 Task: Determine and displacement the distance from Austin to Longhorn Cavern State Park.
Action: Mouse moved to (249, 75)
Screenshot: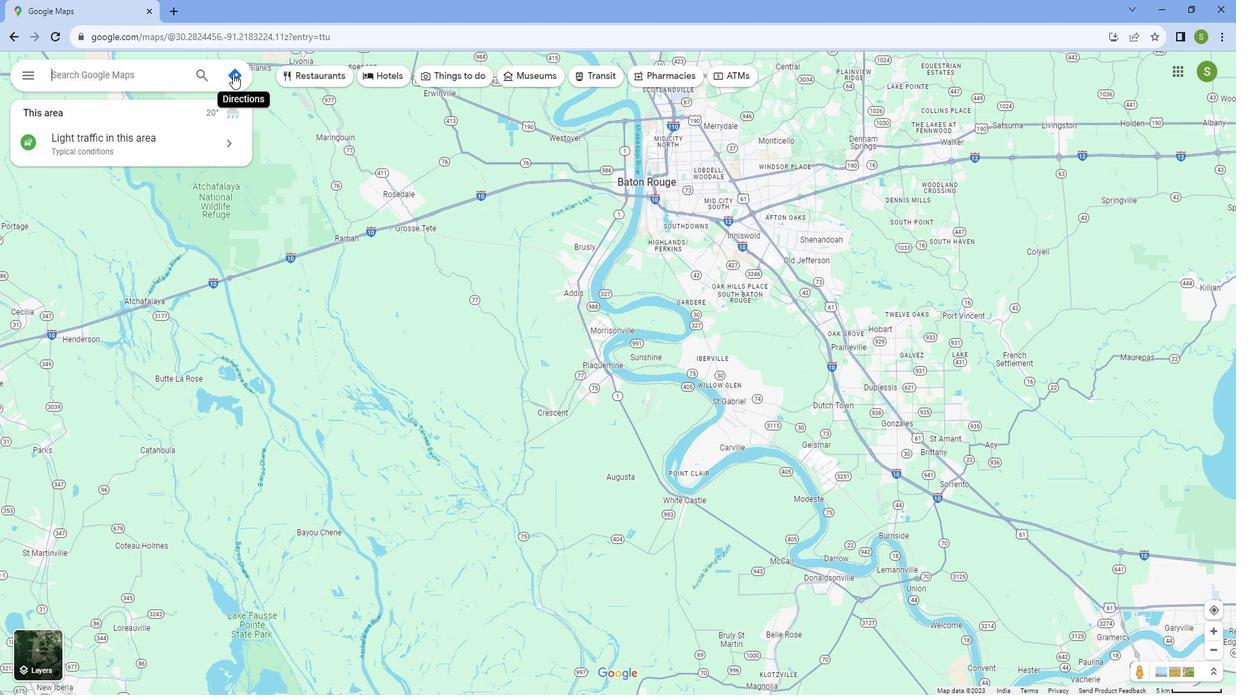 
Action: Mouse pressed left at (249, 75)
Screenshot: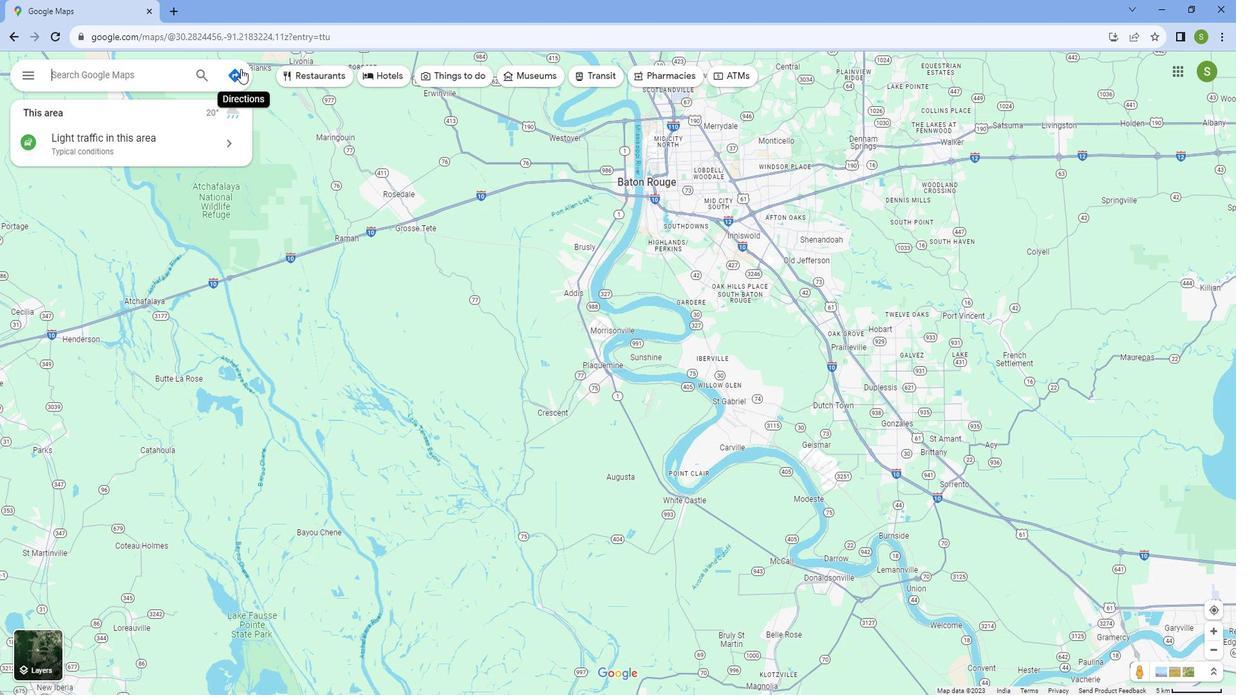 
Action: Mouse moved to (177, 124)
Screenshot: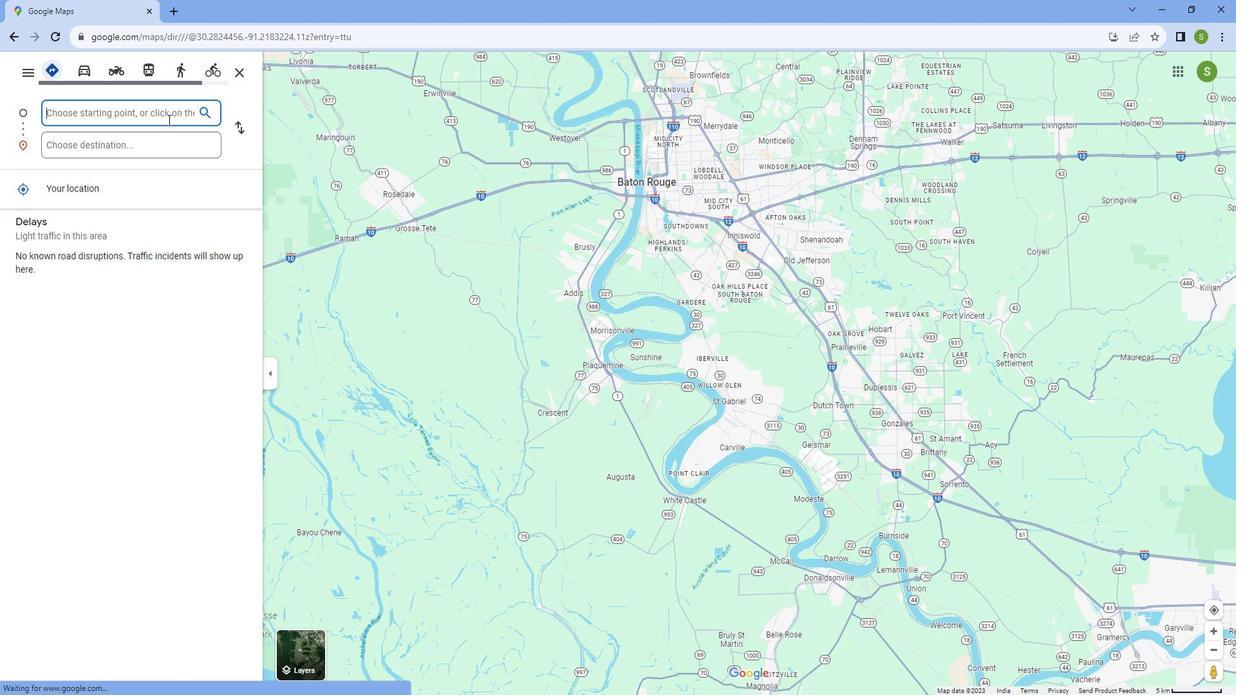 
Action: Mouse pressed left at (177, 124)
Screenshot: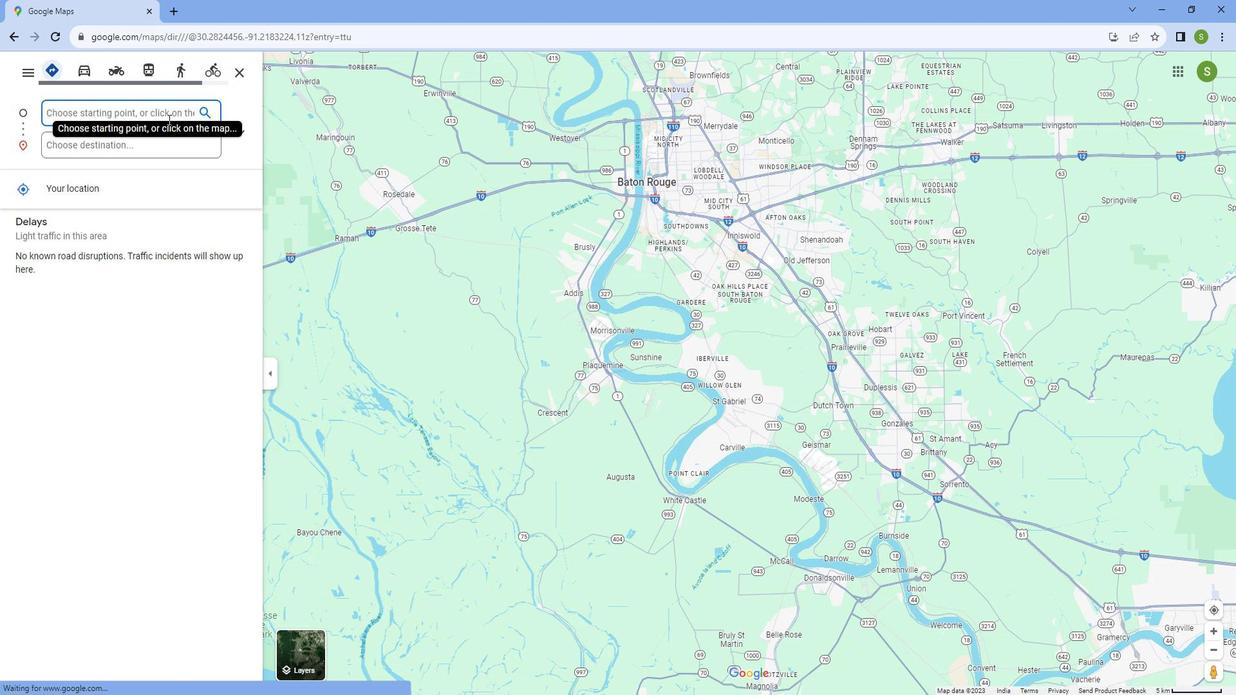 
Action: Key pressed <Key.caps_lock>A<Key.caps_lock>ustin
Screenshot: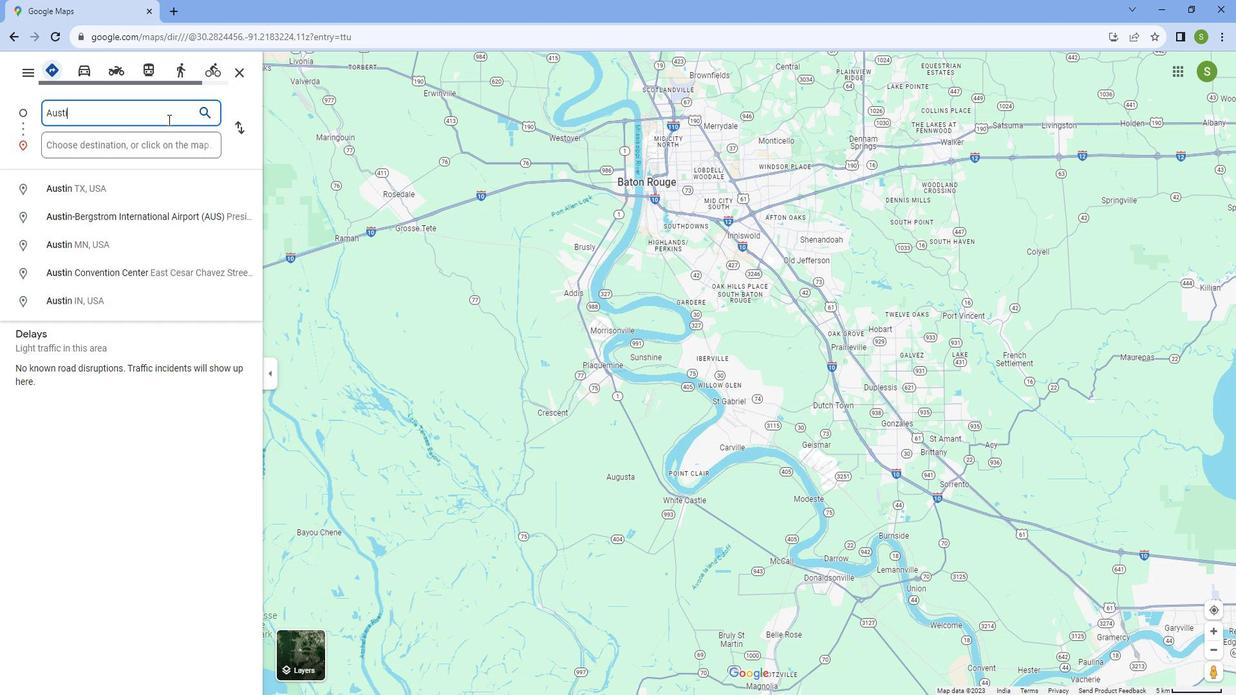 
Action: Mouse moved to (65, 195)
Screenshot: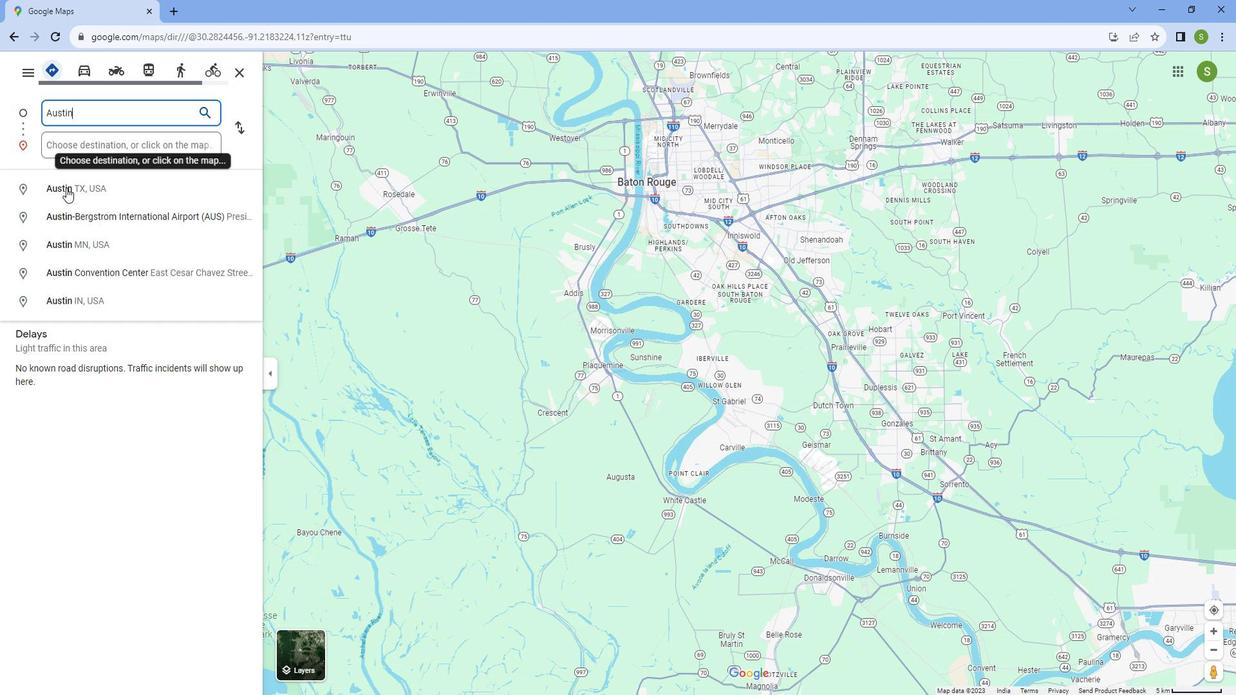 
Action: Mouse pressed left at (65, 195)
Screenshot: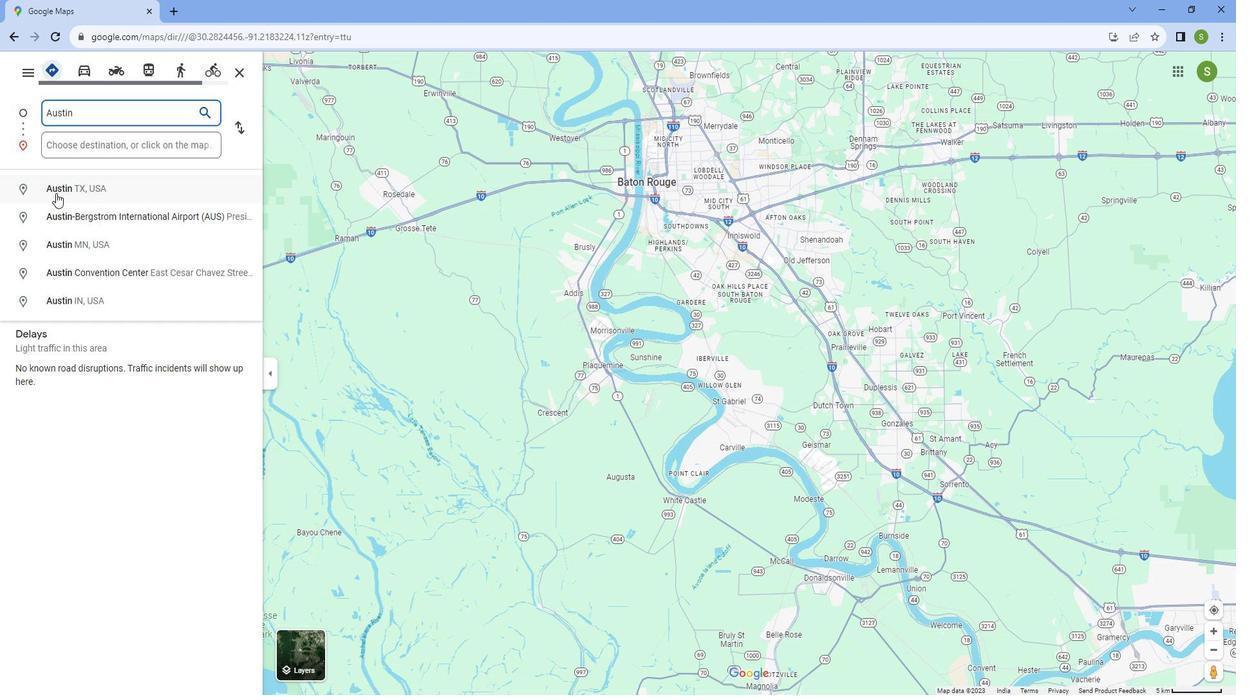 
Action: Mouse moved to (133, 146)
Screenshot: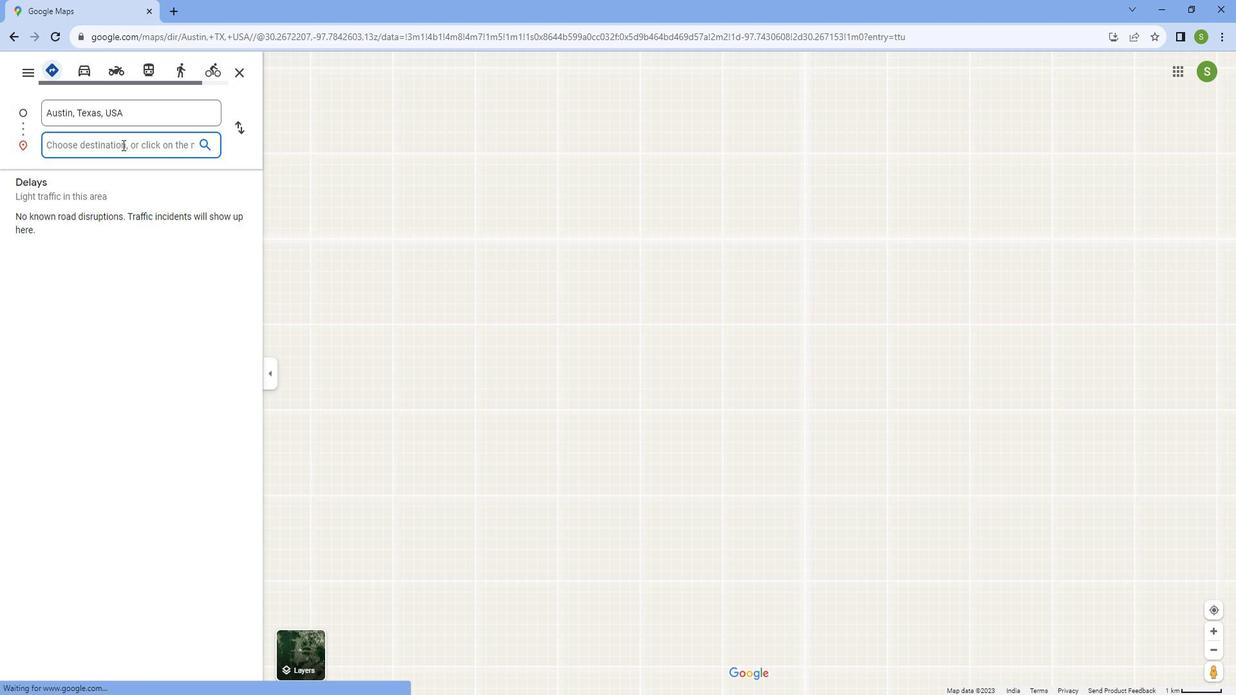 
Action: Mouse pressed left at (133, 146)
Screenshot: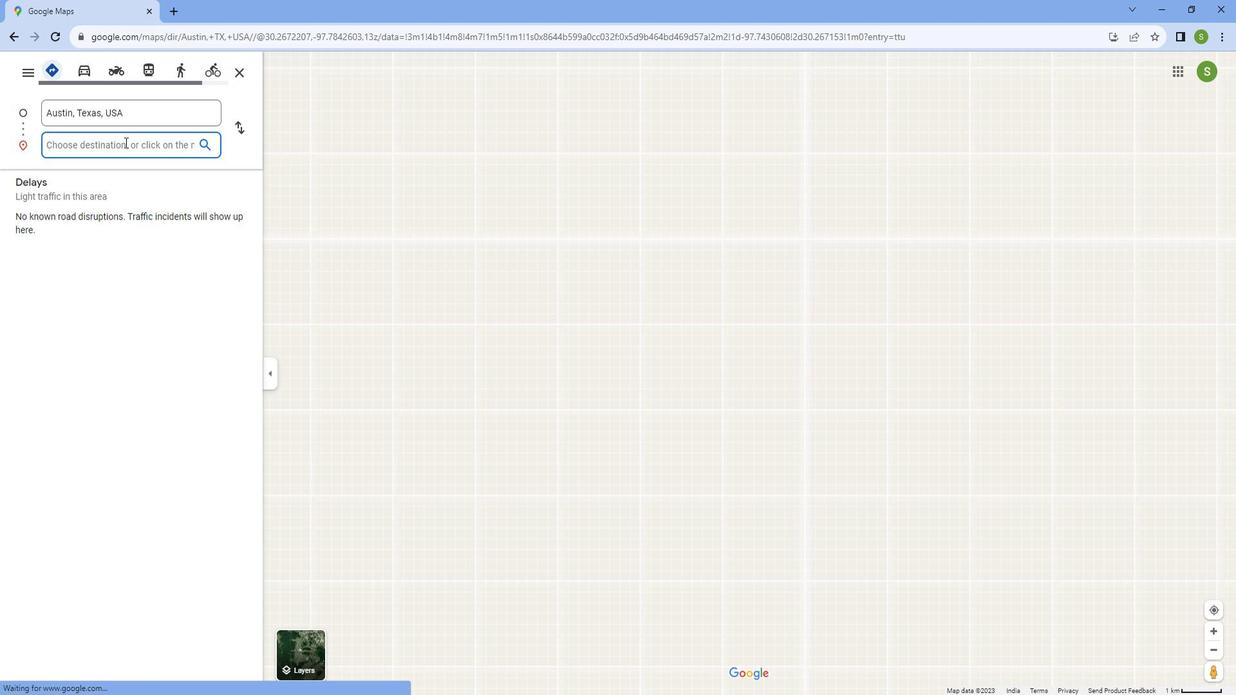 
Action: Key pressed <Key.caps_lock>L<Key.caps_lock>onghorn<Key.space><Key.caps_lock>C<Key.caps_lock>avern<Key.space><Key.caps_lock>S<Key.caps_lock>tate<Key.space><Key.caps_lock>P<Key.caps_lock>ark
Screenshot: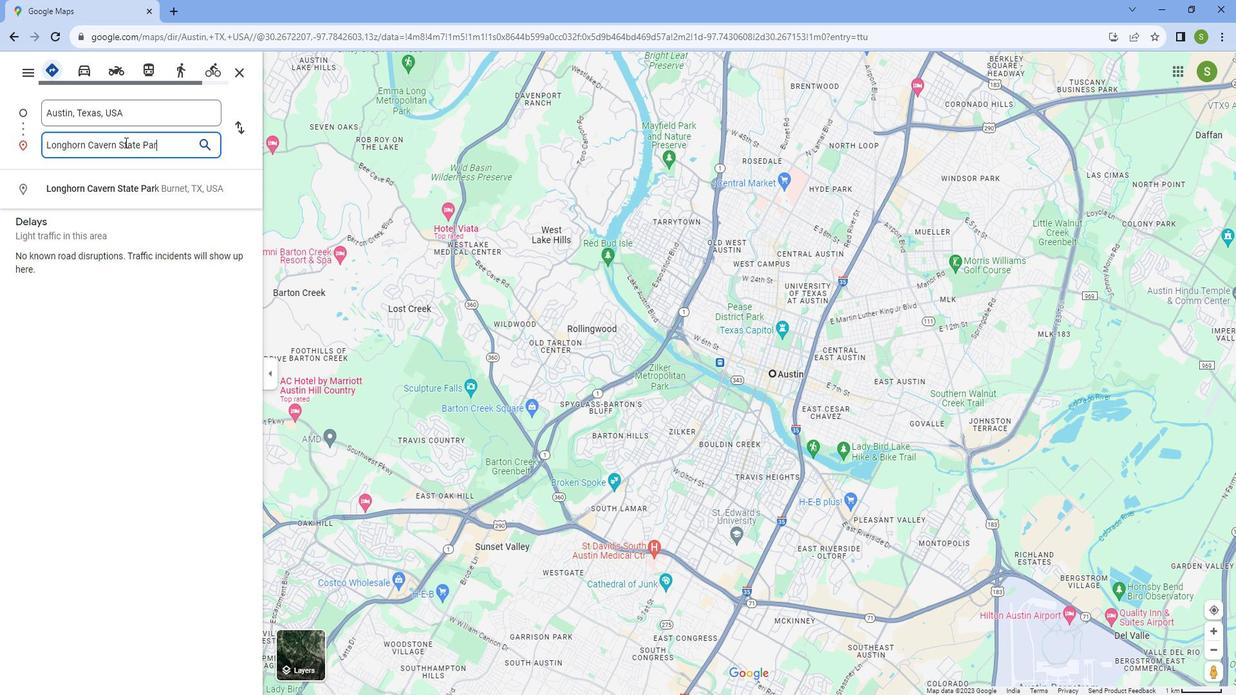 
Action: Mouse moved to (126, 186)
Screenshot: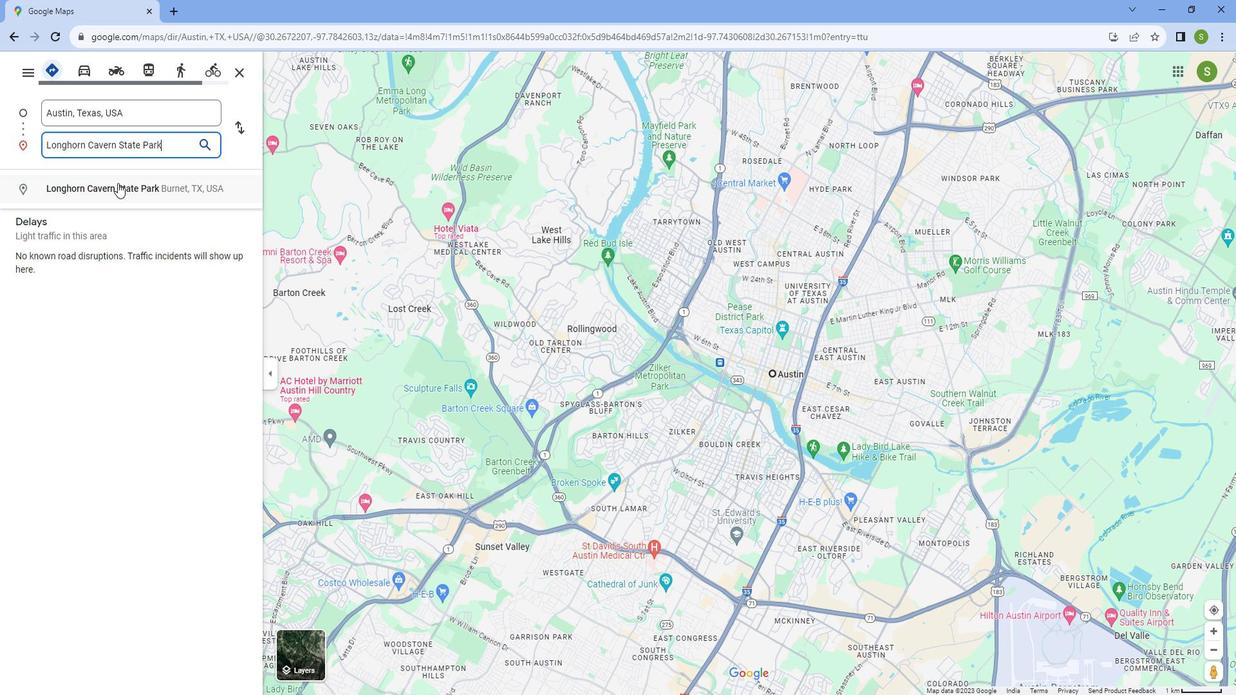 
Action: Mouse pressed left at (126, 186)
Screenshot: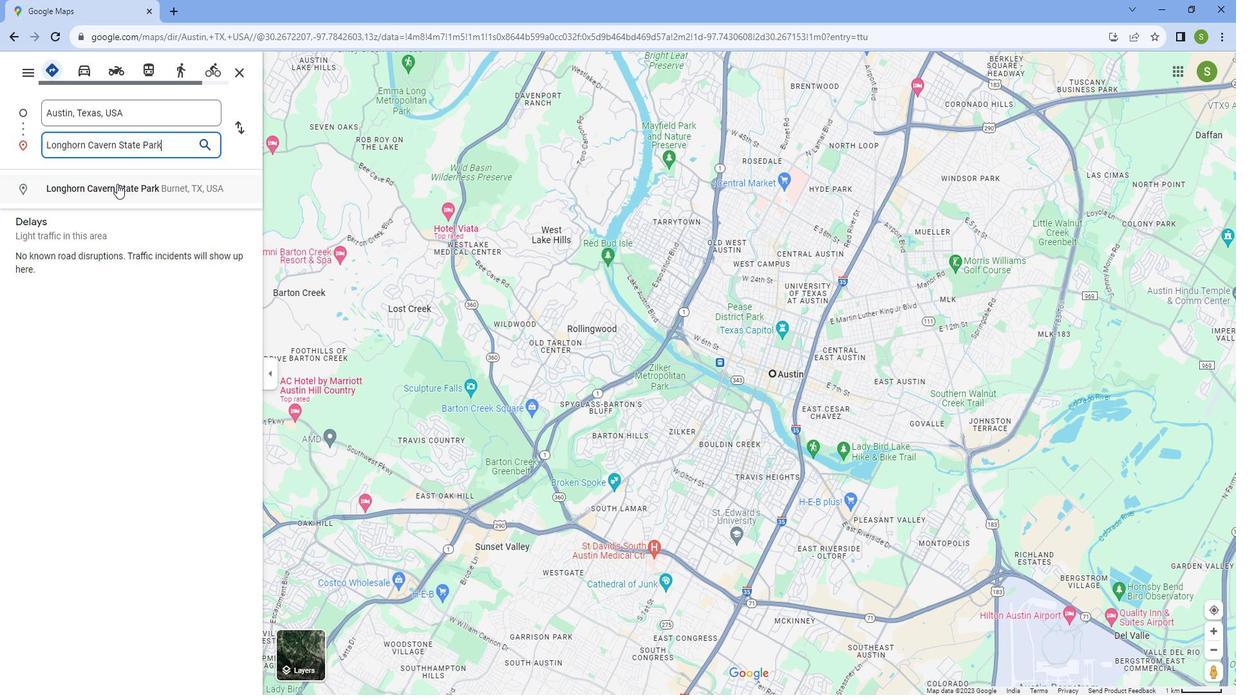 
Action: Mouse moved to (533, 635)
Screenshot: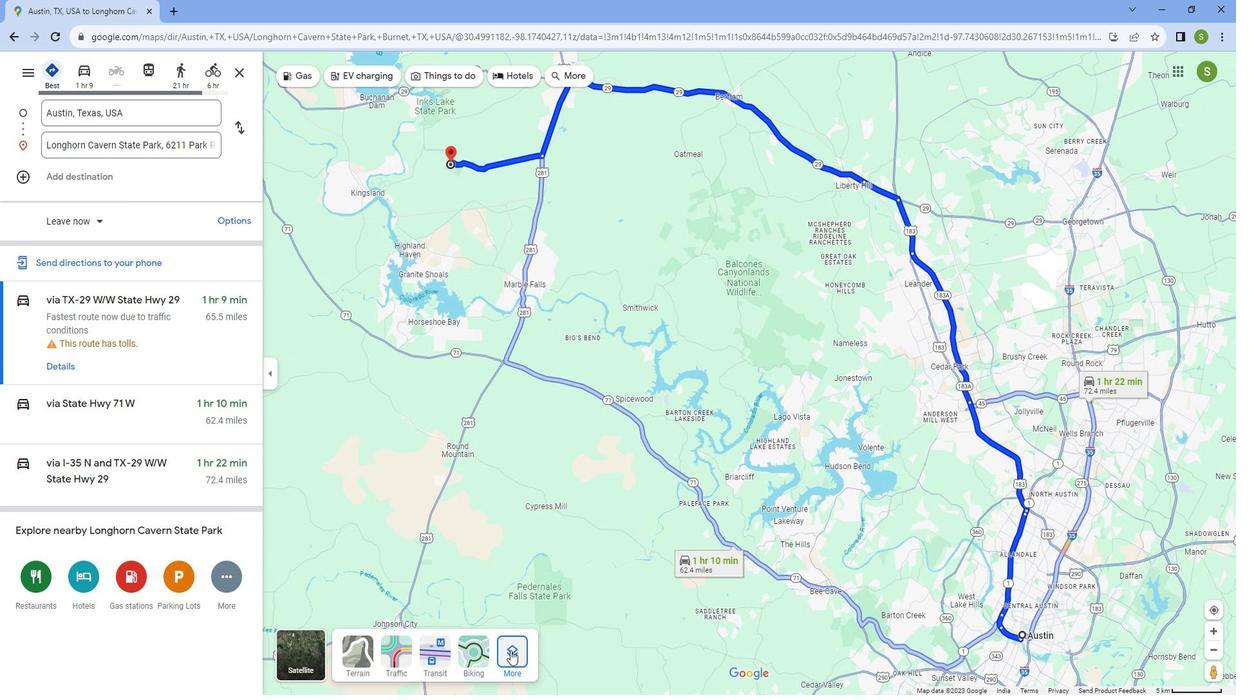 
Action: Mouse pressed left at (533, 635)
Screenshot: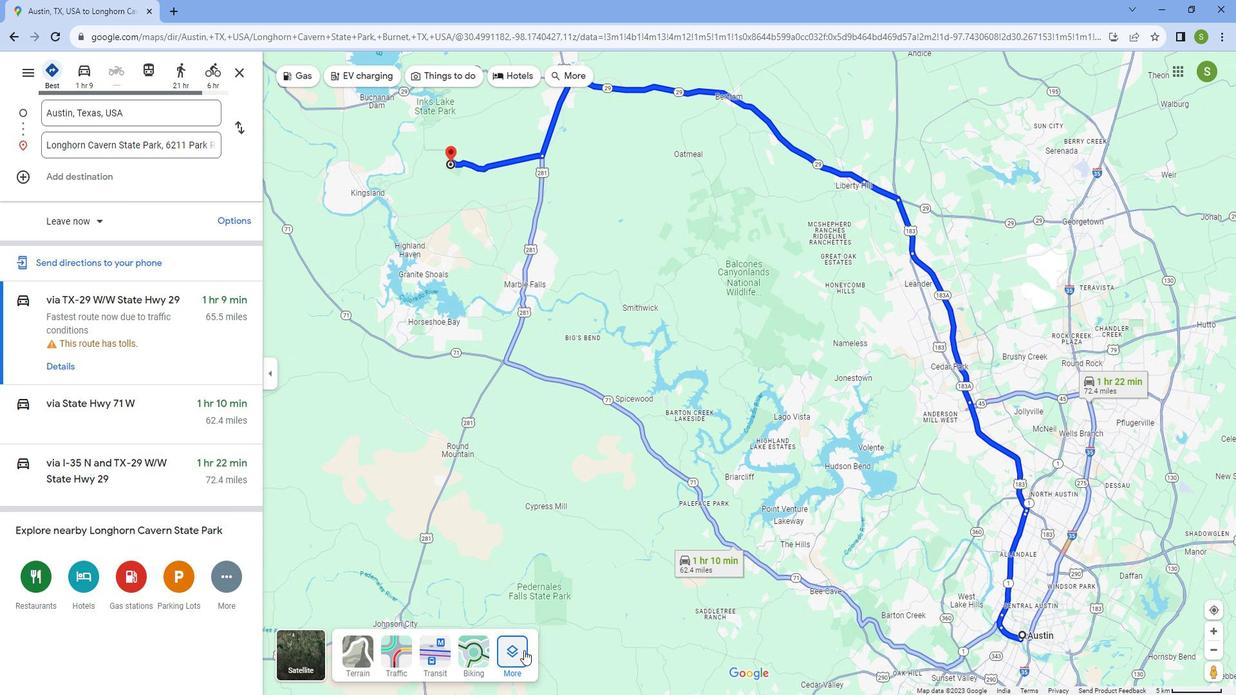 
Action: Mouse moved to (400, 515)
Screenshot: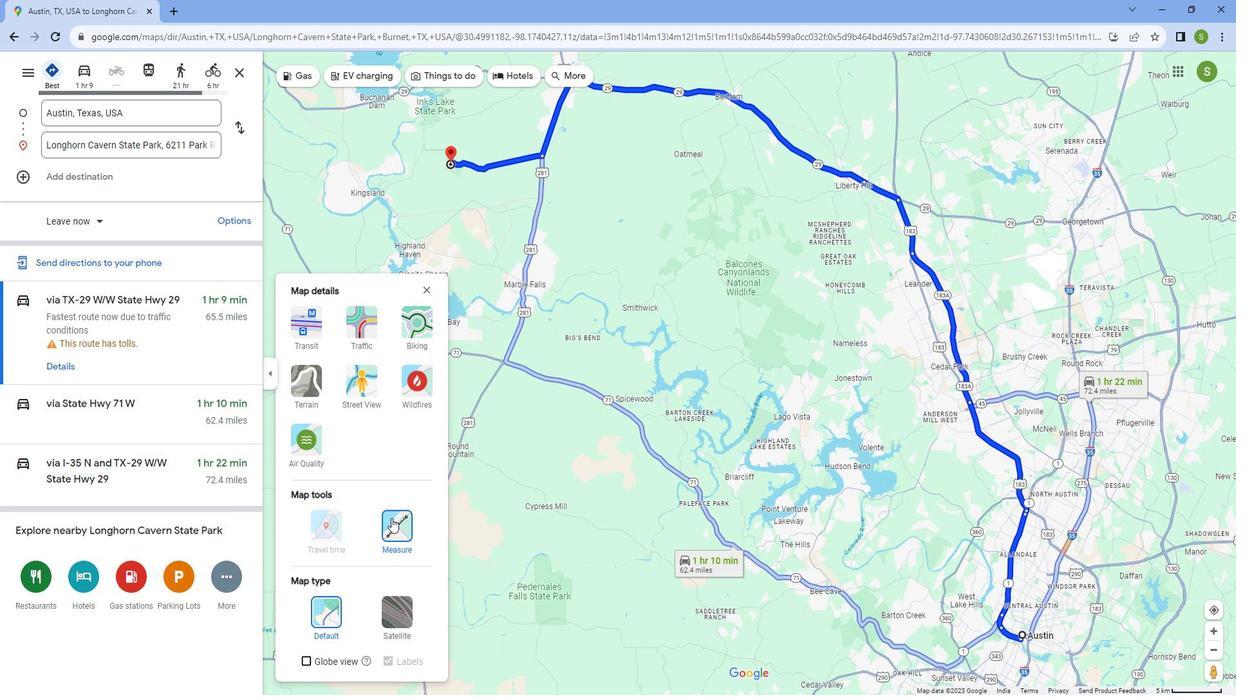 
Action: Mouse pressed left at (400, 515)
Screenshot: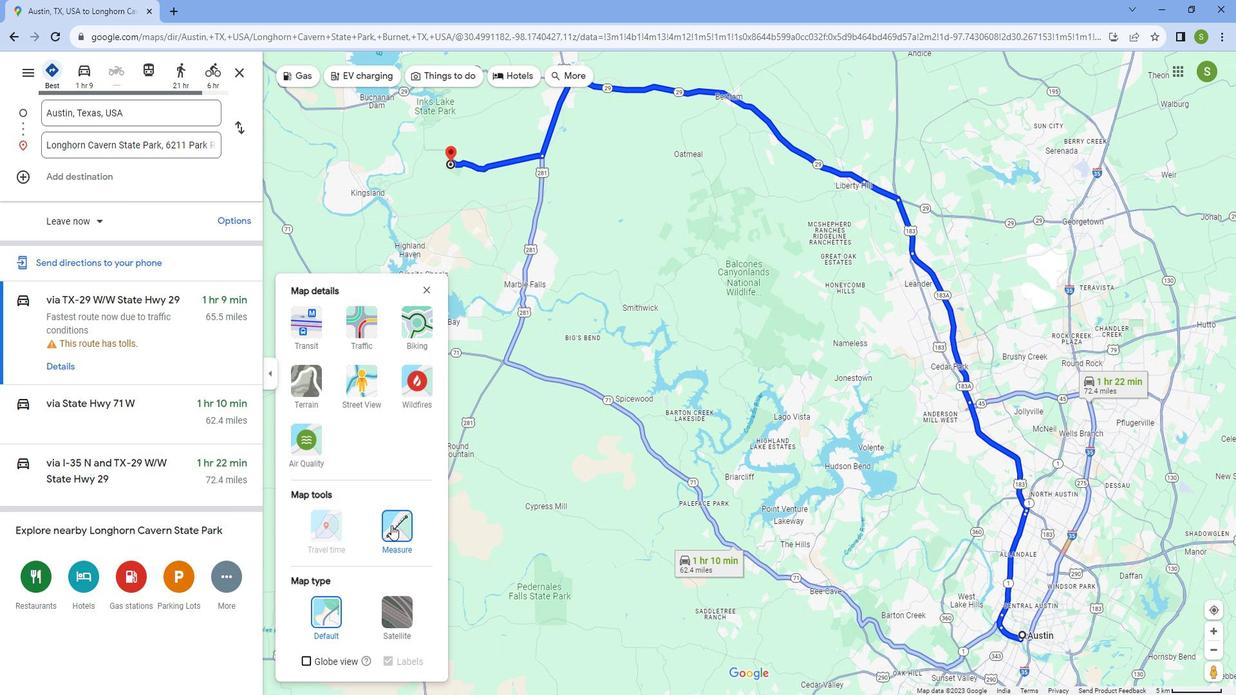 
Action: Mouse moved to (1128, 590)
Screenshot: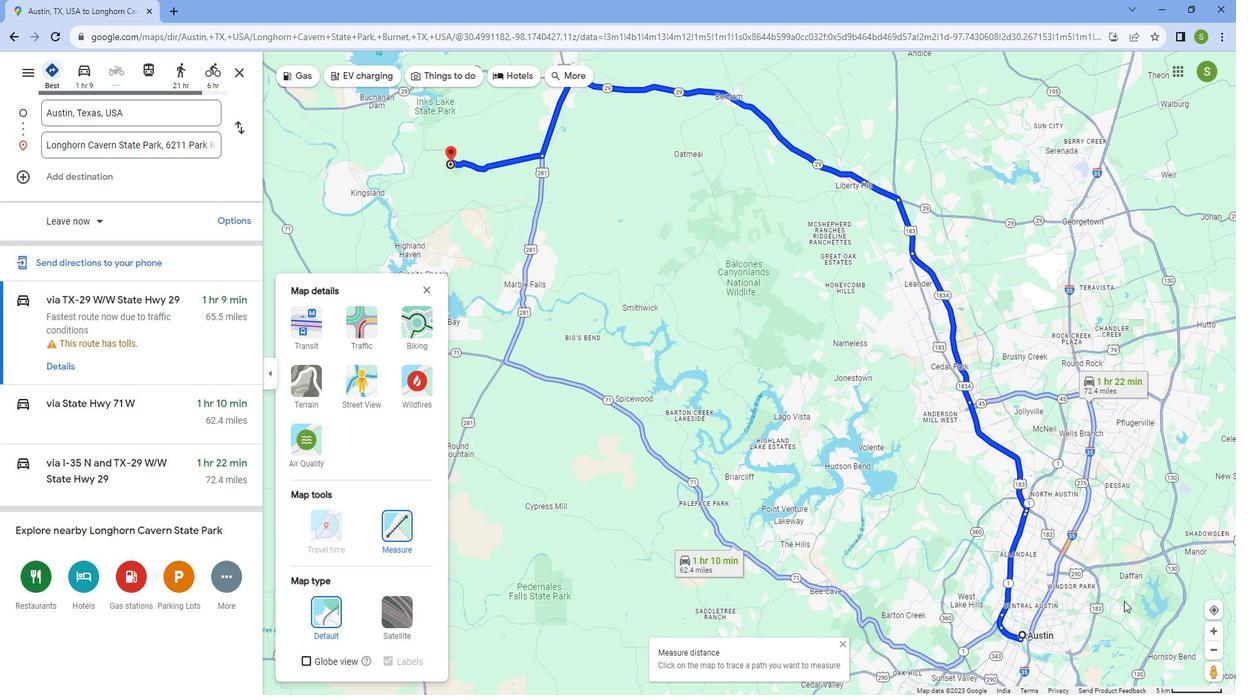 
Action: Mouse scrolled (1128, 589) with delta (0, 0)
Screenshot: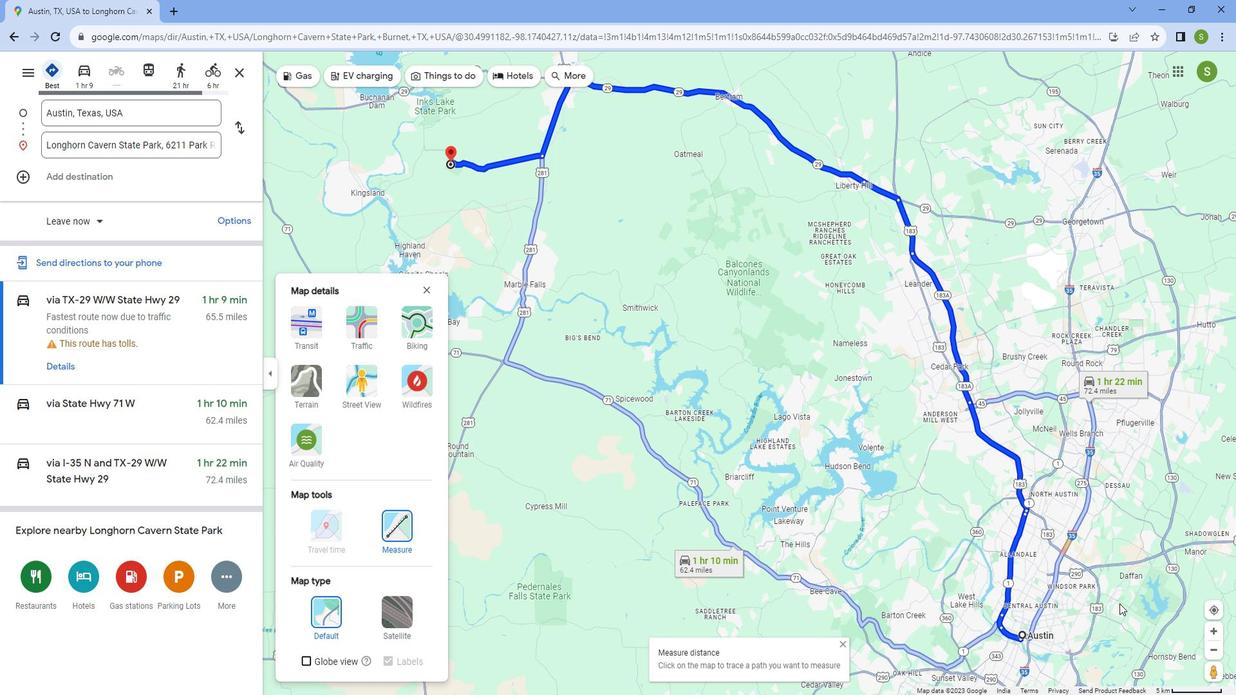 
Action: Mouse scrolled (1128, 589) with delta (0, 0)
Screenshot: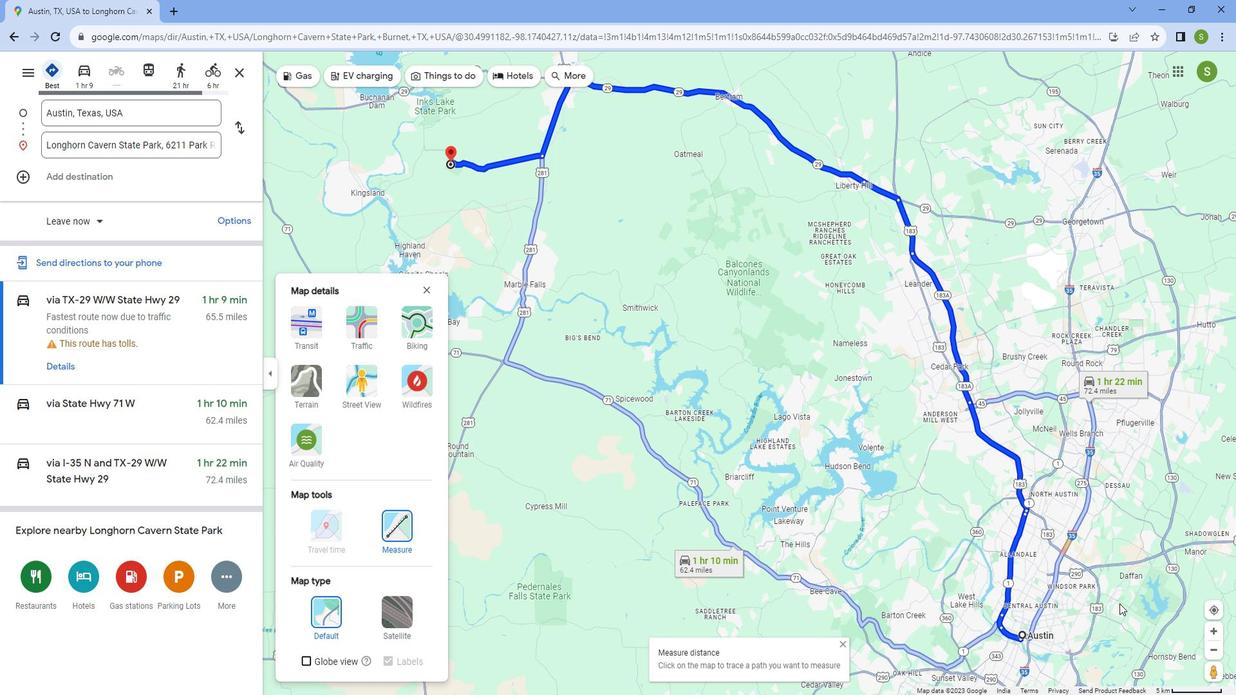 
Action: Mouse scrolled (1128, 589) with delta (0, 0)
Screenshot: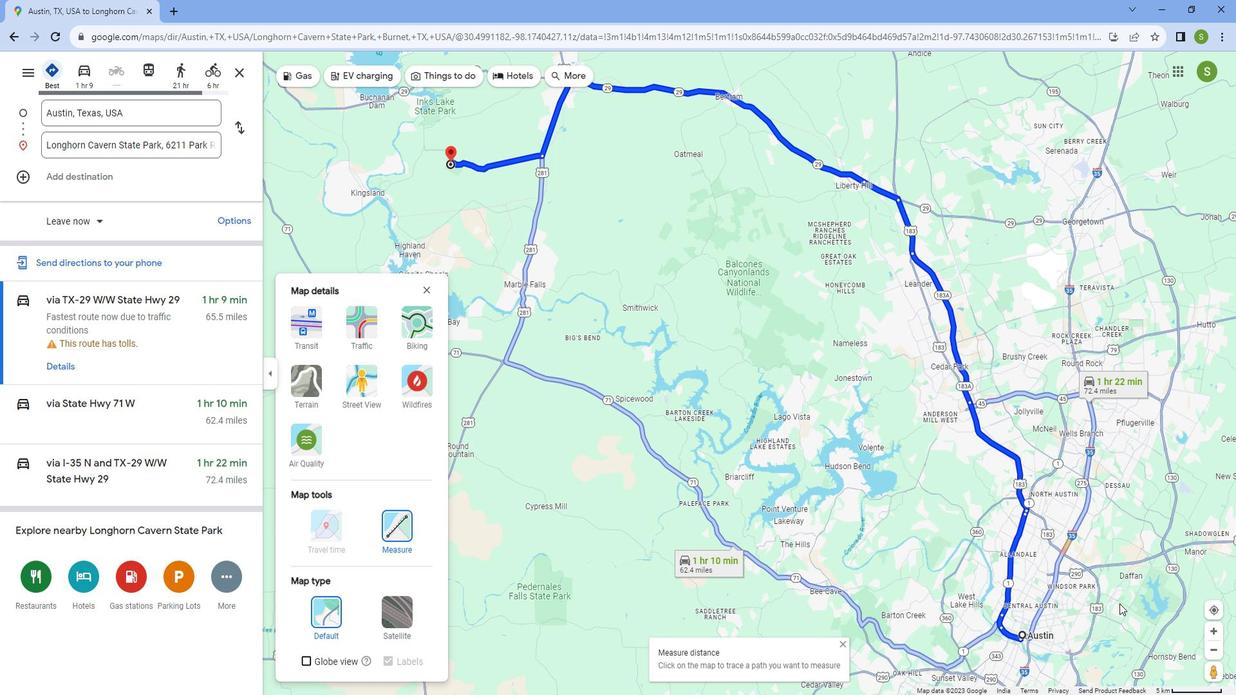 
Action: Mouse scrolled (1128, 591) with delta (0, 0)
Screenshot: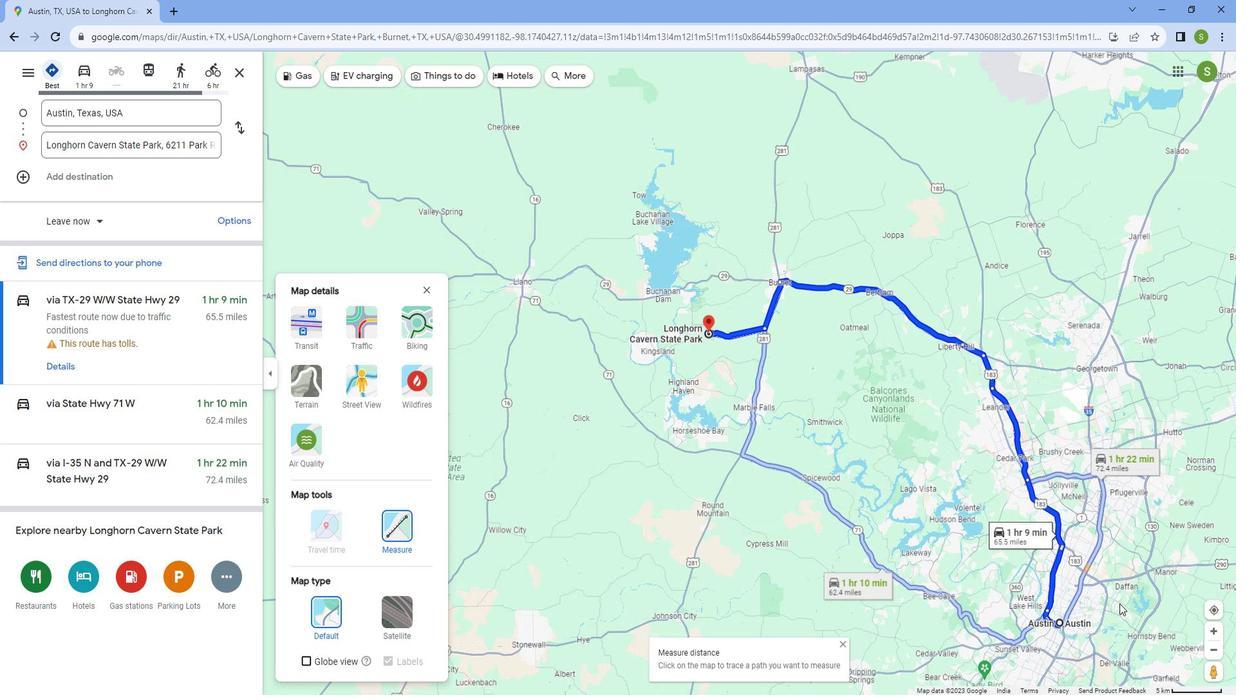 
Action: Mouse scrolled (1128, 591) with delta (0, 0)
Screenshot: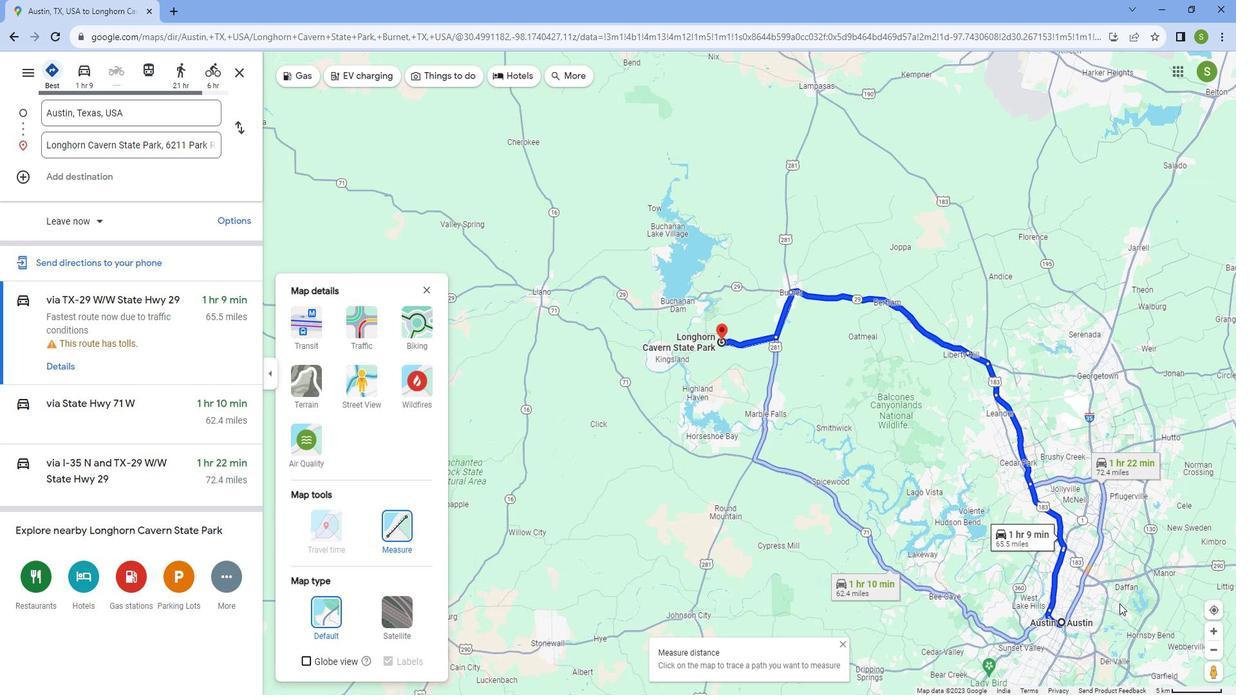 
Action: Mouse scrolled (1128, 591) with delta (0, 0)
Screenshot: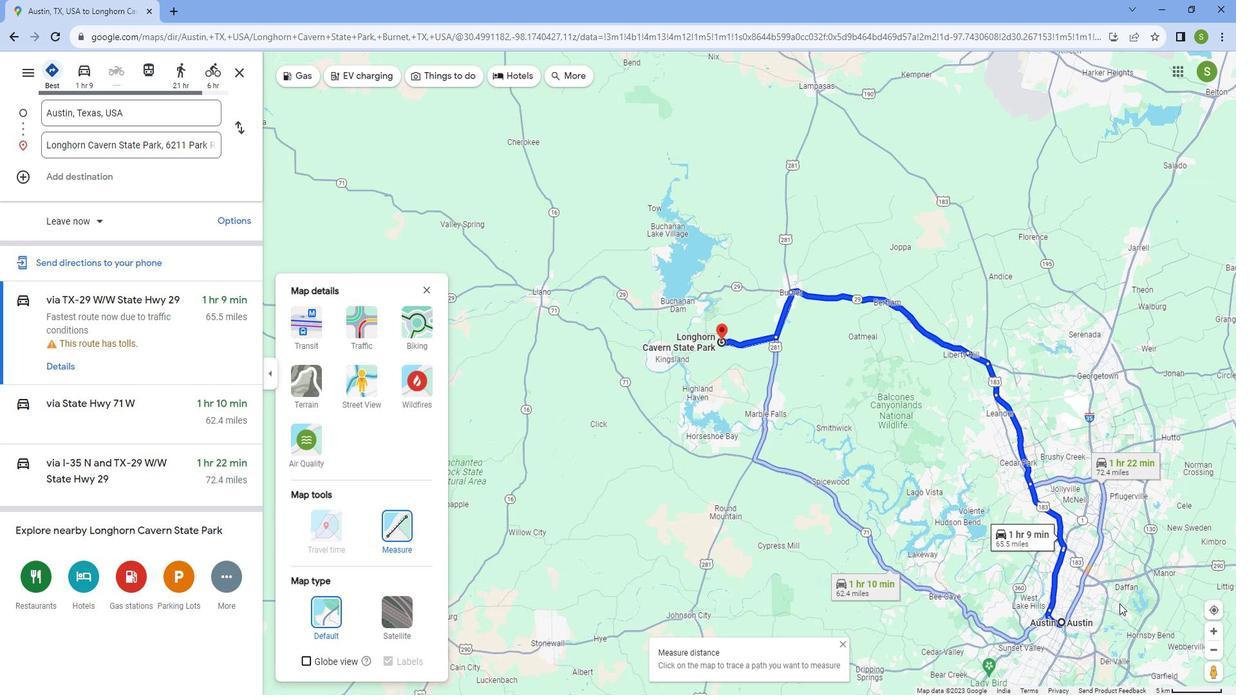 
Action: Mouse scrolled (1128, 591) with delta (0, 0)
Screenshot: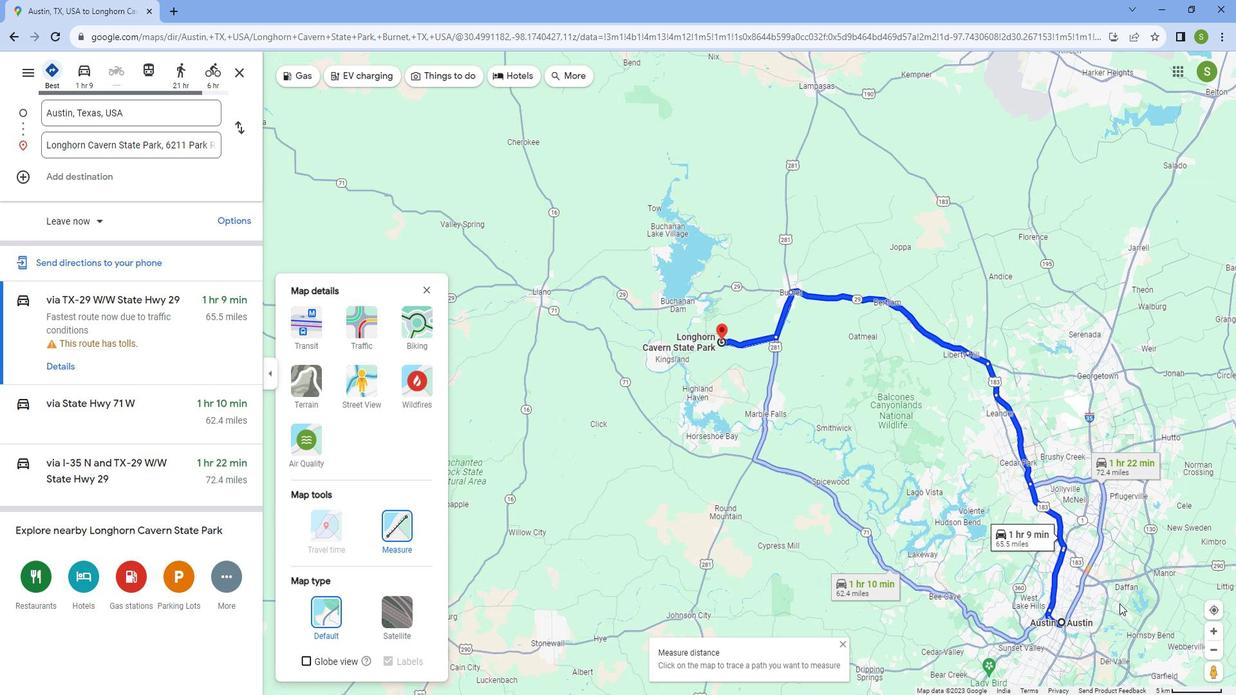 
Action: Mouse scrolled (1128, 591) with delta (0, 0)
Screenshot: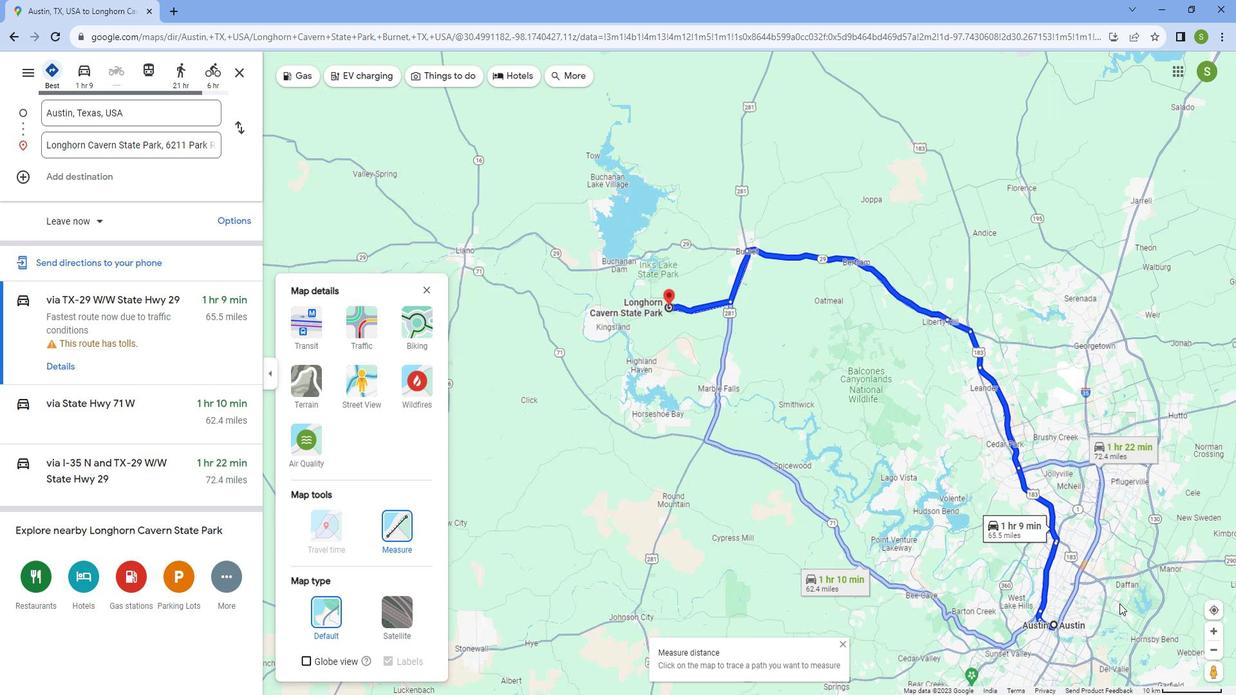 
Action: Mouse scrolled (1128, 589) with delta (0, 0)
Screenshot: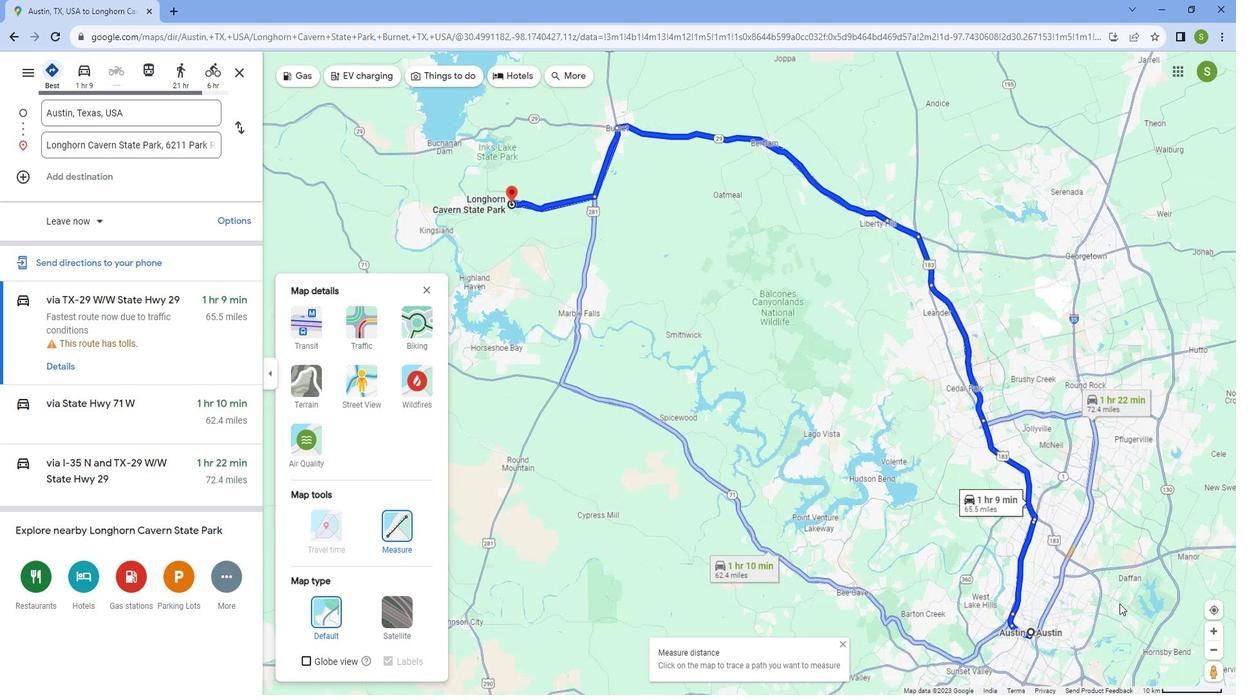 
Action: Mouse moved to (1100, 596)
Screenshot: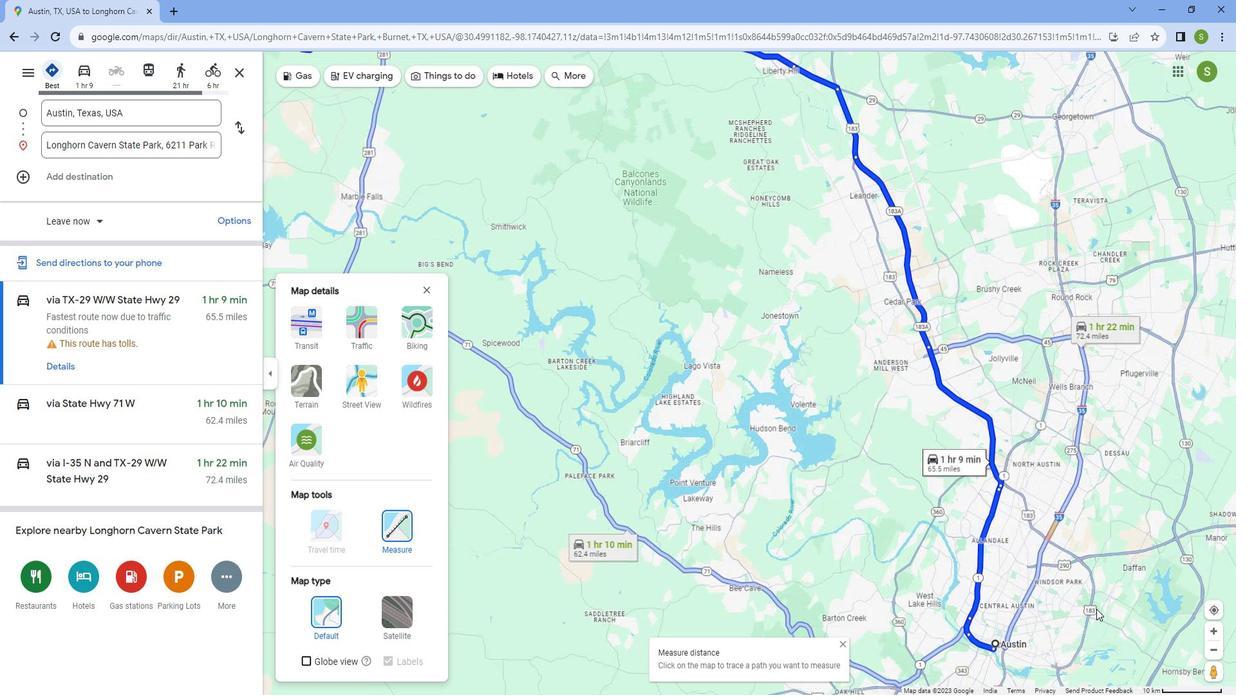 
Action: Mouse scrolled (1100, 597) with delta (0, 0)
Screenshot: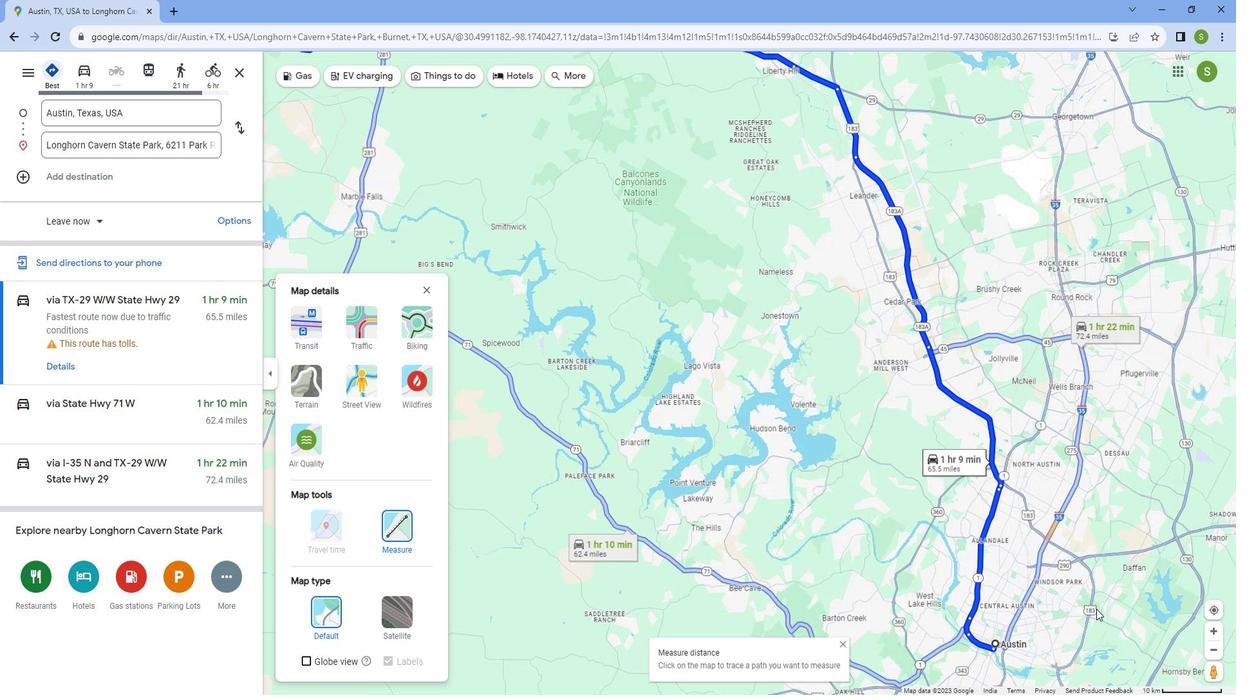 
Action: Mouse scrolled (1100, 597) with delta (0, 0)
Screenshot: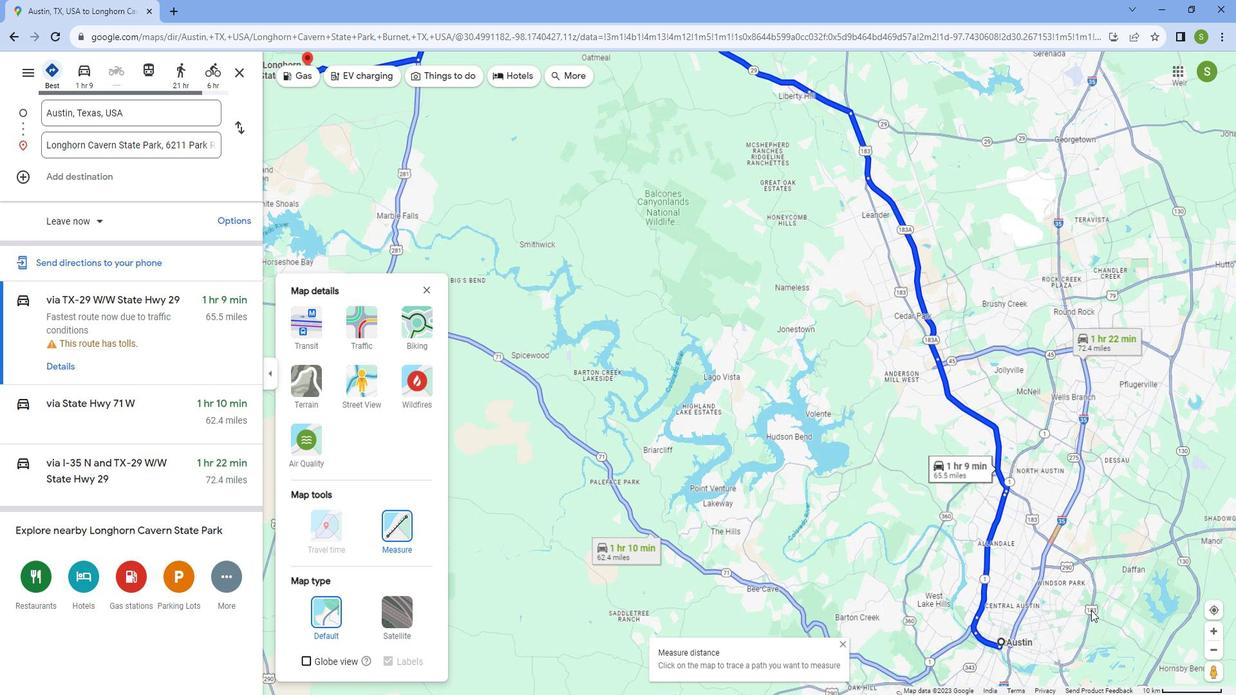 
Action: Mouse scrolled (1100, 597) with delta (0, 0)
Screenshot: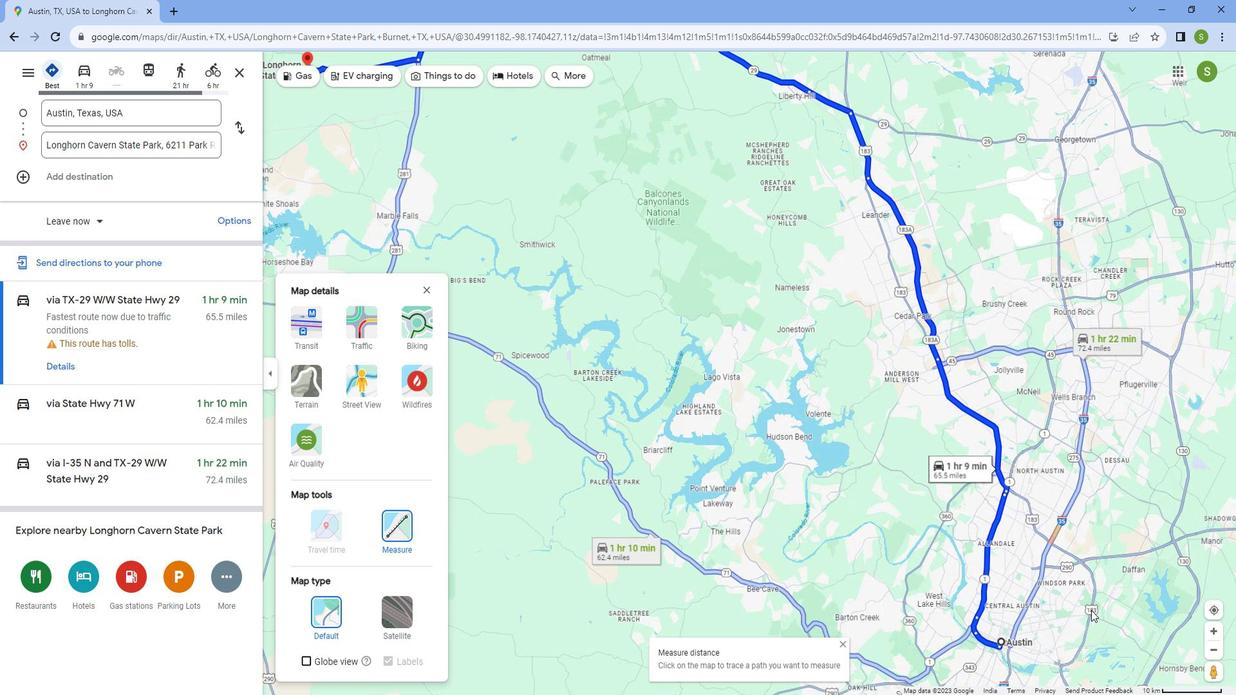 
Action: Mouse scrolled (1100, 597) with delta (0, 0)
Screenshot: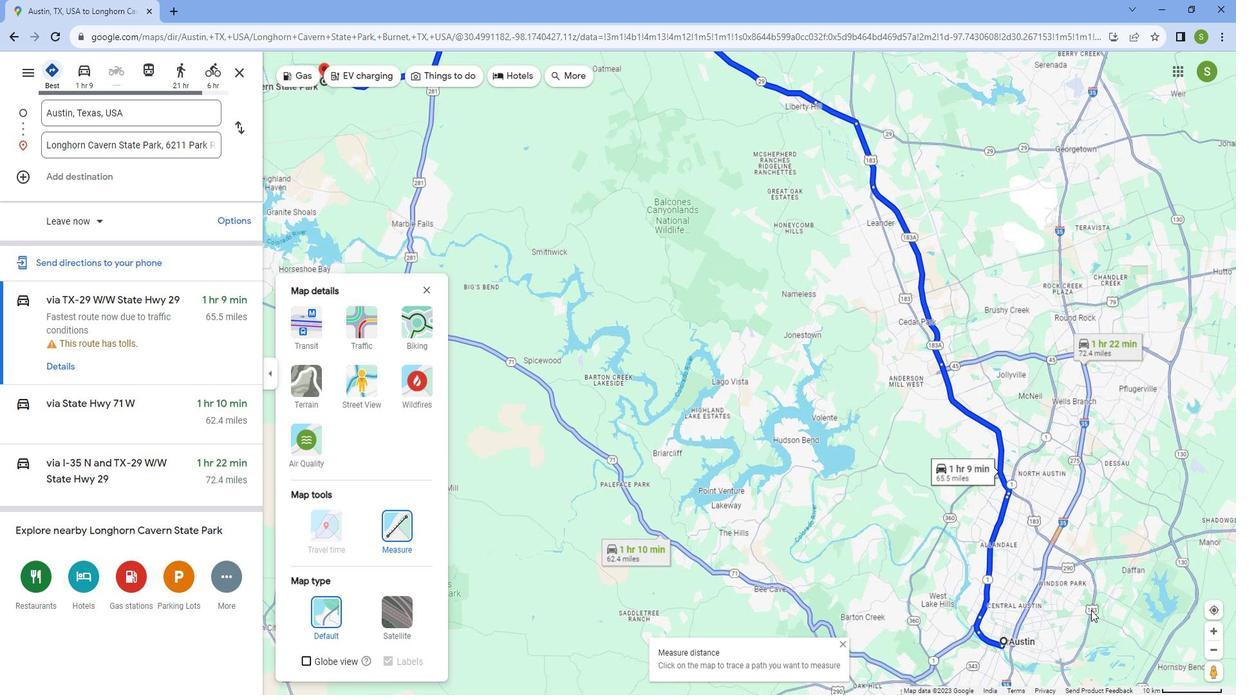 
Action: Mouse scrolled (1100, 597) with delta (0, 0)
Screenshot: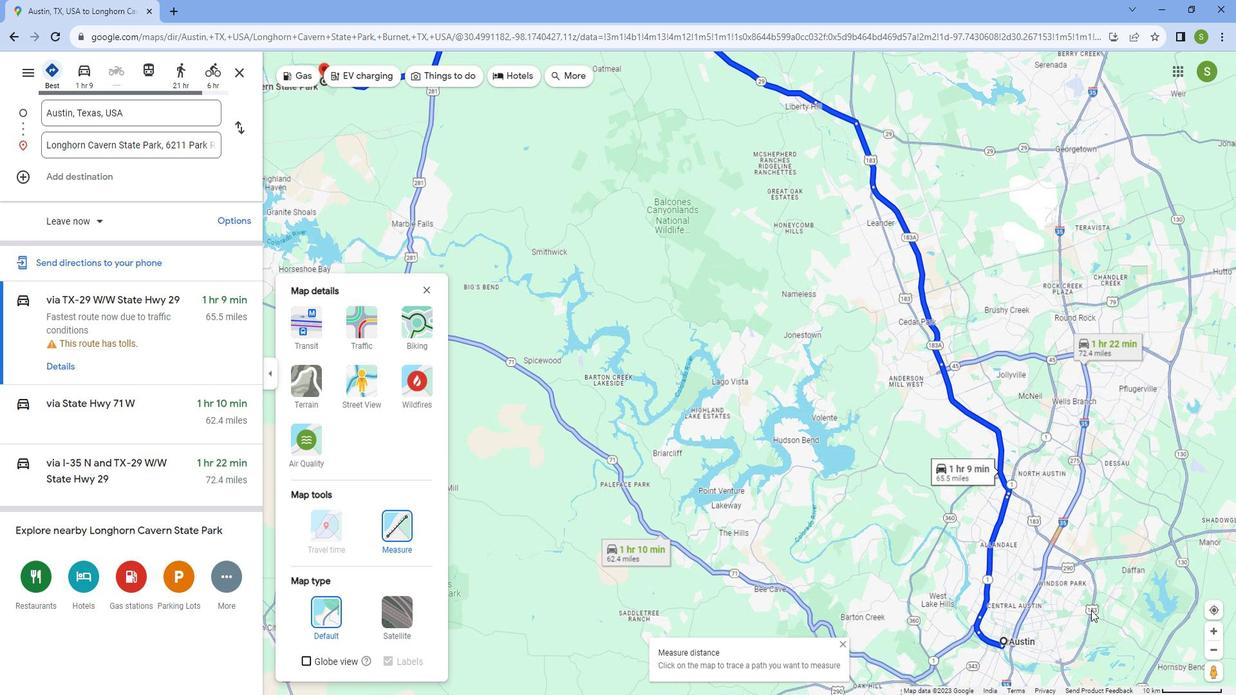 
Action: Mouse scrolled (1100, 596) with delta (0, 0)
Screenshot: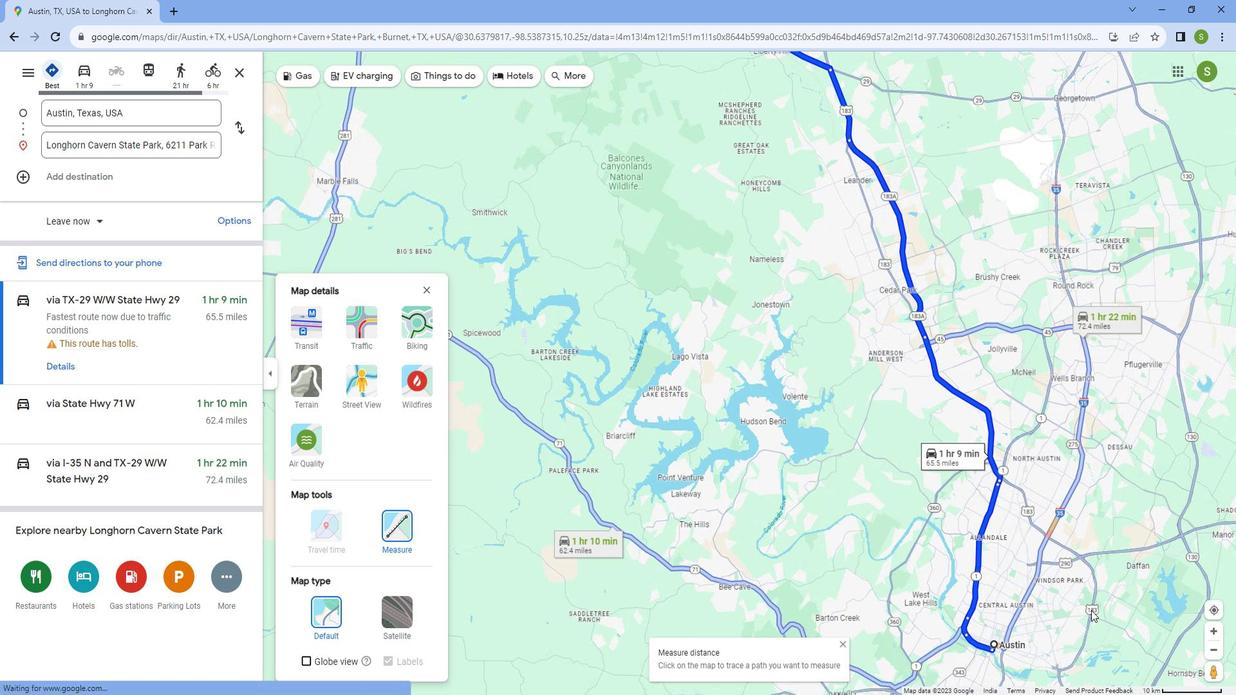 
Action: Mouse moved to (928, 654)
Screenshot: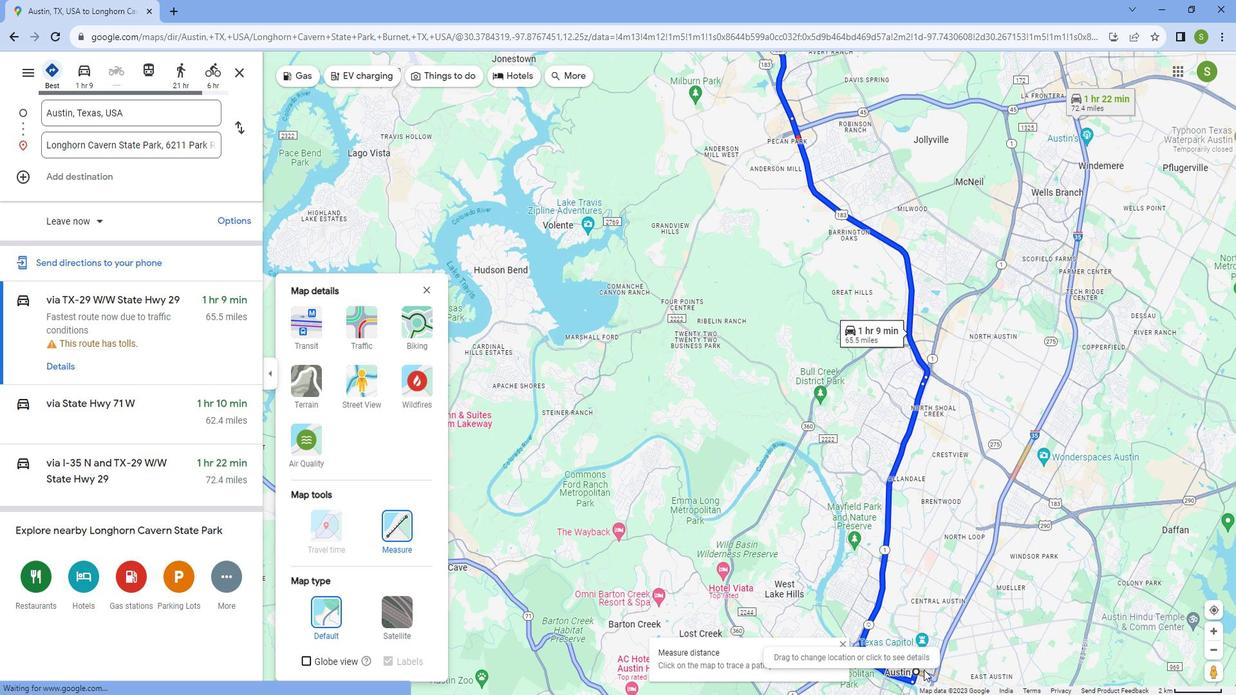 
Action: Mouse scrolled (928, 654) with delta (0, 0)
Screenshot: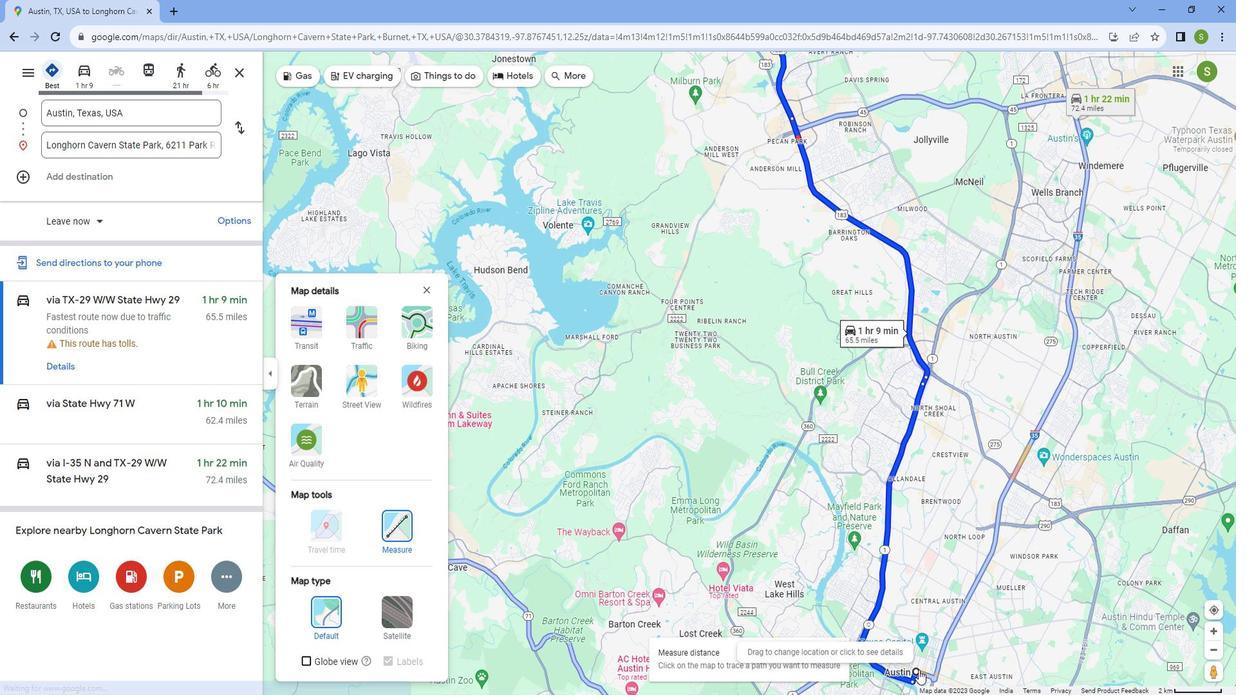 
Action: Mouse scrolled (928, 654) with delta (0, 0)
Screenshot: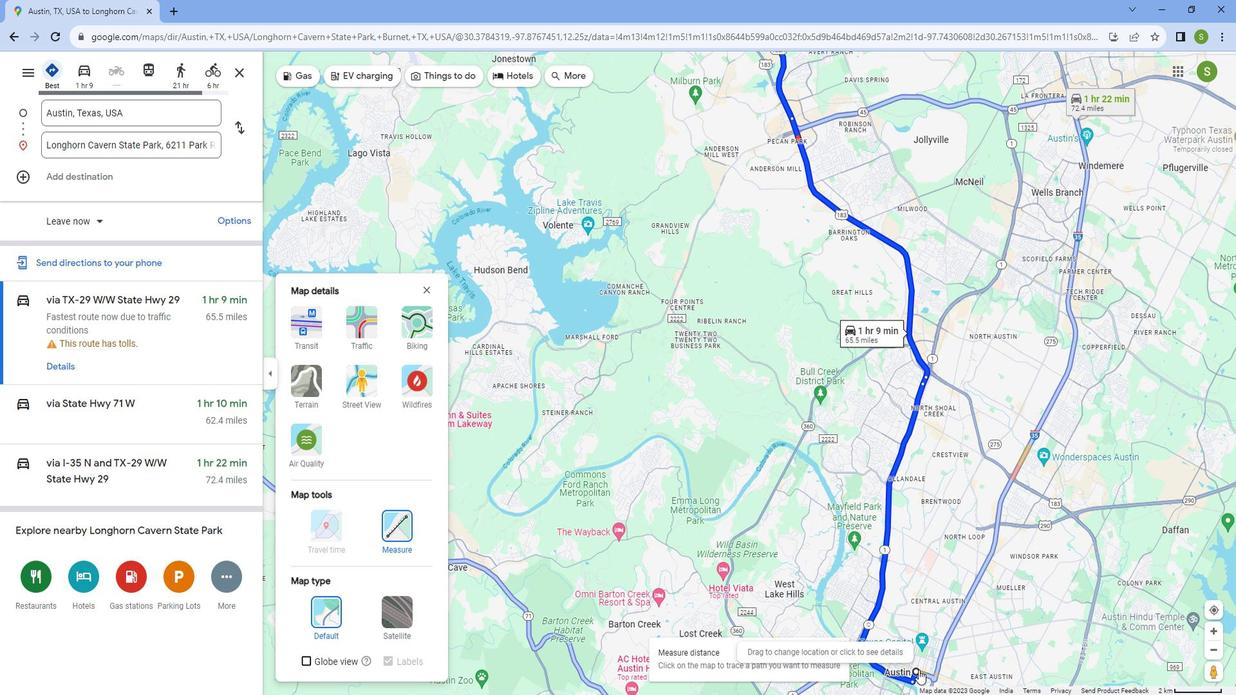 
Action: Mouse scrolled (928, 654) with delta (0, 0)
Screenshot: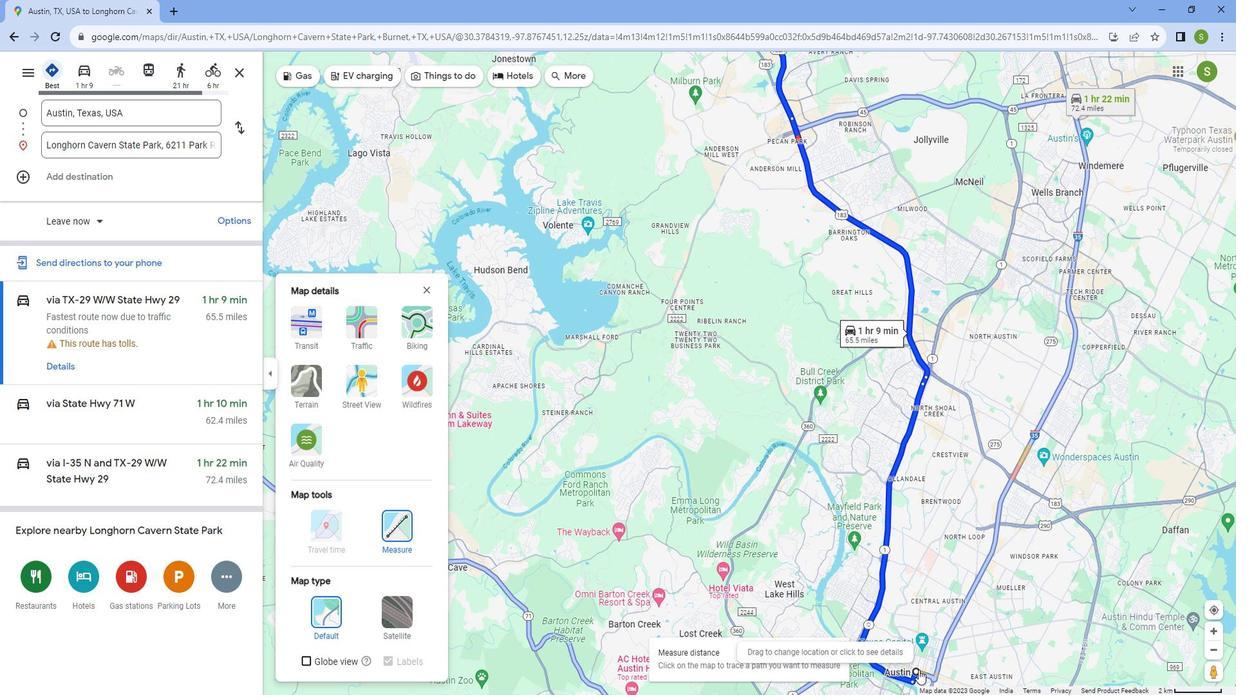 
Action: Mouse scrolled (928, 654) with delta (0, 0)
Screenshot: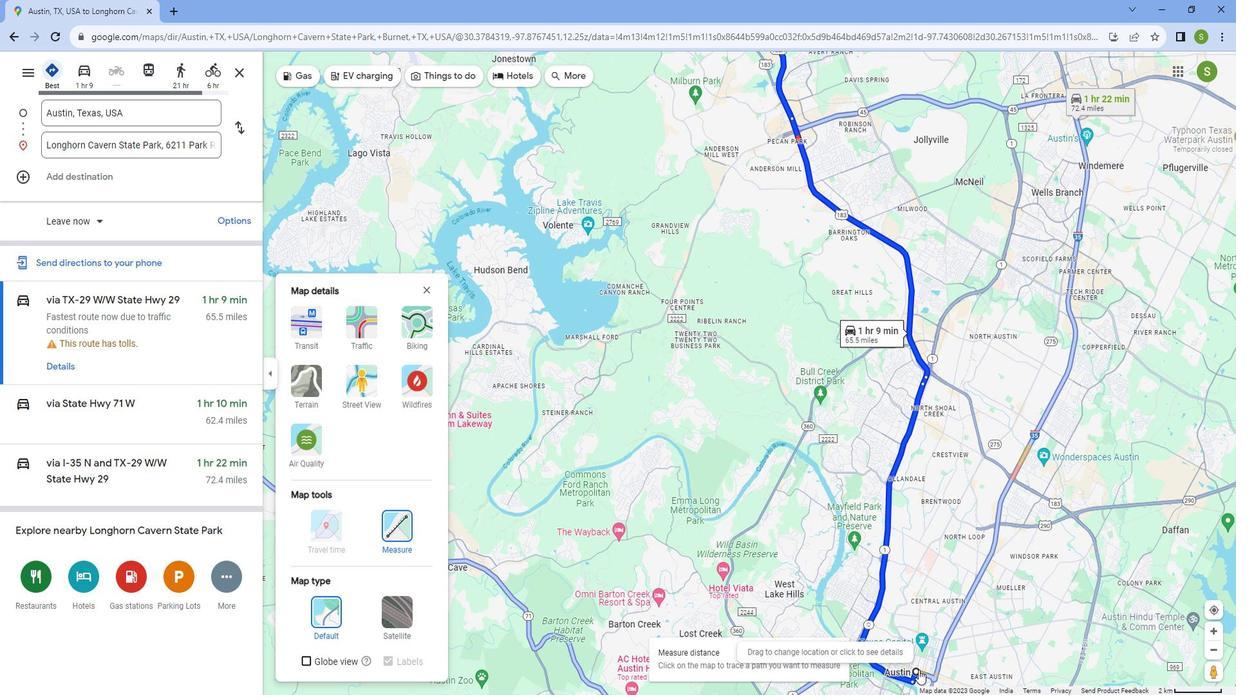 
Action: Mouse scrolled (928, 654) with delta (0, 0)
Screenshot: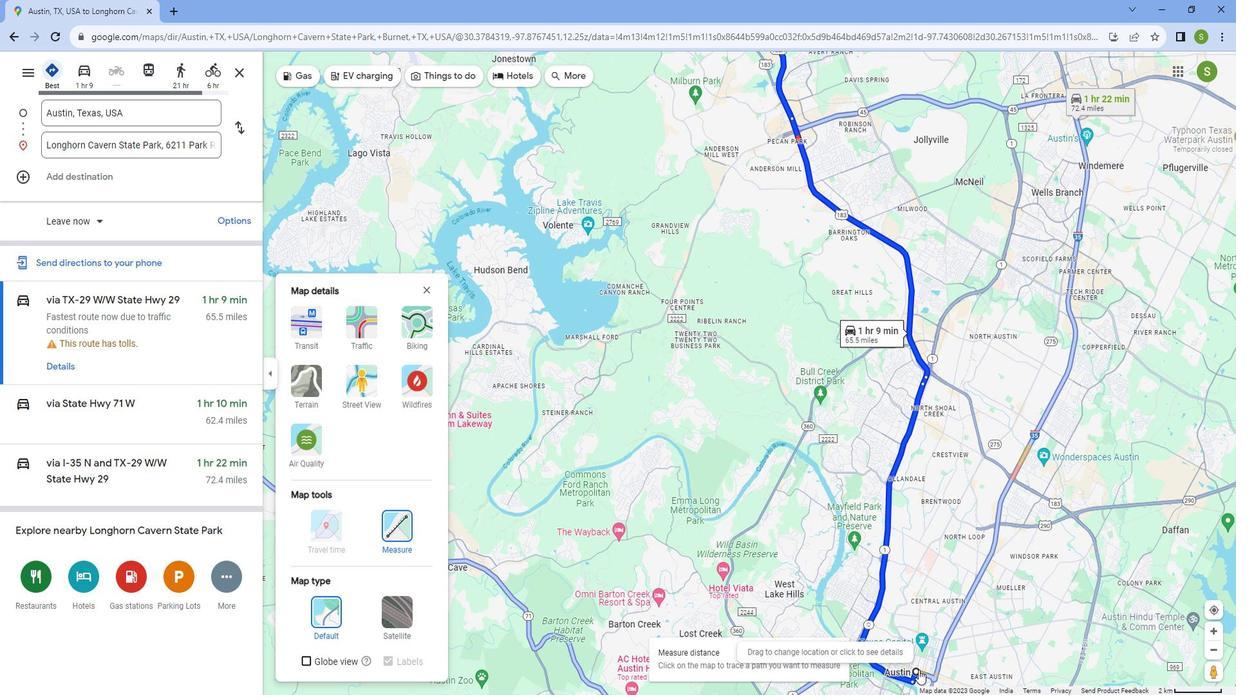 
Action: Mouse scrolled (928, 654) with delta (0, 0)
Screenshot: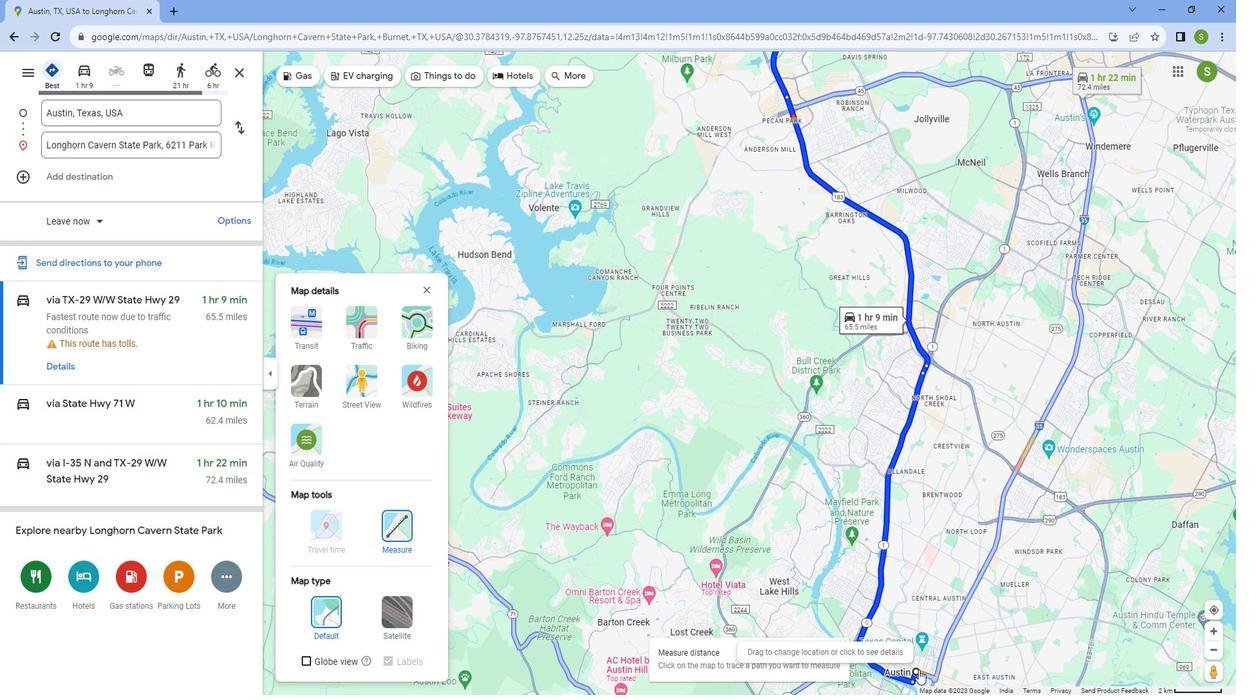 
Action: Mouse moved to (919, 659)
Screenshot: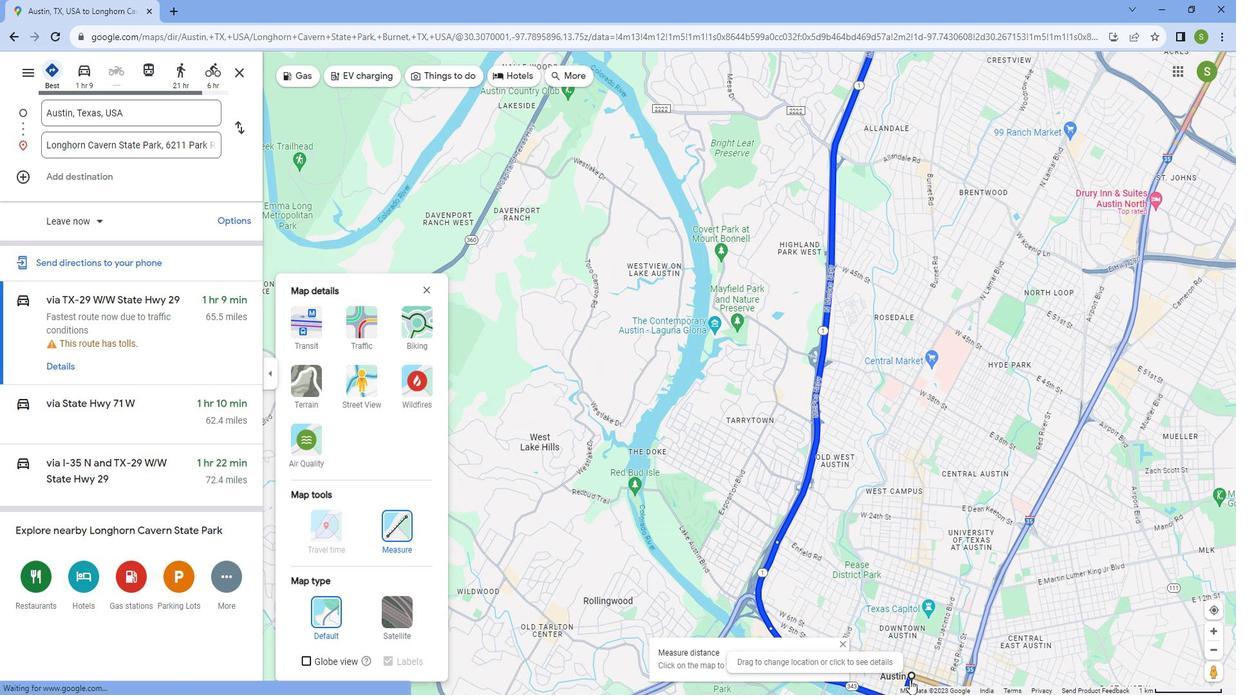 
Action: Mouse scrolled (919, 660) with delta (0, 0)
Screenshot: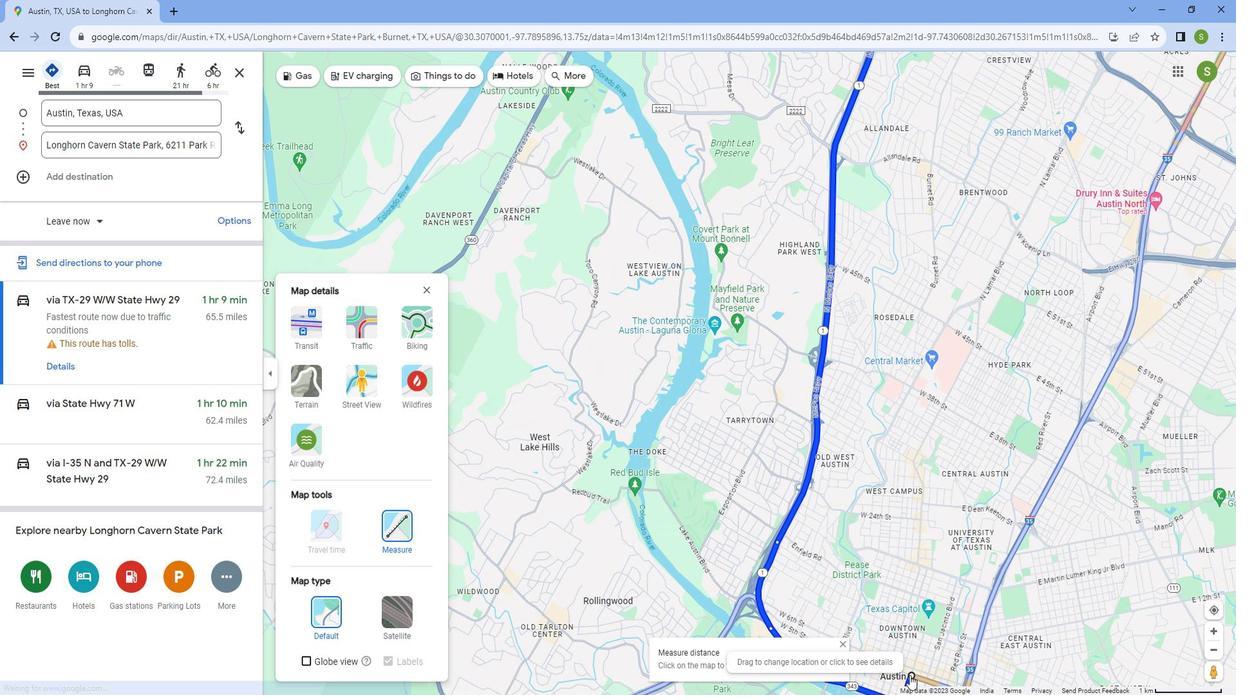 
Action: Mouse scrolled (919, 660) with delta (0, 0)
Screenshot: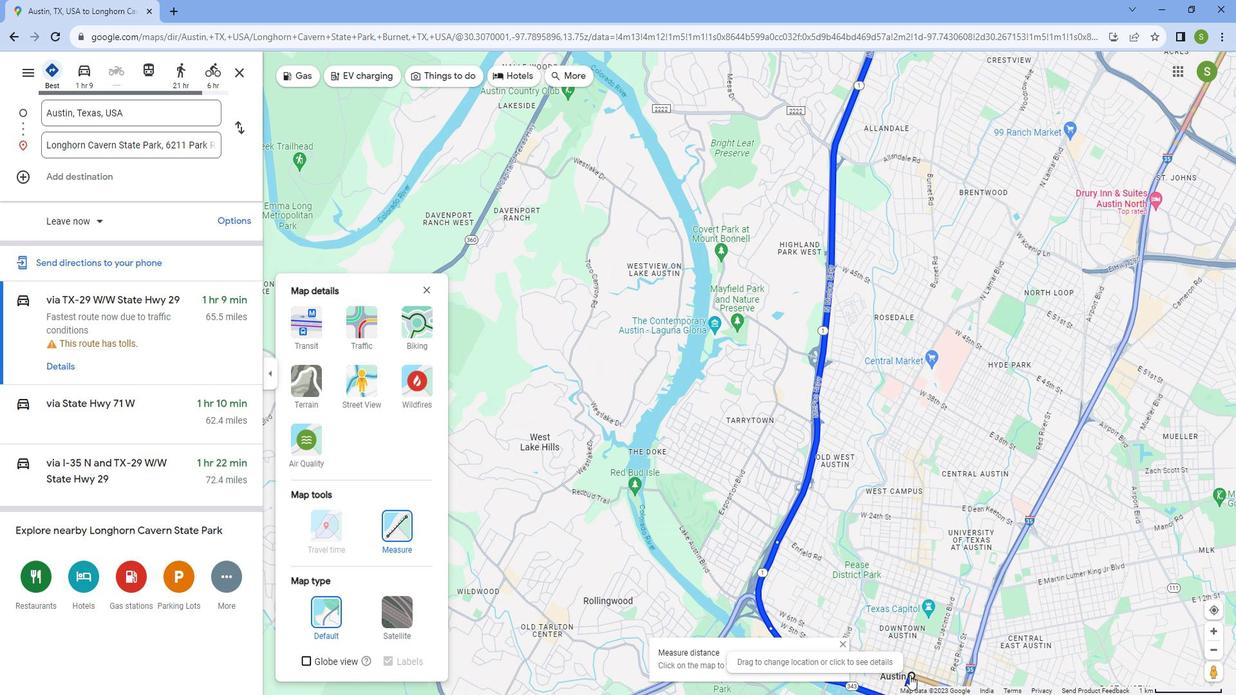 
Action: Mouse scrolled (919, 660) with delta (0, 0)
Screenshot: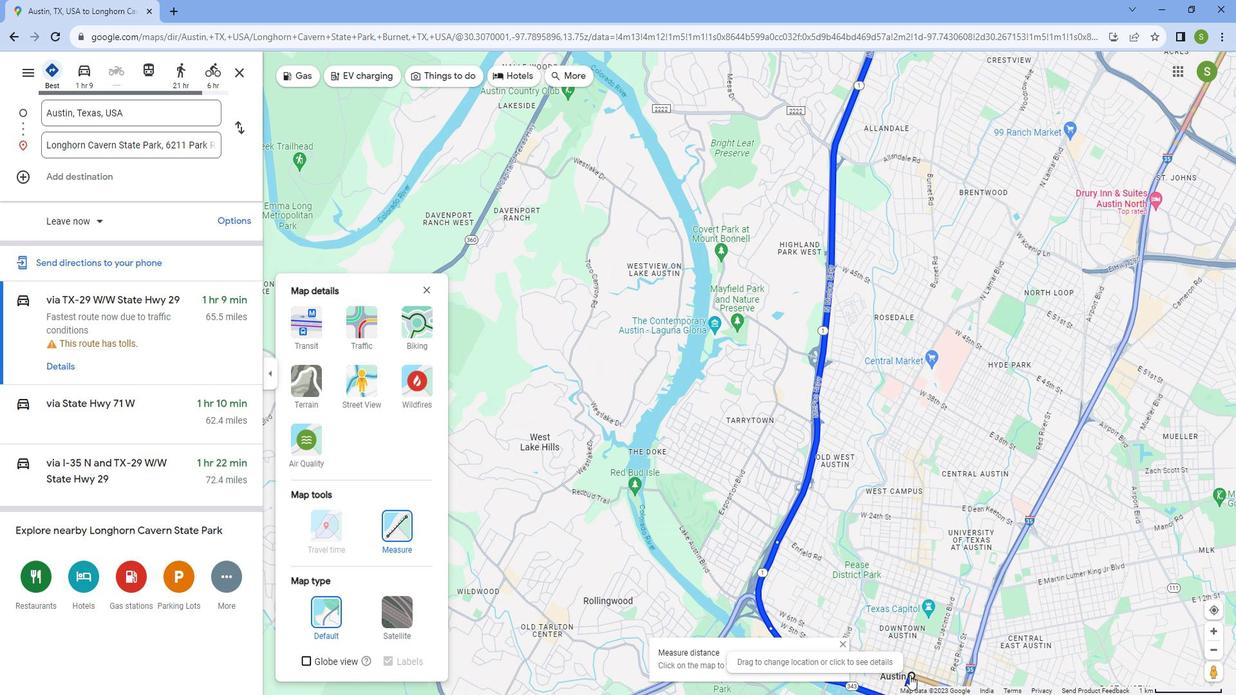 
Action: Mouse scrolled (919, 660) with delta (0, 0)
Screenshot: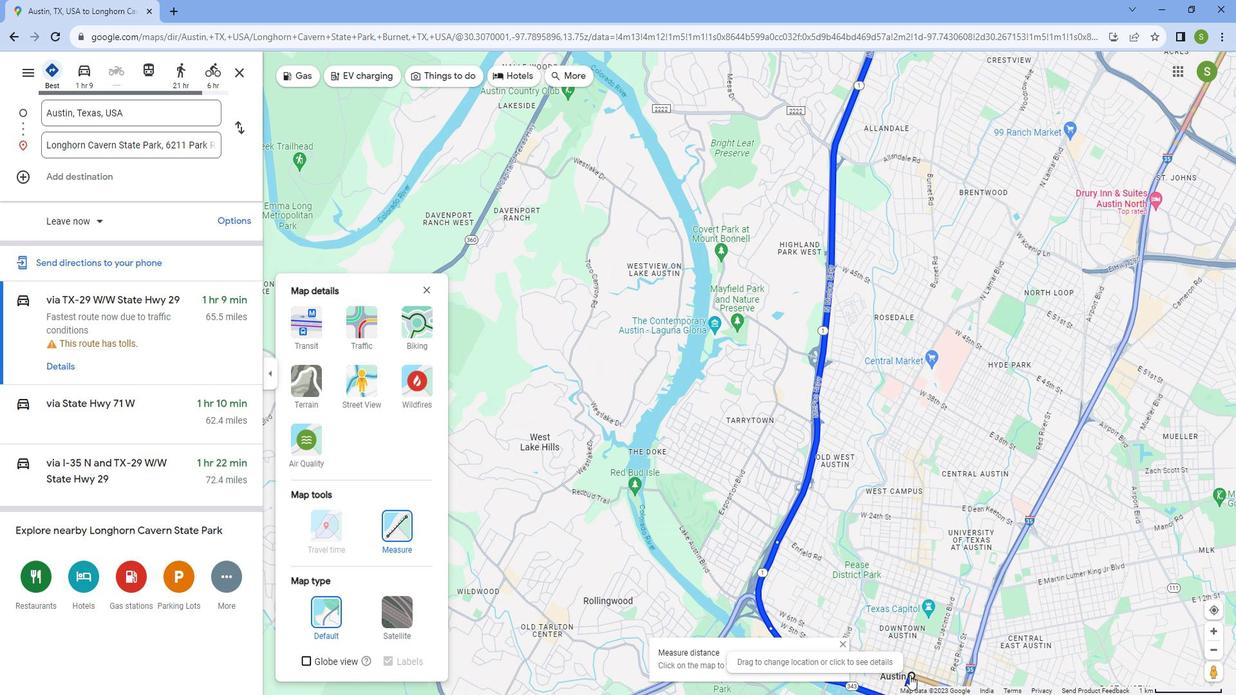 
Action: Mouse scrolled (919, 660) with delta (0, 0)
Screenshot: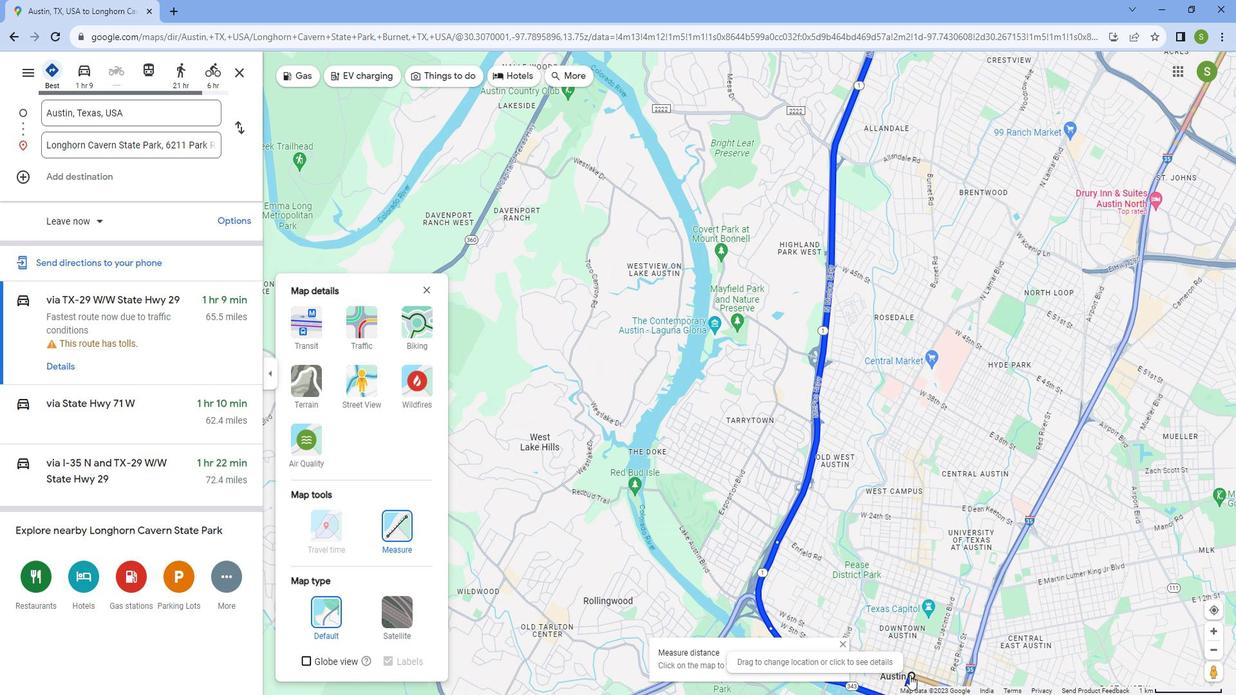
Action: Mouse moved to (922, 658)
Screenshot: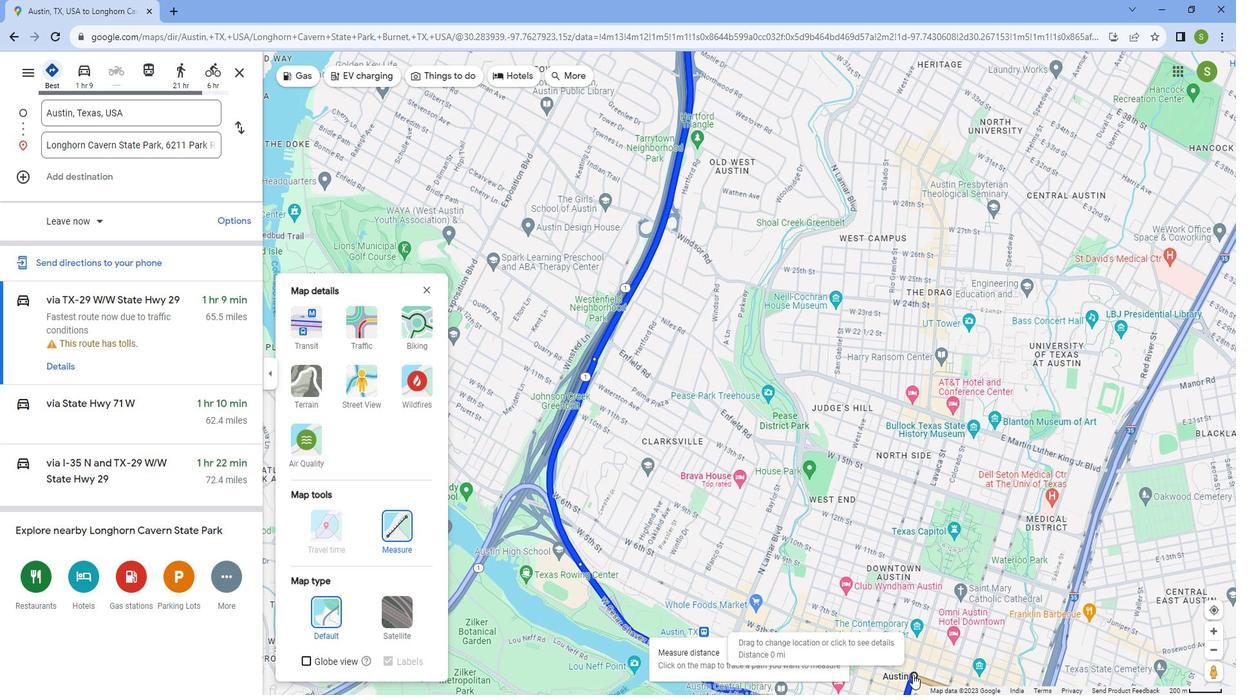 
Action: Mouse pressed left at (922, 658)
Screenshot: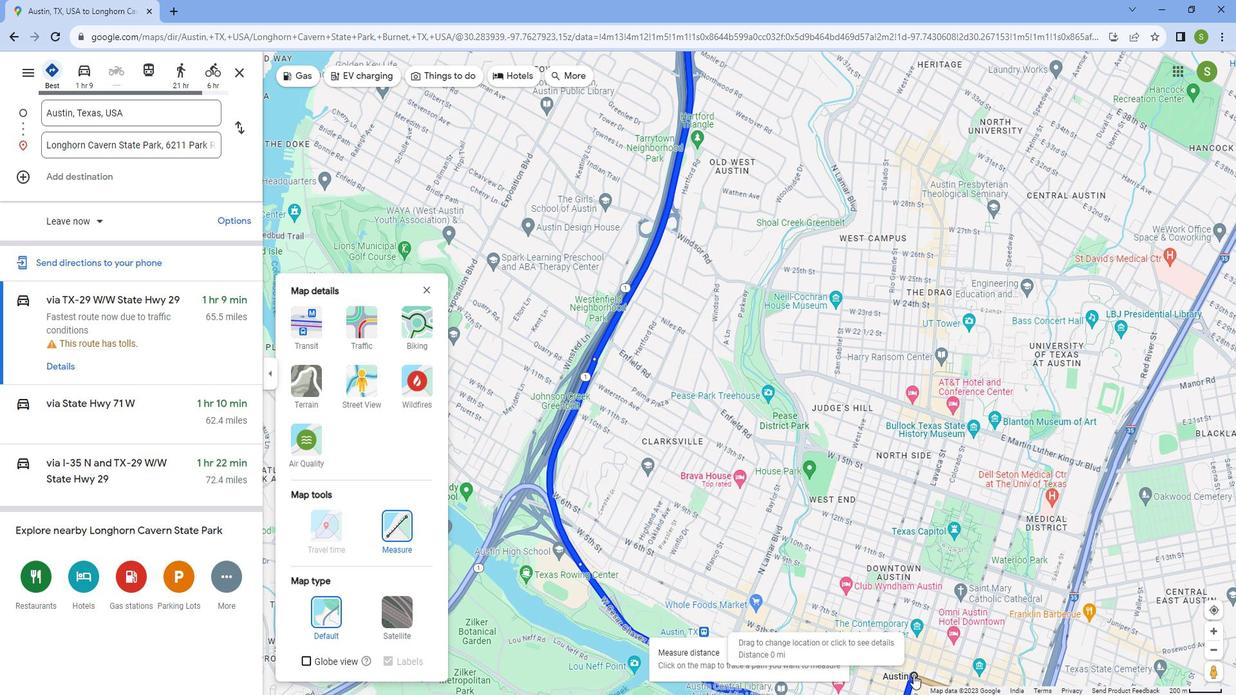 
Action: Mouse moved to (761, 508)
Screenshot: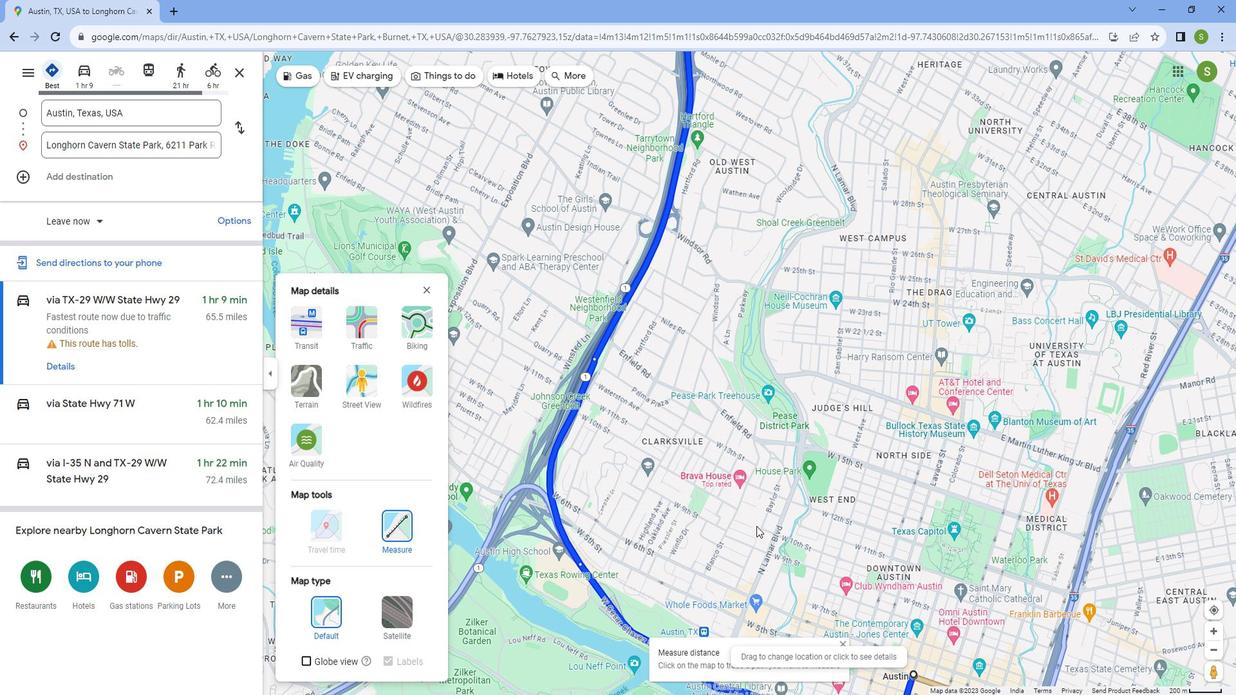
Action: Mouse scrolled (761, 508) with delta (0, 0)
Screenshot: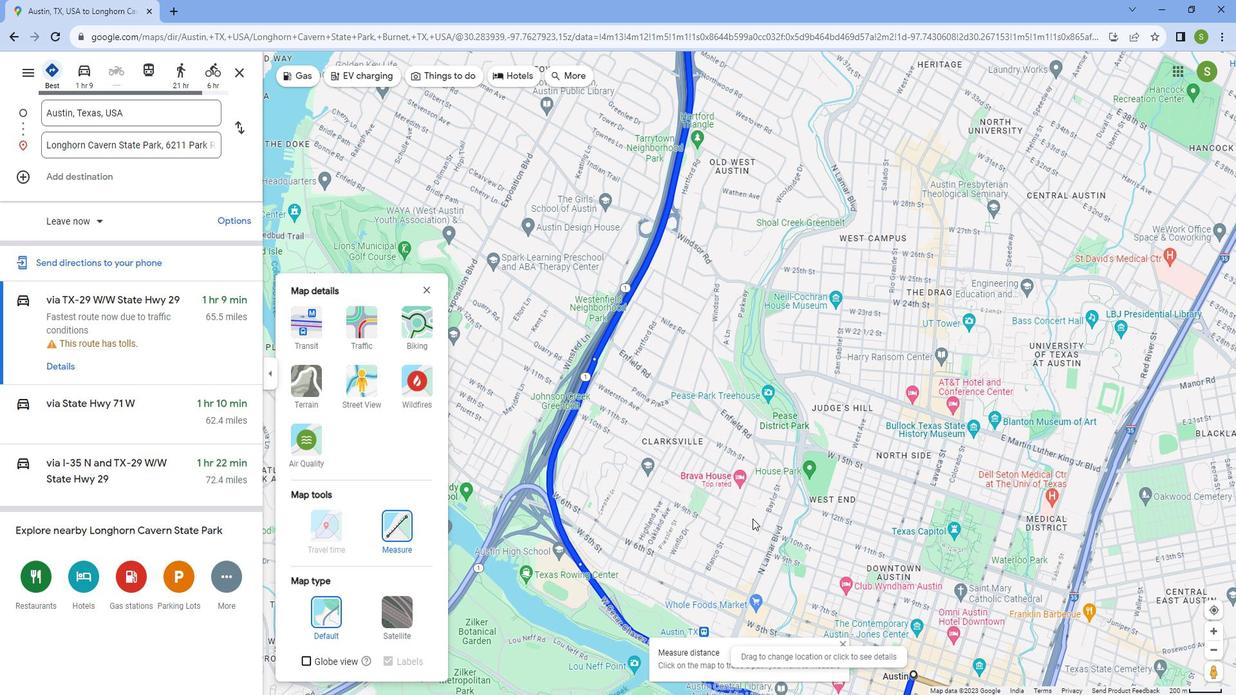 
Action: Mouse scrolled (761, 508) with delta (0, 0)
Screenshot: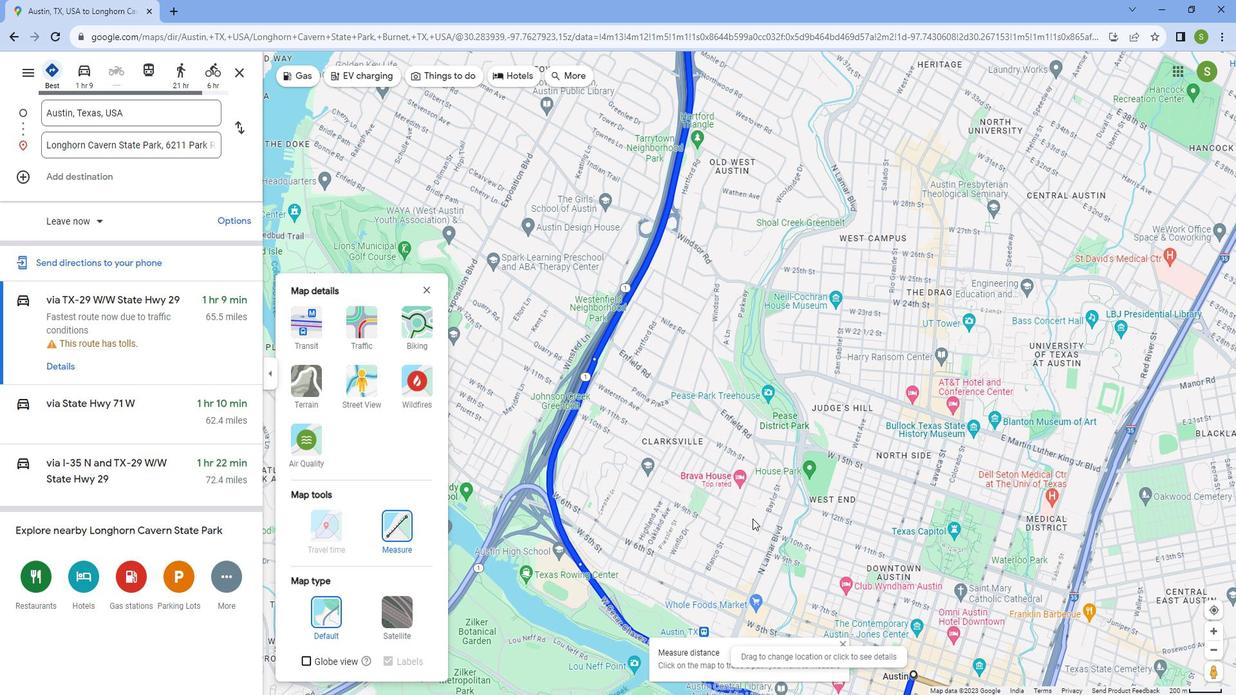 
Action: Mouse scrolled (761, 508) with delta (0, 0)
Screenshot: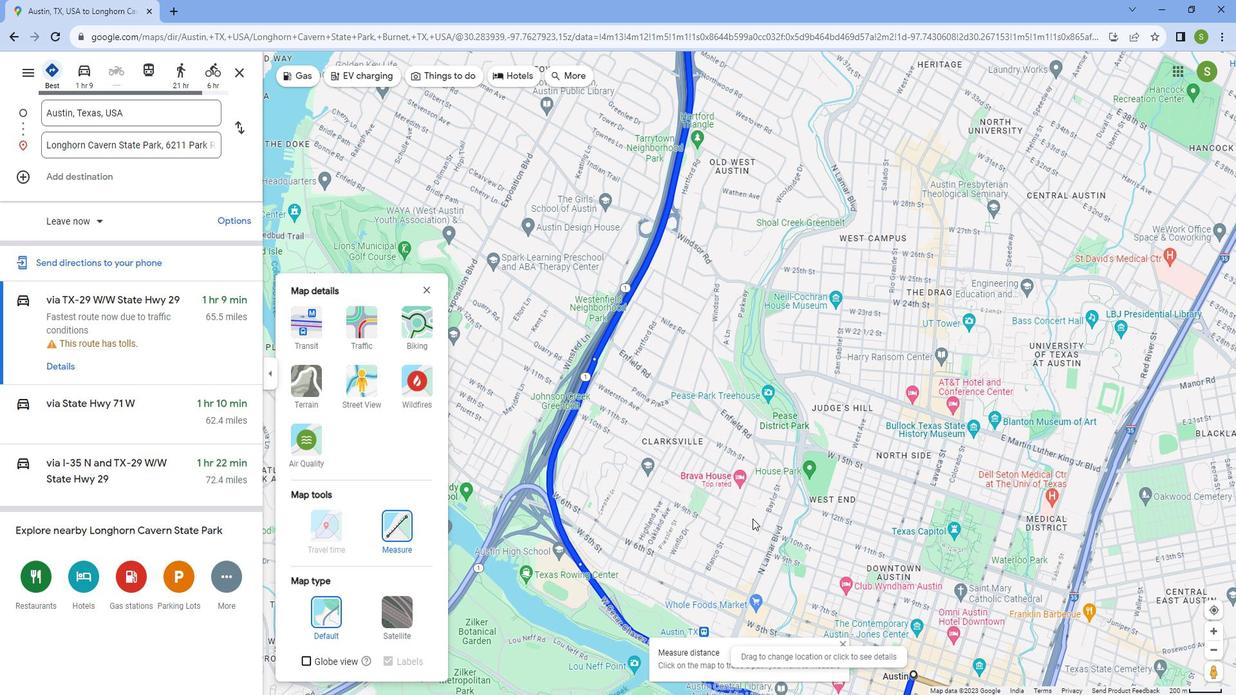 
Action: Mouse scrolled (761, 508) with delta (0, 0)
Screenshot: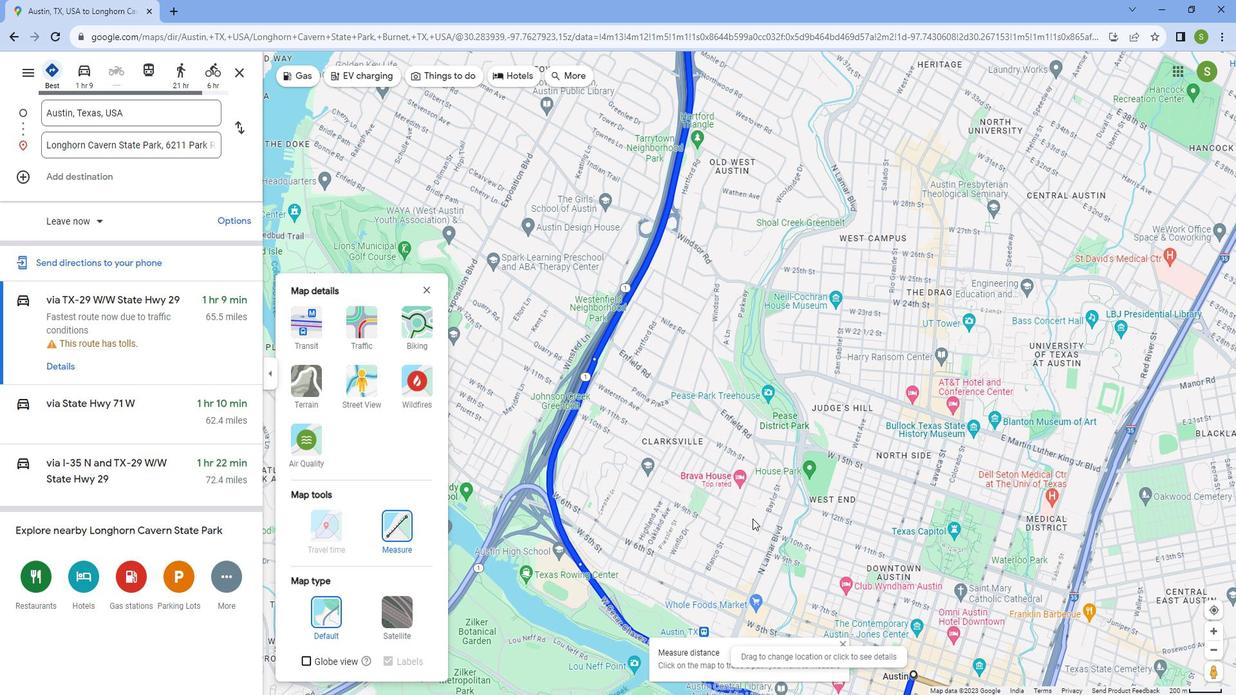 
Action: Mouse scrolled (761, 508) with delta (0, 0)
Screenshot: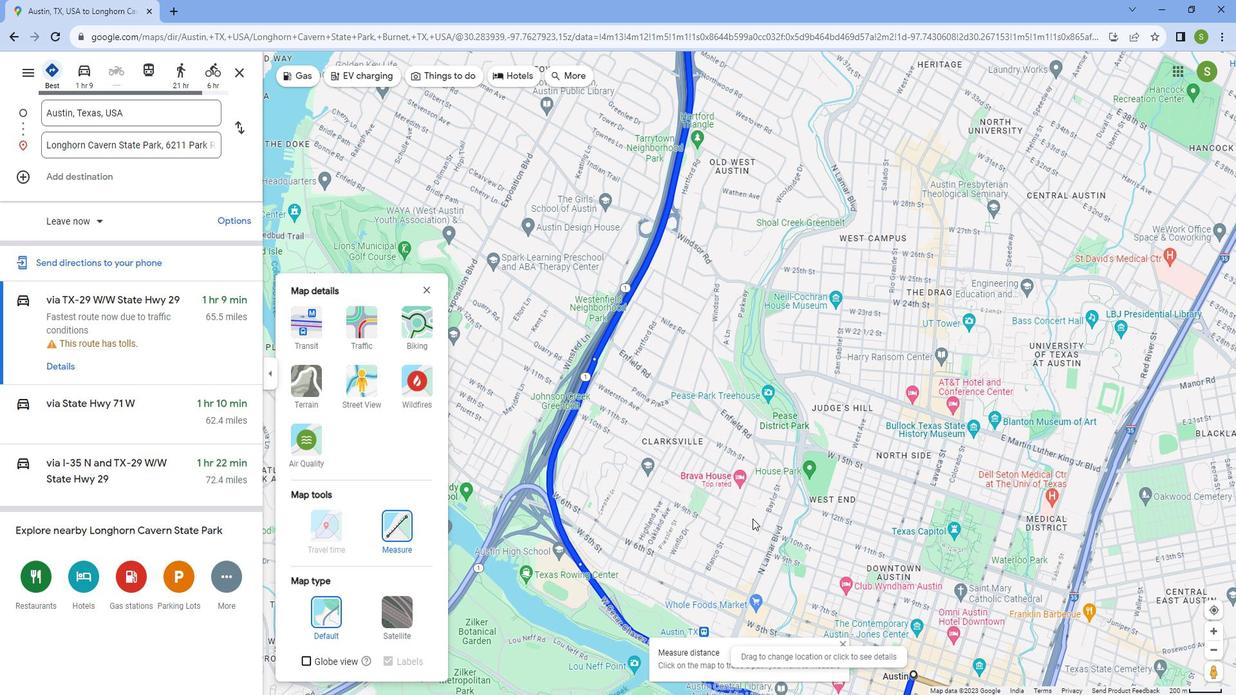 
Action: Mouse scrolled (761, 508) with delta (0, 0)
Screenshot: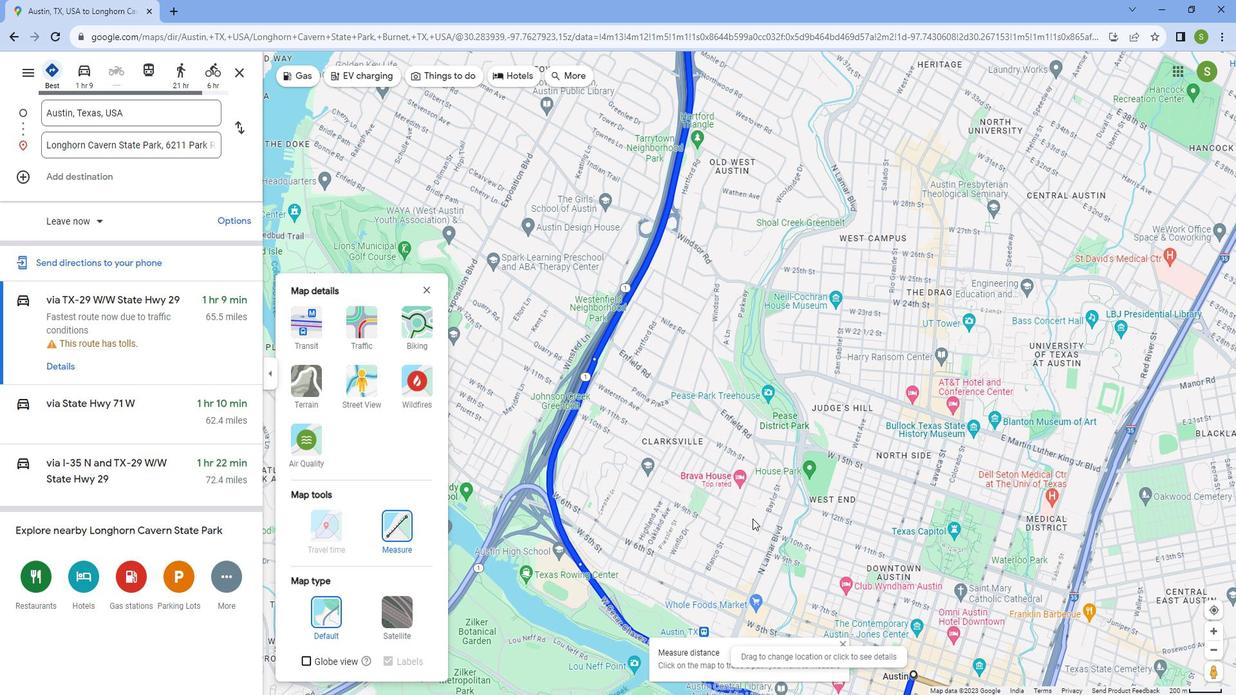 
Action: Mouse scrolled (761, 508) with delta (0, 0)
Screenshot: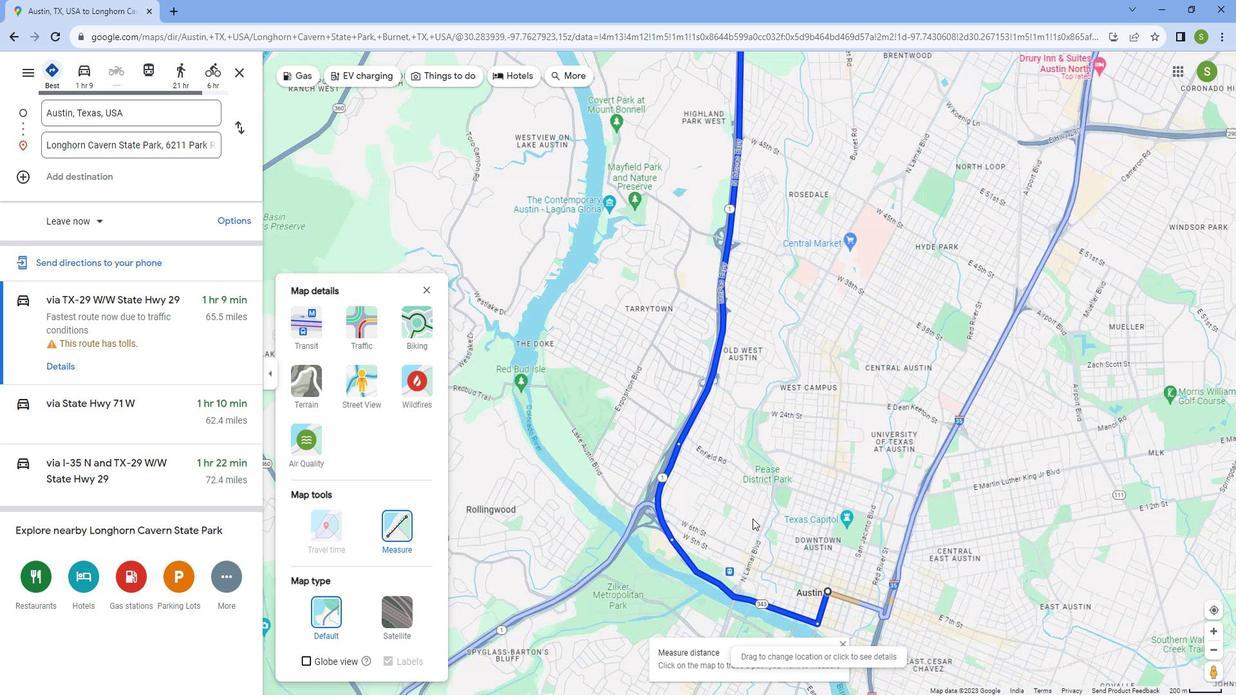 
Action: Mouse scrolled (761, 508) with delta (0, 0)
Screenshot: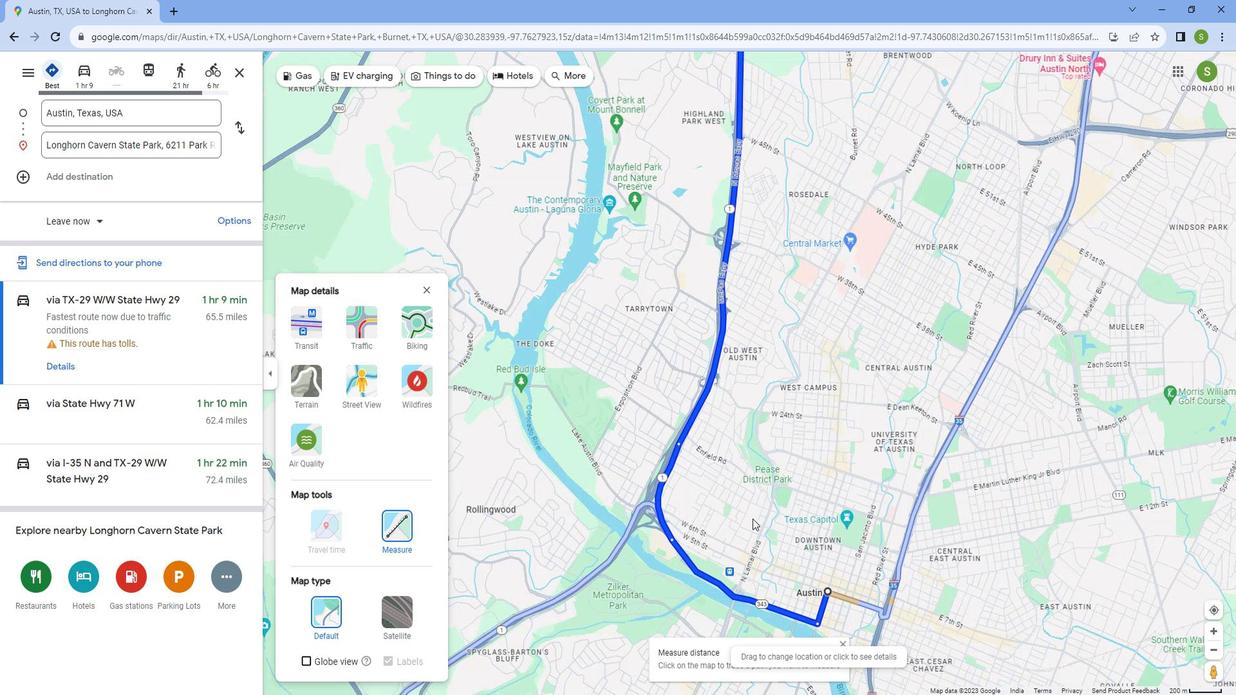 
Action: Mouse scrolled (761, 508) with delta (0, 0)
Screenshot: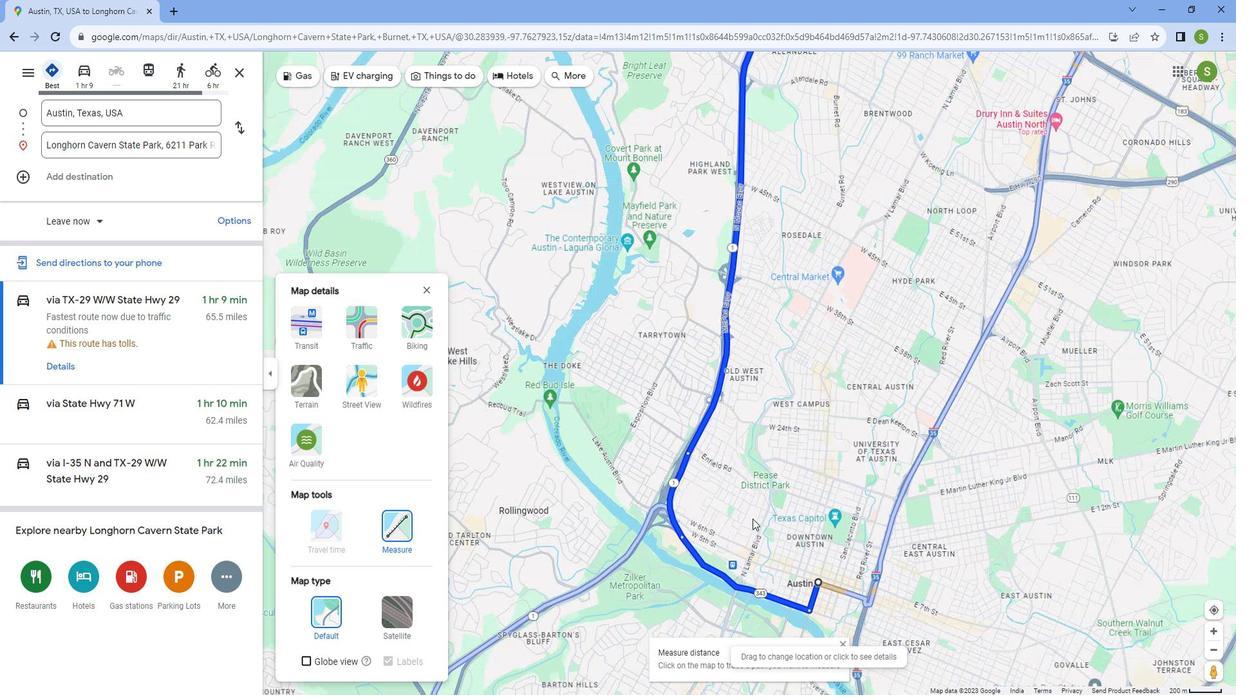 
Action: Mouse scrolled (761, 508) with delta (0, 0)
Screenshot: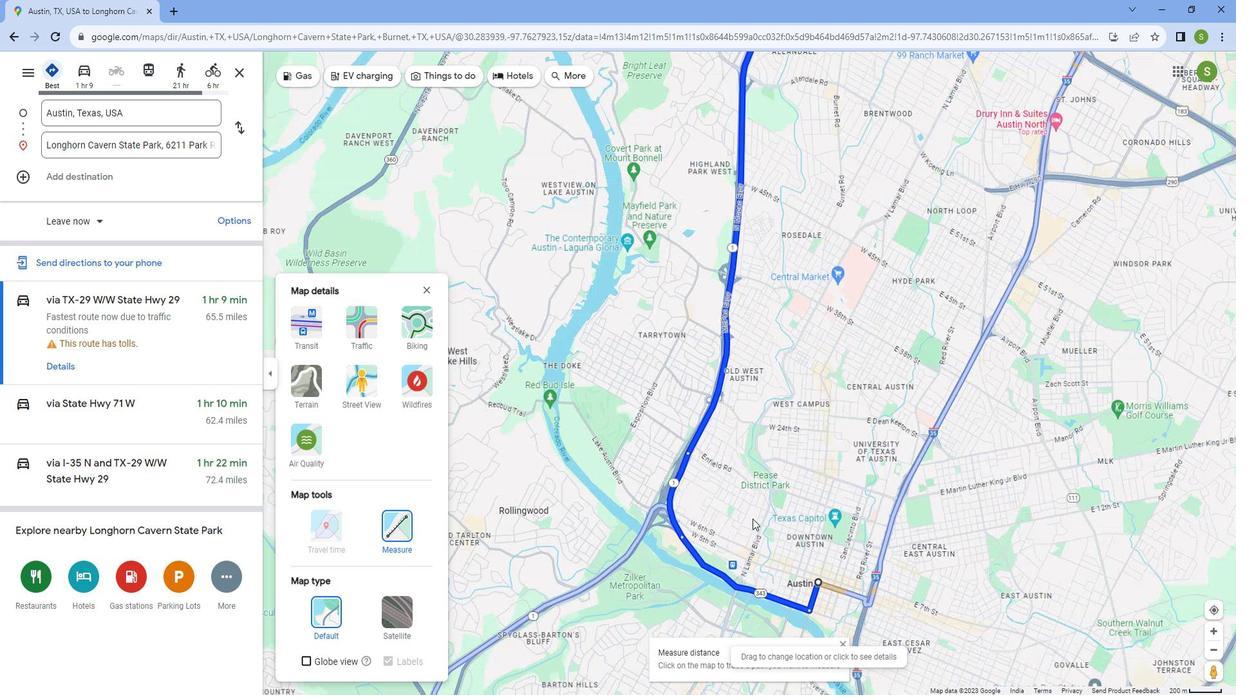 
Action: Mouse scrolled (761, 508) with delta (0, 0)
Screenshot: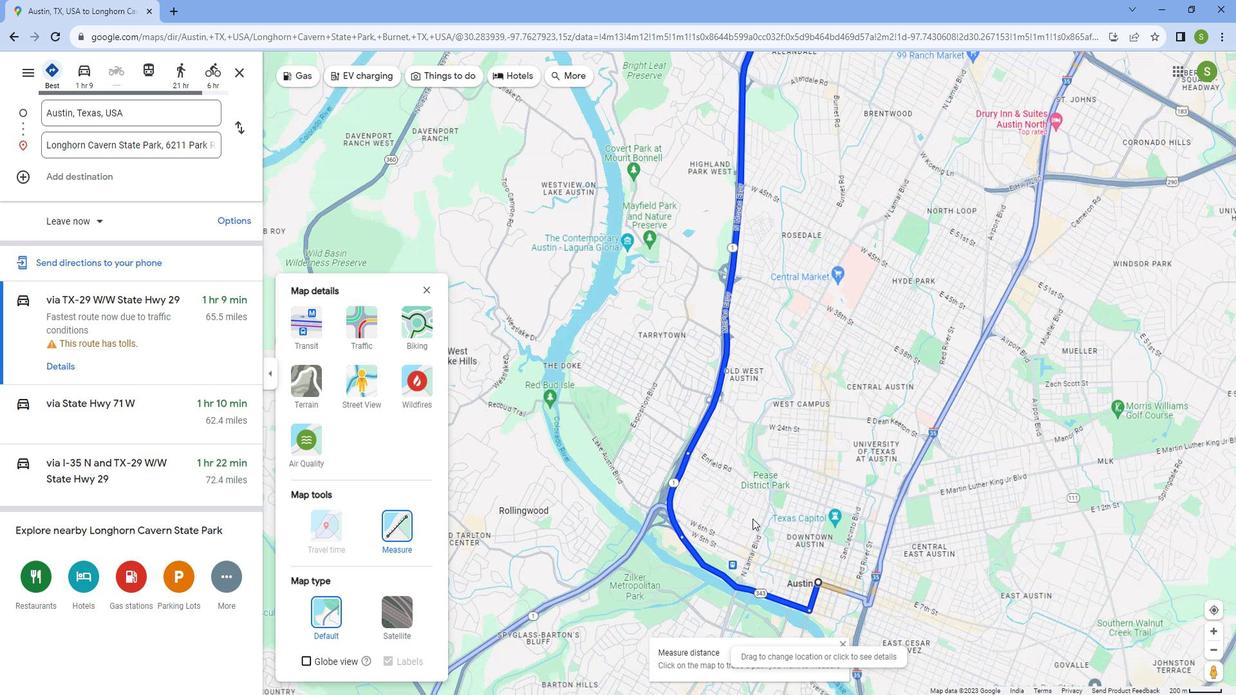 
Action: Mouse scrolled (761, 508) with delta (0, 0)
Screenshot: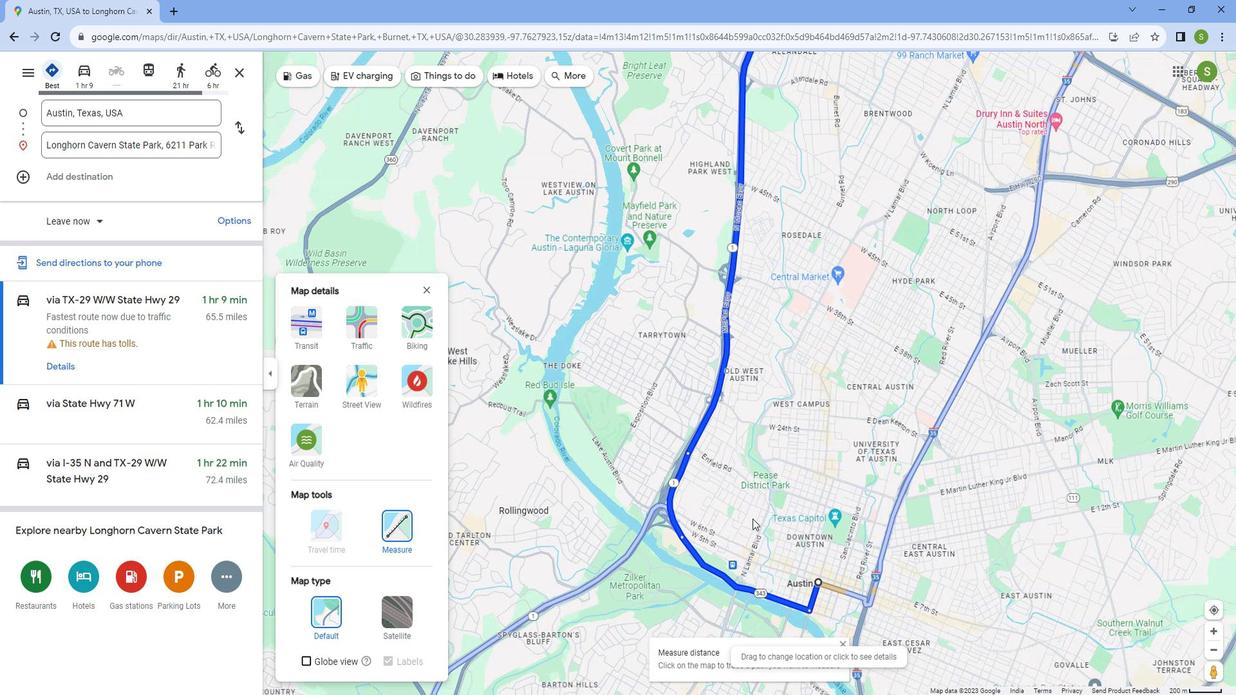 
Action: Mouse scrolled (761, 508) with delta (0, 0)
Screenshot: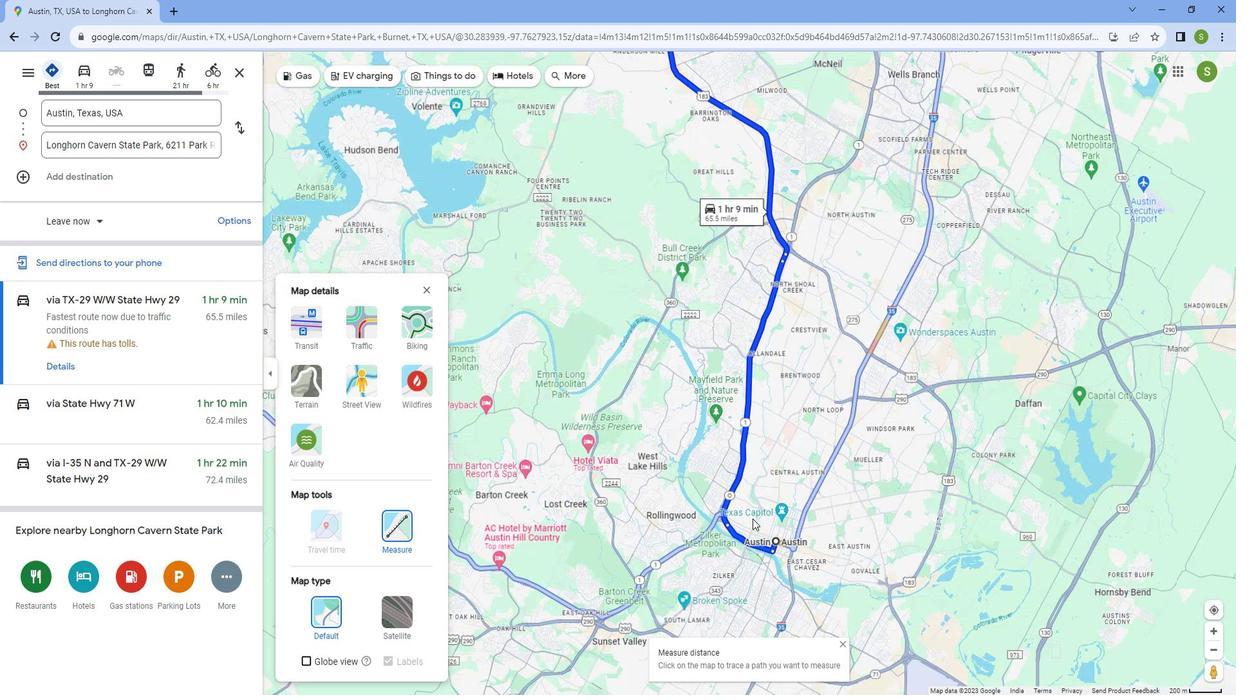 
Action: Mouse scrolled (761, 508) with delta (0, 0)
Screenshot: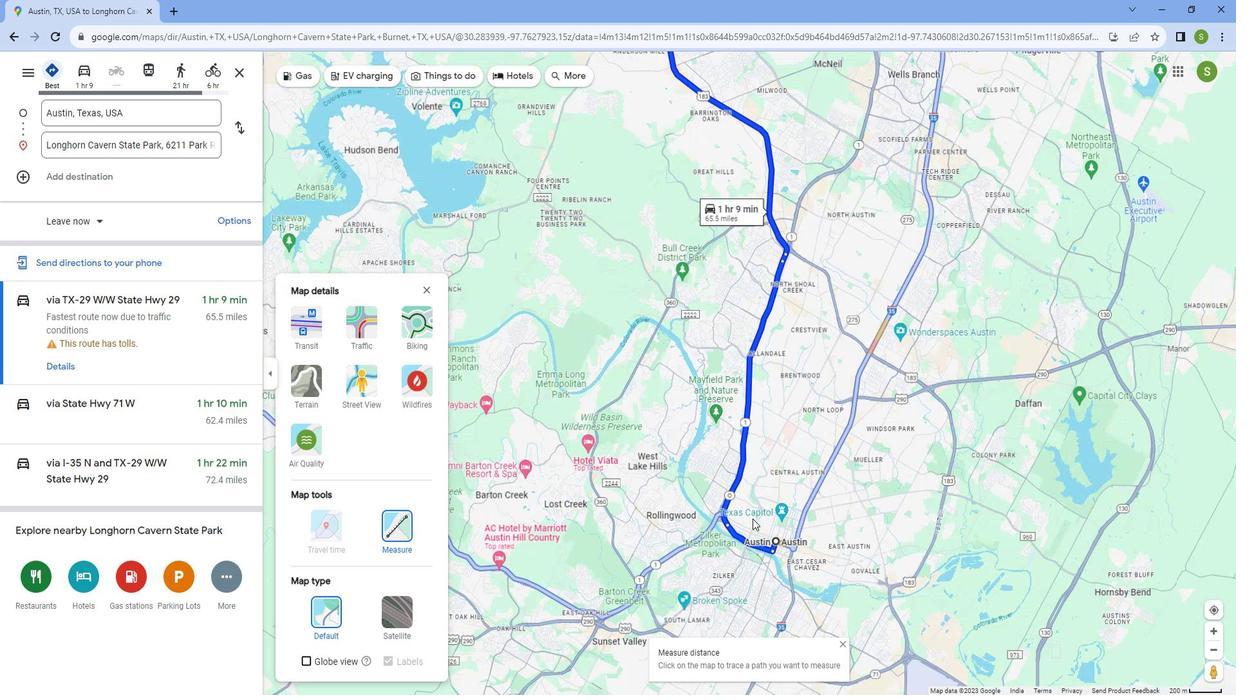 
Action: Mouse scrolled (761, 508) with delta (0, 0)
Screenshot: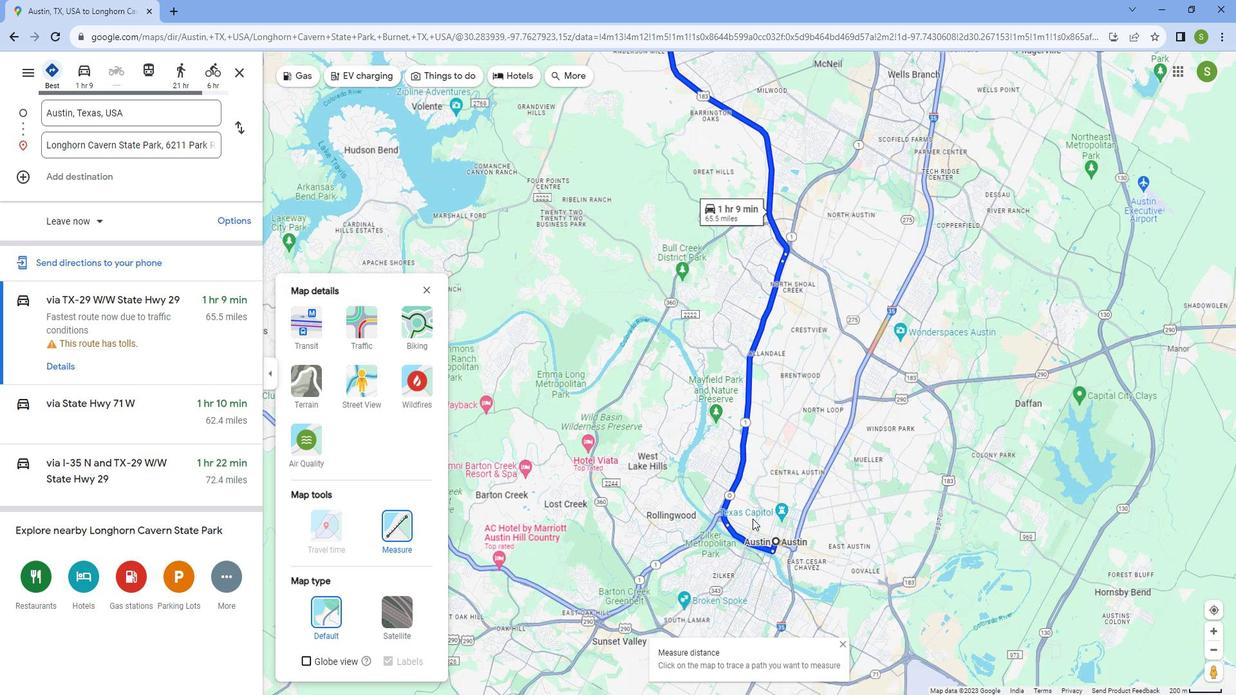 
Action: Mouse scrolled (761, 508) with delta (0, 0)
Screenshot: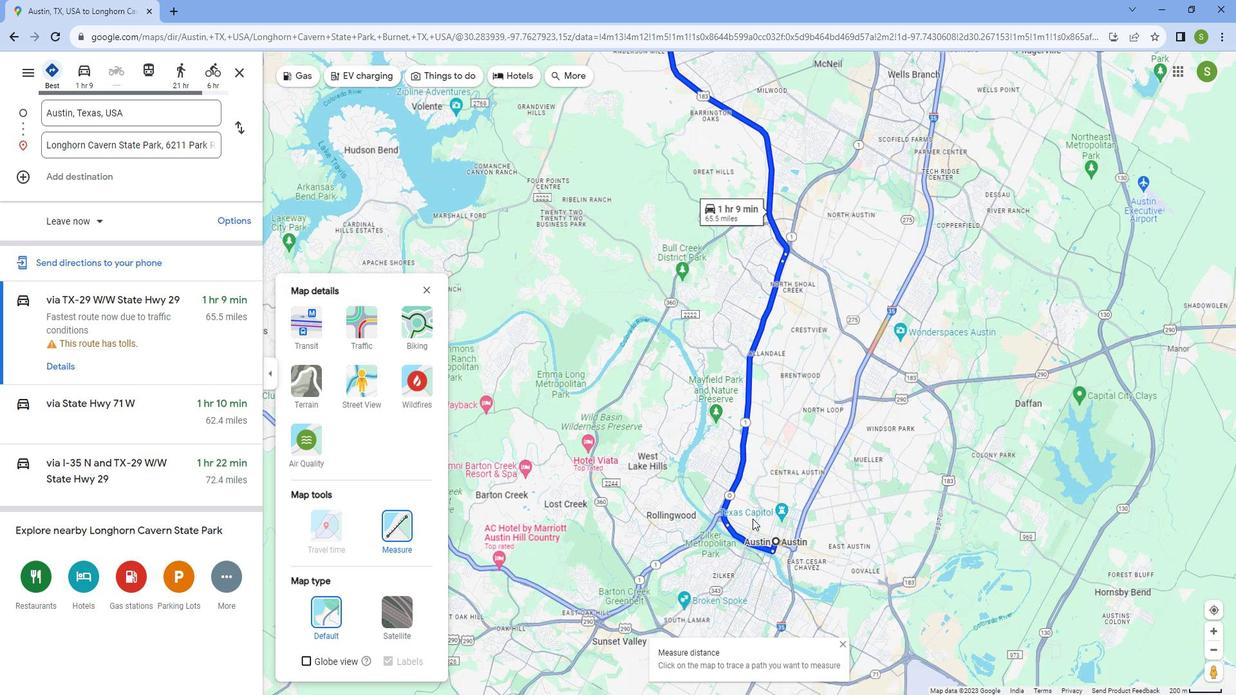 
Action: Mouse scrolled (761, 508) with delta (0, 0)
Screenshot: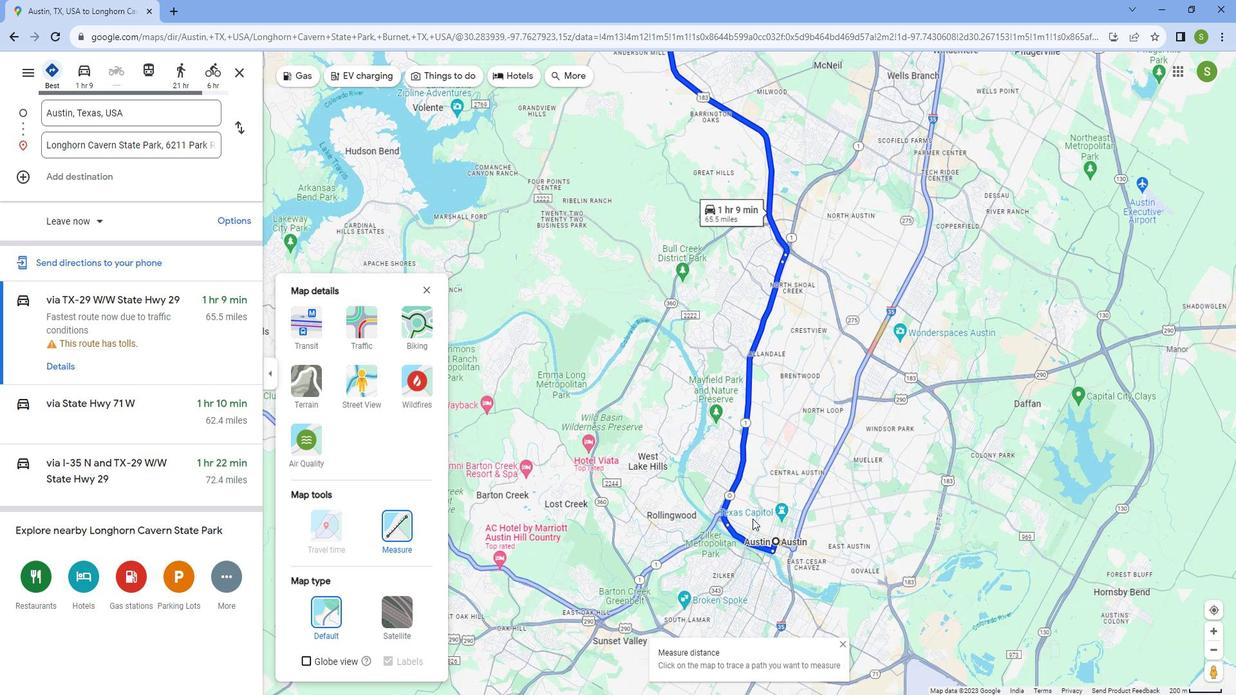 
Action: Mouse moved to (644, 155)
Screenshot: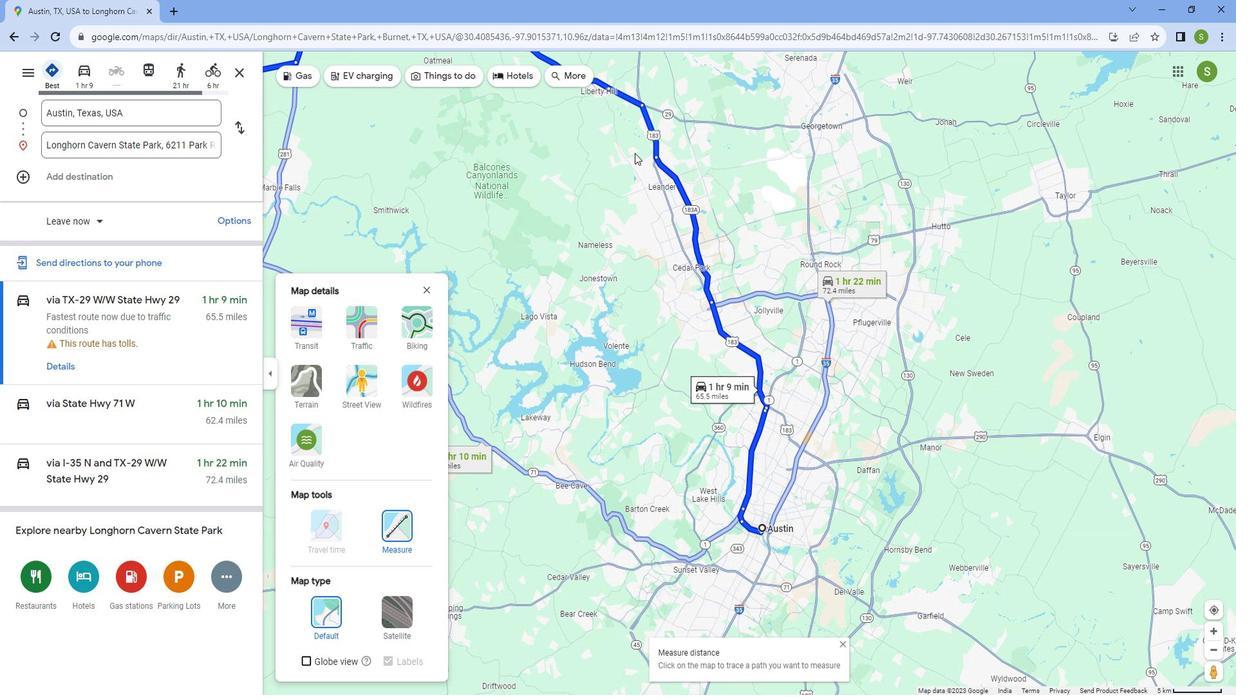 
Action: Mouse scrolled (644, 154) with delta (0, 0)
Screenshot: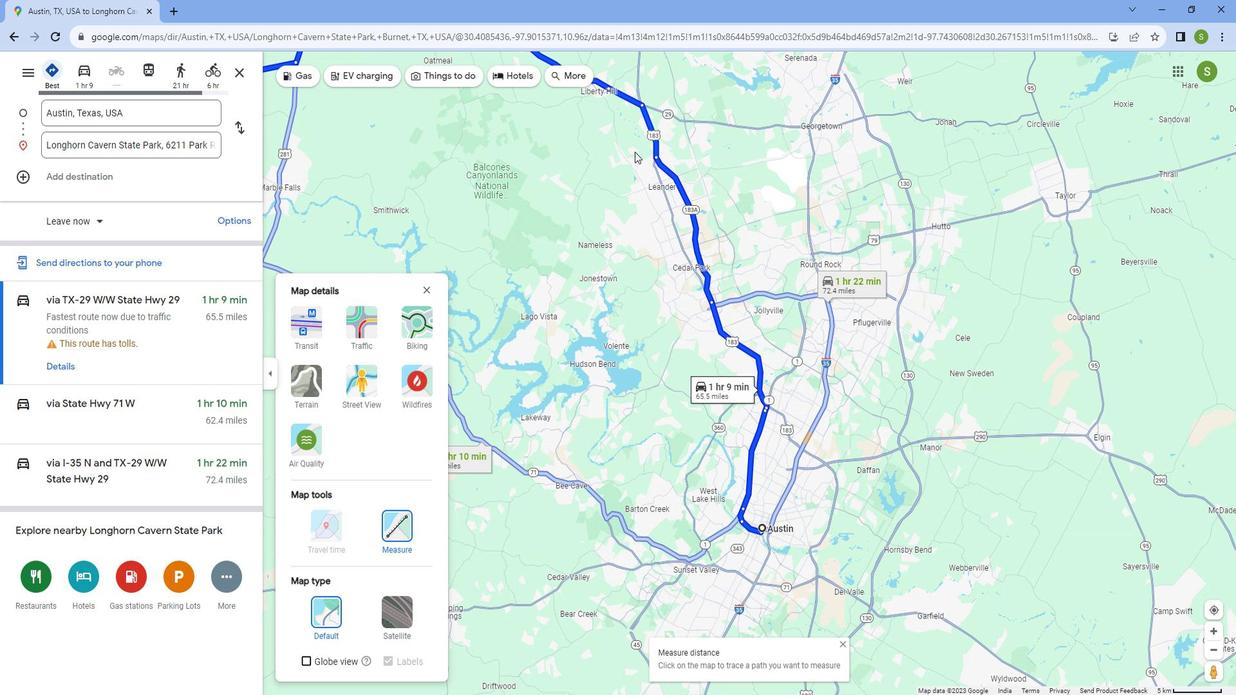 
Action: Mouse scrolled (644, 154) with delta (0, 0)
Screenshot: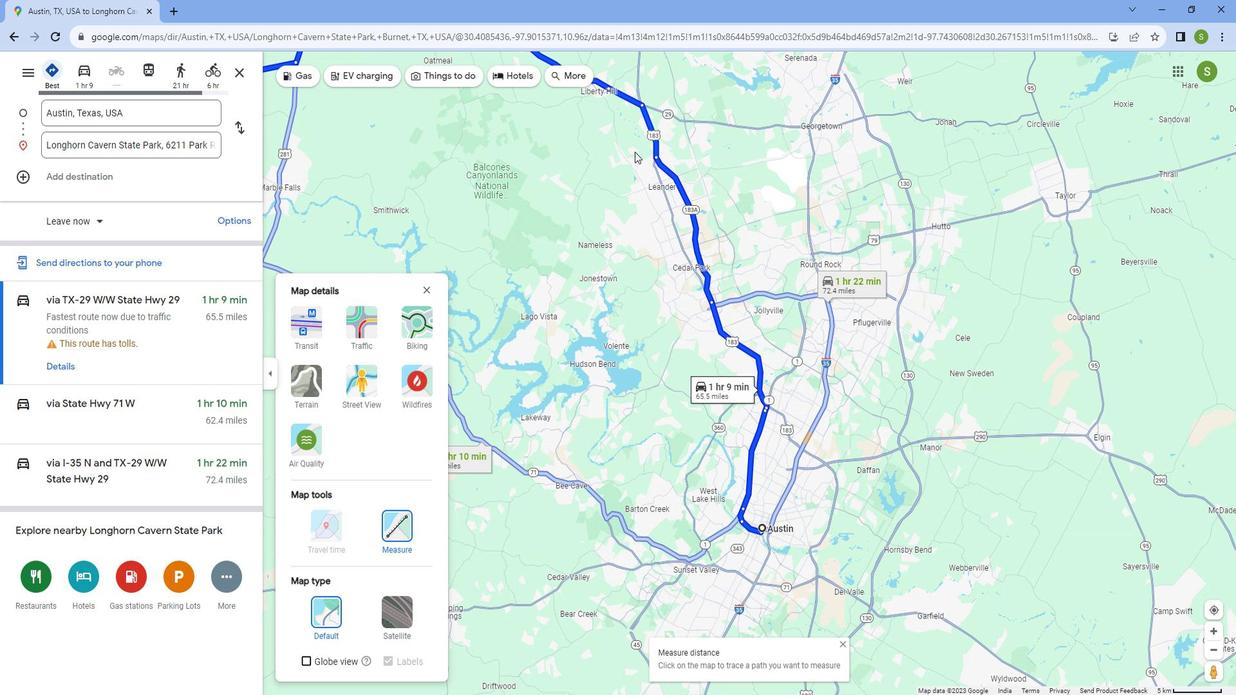 
Action: Mouse scrolled (644, 154) with delta (0, 0)
Screenshot: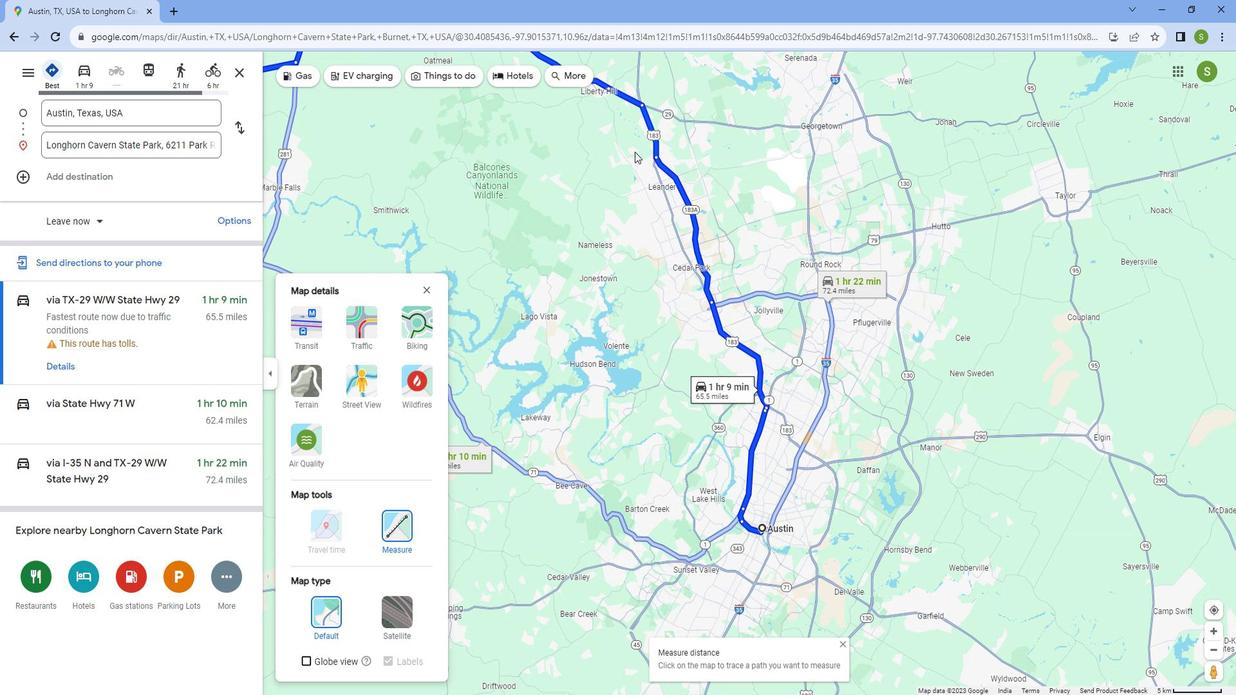 
Action: Mouse scrolled (644, 154) with delta (0, 0)
Screenshot: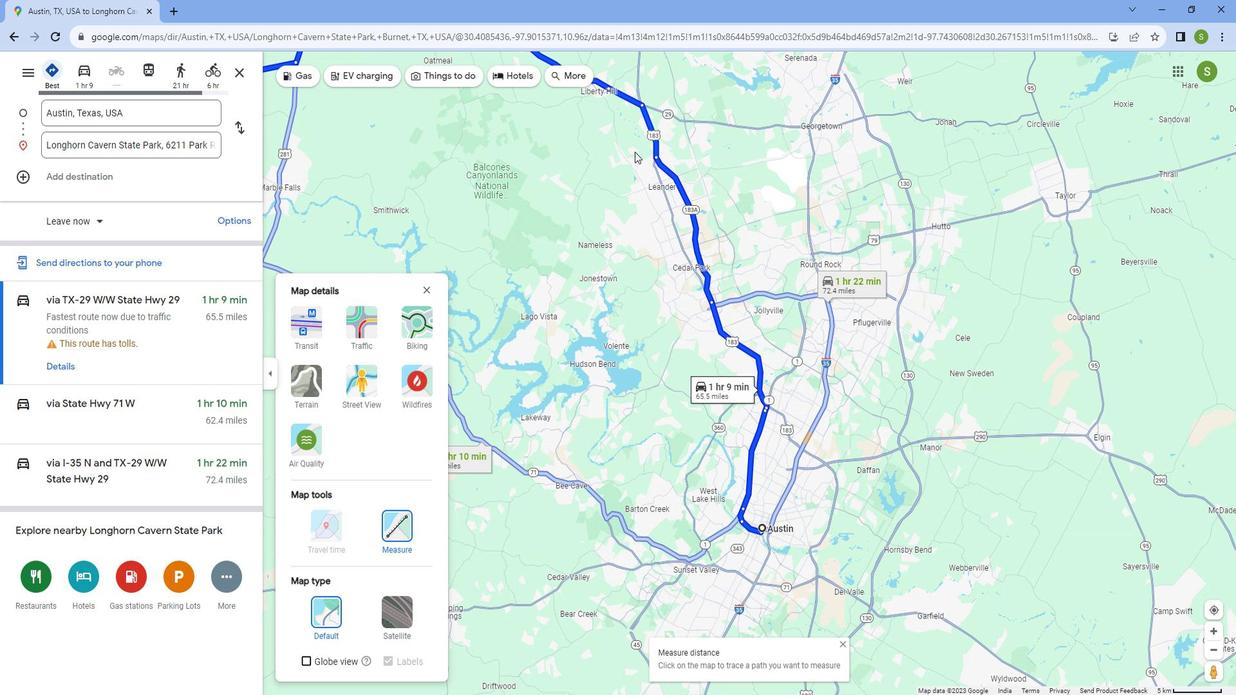 
Action: Mouse moved to (643, 156)
Screenshot: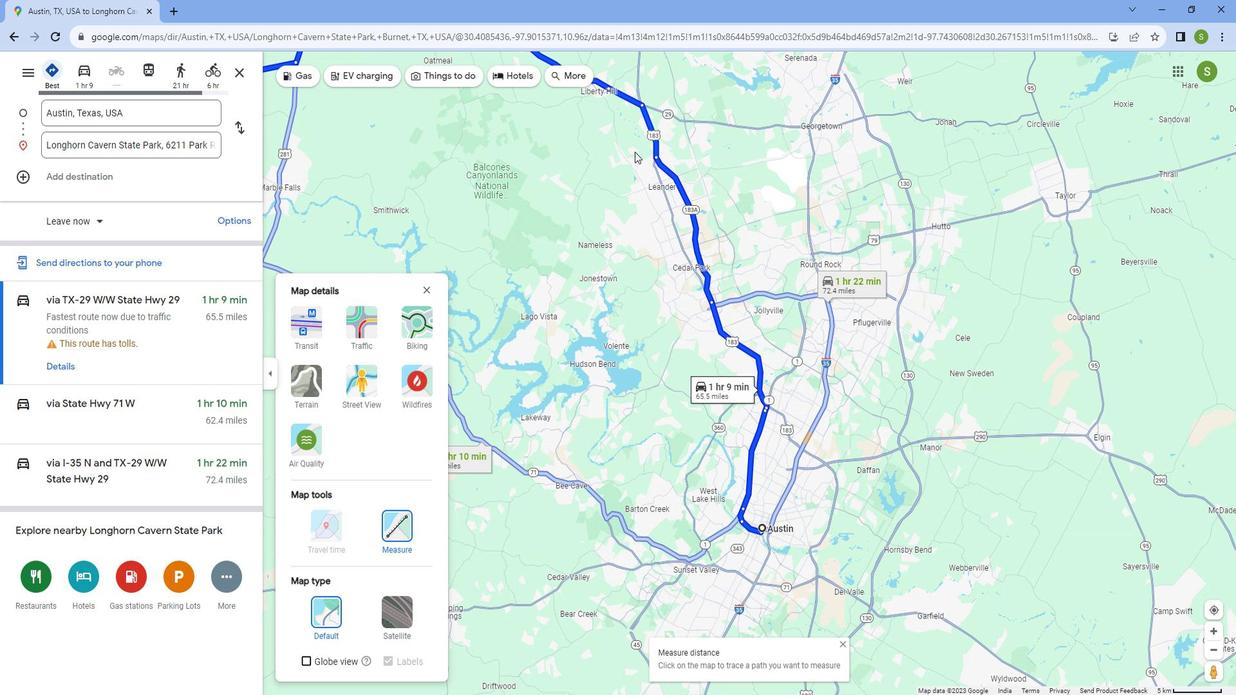 
Action: Mouse scrolled (643, 155) with delta (0, 0)
Screenshot: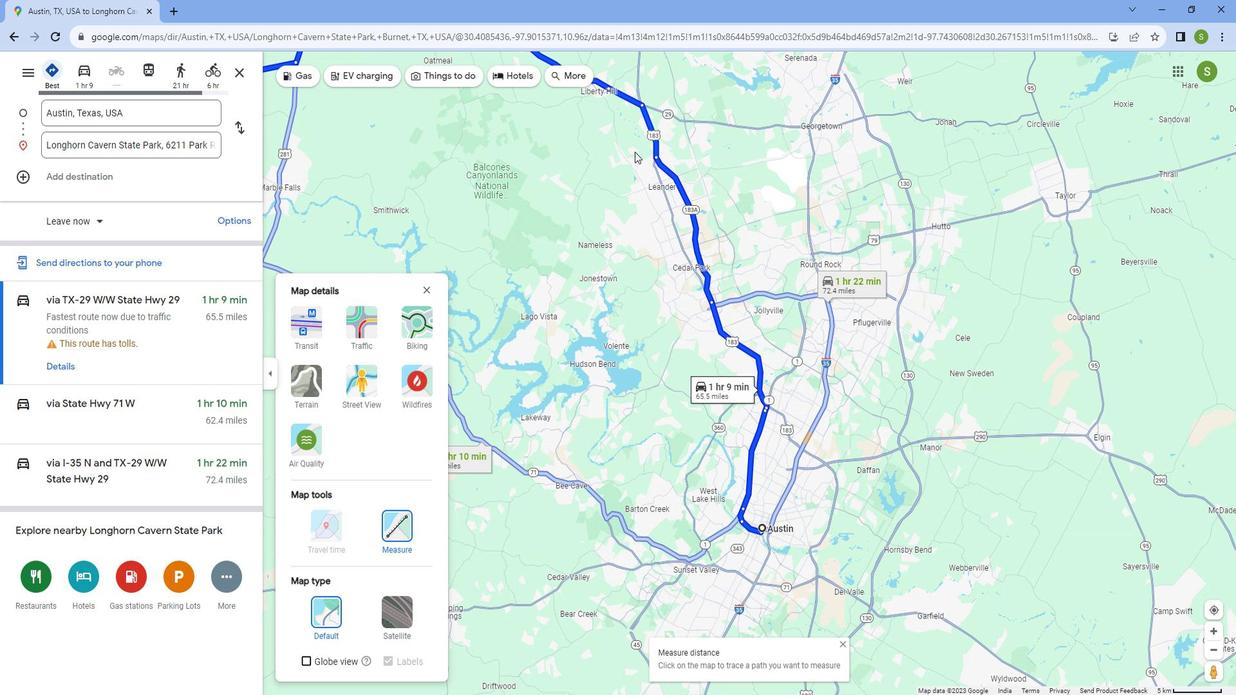 
Action: Mouse moved to (643, 157)
Screenshot: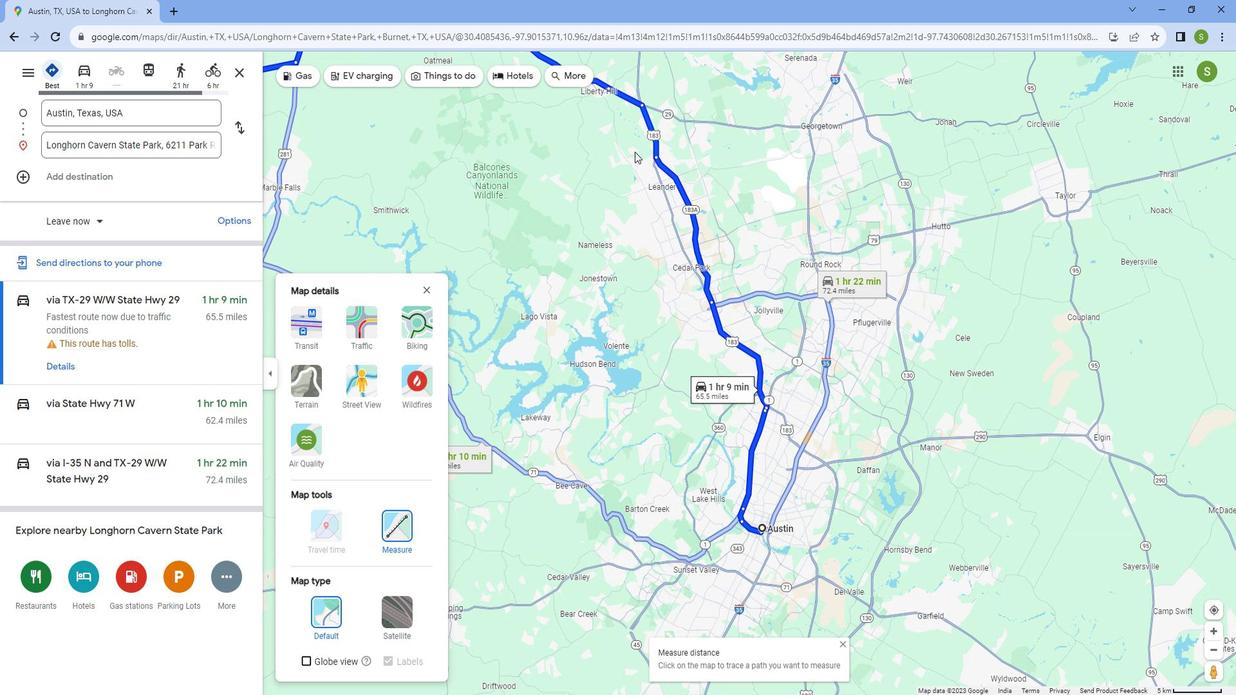 
Action: Mouse scrolled (643, 157) with delta (0, 0)
Screenshot: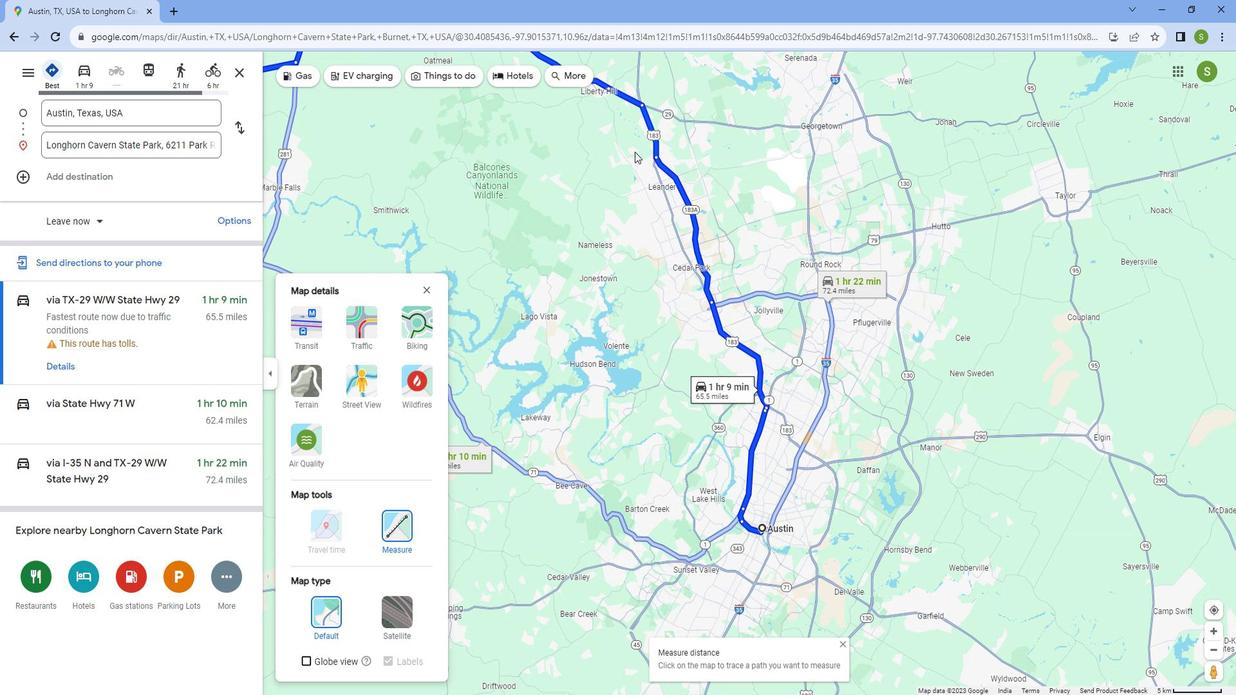 
Action: Mouse moved to (640, 166)
Screenshot: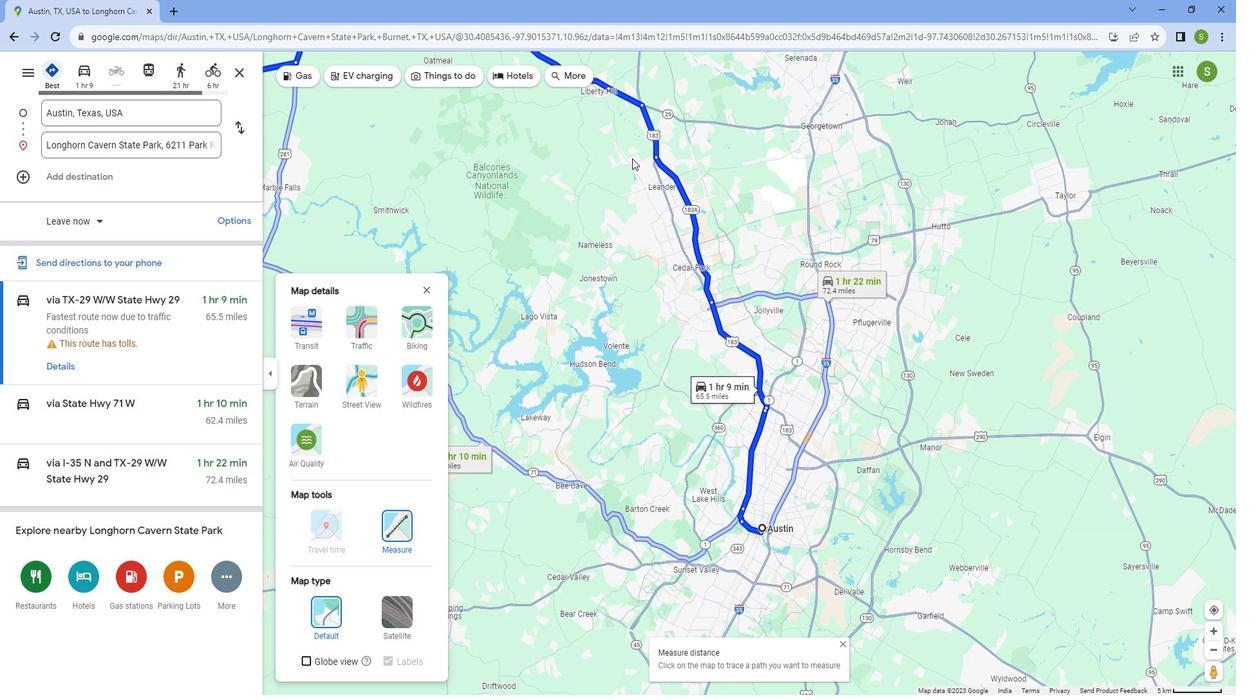 
Action: Mouse scrolled (640, 166) with delta (0, 0)
Screenshot: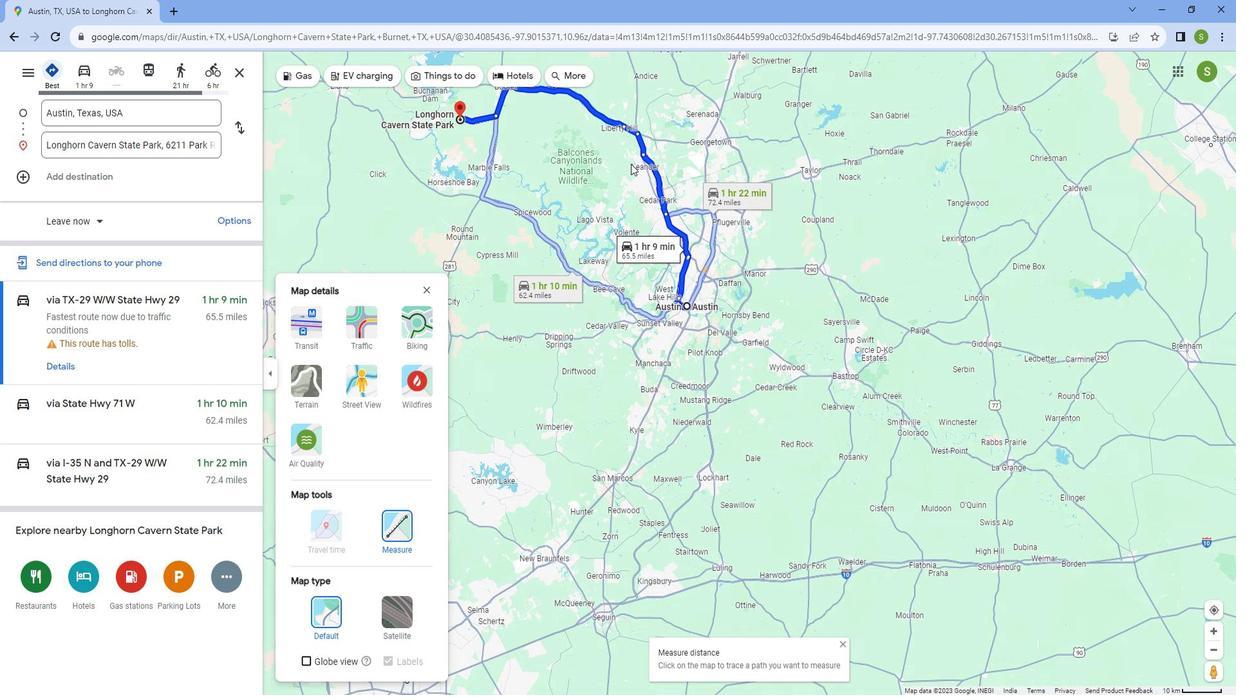 
Action: Mouse scrolled (640, 166) with delta (0, 0)
Screenshot: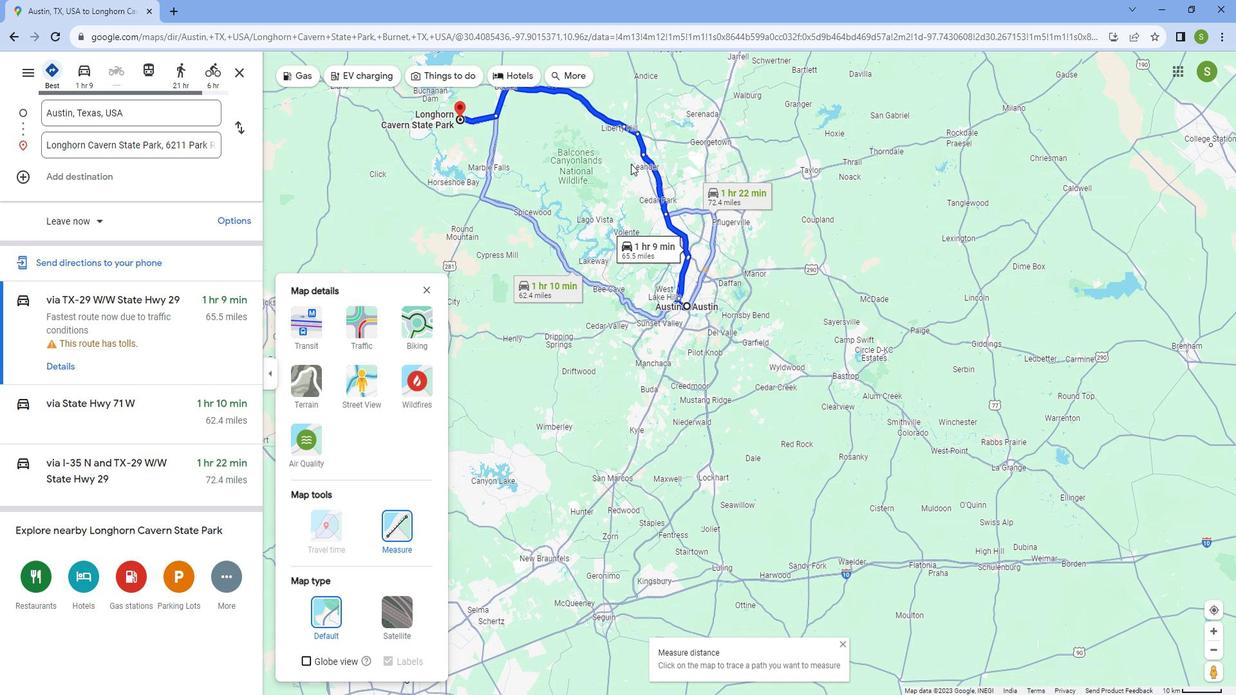 
Action: Mouse moved to (501, 122)
Screenshot: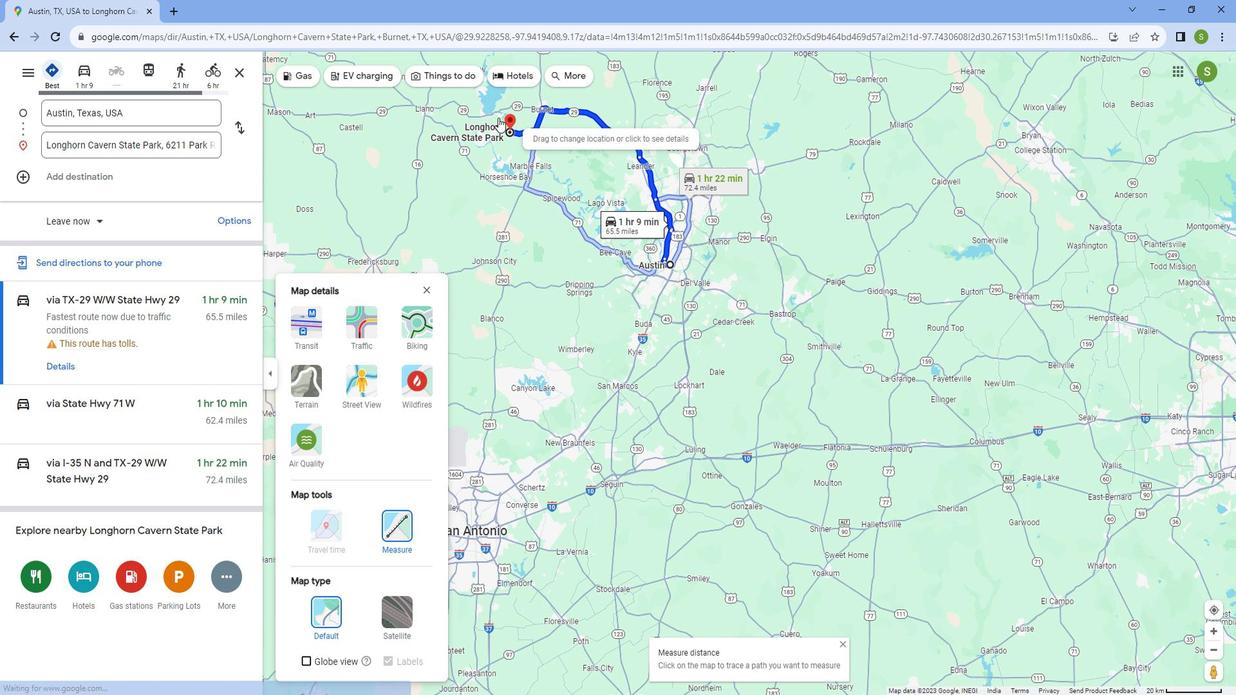 
Action: Mouse scrolled (501, 123) with delta (0, 0)
Screenshot: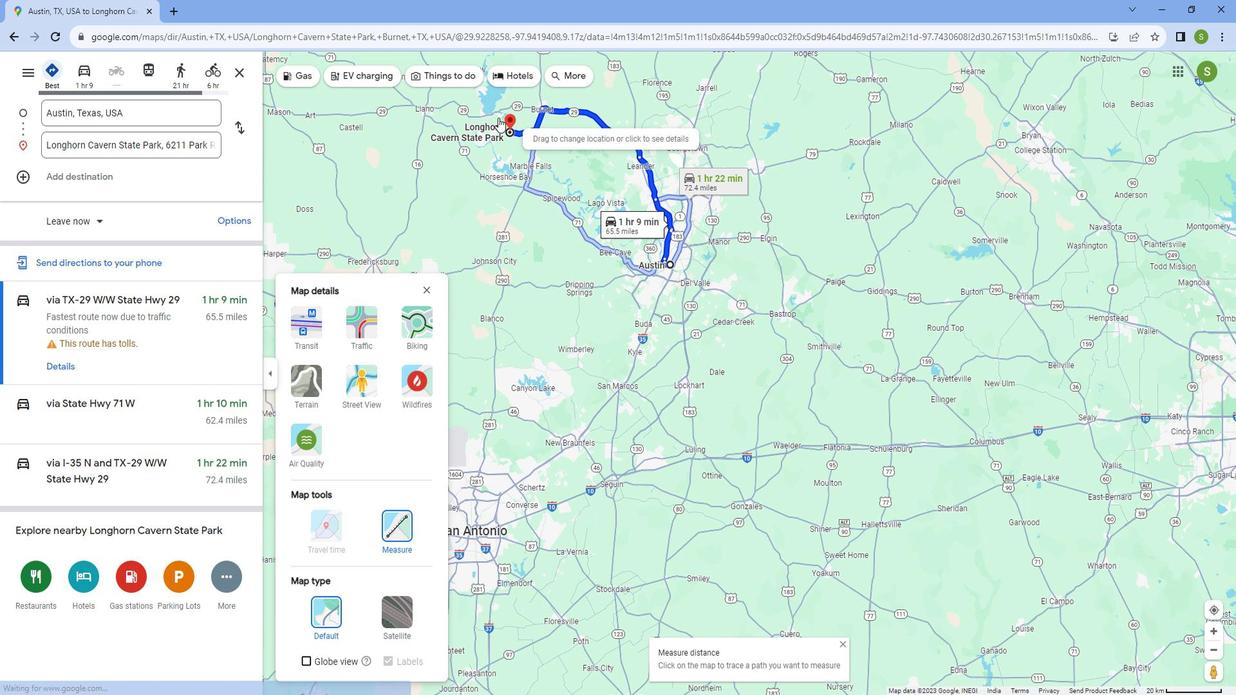 
Action: Mouse moved to (499, 122)
Screenshot: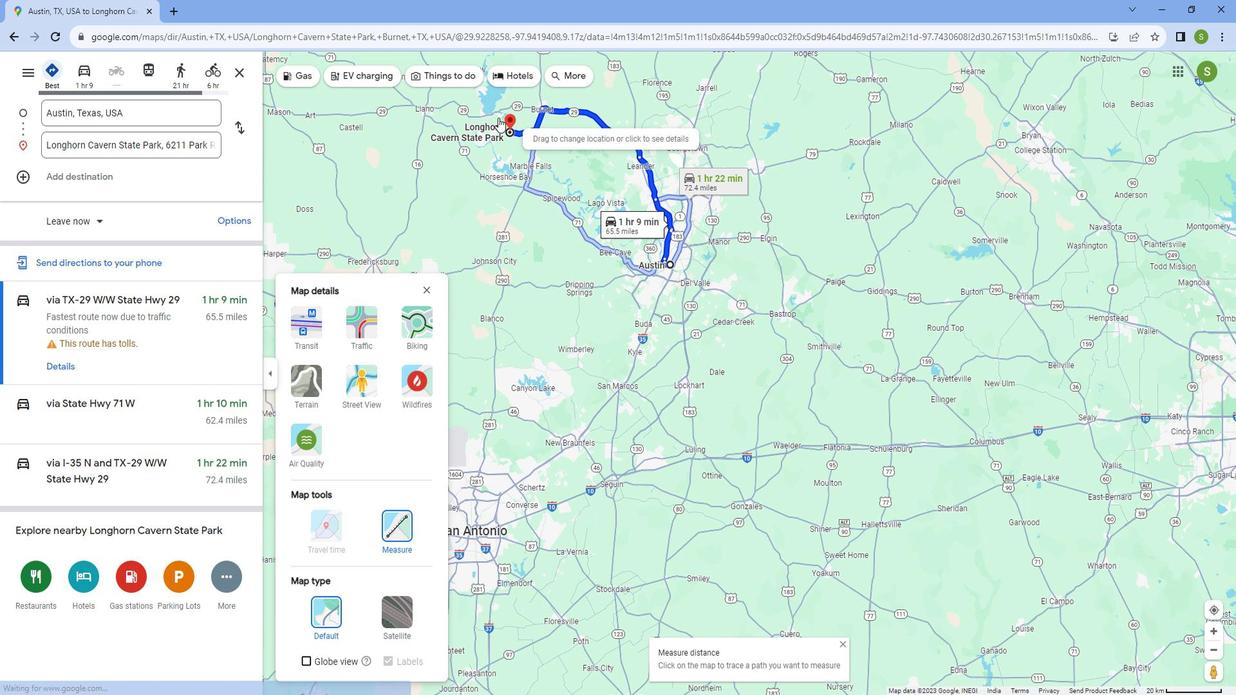
Action: Mouse scrolled (499, 123) with delta (0, 0)
Screenshot: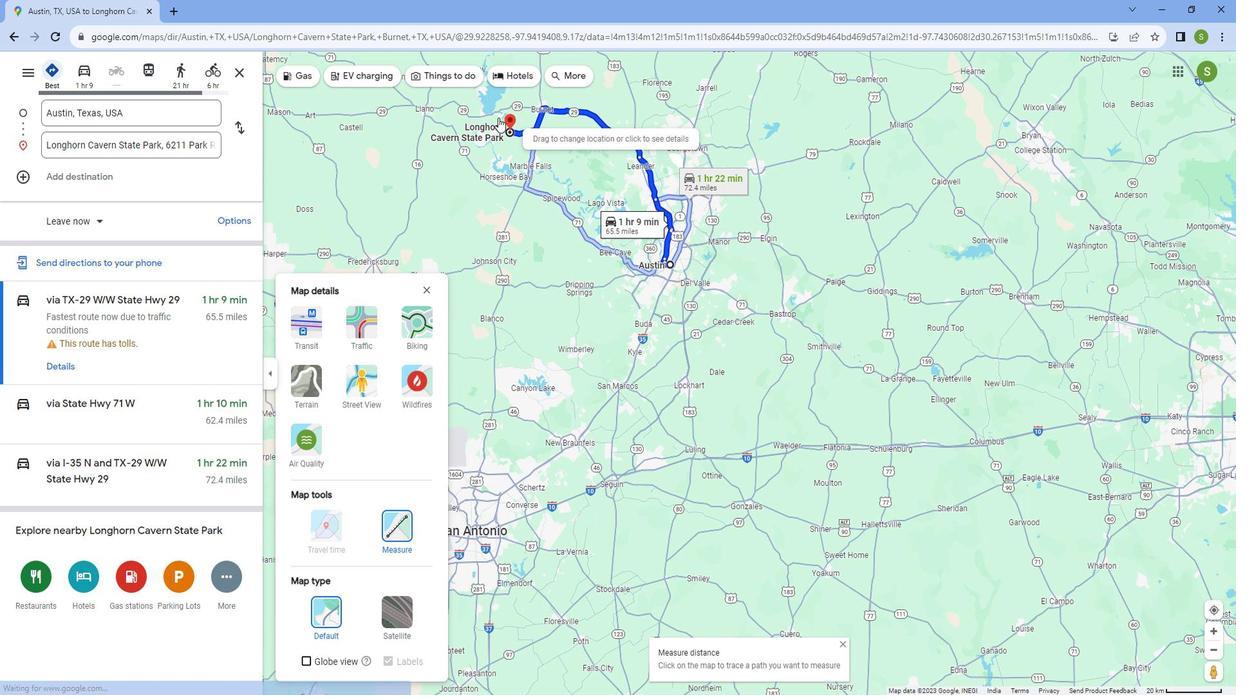 
Action: Mouse scrolled (499, 123) with delta (0, 0)
Screenshot: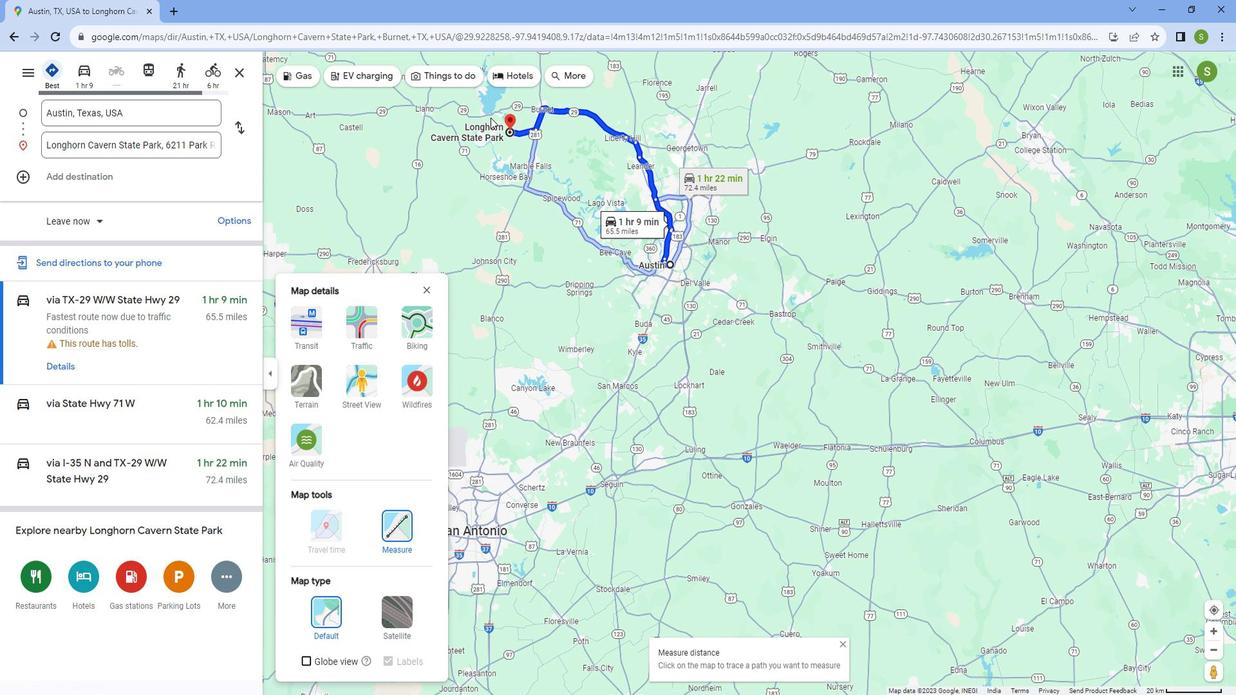 
Action: Mouse moved to (499, 122)
Screenshot: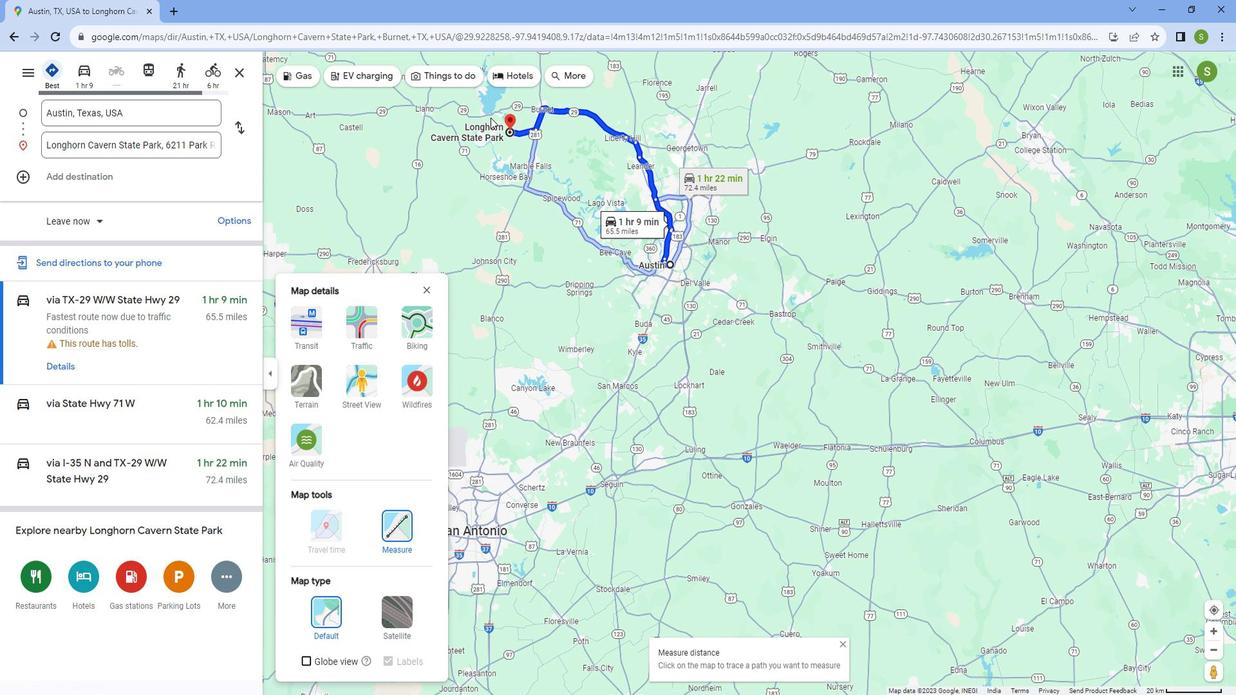 
Action: Mouse scrolled (499, 123) with delta (0, 0)
Screenshot: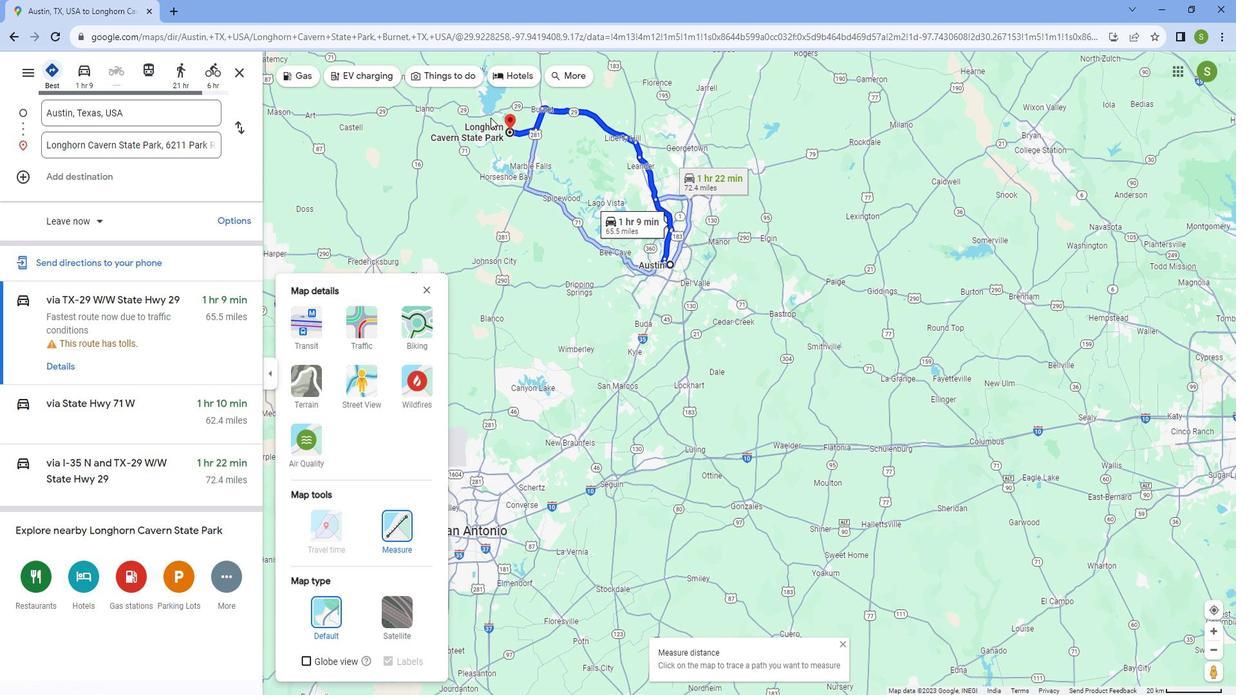
Action: Mouse moved to (497, 122)
Screenshot: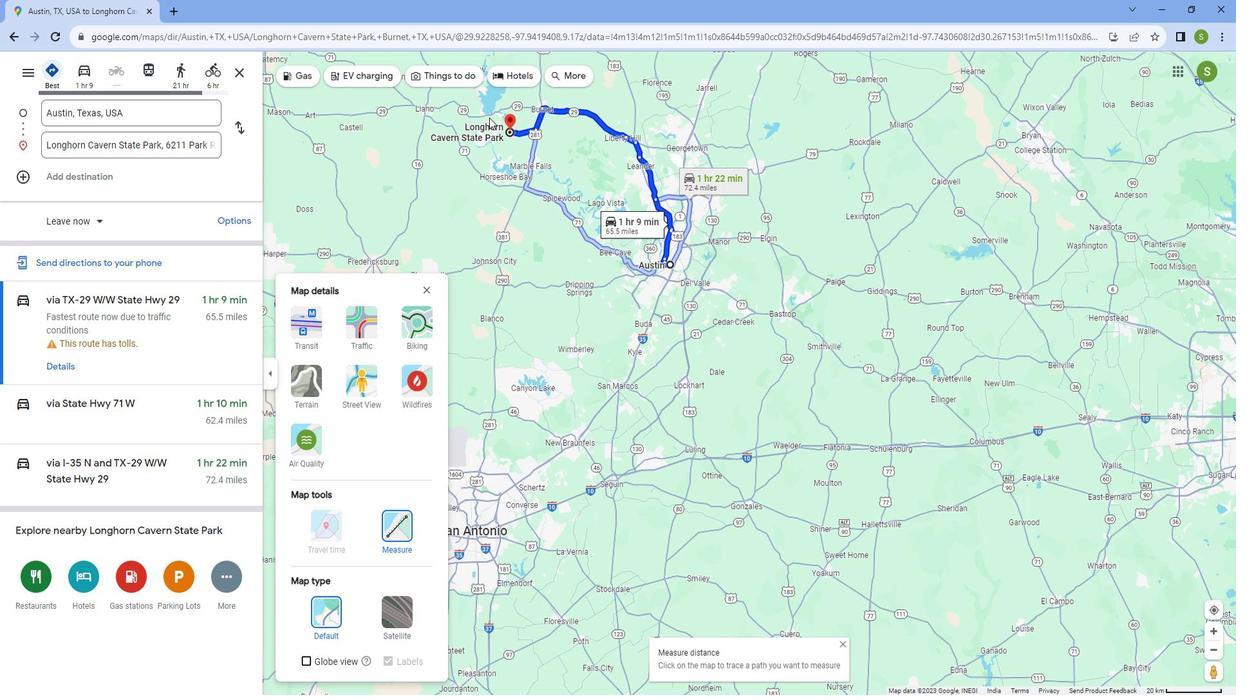 
Action: Mouse scrolled (497, 123) with delta (0, 0)
Screenshot: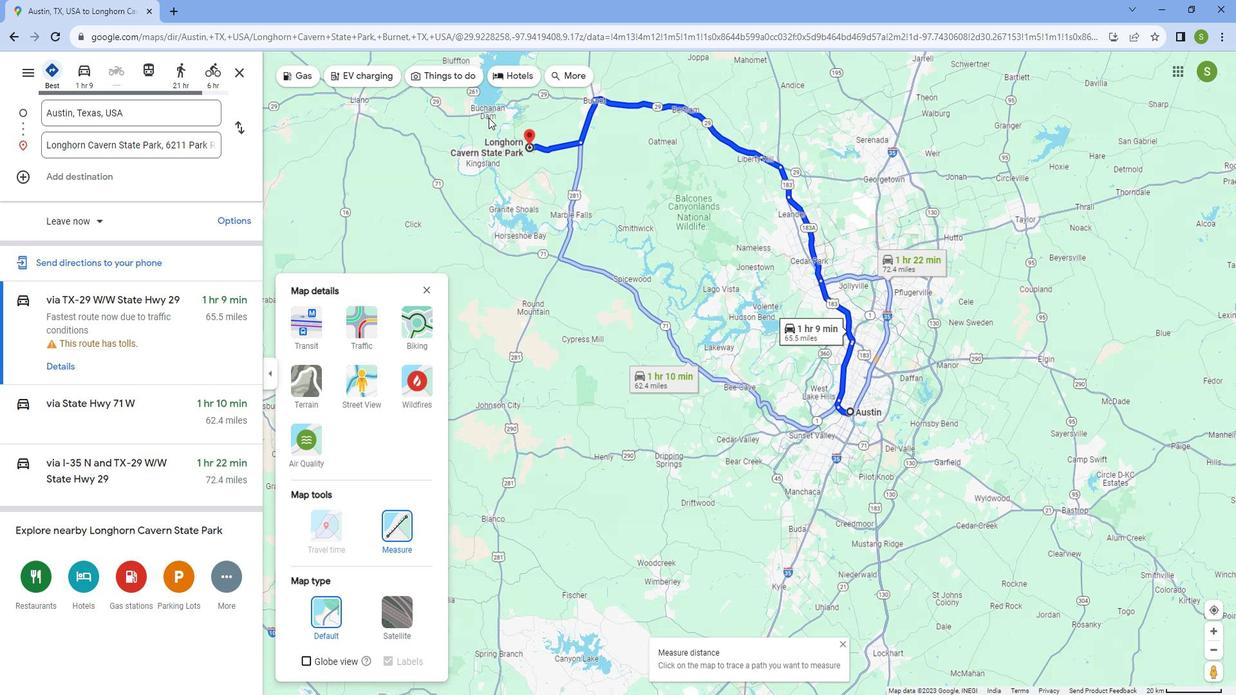 
Action: Mouse scrolled (497, 123) with delta (0, 0)
Screenshot: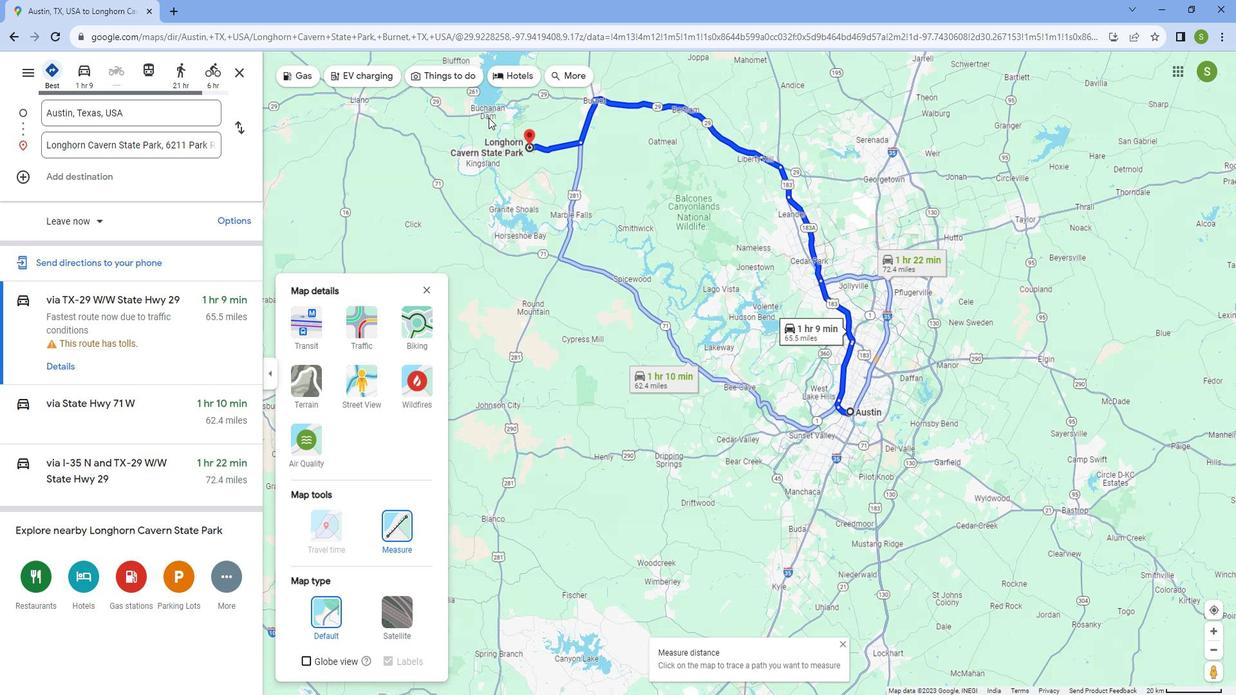 
Action: Mouse scrolled (497, 123) with delta (0, 0)
Screenshot: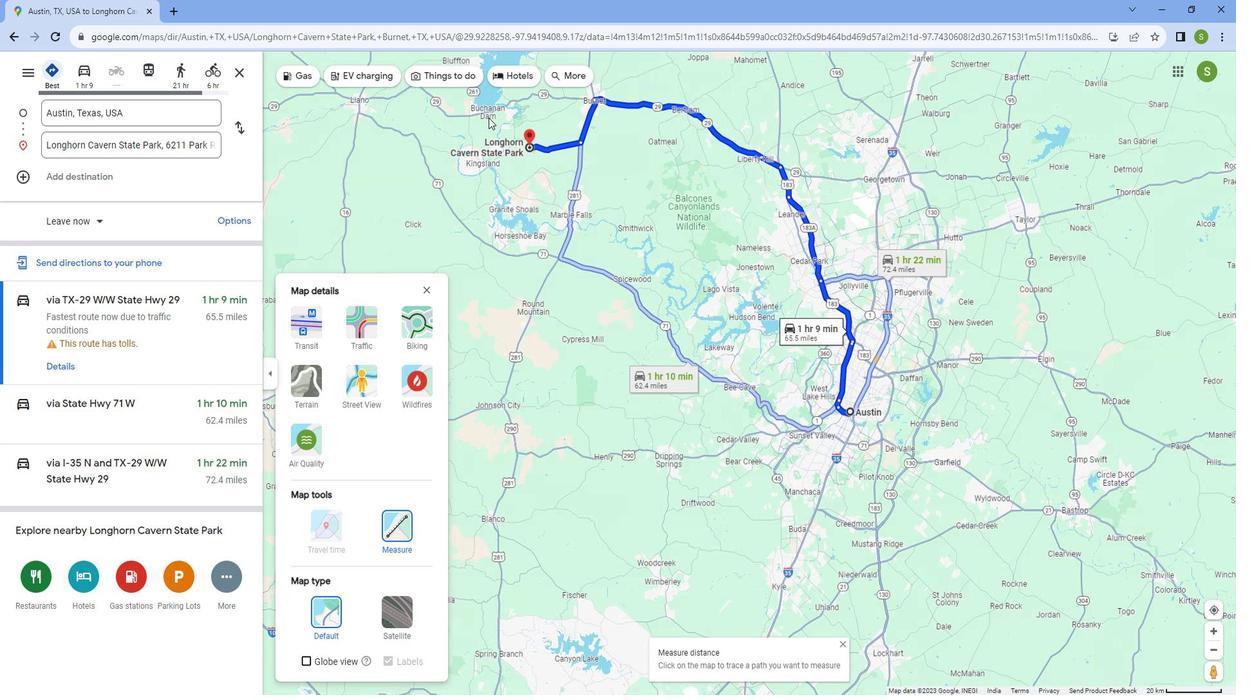 
Action: Mouse scrolled (497, 123) with delta (0, 0)
Screenshot: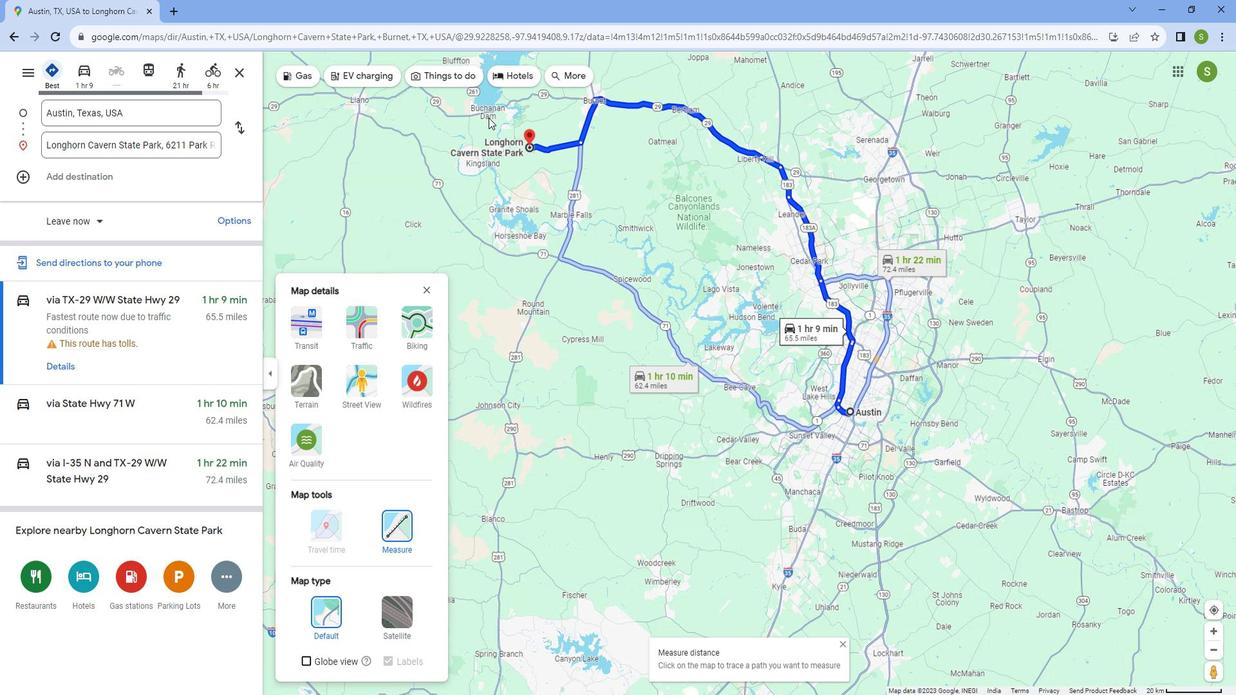 
Action: Mouse scrolled (497, 123) with delta (0, 0)
Screenshot: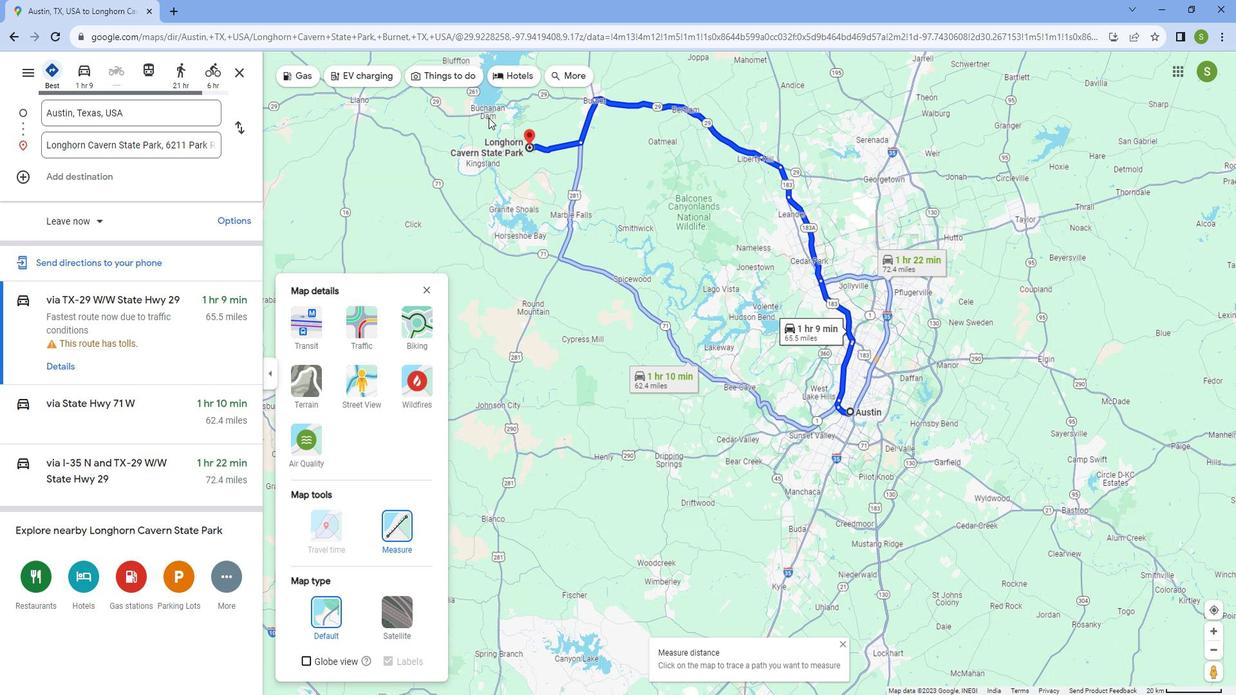 
Action: Mouse scrolled (497, 121) with delta (0, 0)
Screenshot: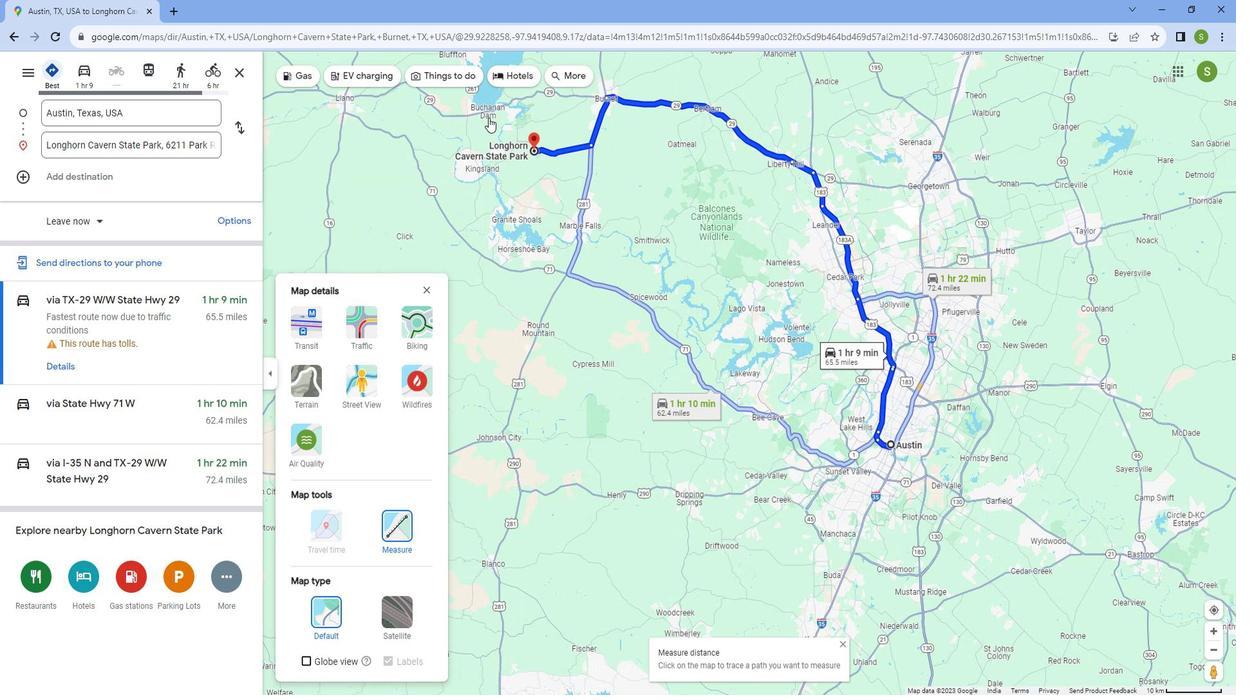 
Action: Mouse moved to (507, 128)
Screenshot: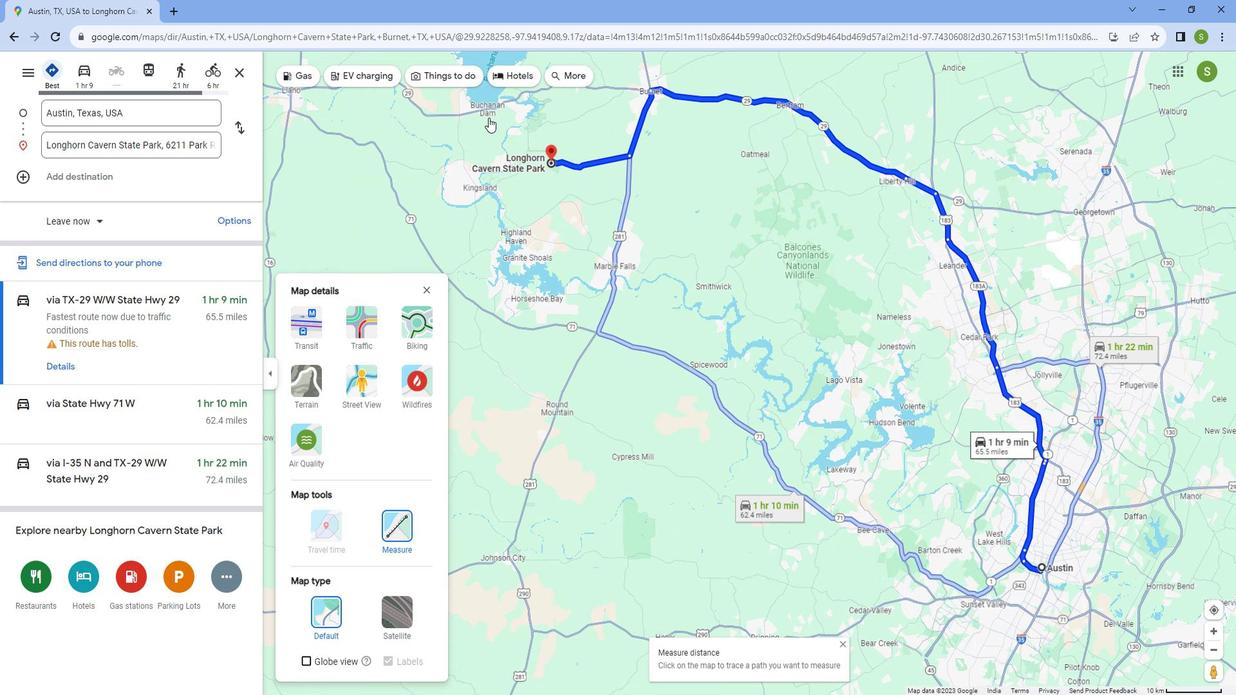 
Action: Mouse scrolled (507, 128) with delta (0, 0)
Screenshot: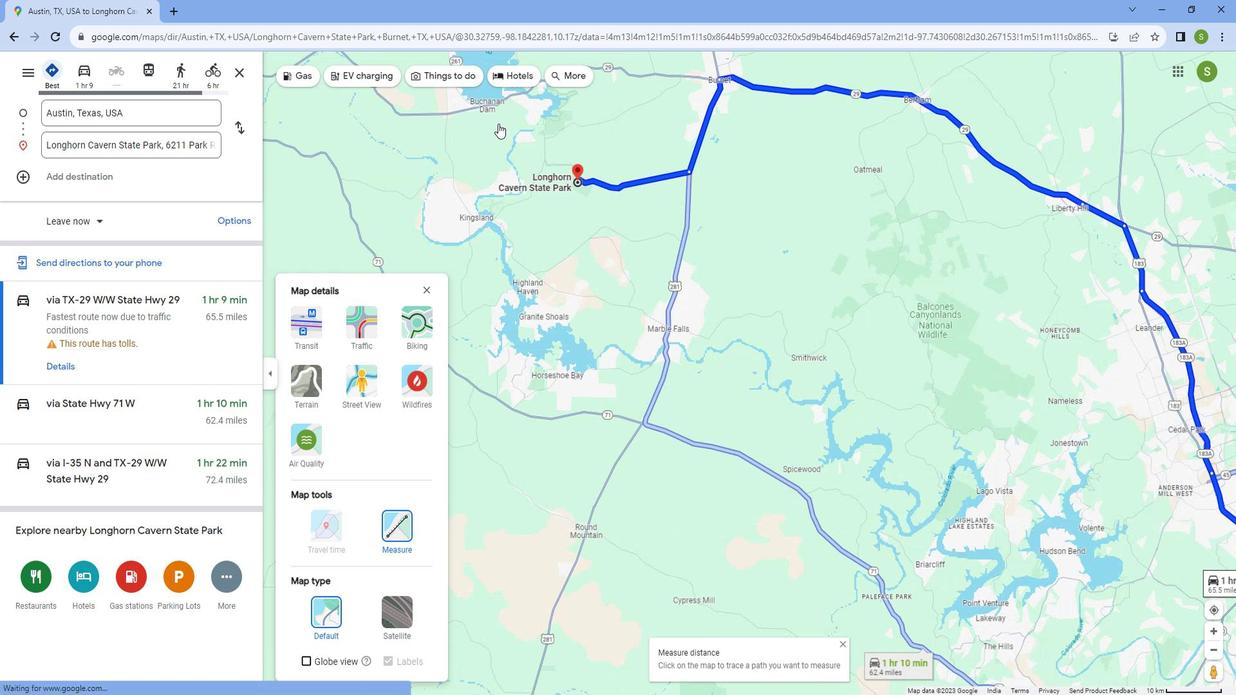 
Action: Mouse scrolled (507, 128) with delta (0, 0)
Screenshot: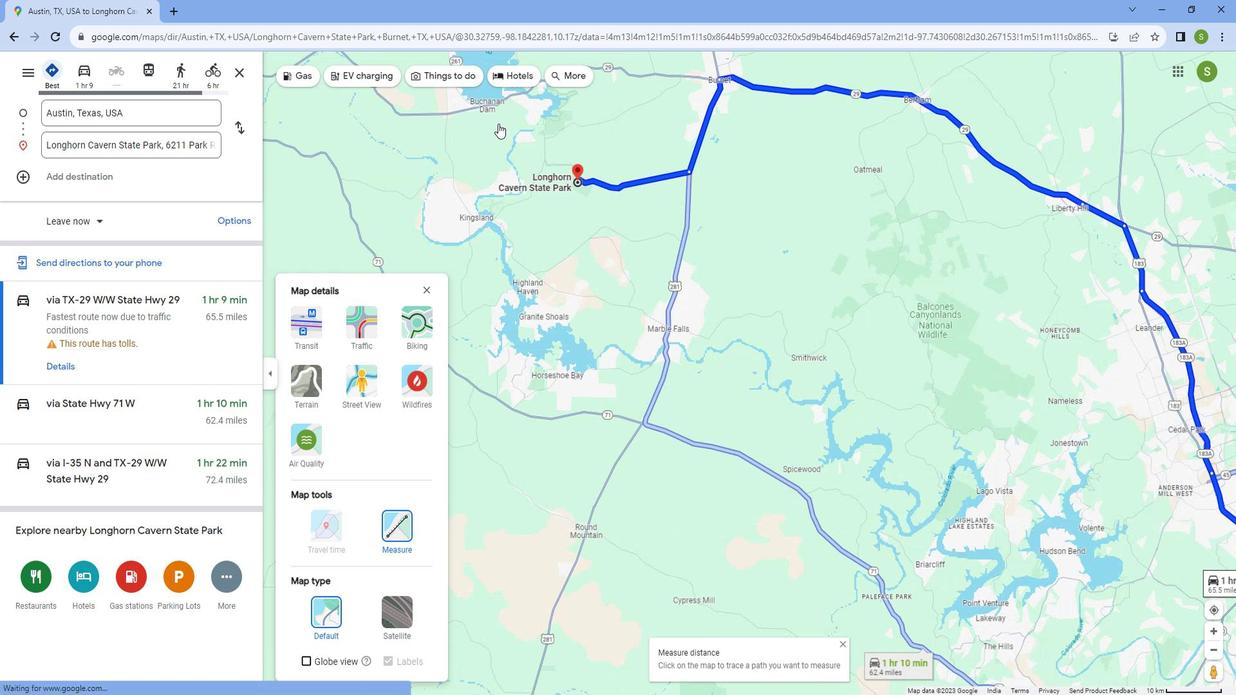 
Action: Mouse scrolled (507, 128) with delta (0, 0)
Screenshot: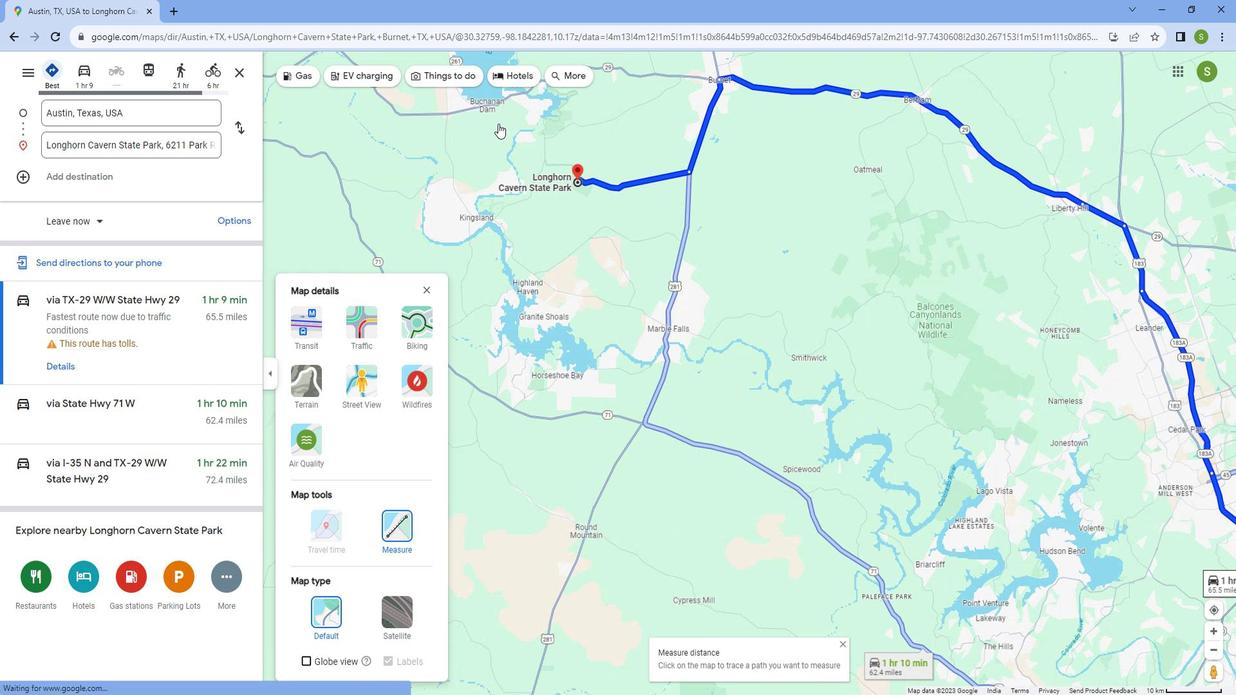 
Action: Mouse scrolled (507, 128) with delta (0, 0)
Screenshot: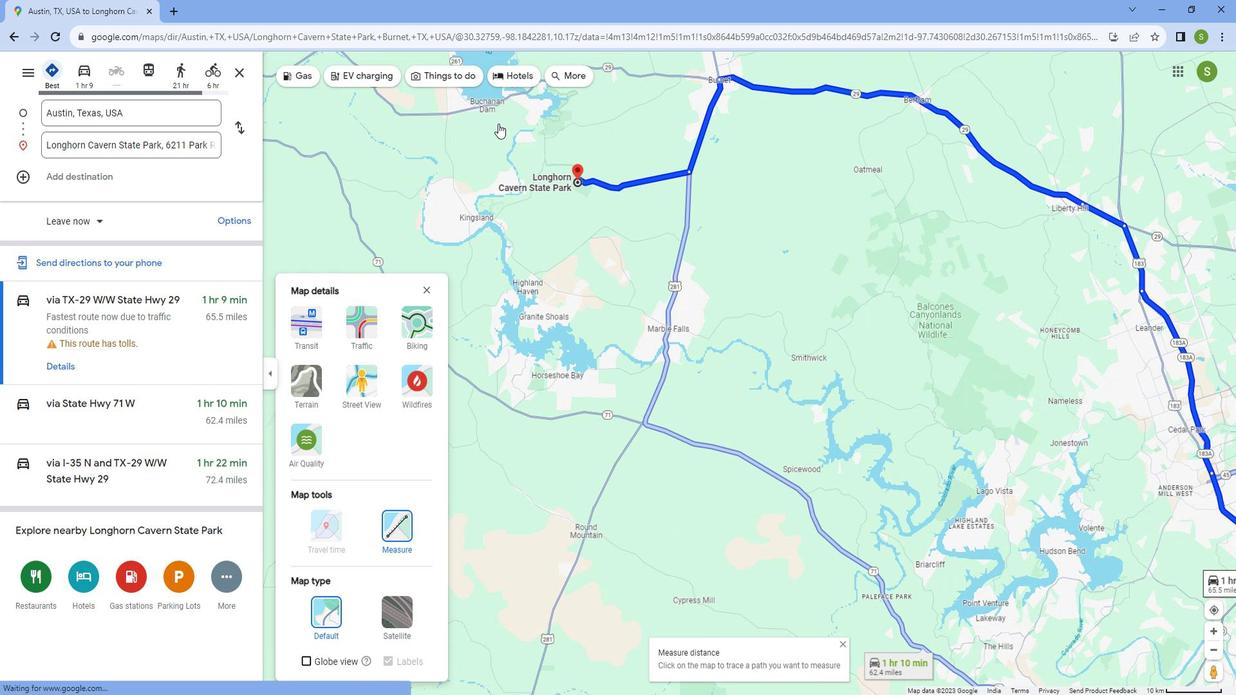
Action: Mouse scrolled (507, 128) with delta (0, 0)
Screenshot: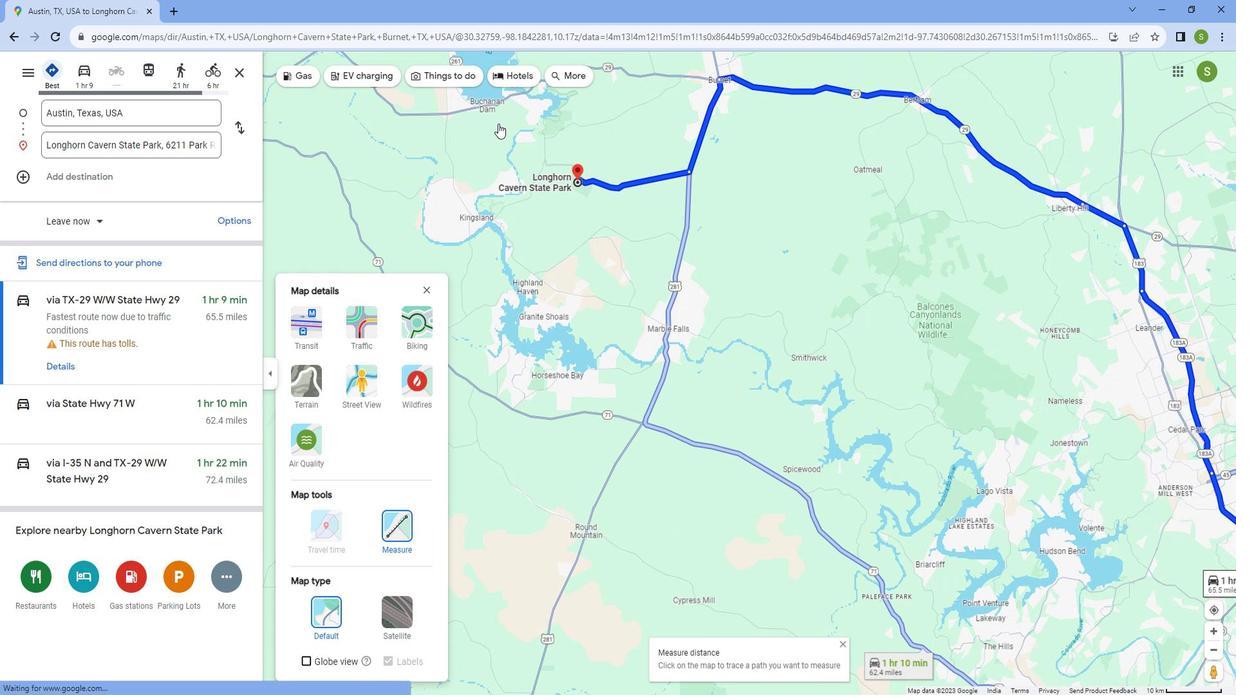 
Action: Mouse scrolled (507, 128) with delta (0, 0)
Screenshot: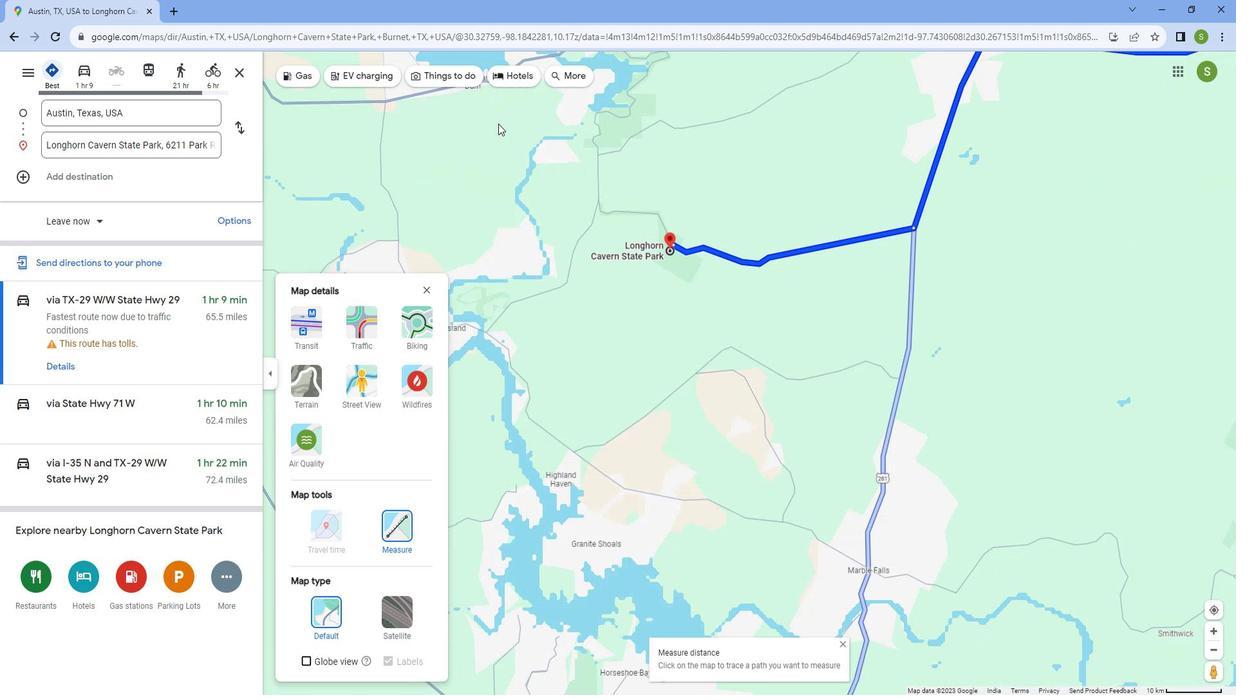 
Action: Mouse scrolled (507, 128) with delta (0, 0)
Screenshot: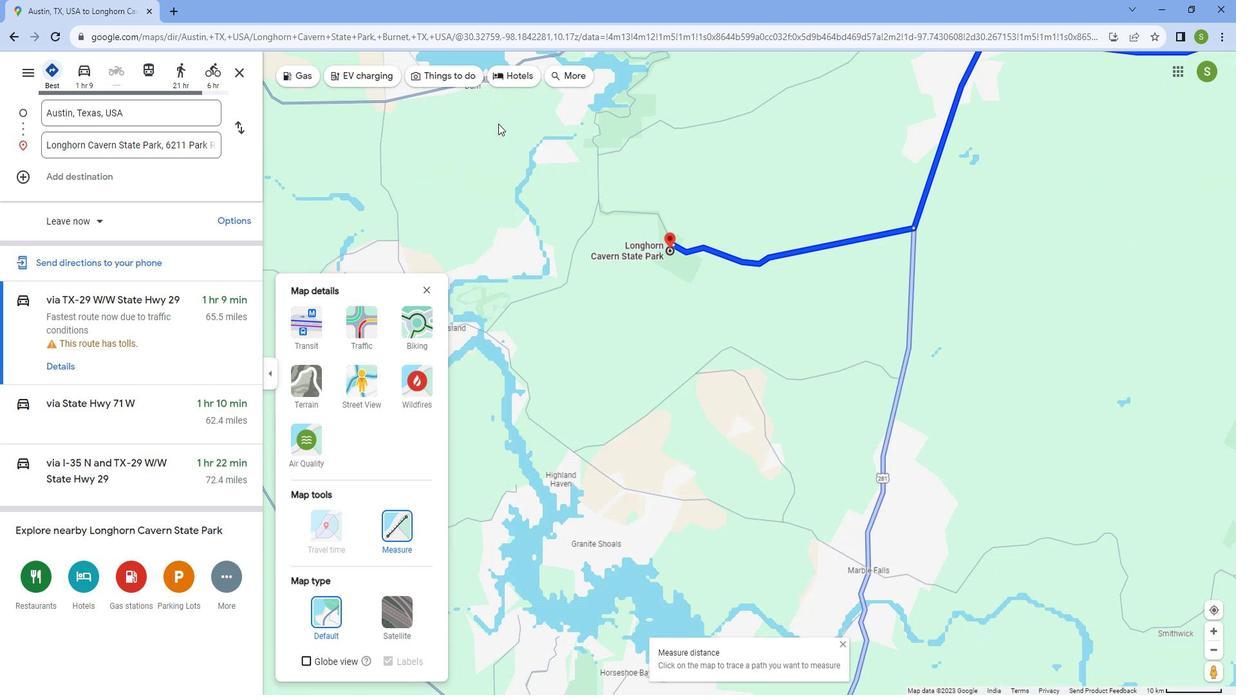 
Action: Mouse scrolled (507, 128) with delta (0, 0)
Screenshot: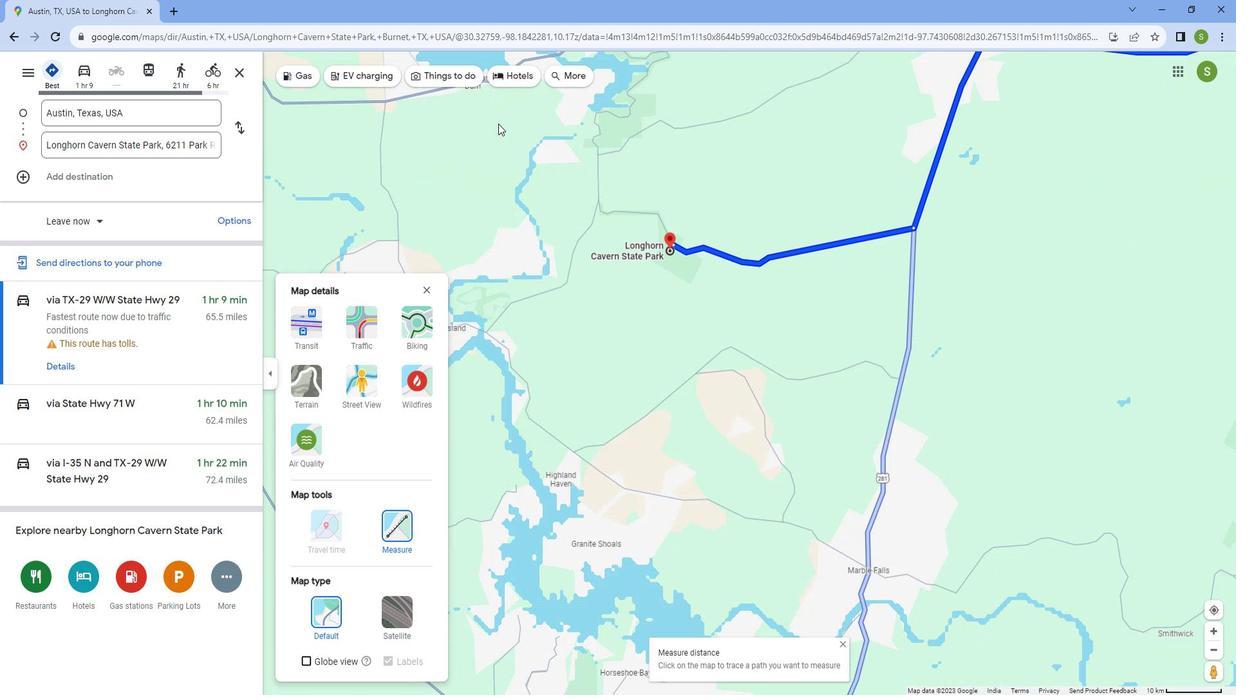 
Action: Mouse scrolled (507, 128) with delta (0, 0)
Screenshot: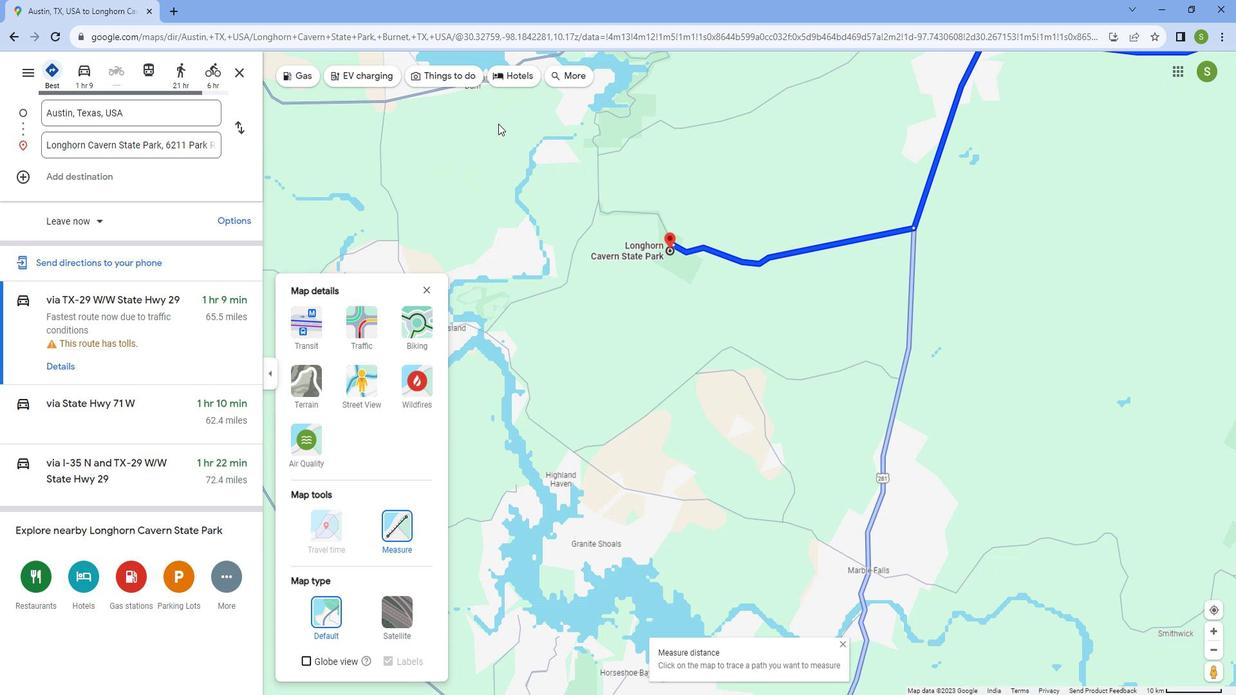 
Action: Mouse scrolled (507, 128) with delta (0, 0)
Screenshot: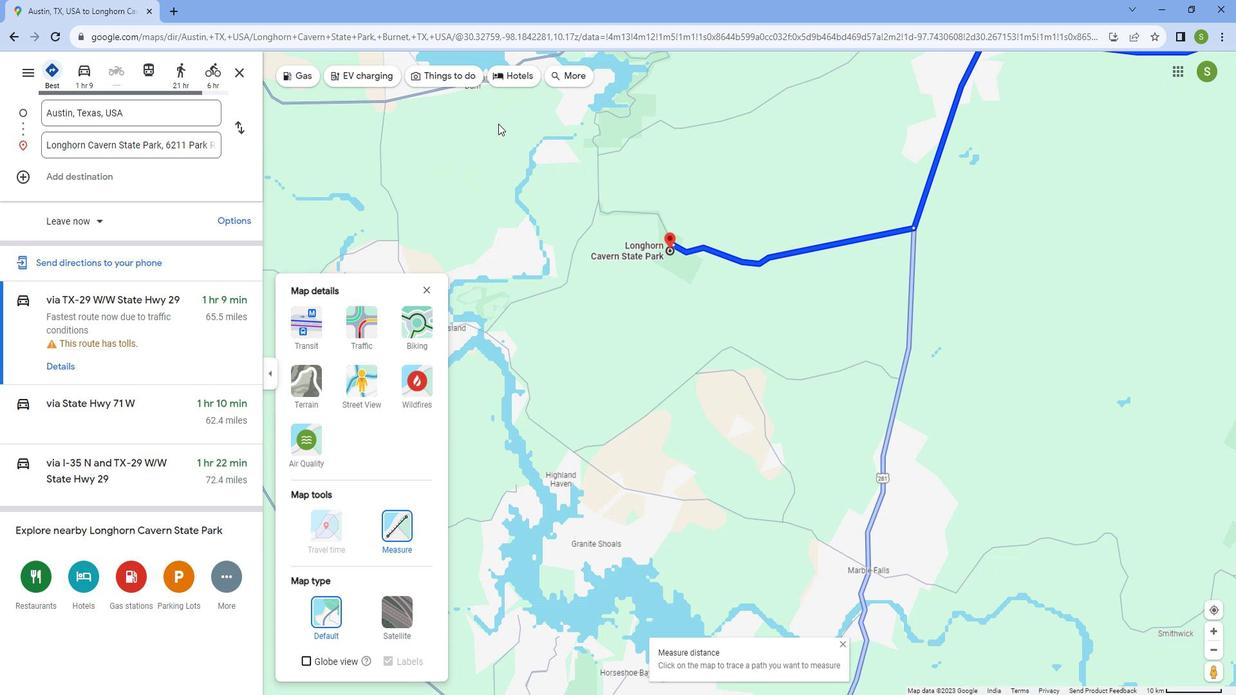 
Action: Mouse moved to (955, 410)
Screenshot: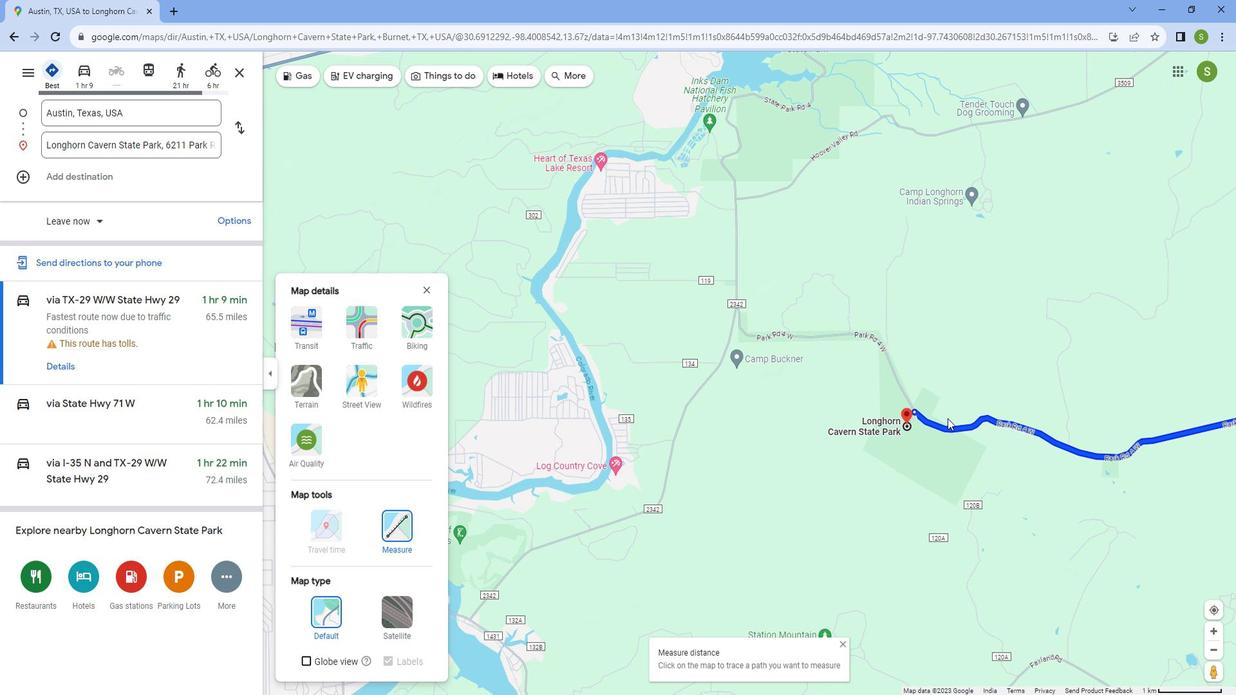 
Action: Mouse scrolled (955, 411) with delta (0, 0)
Screenshot: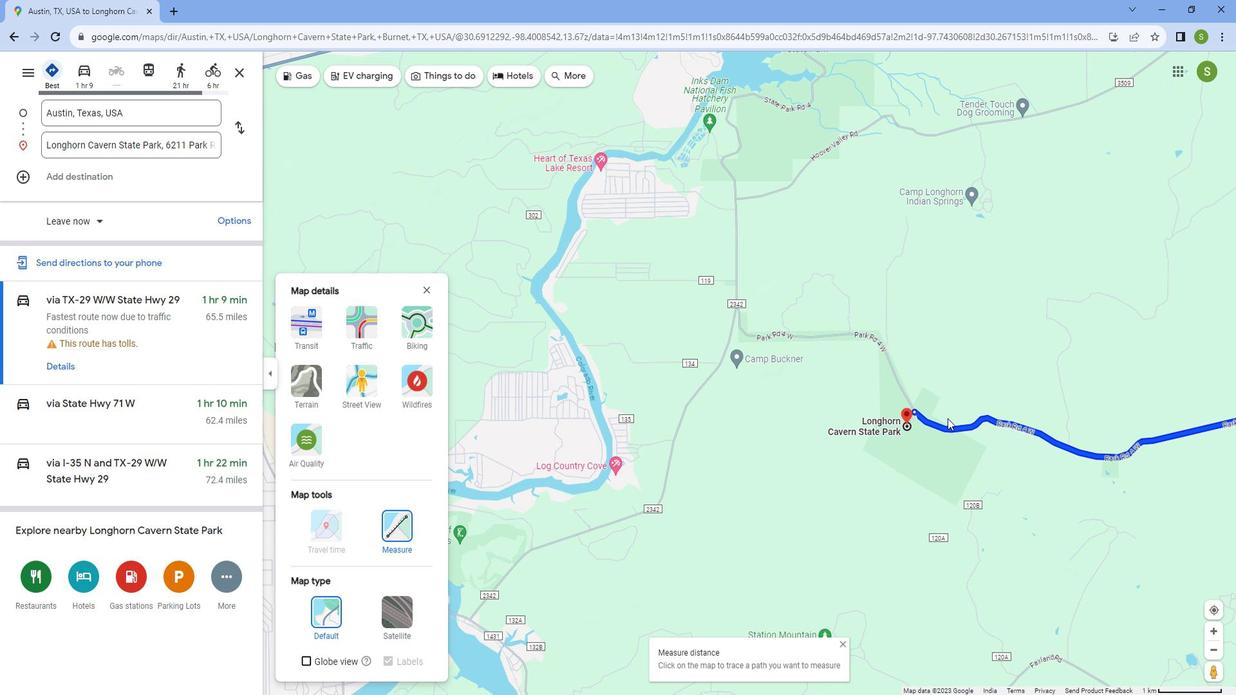 
Action: Mouse moved to (953, 410)
Screenshot: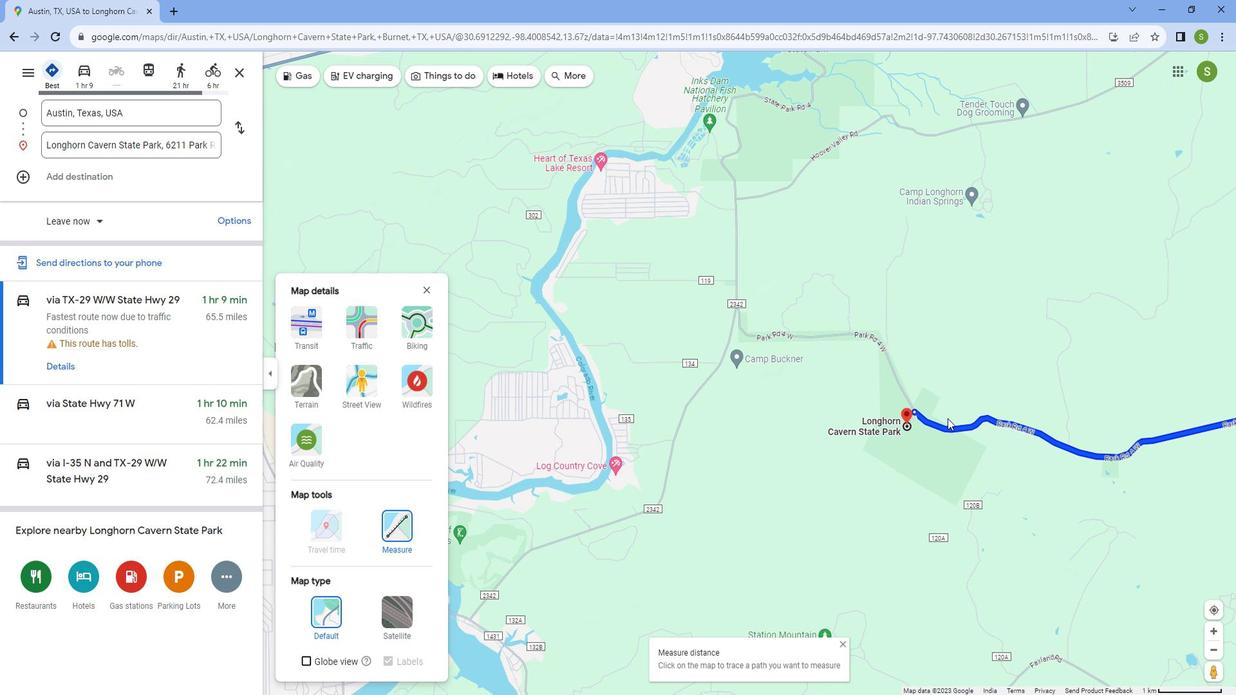 
Action: Mouse scrolled (953, 410) with delta (0, 0)
Screenshot: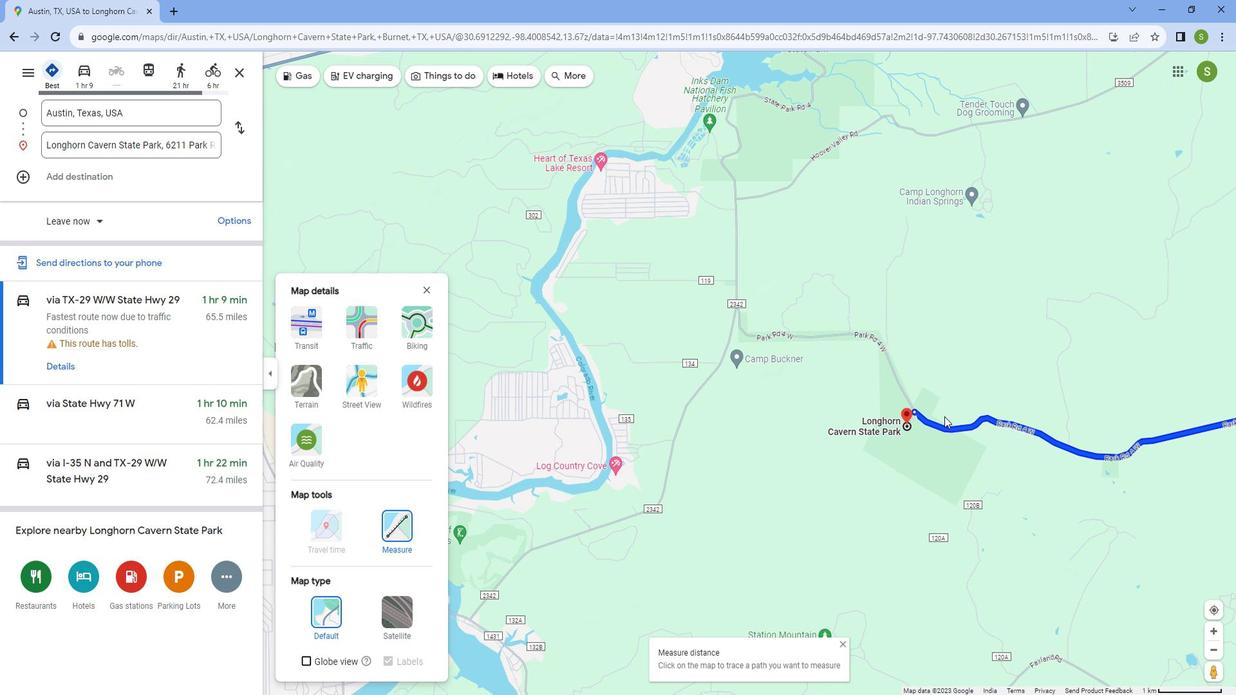 
Action: Mouse moved to (953, 410)
Screenshot: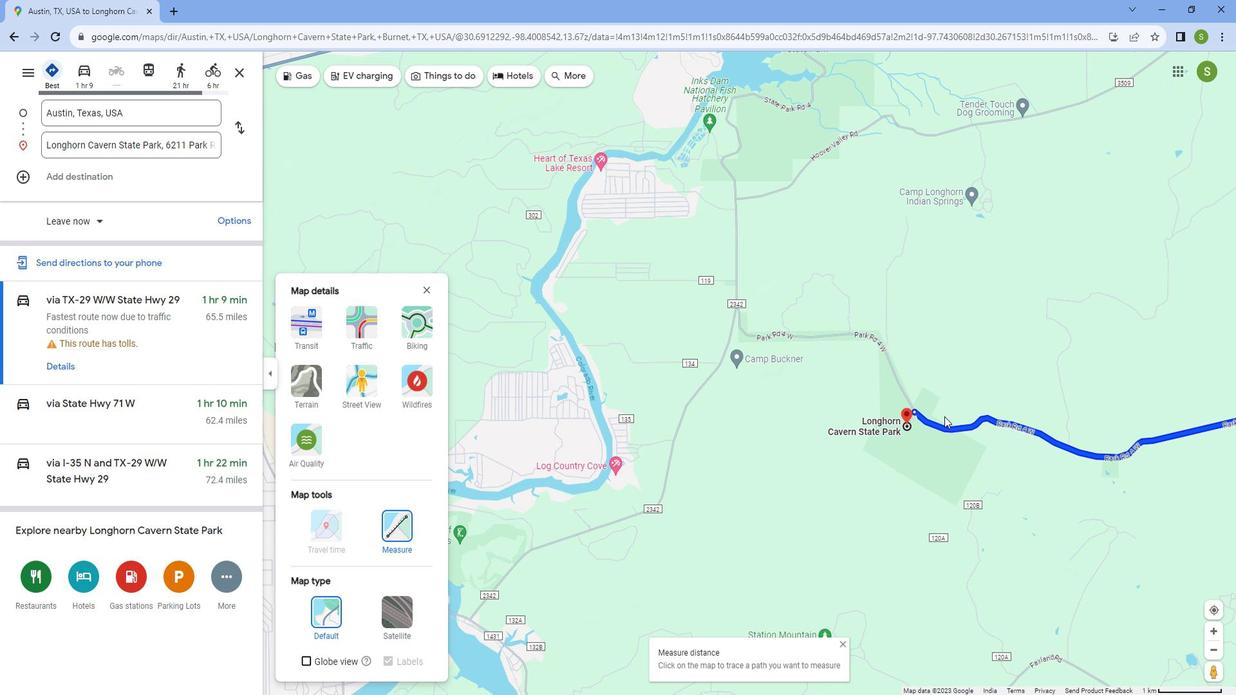 
Action: Mouse scrolled (953, 410) with delta (0, 0)
Screenshot: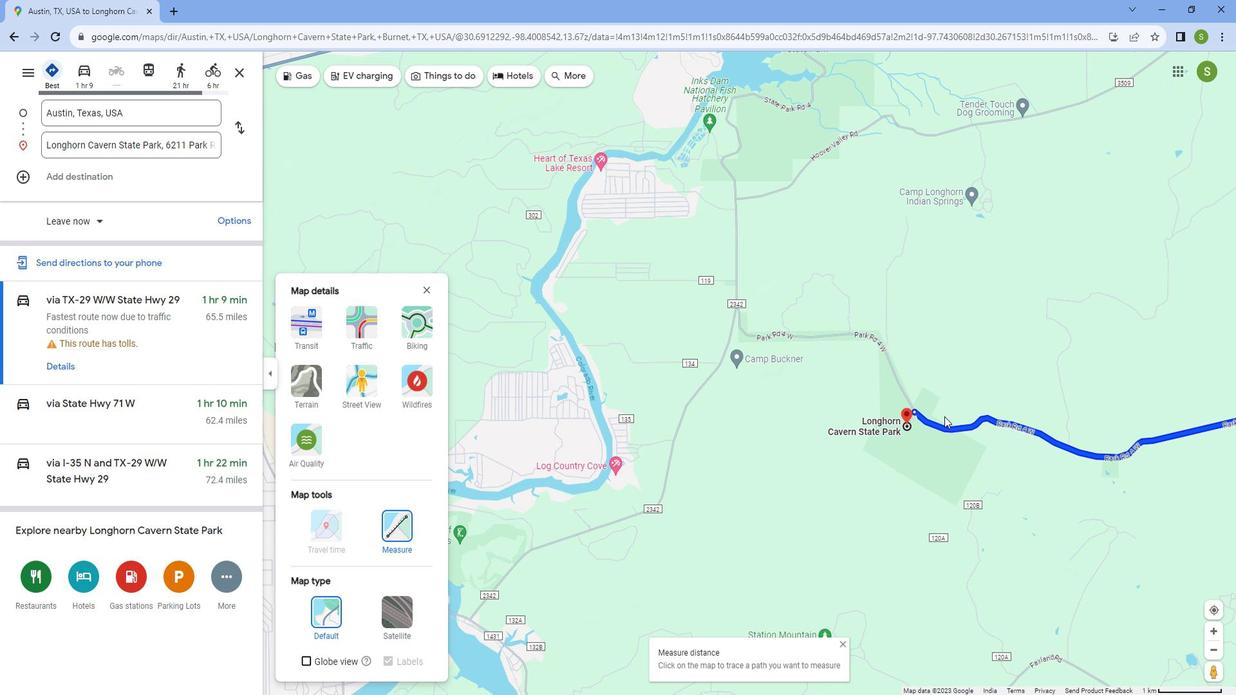 
Action: Mouse moved to (951, 410)
Screenshot: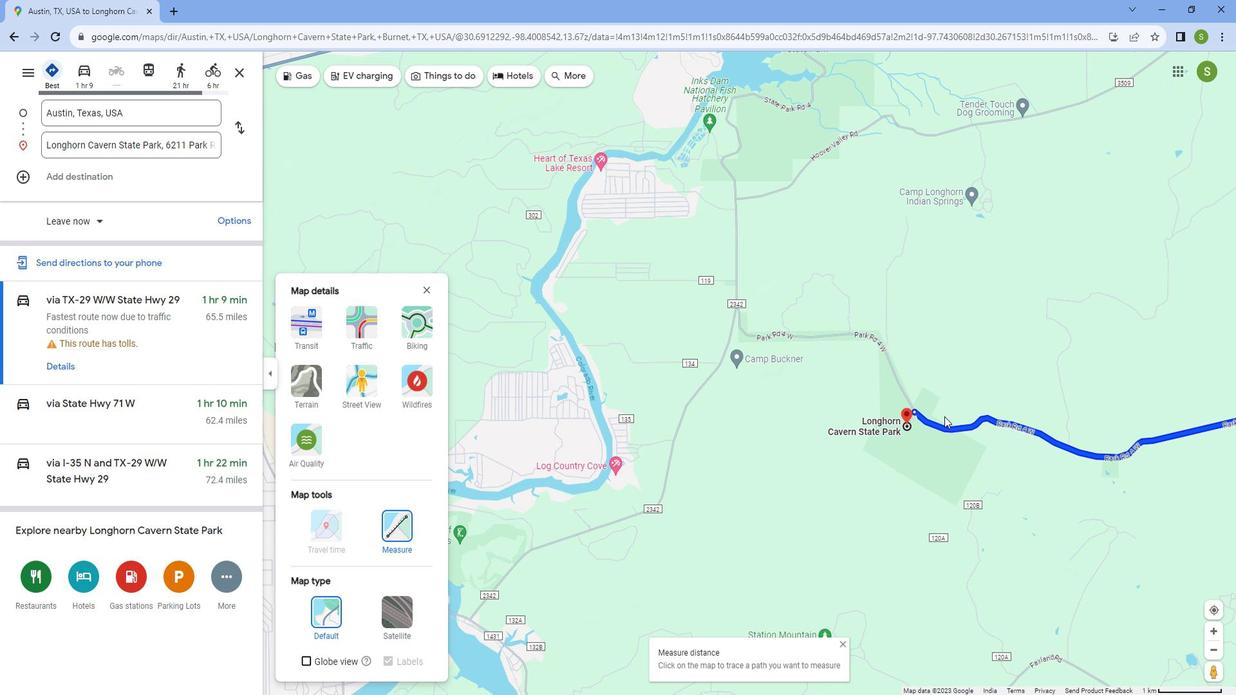 
Action: Mouse scrolled (951, 410) with delta (0, 0)
Screenshot: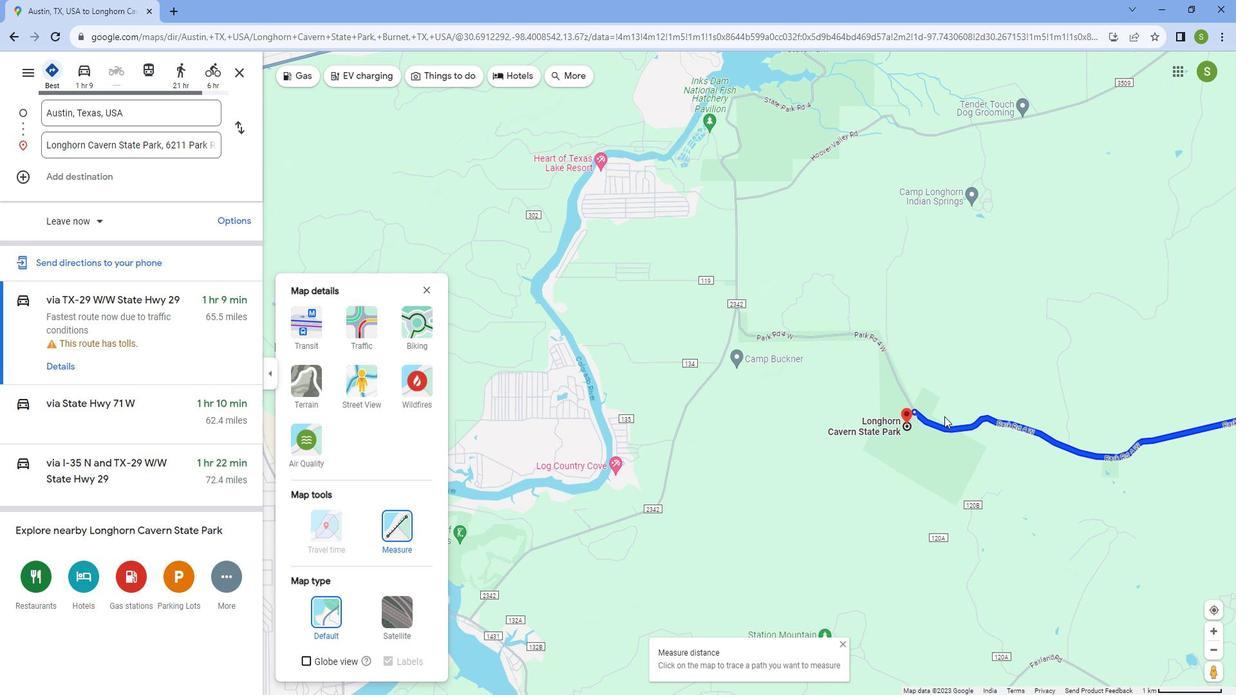 
Action: Mouse moved to (951, 410)
Screenshot: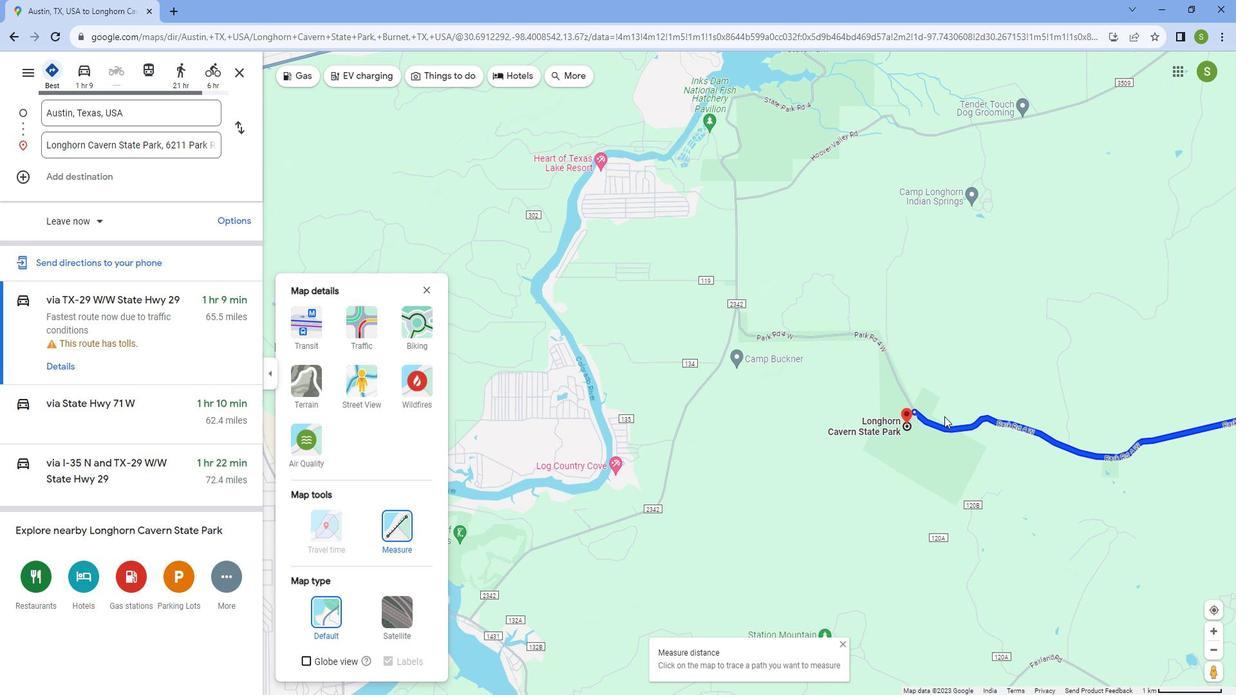 
Action: Mouse scrolled (951, 410) with delta (0, 0)
Screenshot: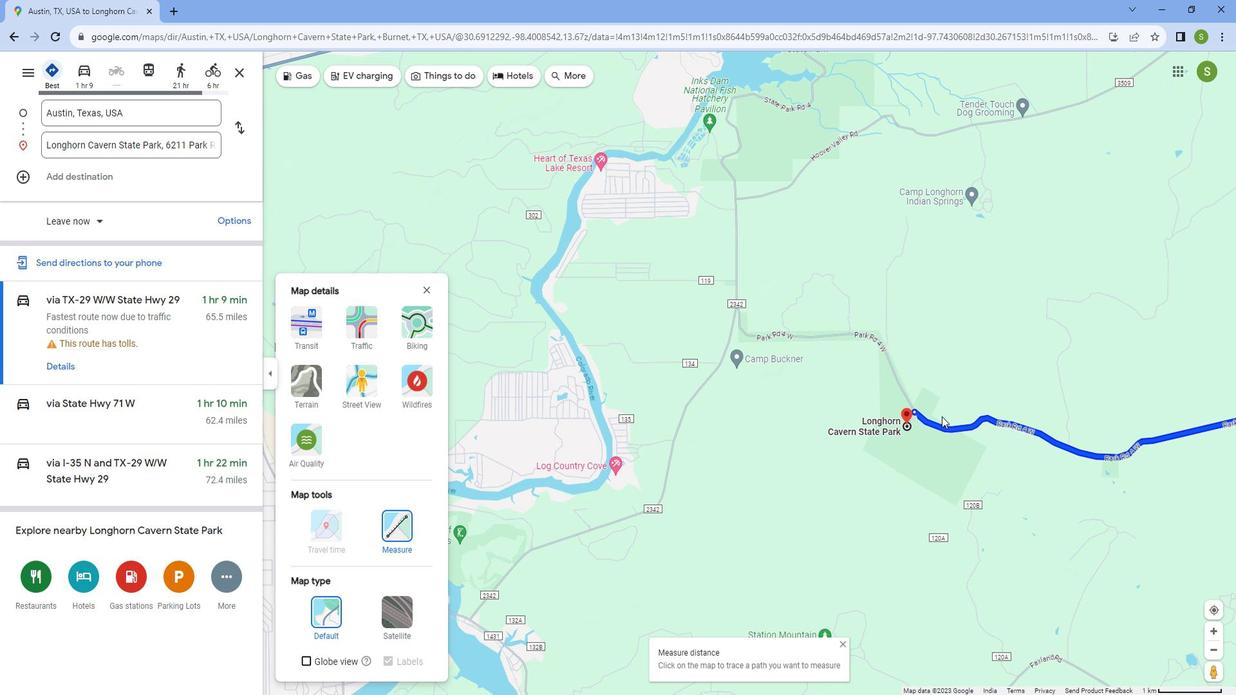 
Action: Mouse scrolled (951, 409) with delta (0, 0)
Screenshot: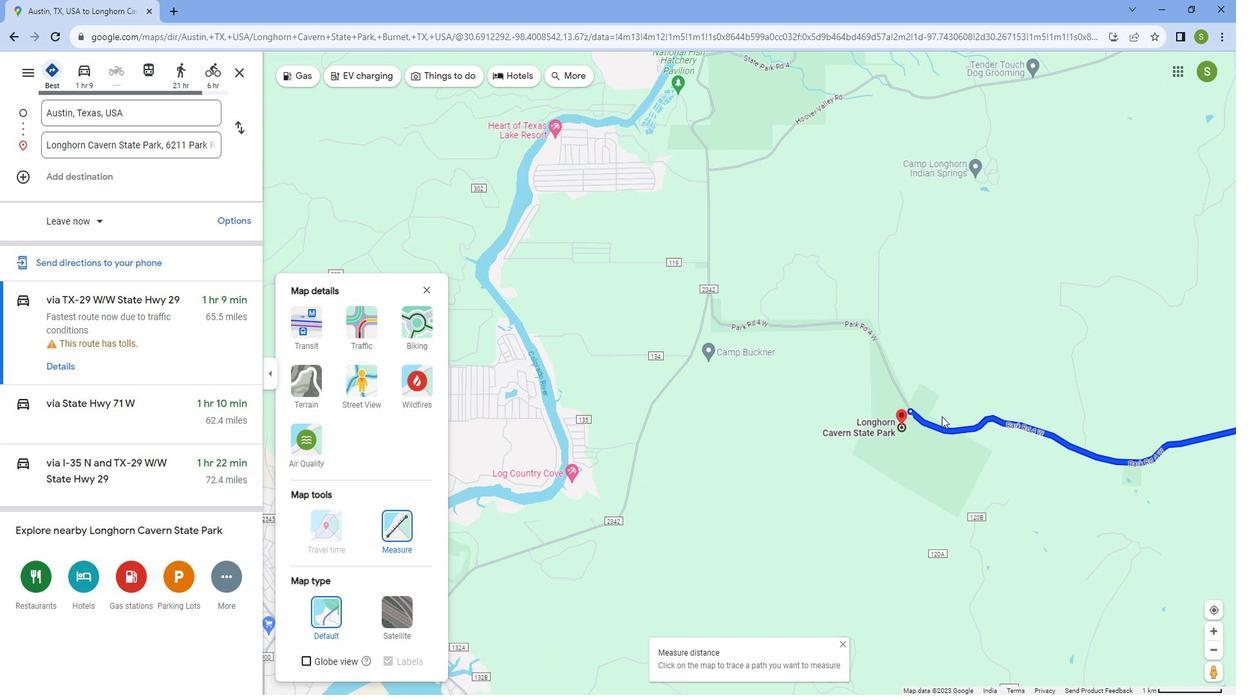 
Action: Mouse moved to (938, 410)
Screenshot: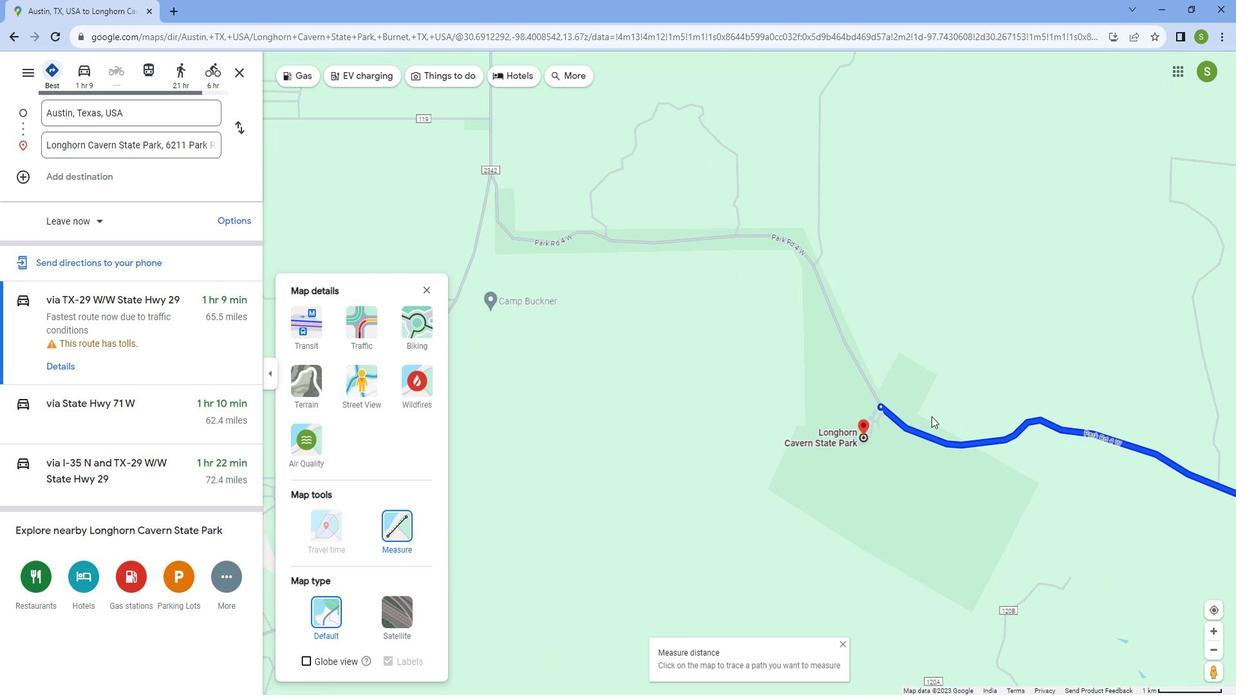
Action: Mouse scrolled (938, 410) with delta (0, 0)
Screenshot: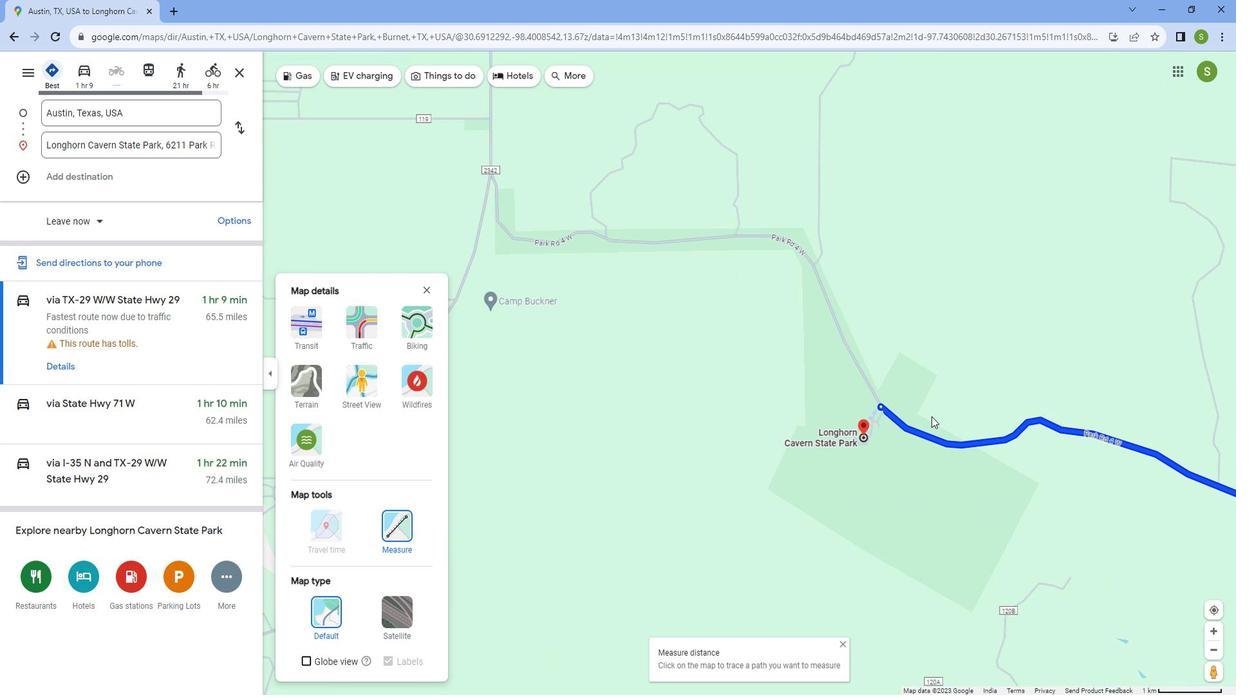 
Action: Mouse scrolled (938, 410) with delta (0, 0)
Screenshot: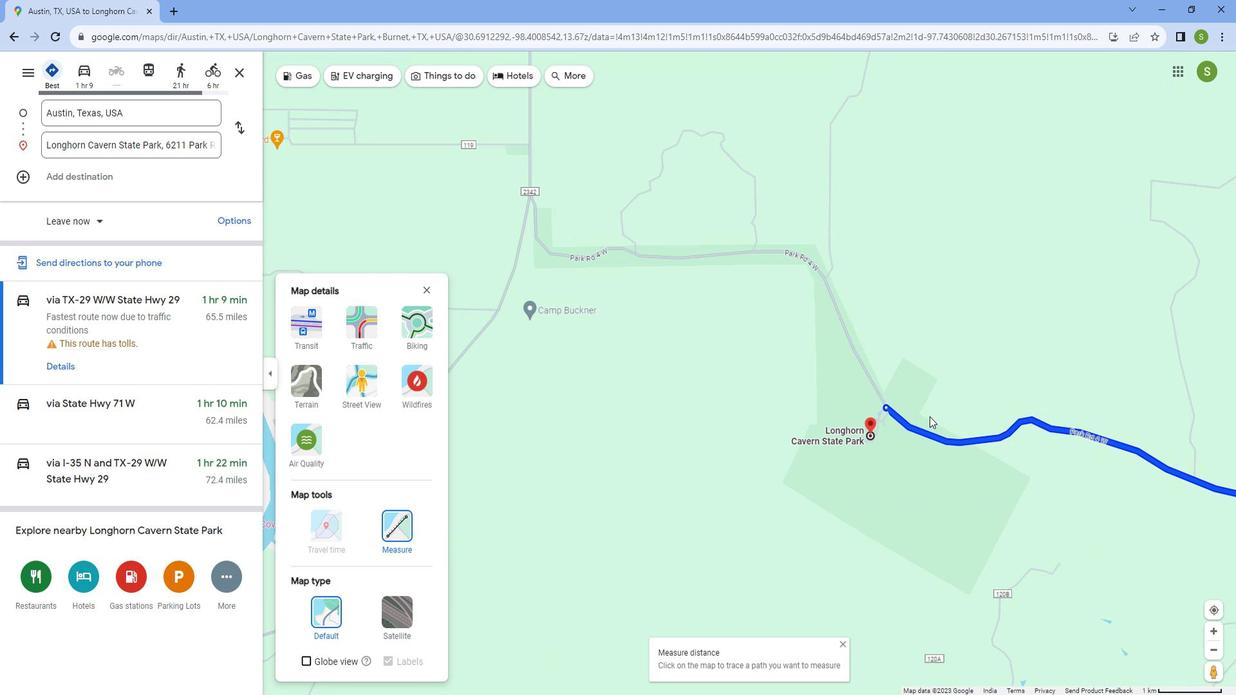 
Action: Mouse scrolled (938, 410) with delta (0, 0)
Screenshot: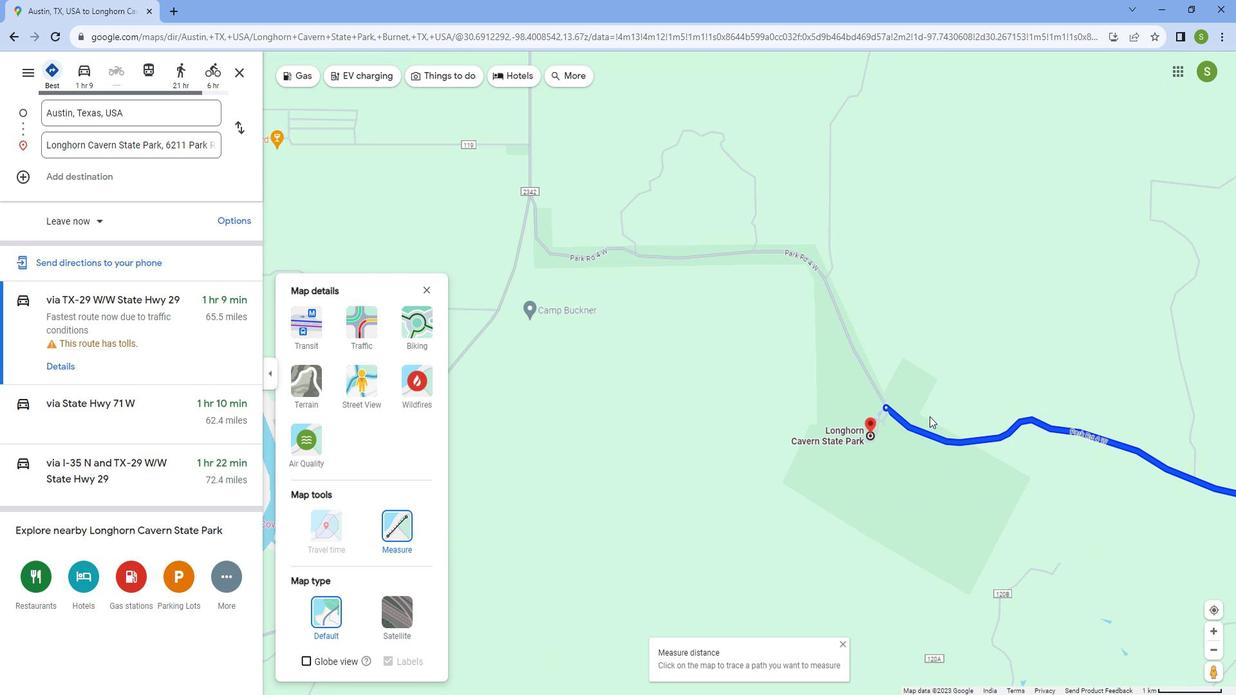 
Action: Mouse scrolled (938, 410) with delta (0, 0)
Screenshot: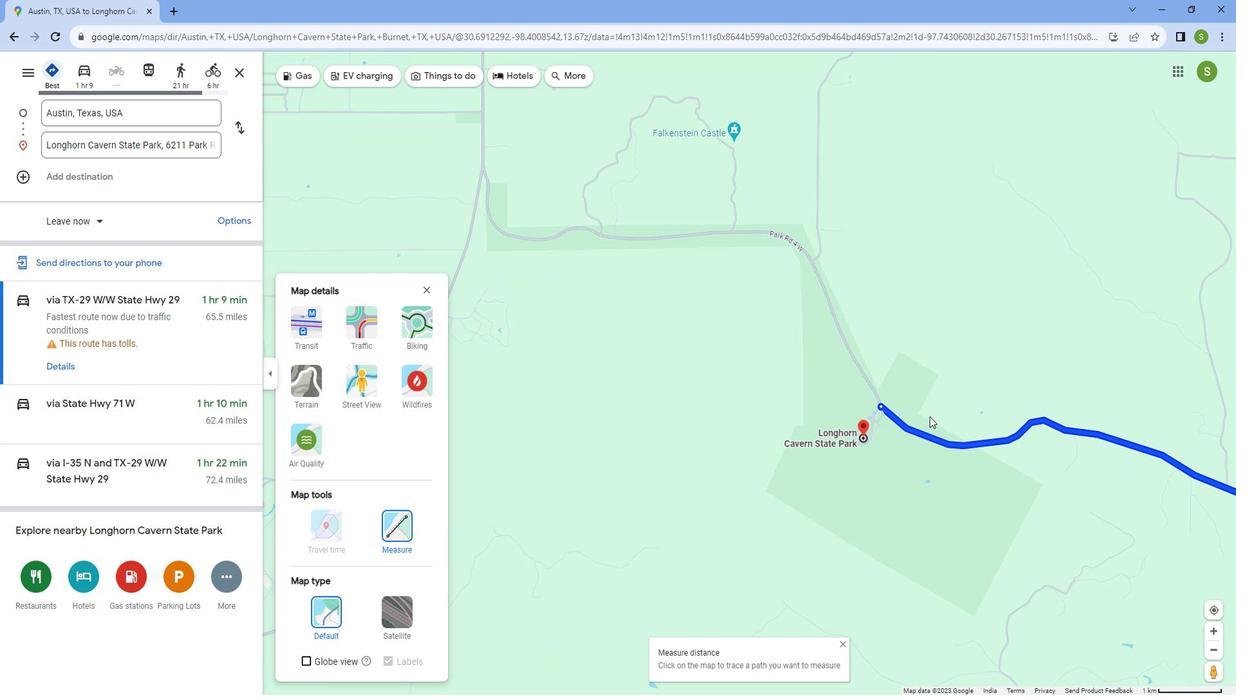
Action: Mouse scrolled (938, 410) with delta (0, 0)
Screenshot: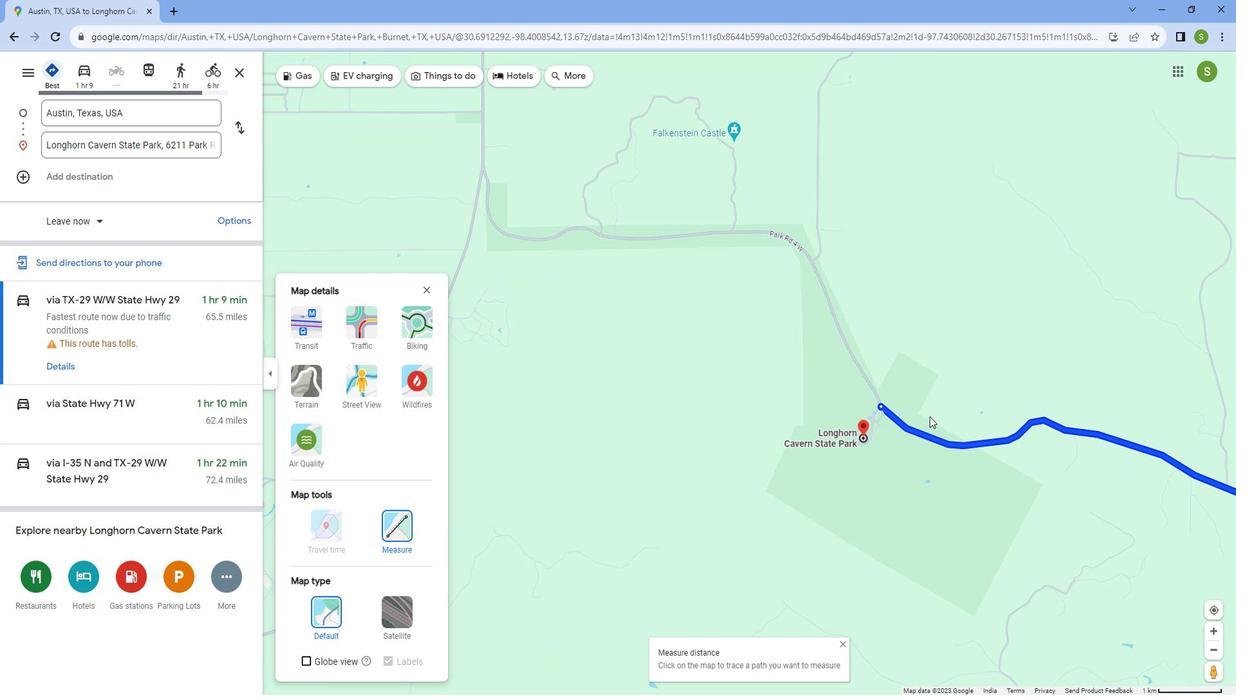 
Action: Mouse moved to (937, 410)
Screenshot: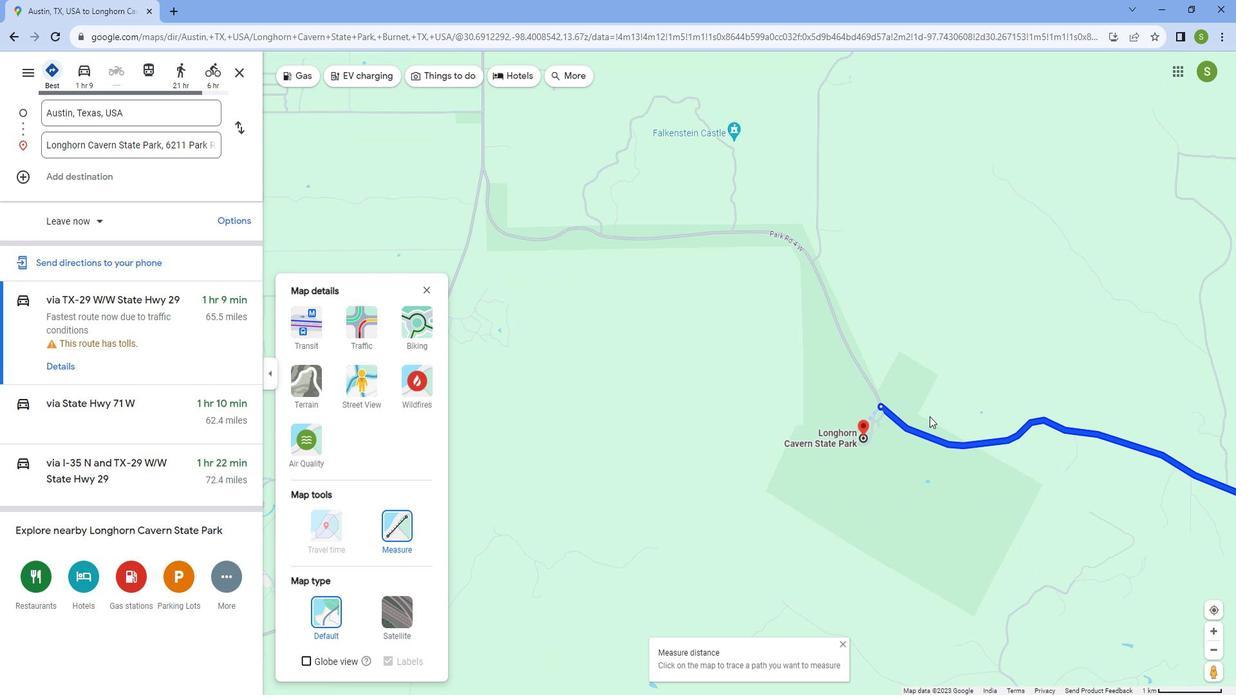 
Action: Mouse scrolled (937, 410) with delta (0, 0)
Screenshot: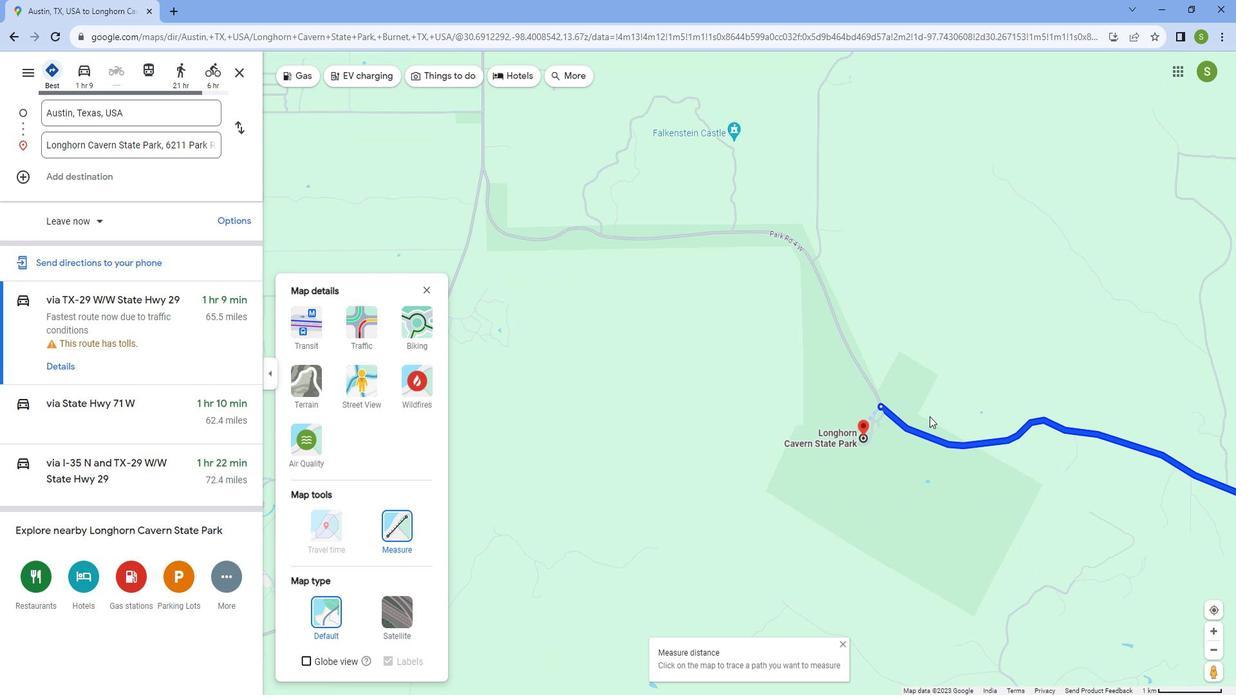 
Action: Mouse moved to (772, 462)
Screenshot: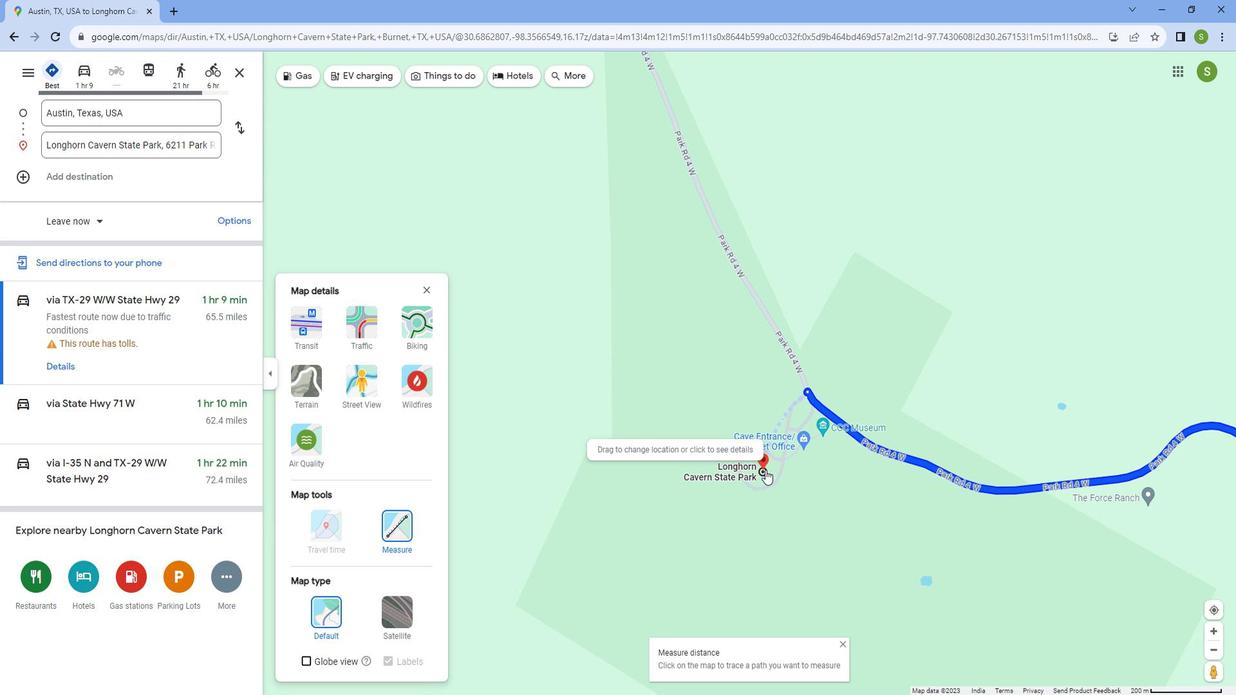 
Action: Mouse pressed left at (772, 462)
Screenshot: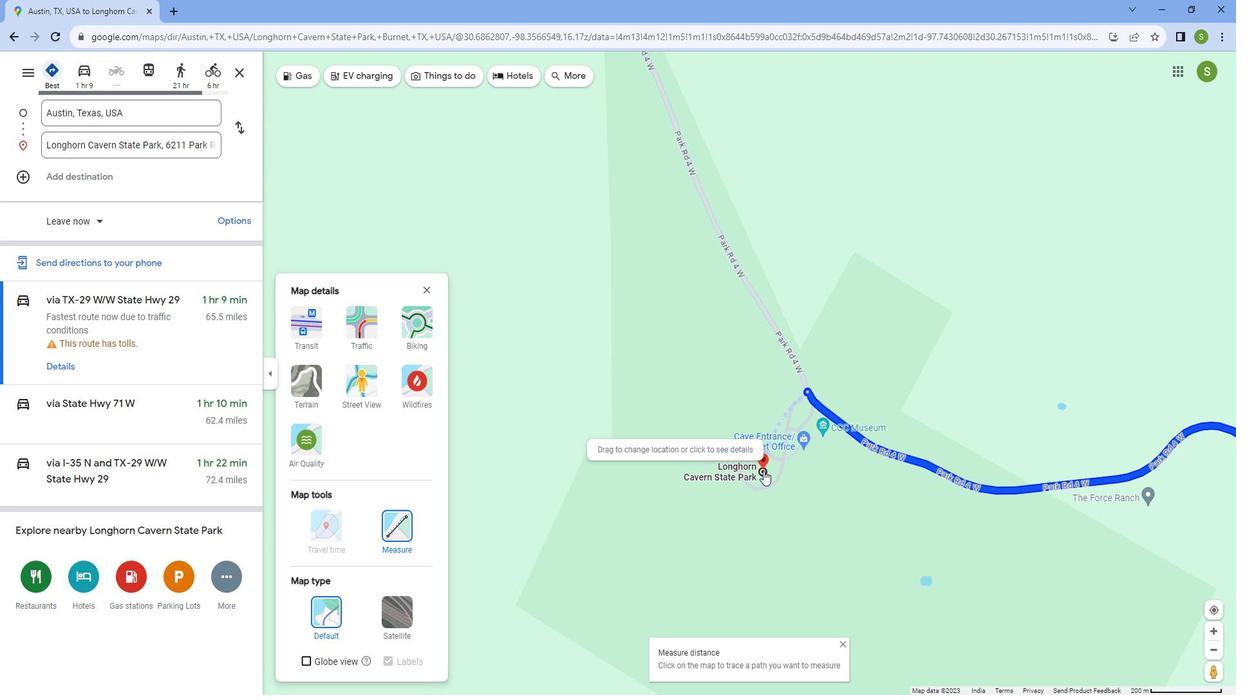 
Action: Mouse moved to (720, 423)
Screenshot: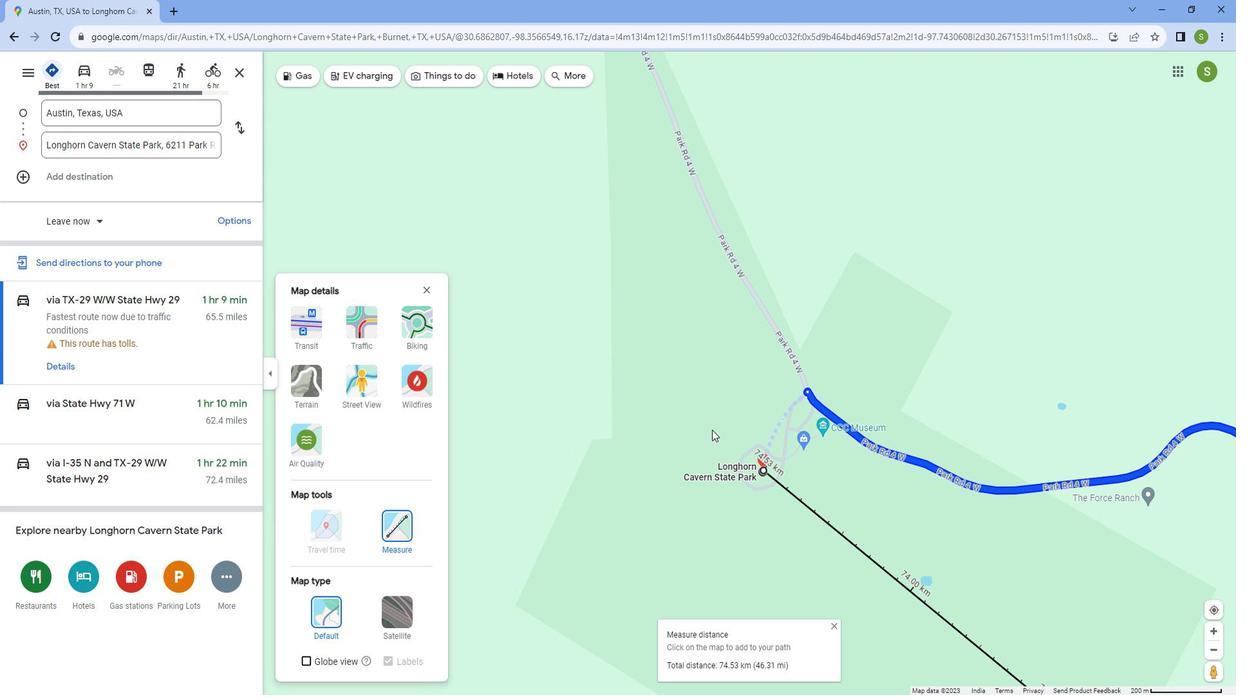 
Action: Mouse scrolled (720, 422) with delta (0, 0)
Screenshot: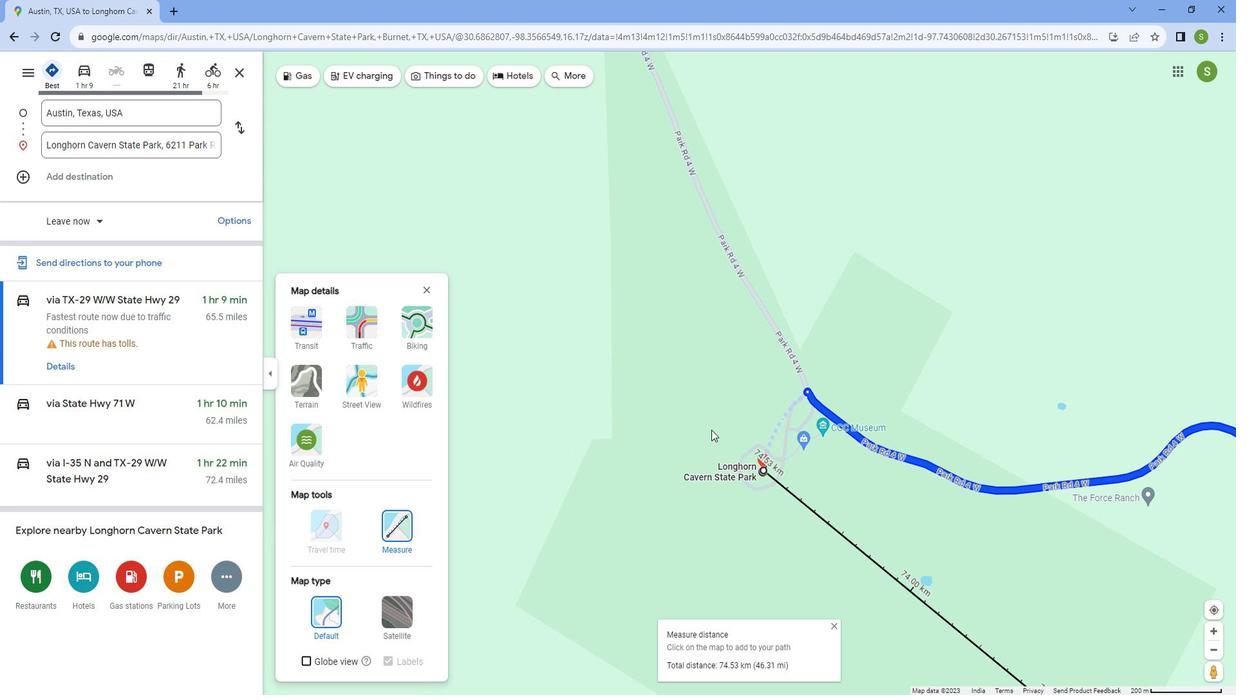 
Action: Mouse scrolled (720, 422) with delta (0, 0)
Screenshot: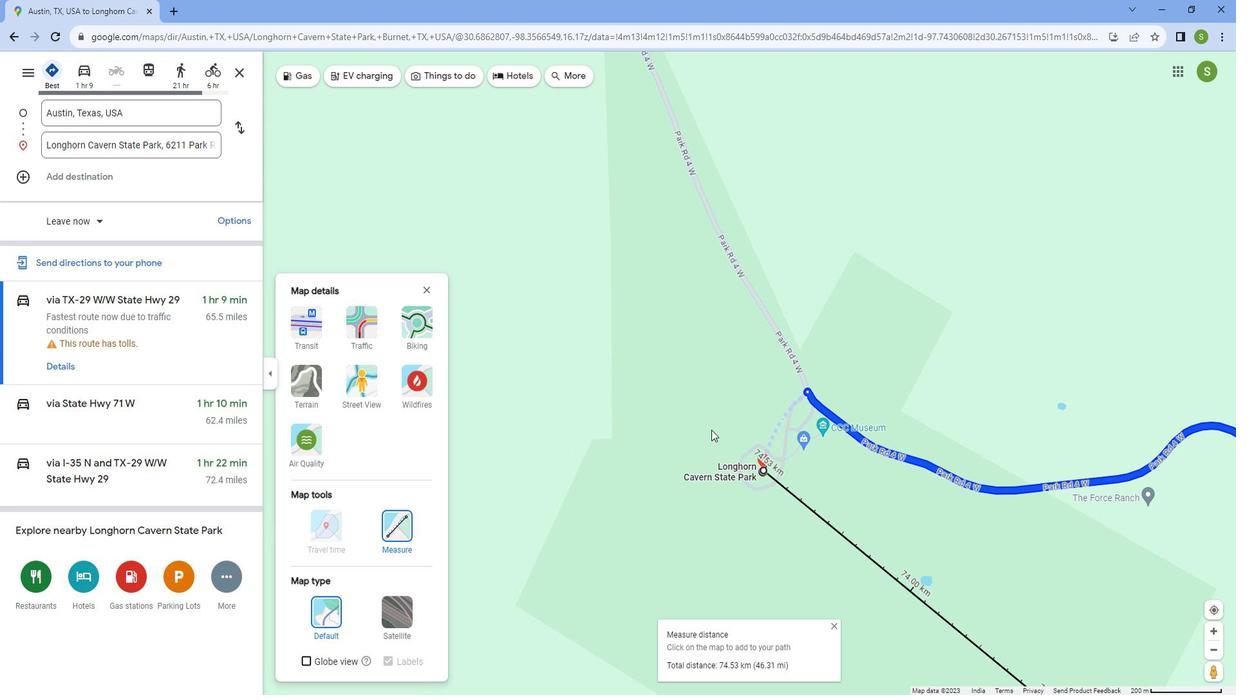 
Action: Mouse scrolled (720, 422) with delta (0, 0)
Screenshot: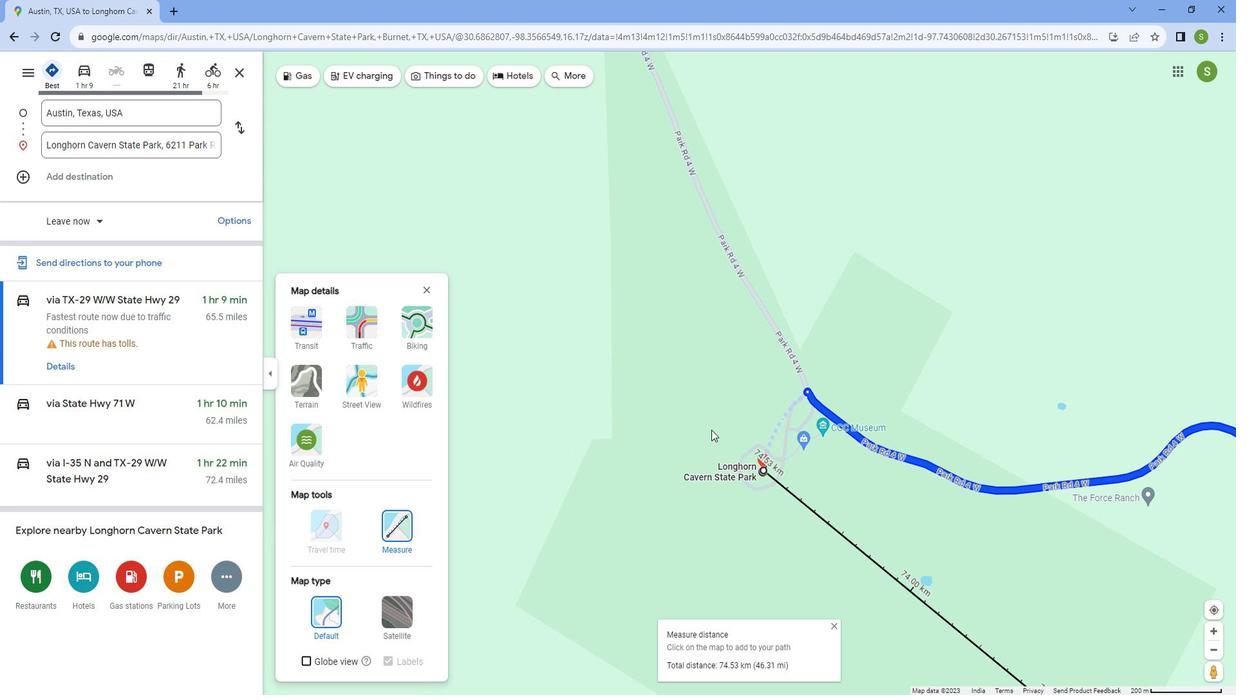 
Action: Mouse scrolled (720, 422) with delta (0, 0)
Screenshot: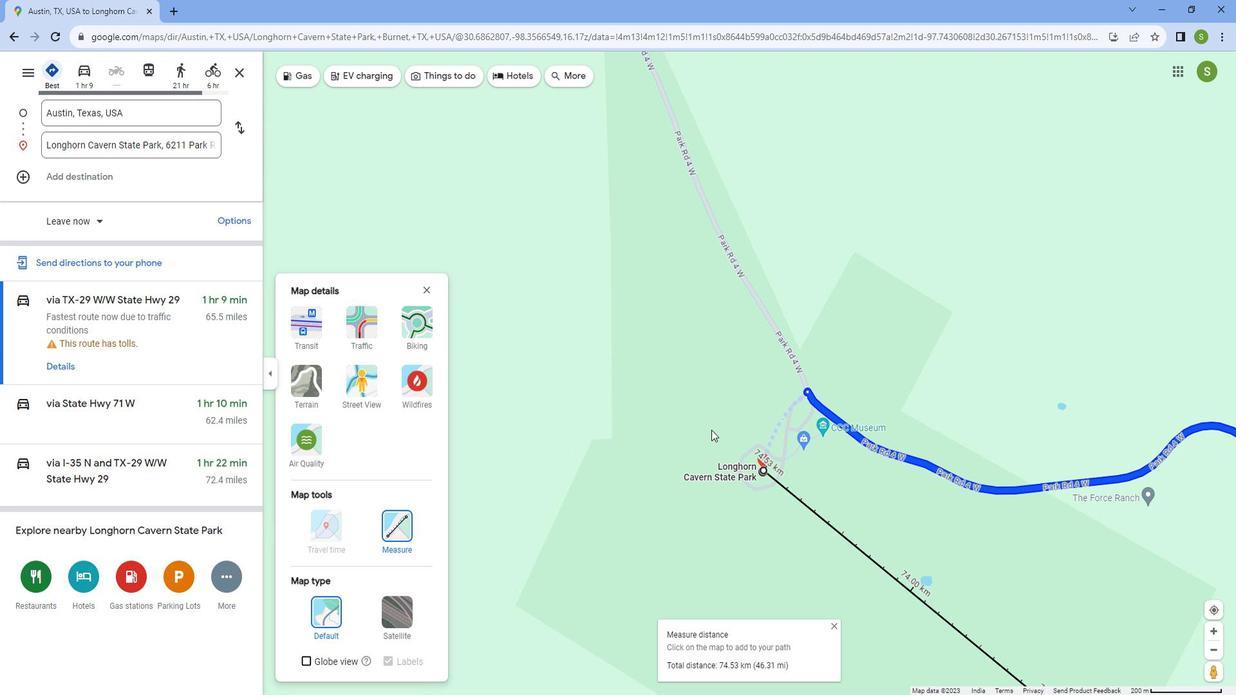 
Action: Mouse scrolled (720, 422) with delta (0, 0)
Screenshot: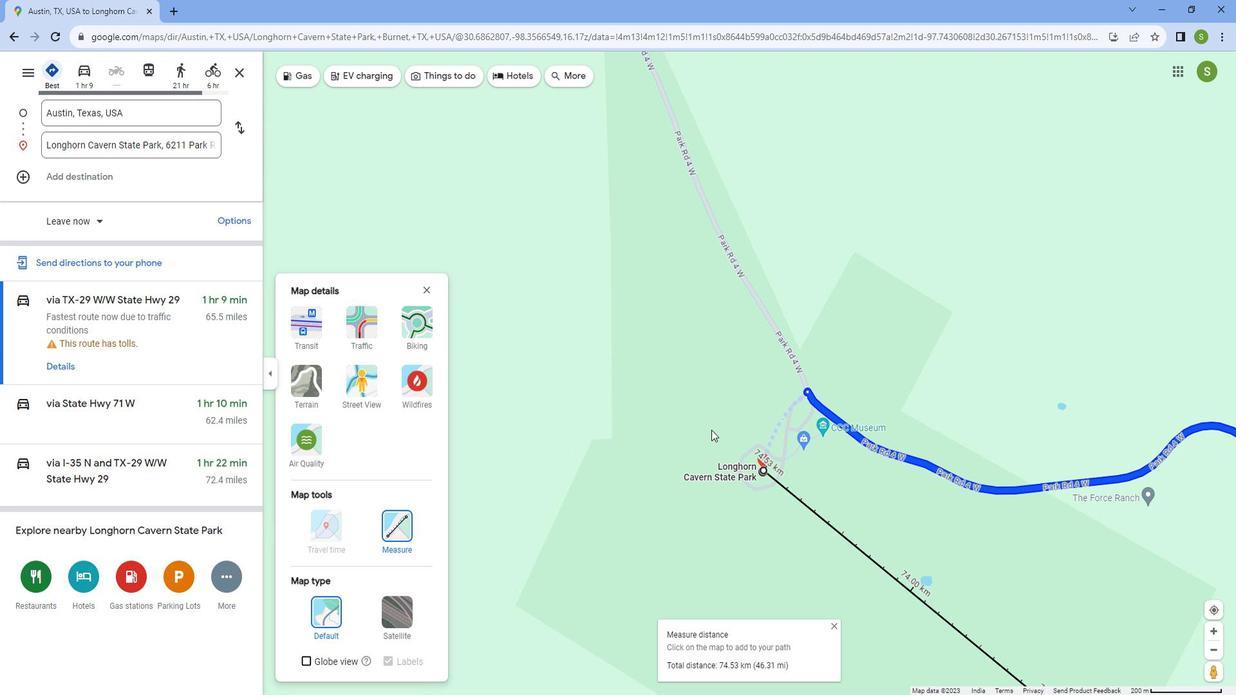 
Action: Mouse scrolled (720, 422) with delta (0, 0)
Screenshot: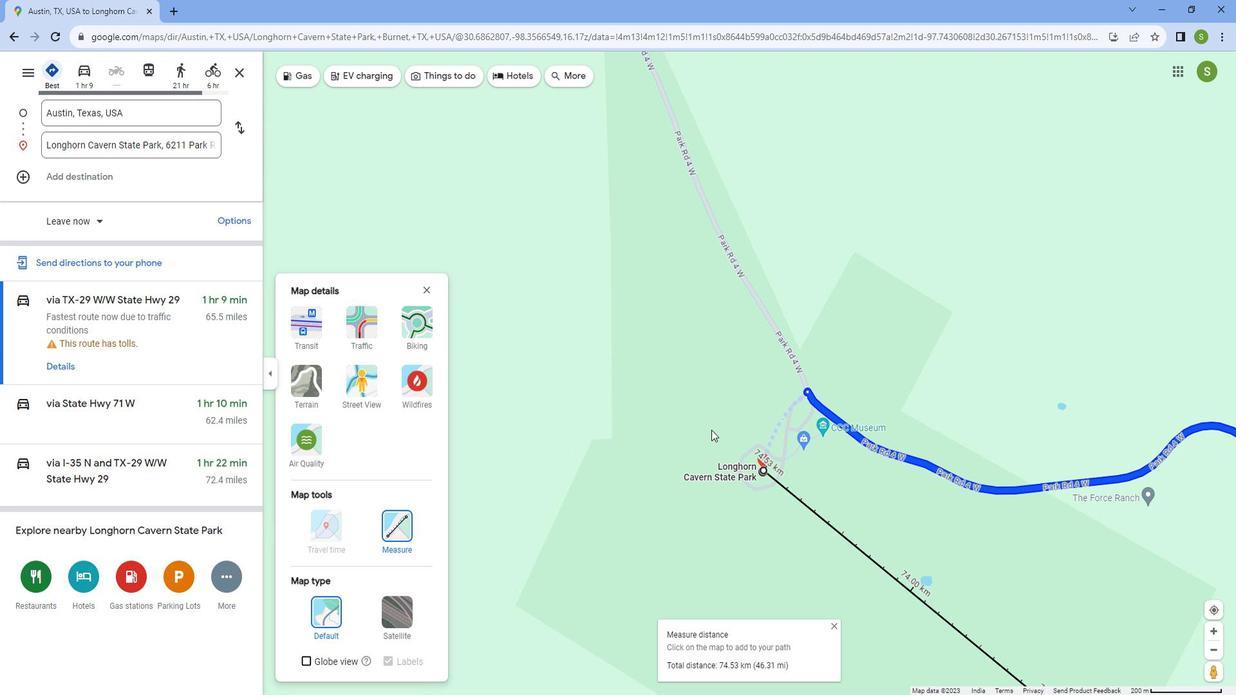 
Action: Mouse scrolled (720, 422) with delta (0, 0)
Screenshot: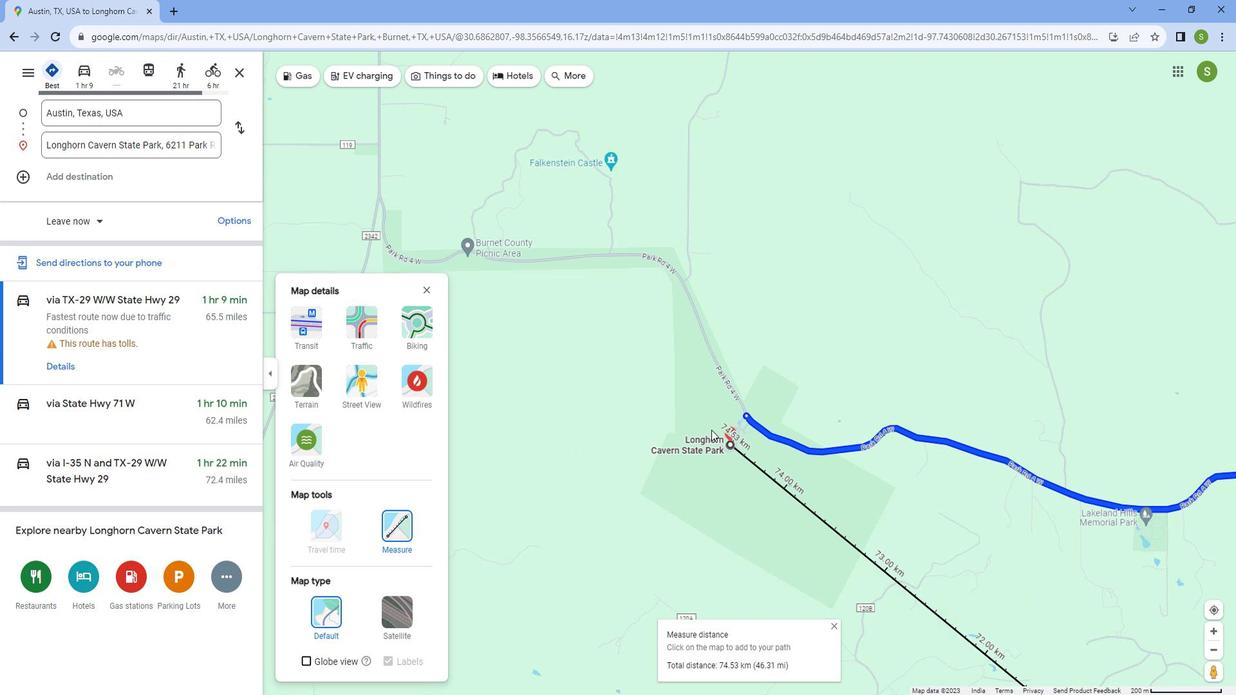 
Action: Mouse scrolled (720, 422) with delta (0, 0)
Screenshot: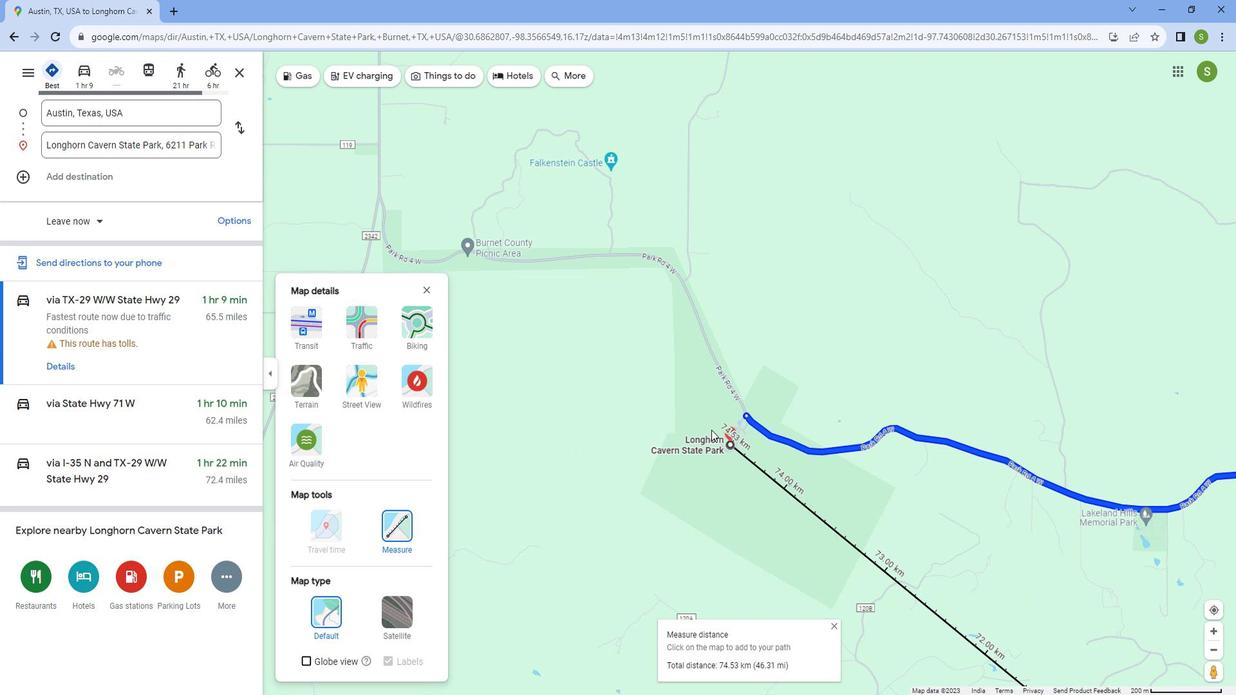 
Action: Mouse scrolled (720, 422) with delta (0, 0)
Screenshot: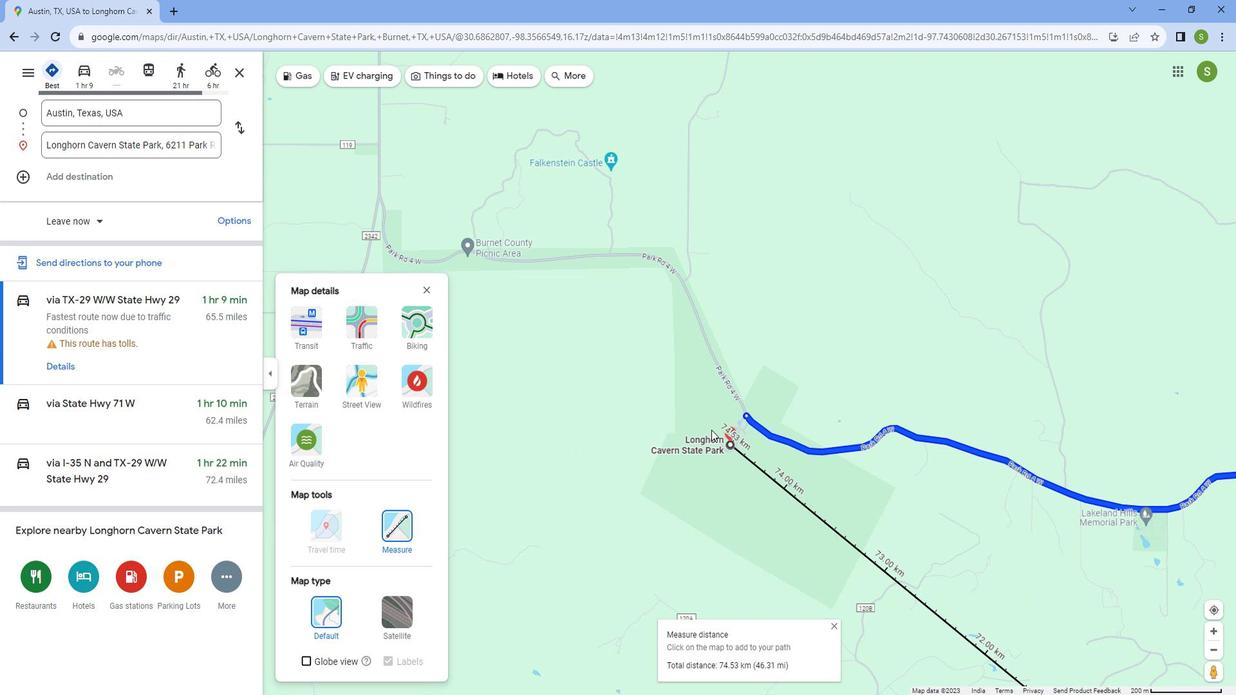 
Action: Mouse scrolled (720, 422) with delta (0, 0)
Screenshot: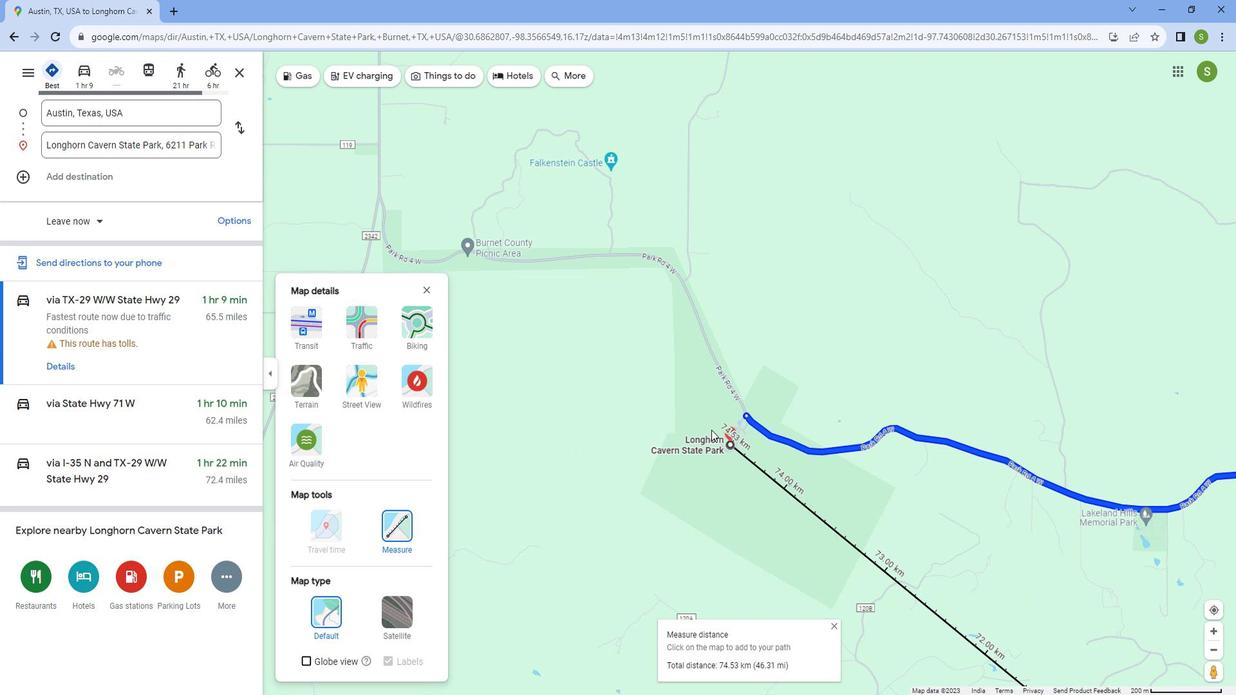 
Action: Mouse scrolled (720, 422) with delta (0, 0)
Screenshot: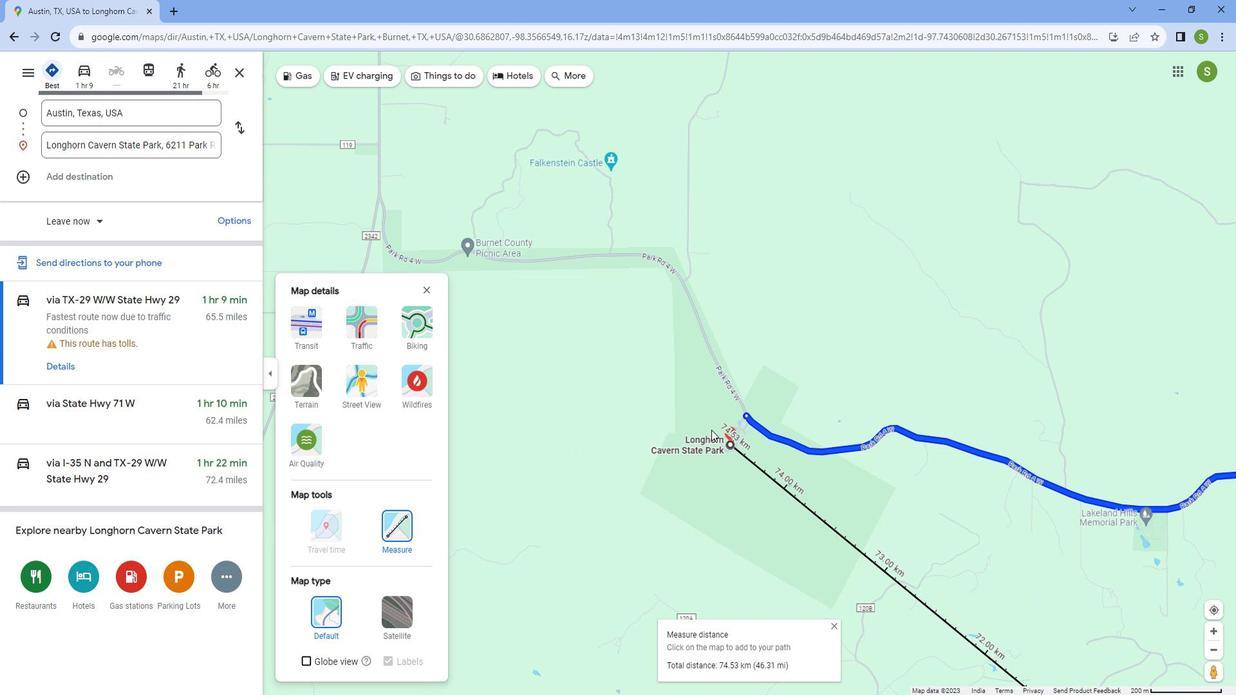 
Action: Mouse scrolled (720, 422) with delta (0, 0)
Screenshot: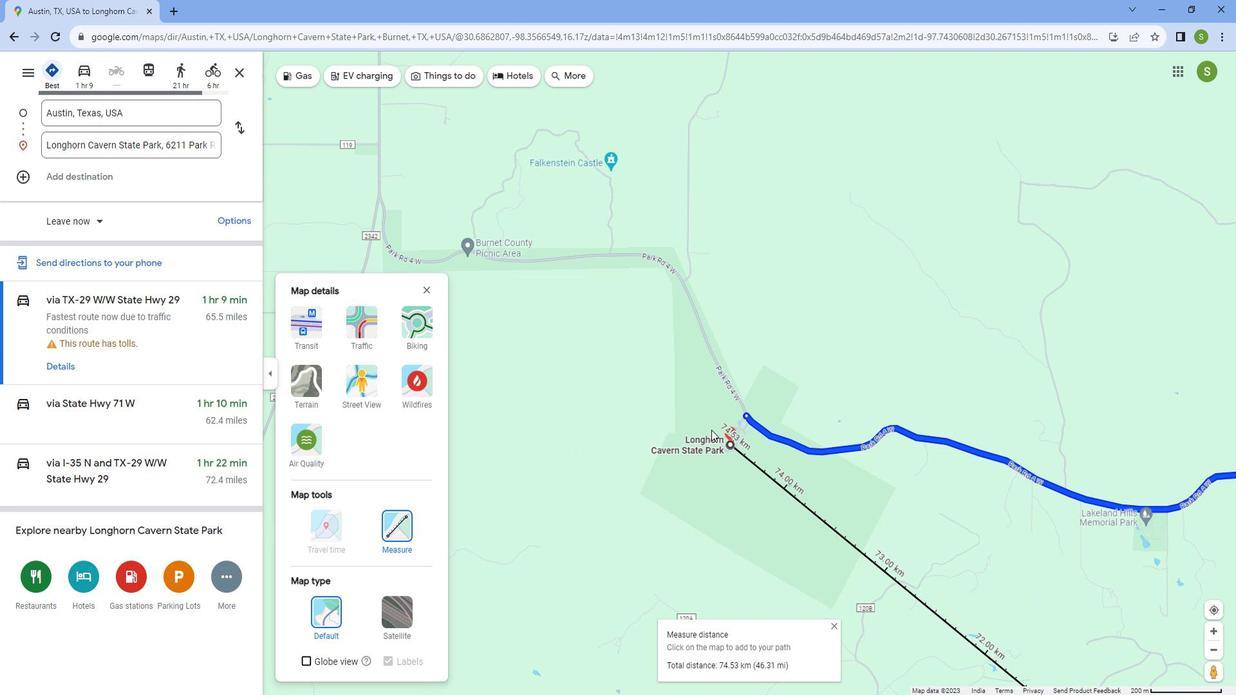 
Action: Mouse scrolled (720, 422) with delta (0, 0)
Screenshot: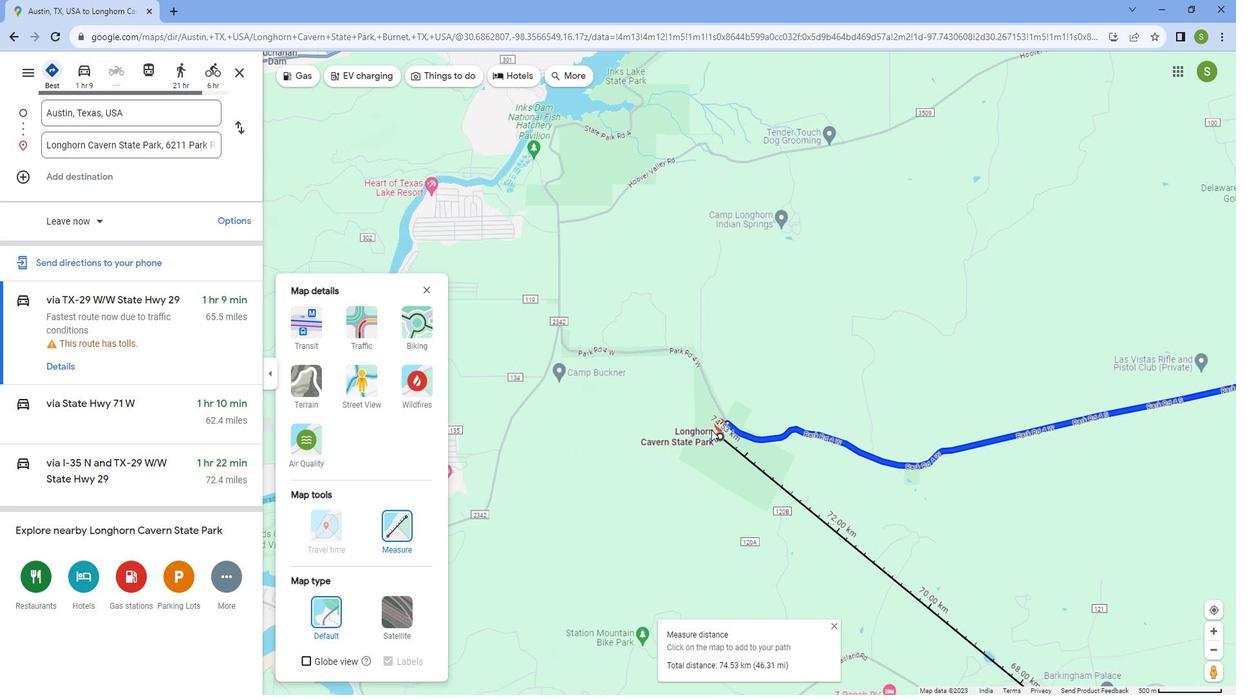 
Action: Mouse scrolled (720, 422) with delta (0, 0)
Screenshot: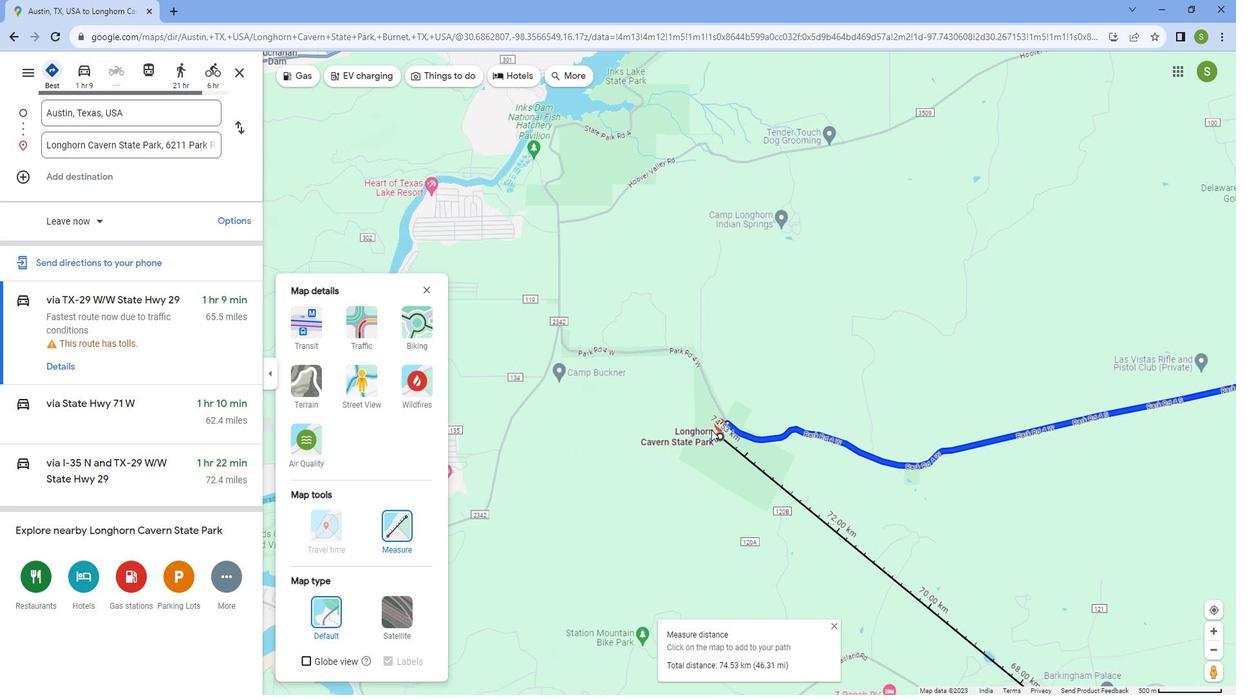 
Action: Mouse scrolled (720, 422) with delta (0, 0)
Screenshot: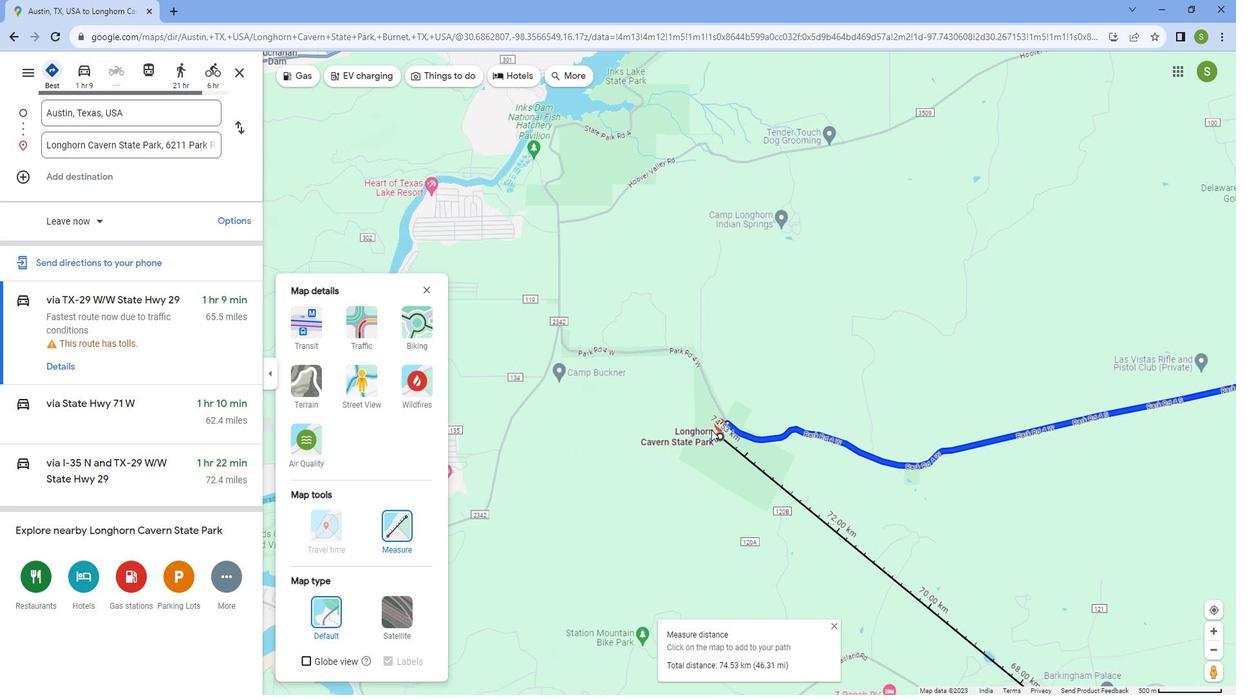 
Action: Mouse scrolled (720, 422) with delta (0, 0)
Screenshot: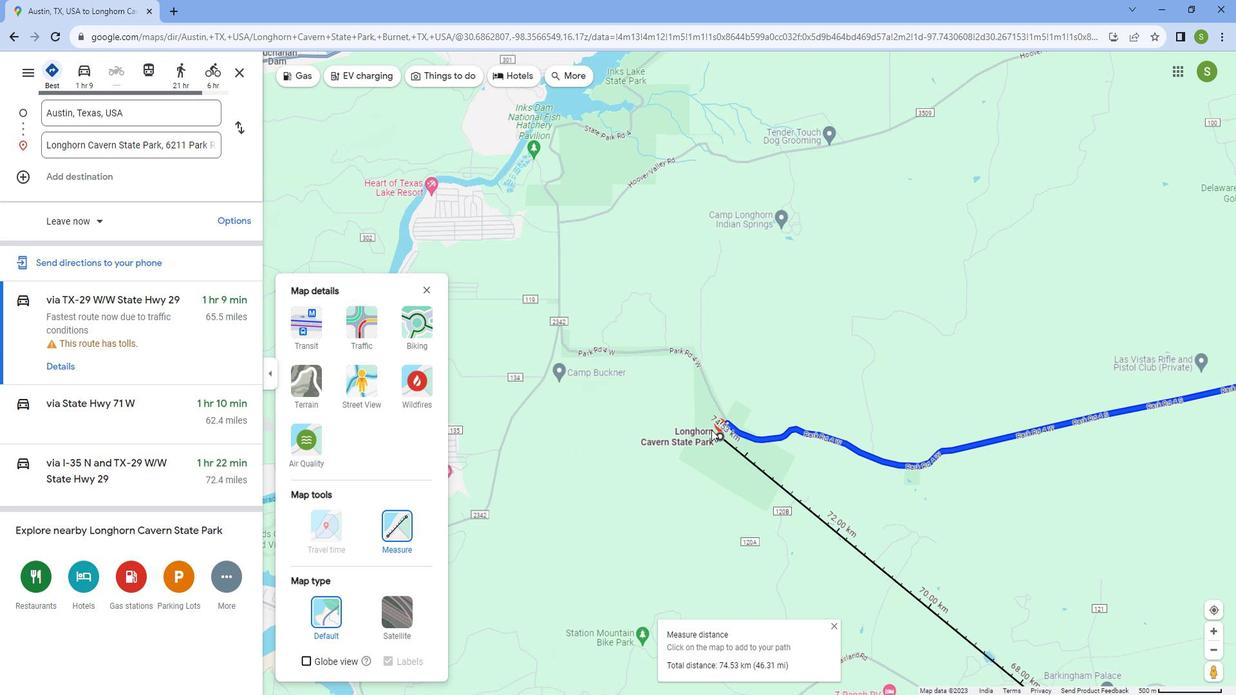 
Action: Mouse scrolled (720, 422) with delta (0, 0)
Screenshot: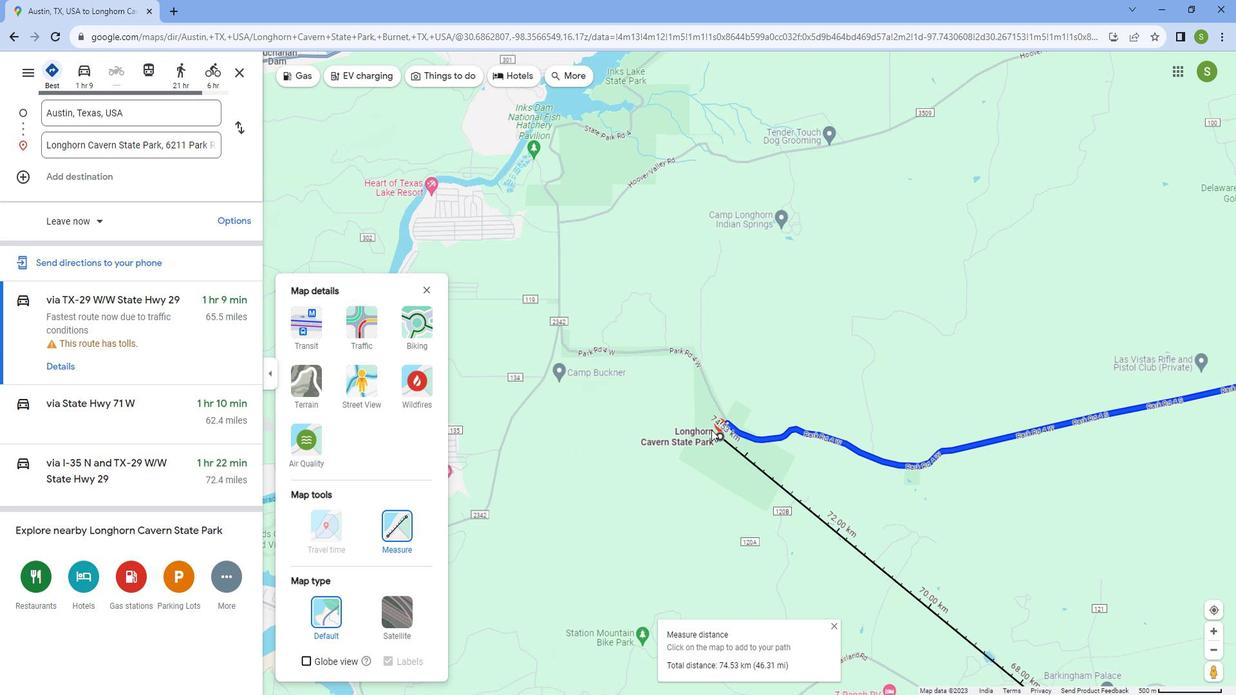
Action: Mouse scrolled (720, 422) with delta (0, 0)
Screenshot: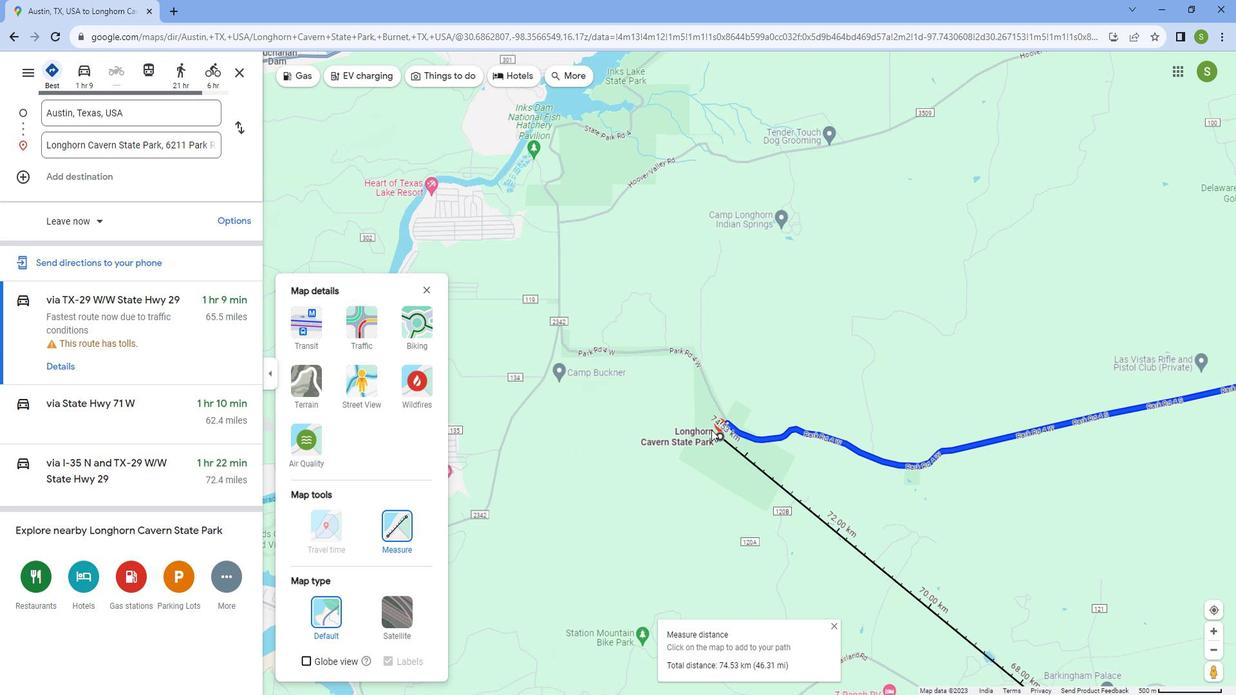 
Action: Mouse scrolled (720, 422) with delta (0, 0)
Screenshot: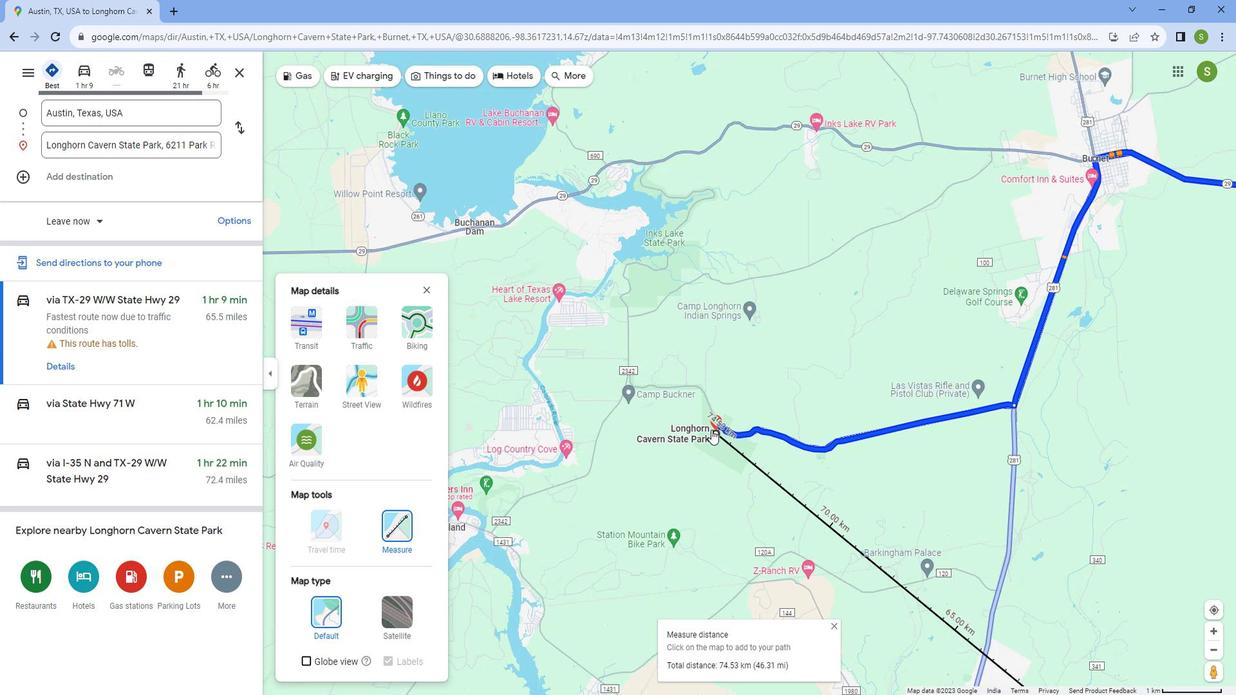 
Action: Mouse scrolled (720, 422) with delta (0, 0)
Screenshot: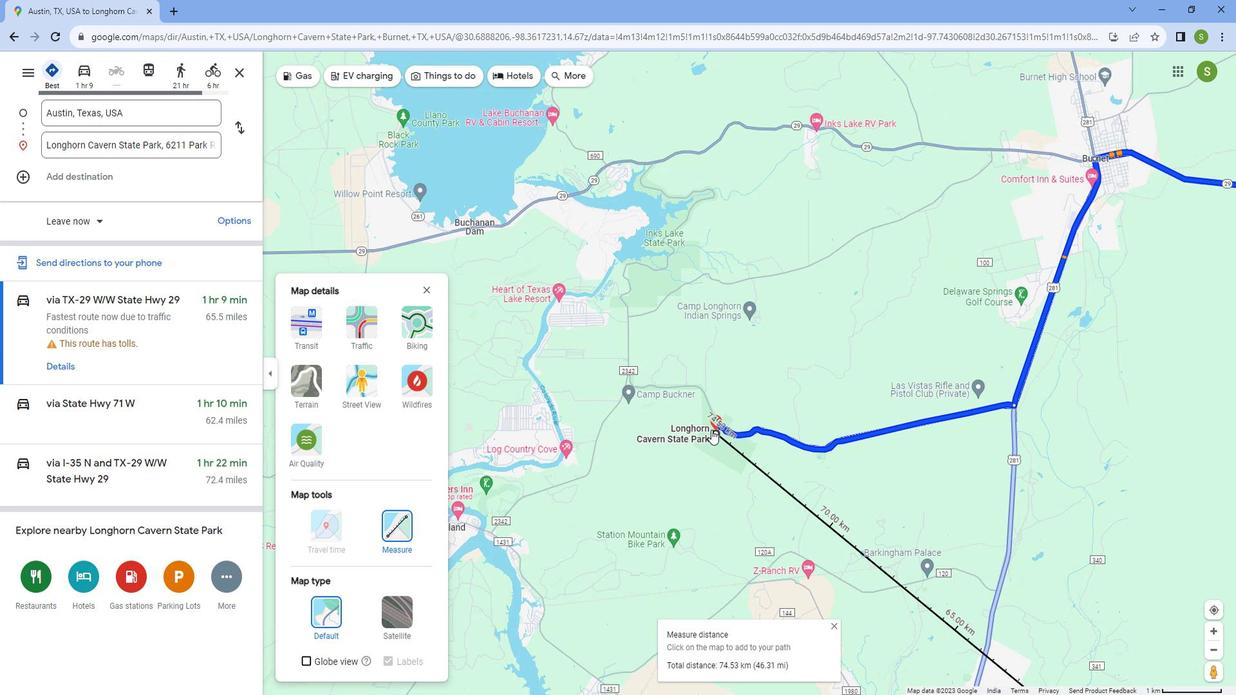 
Action: Mouse scrolled (720, 422) with delta (0, 0)
Screenshot: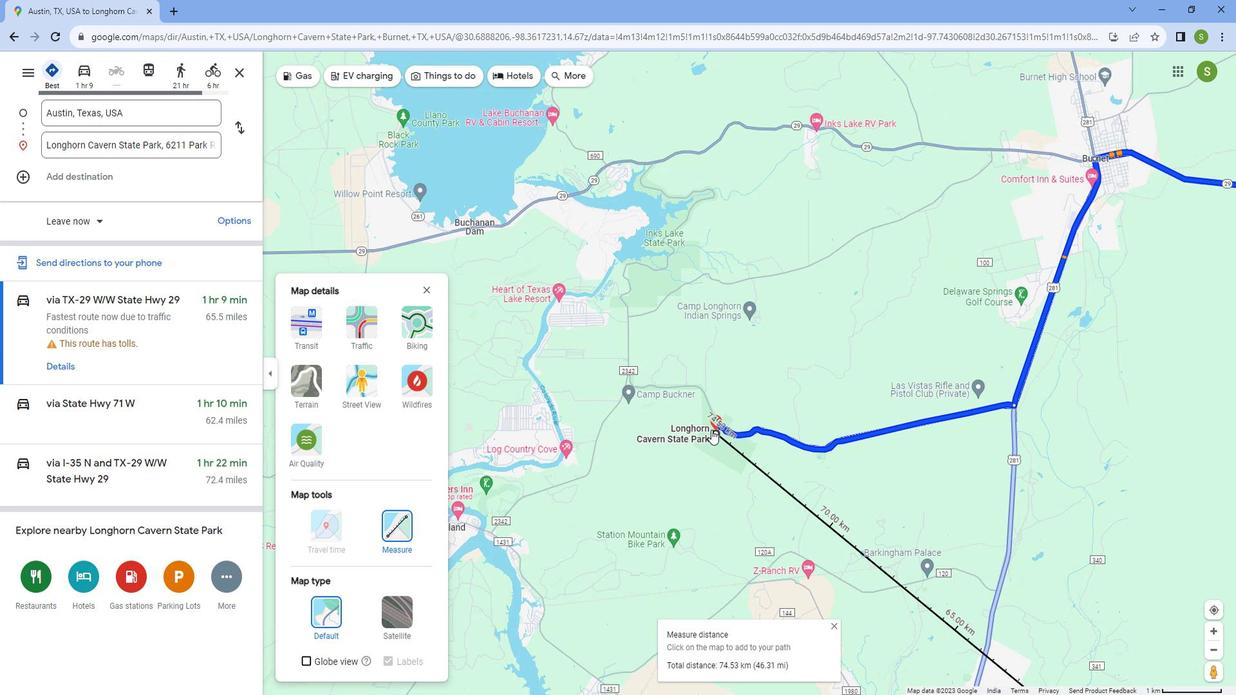 
Action: Mouse scrolled (720, 422) with delta (0, 0)
Screenshot: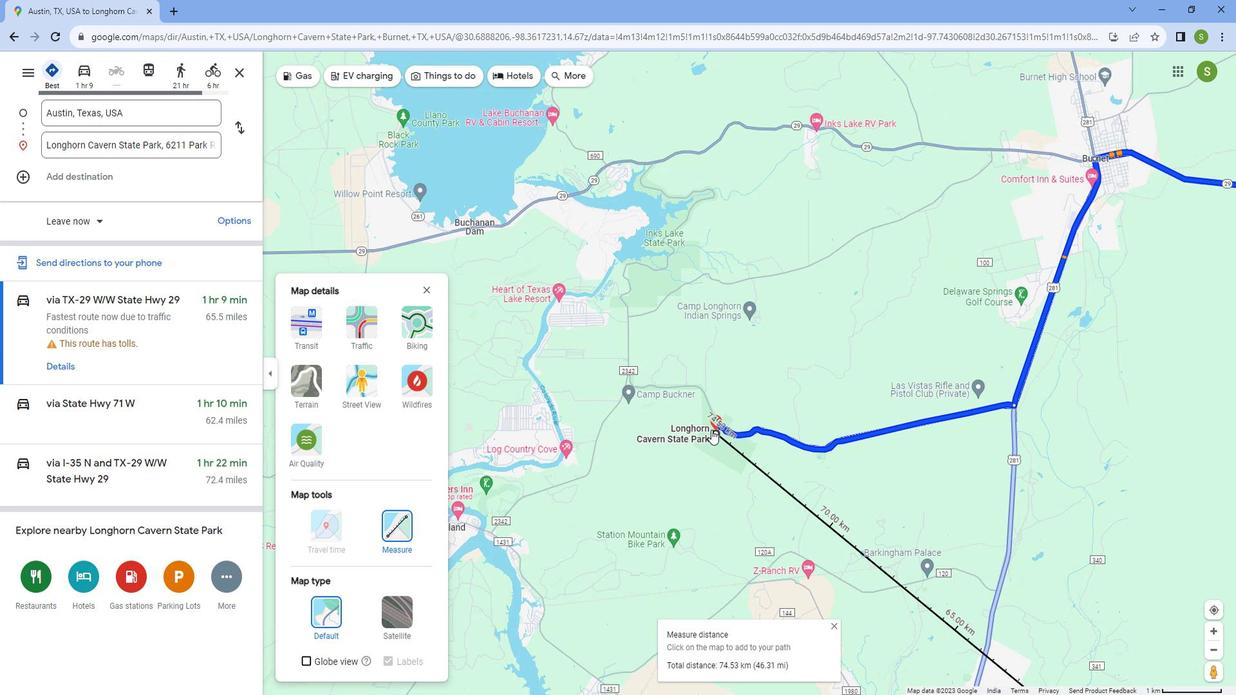
Action: Mouse scrolled (720, 422) with delta (0, 0)
Screenshot: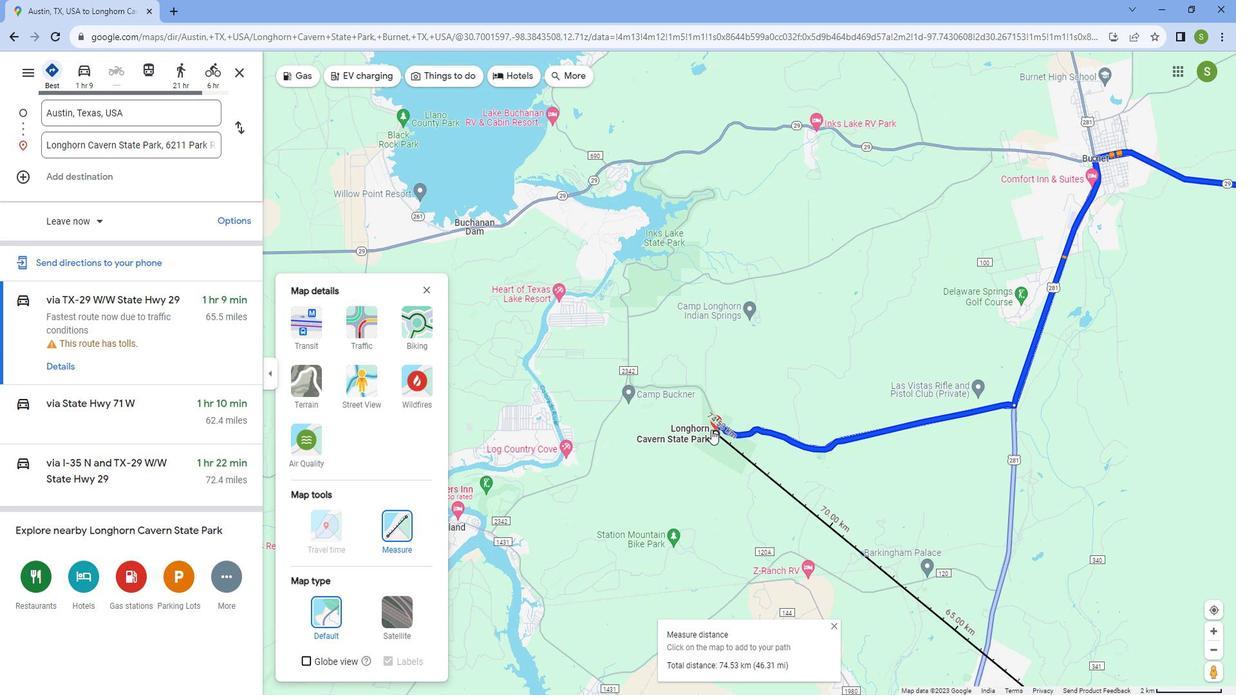 
Action: Mouse scrolled (720, 422) with delta (0, 0)
Screenshot: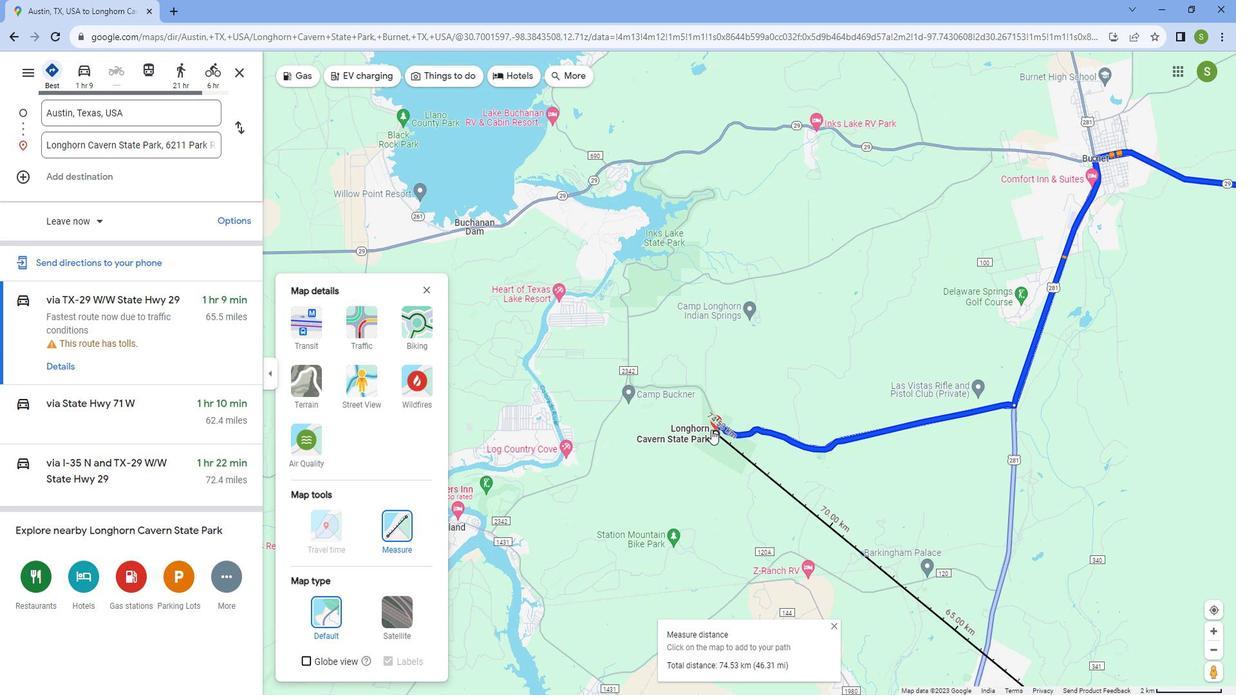 
Action: Mouse scrolled (720, 422) with delta (0, 0)
Screenshot: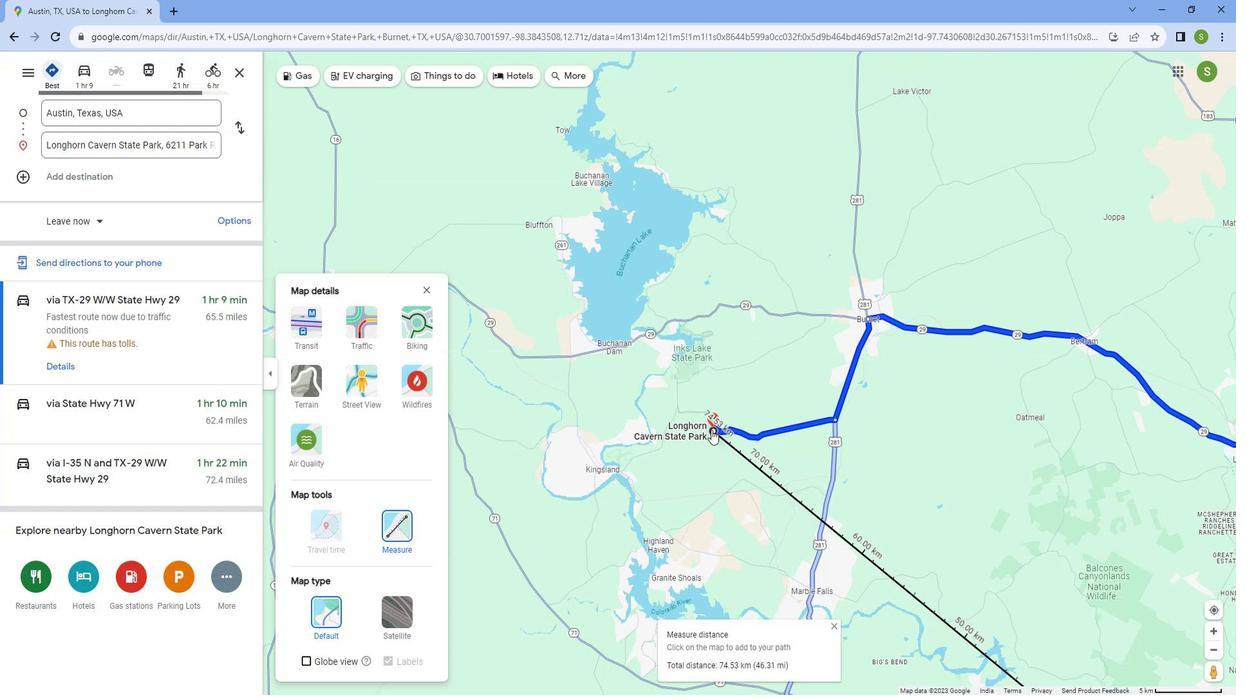
Action: Mouse scrolled (720, 422) with delta (0, 0)
Screenshot: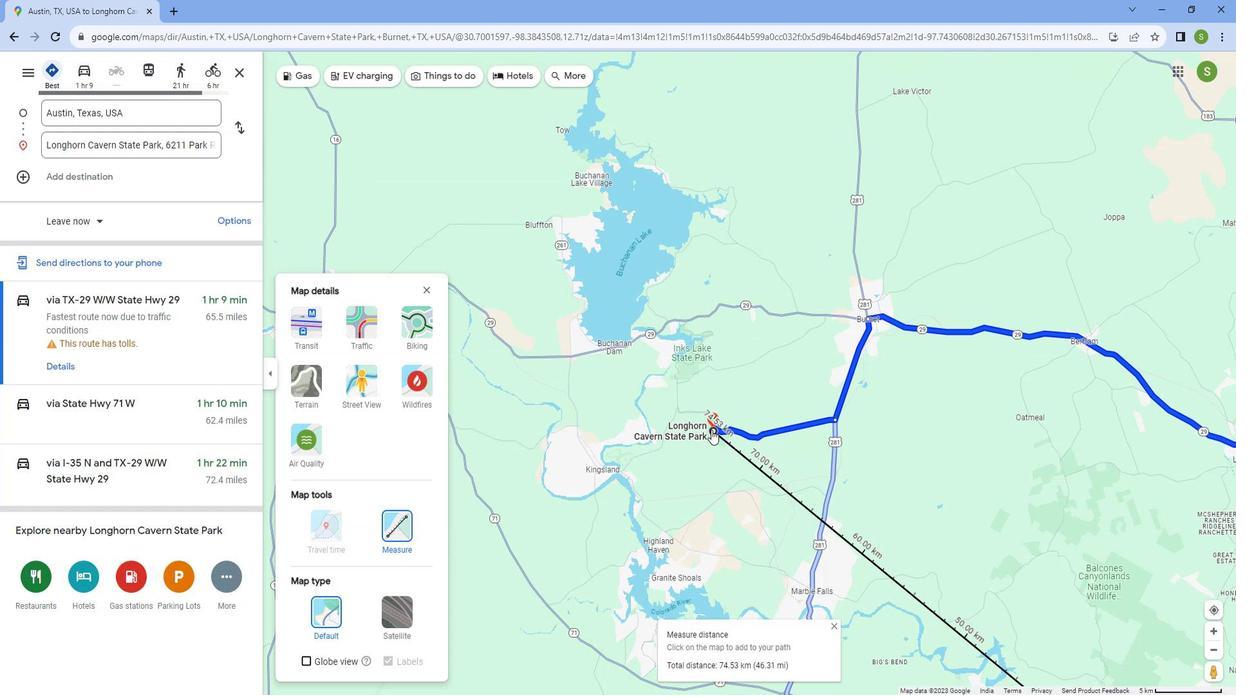 
Action: Mouse scrolled (720, 422) with delta (0, 0)
Screenshot: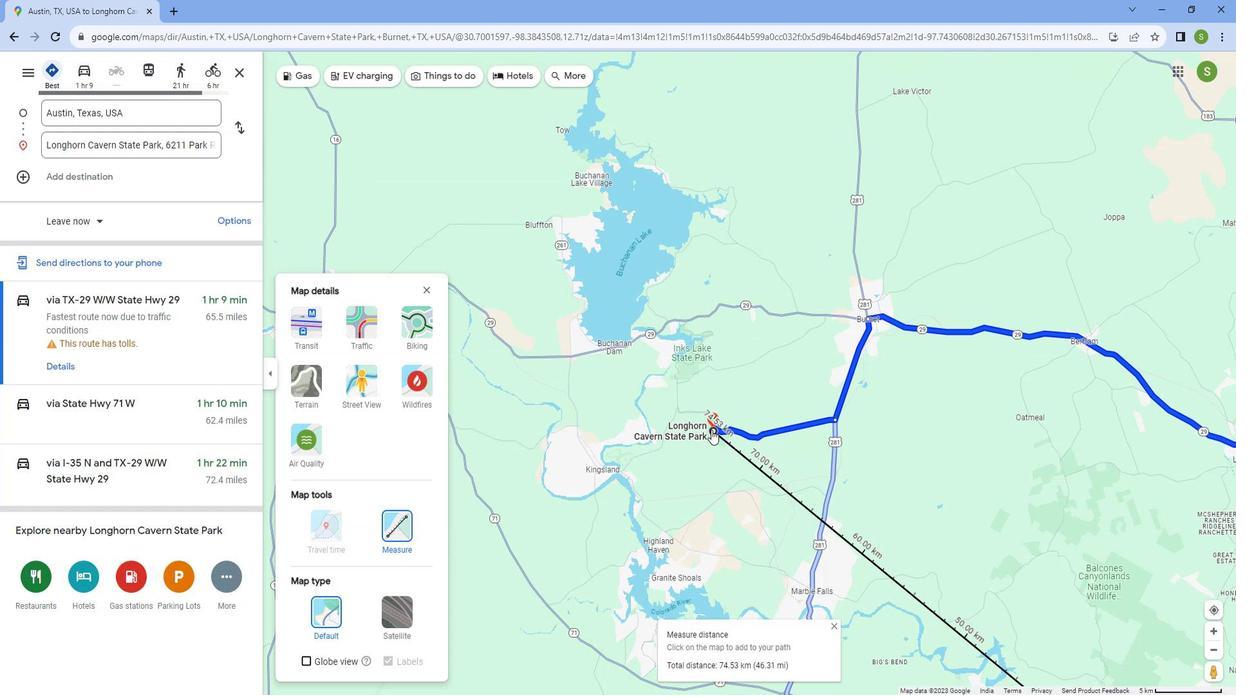 
Action: Mouse scrolled (720, 422) with delta (0, 0)
Screenshot: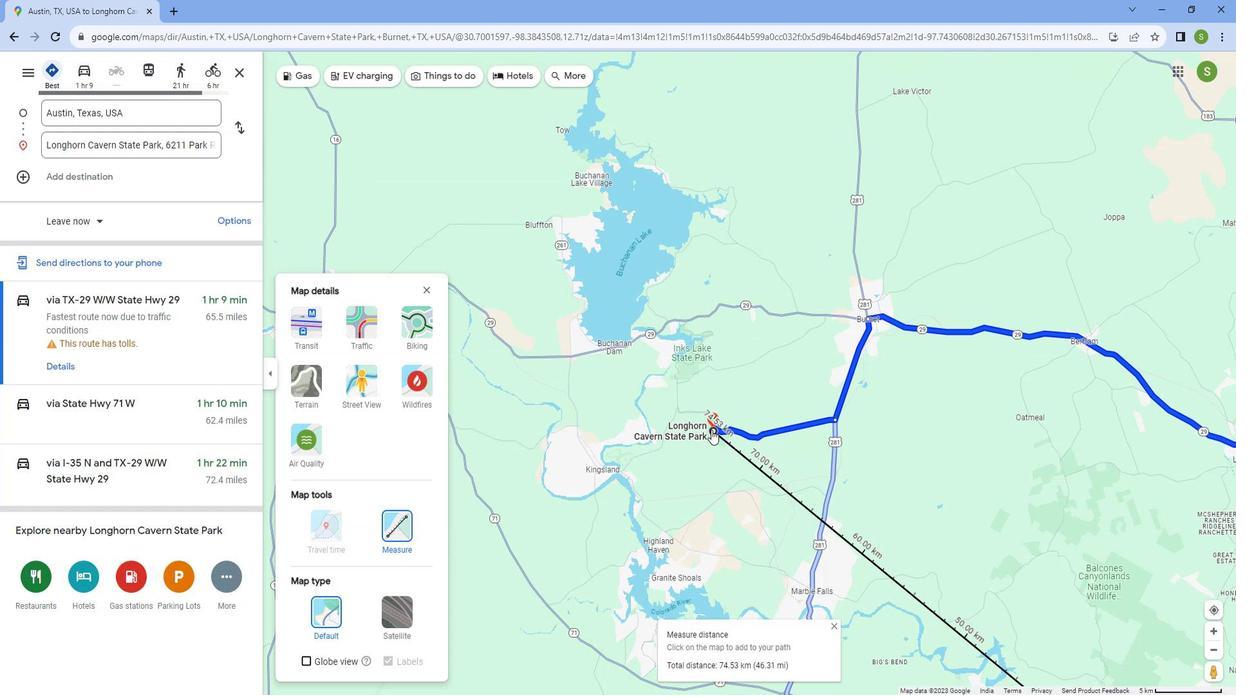 
Action: Mouse scrolled (720, 422) with delta (0, 0)
Screenshot: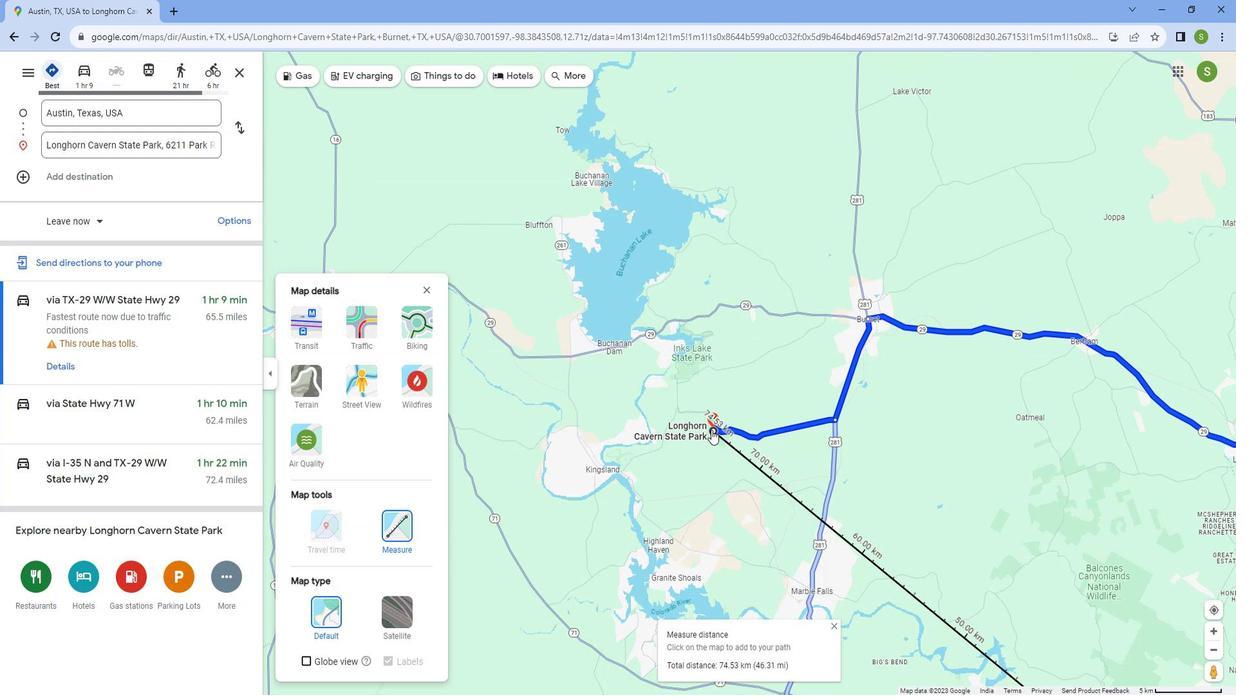 
Action: Mouse scrolled (720, 422) with delta (0, 0)
Screenshot: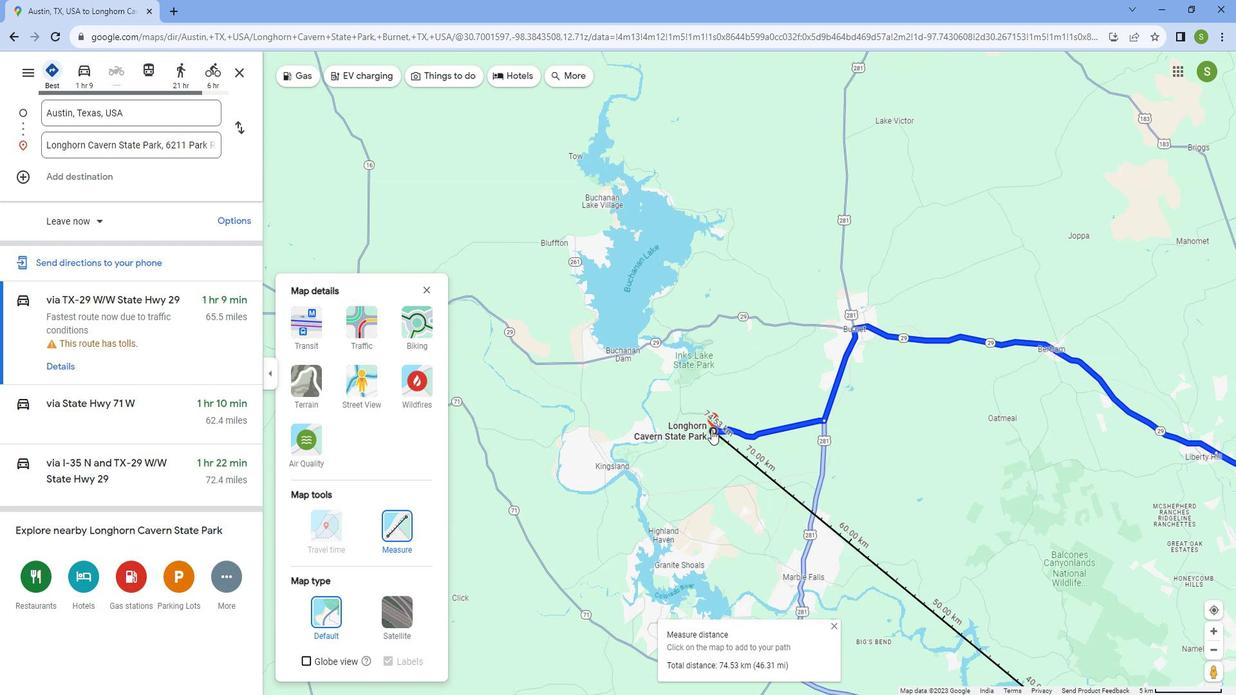 
Action: Mouse scrolled (720, 422) with delta (0, 0)
Screenshot: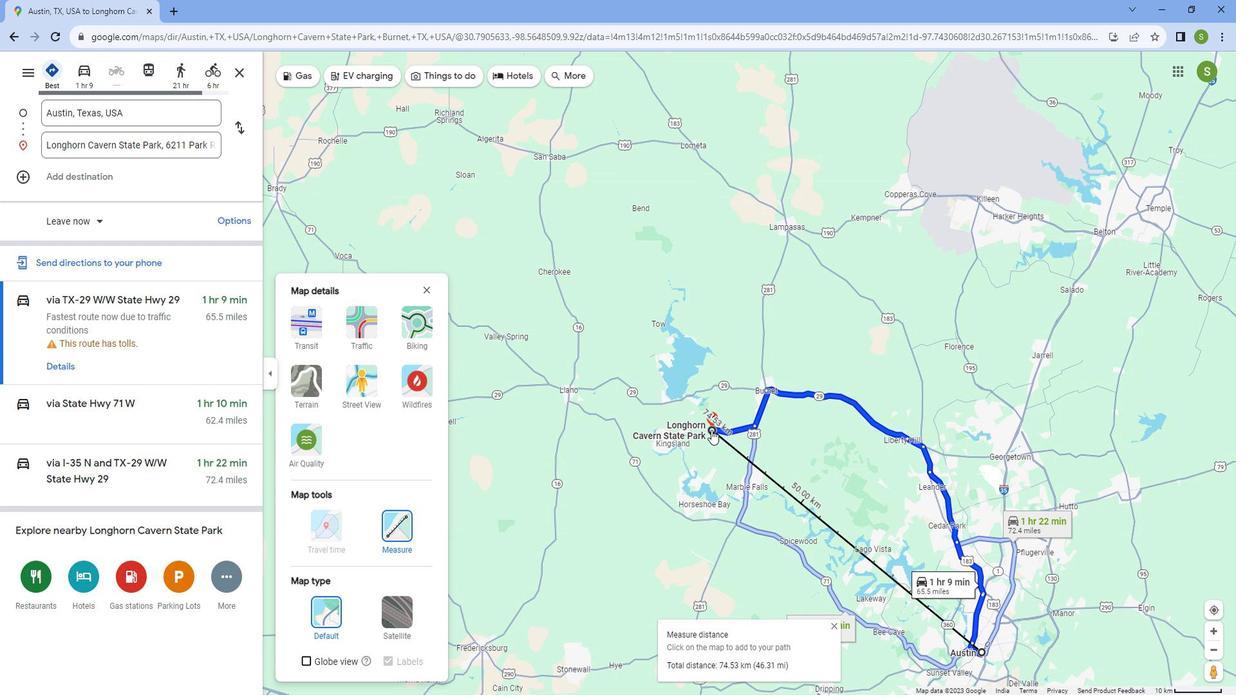 
Action: Mouse scrolled (720, 422) with delta (0, 0)
Screenshot: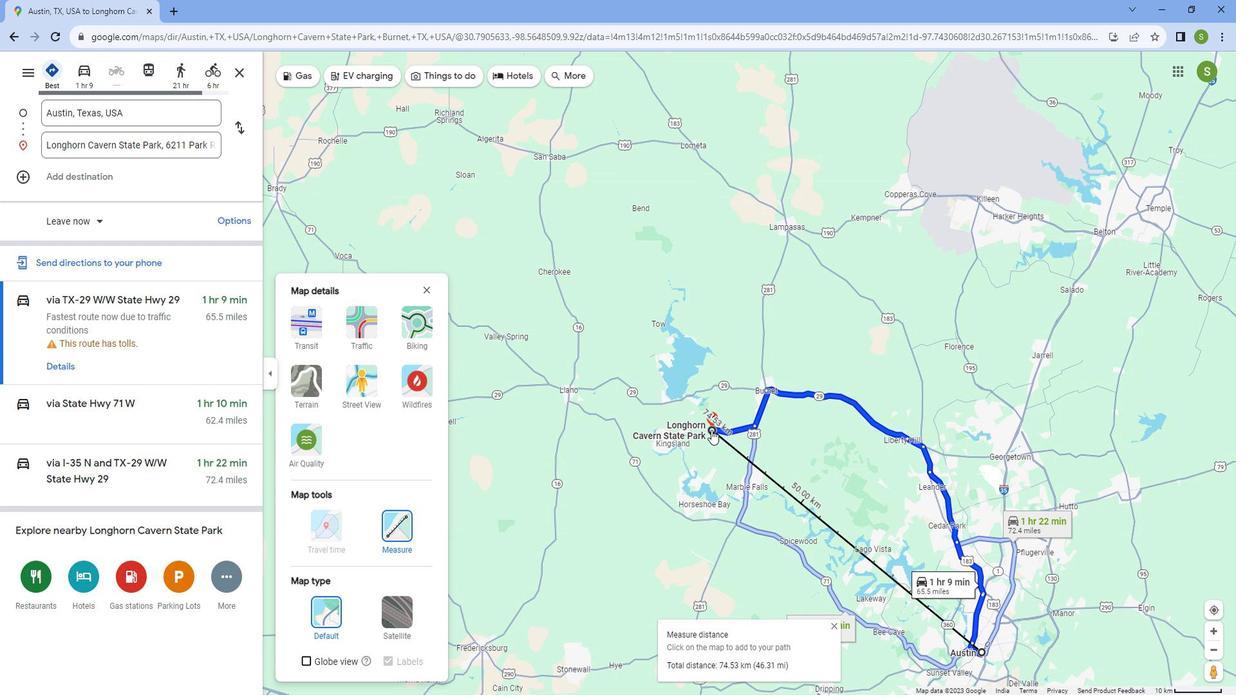 
Action: Mouse scrolled (720, 422) with delta (0, 0)
Screenshot: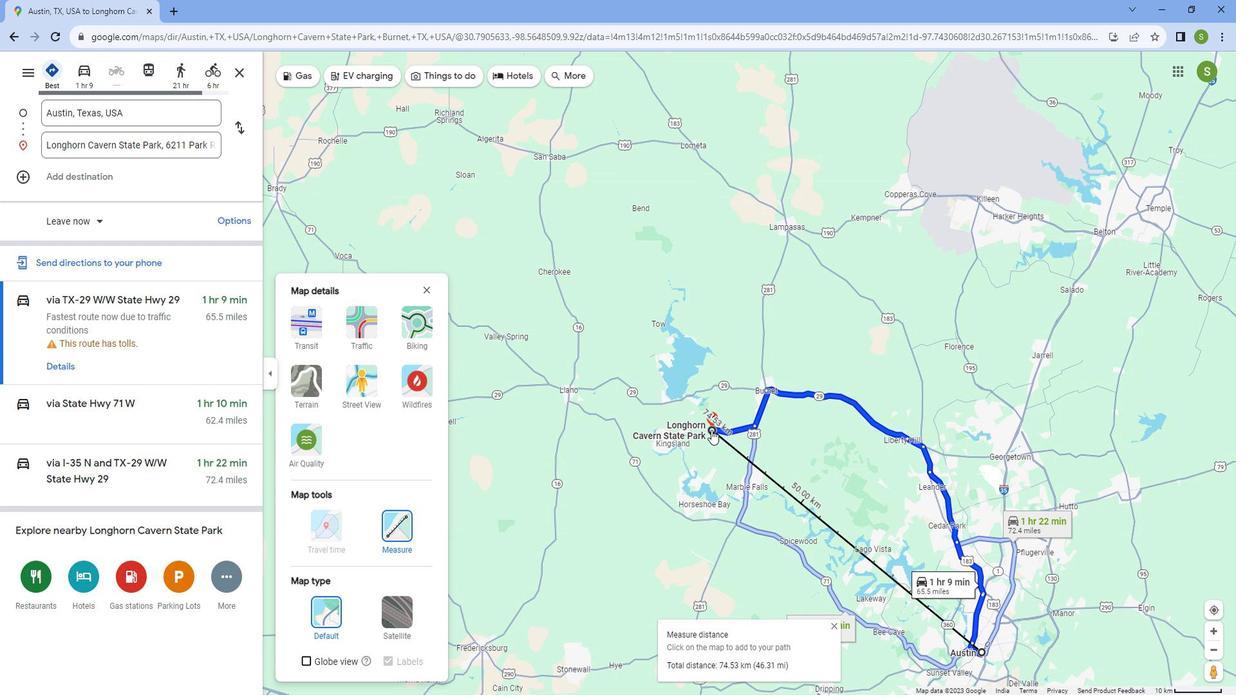 
Action: Mouse scrolled (720, 422) with delta (0, 0)
Screenshot: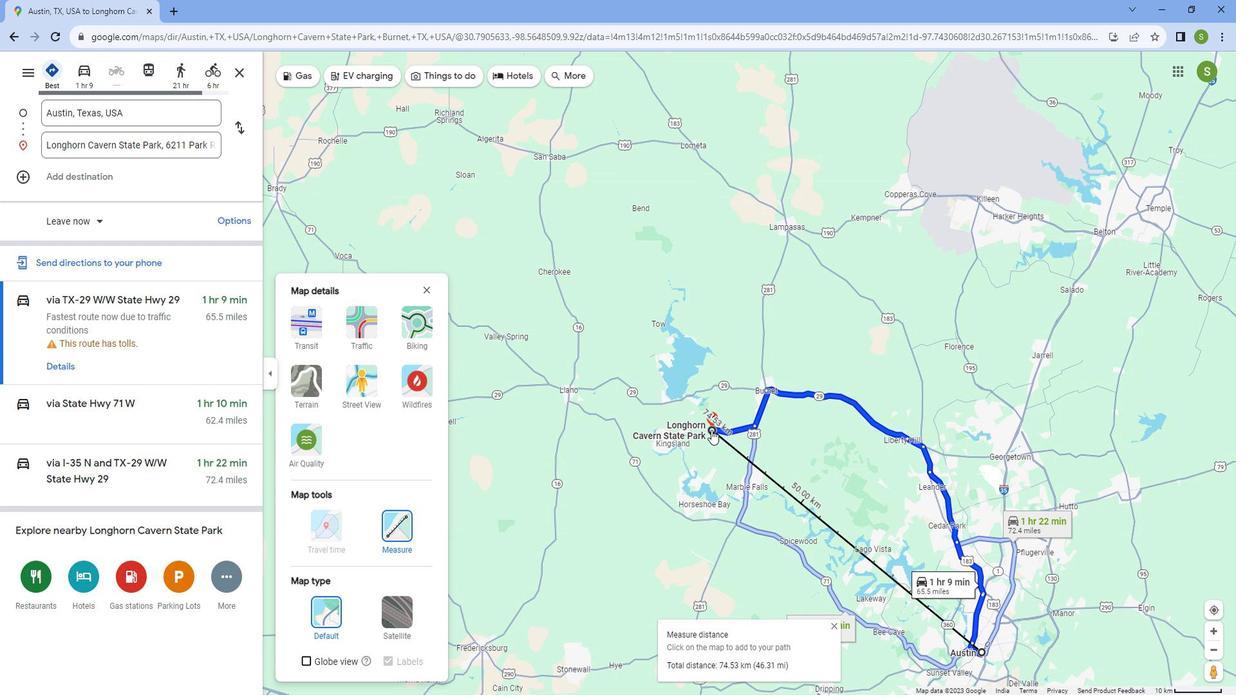 
Action: Mouse moved to (882, 436)
Screenshot: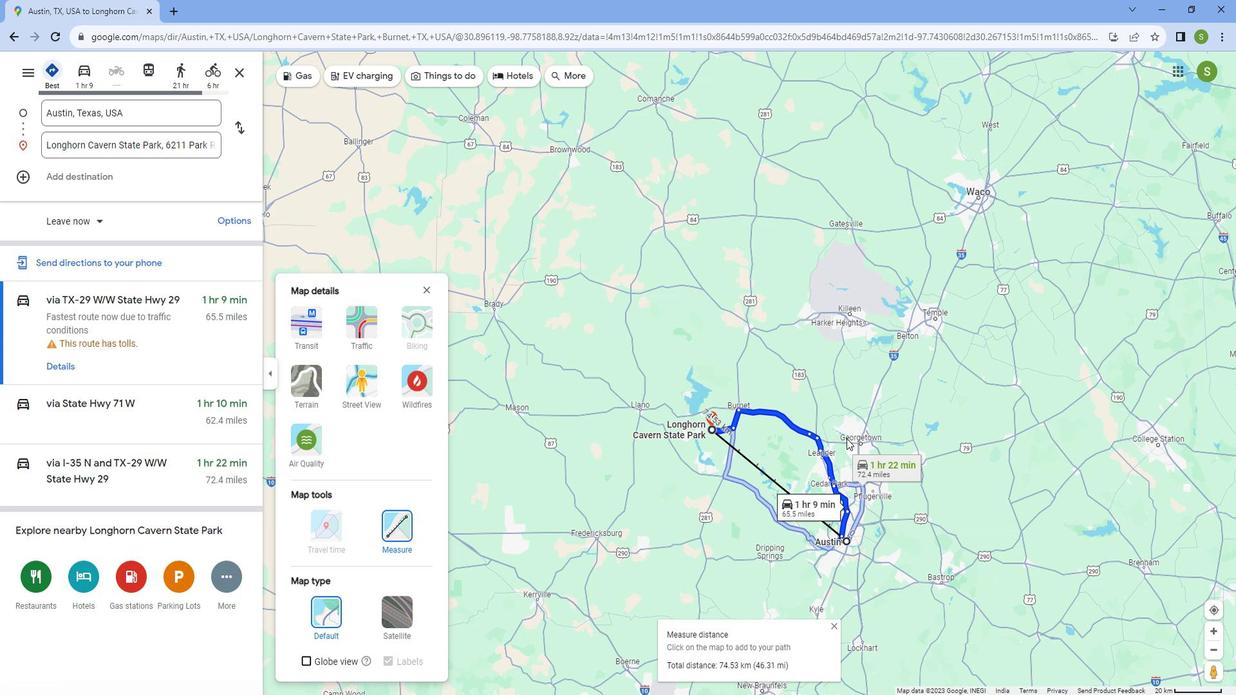 
Action: Mouse scrolled (882, 437) with delta (0, 0)
Screenshot: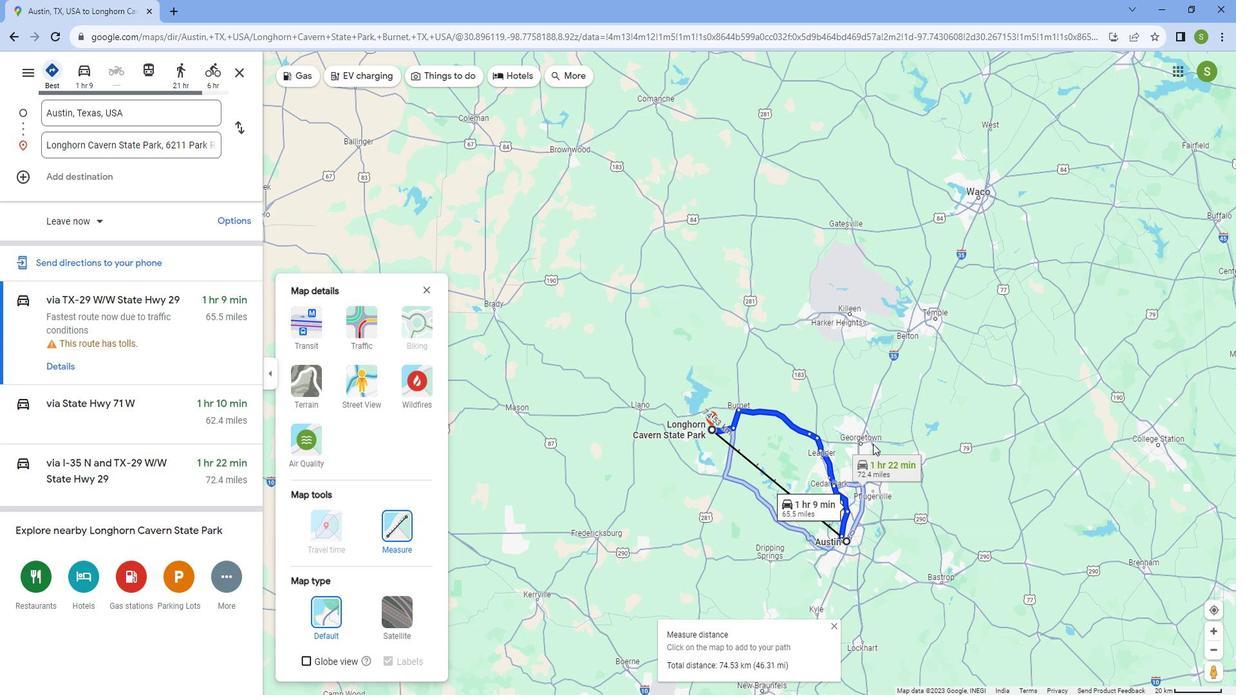 
Action: Mouse scrolled (882, 437) with delta (0, 0)
Screenshot: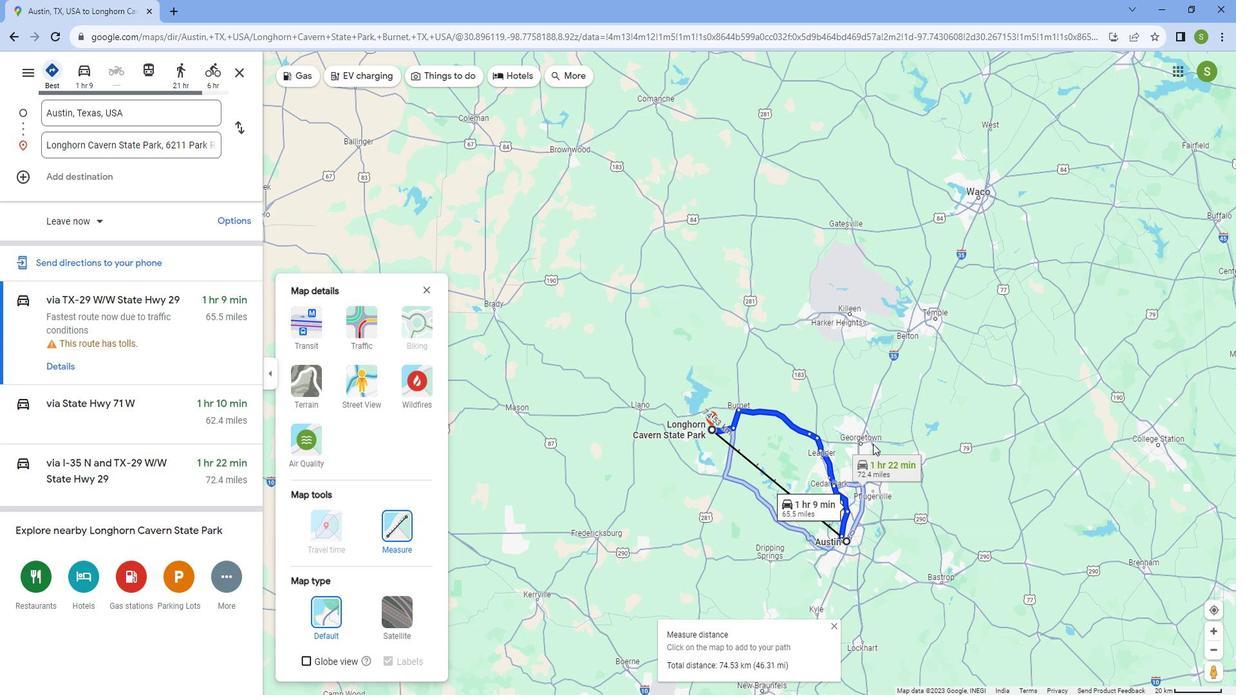 
Action: Mouse moved to (882, 437)
Screenshot: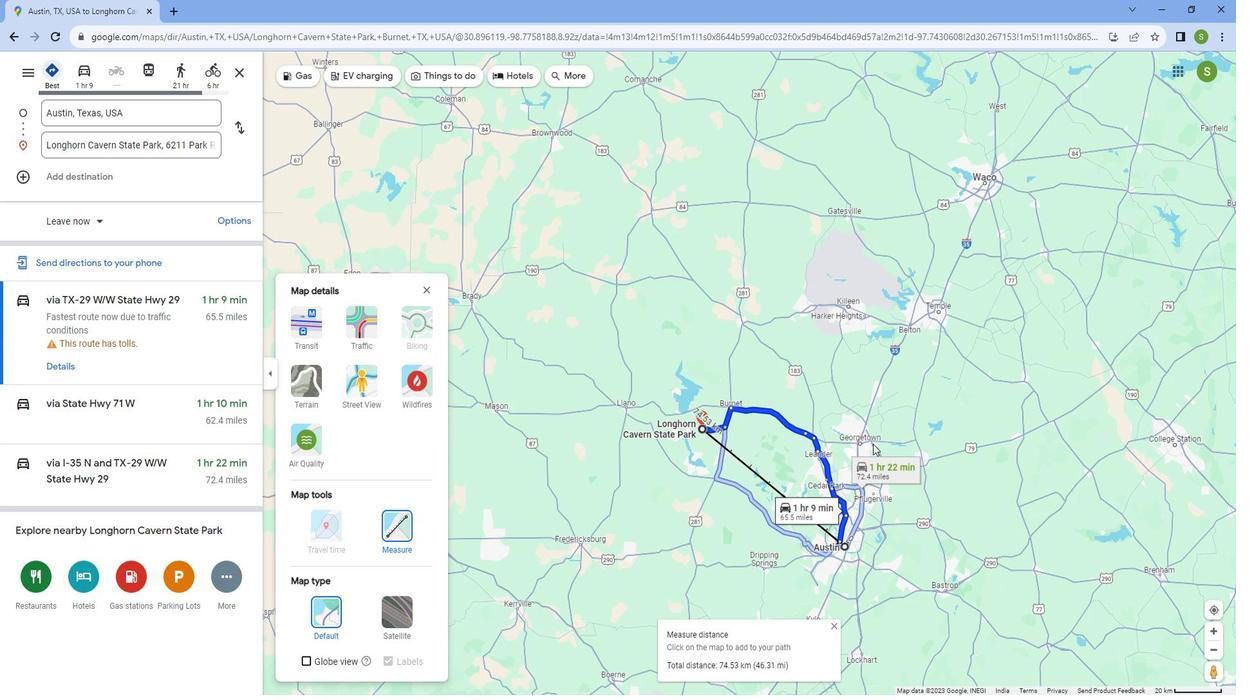 
Action: Mouse scrolled (882, 438) with delta (0, 0)
Screenshot: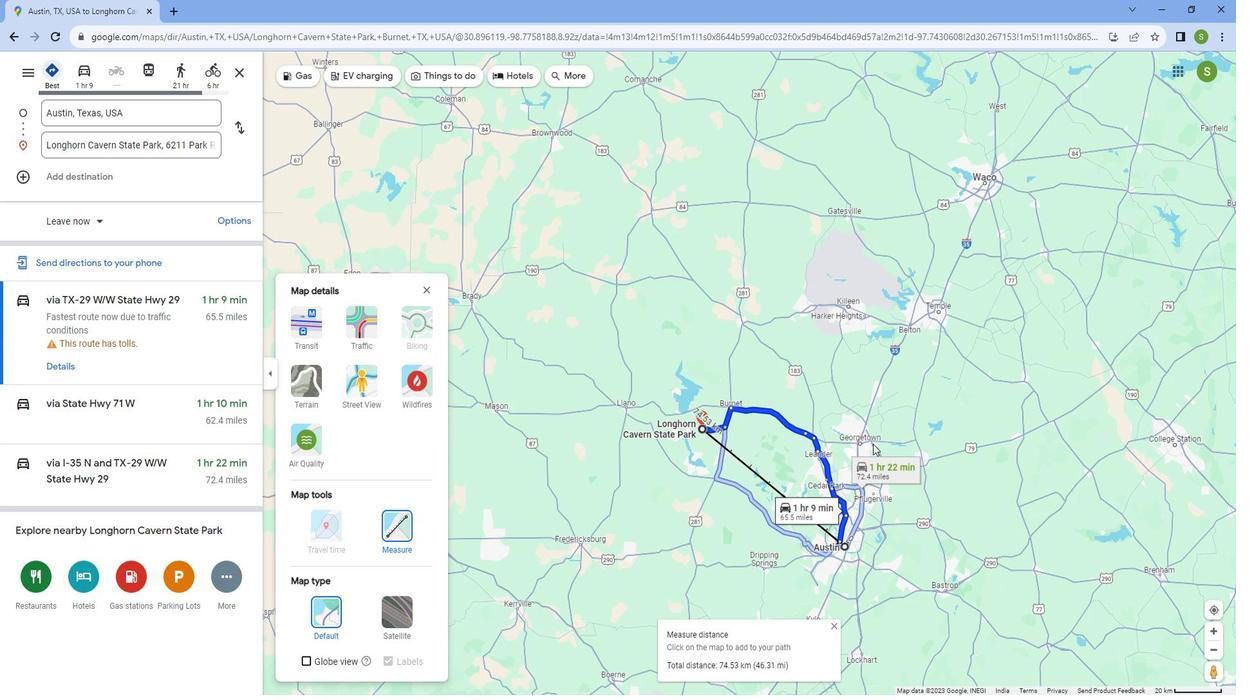 
Action: Mouse moved to (881, 437)
Screenshot: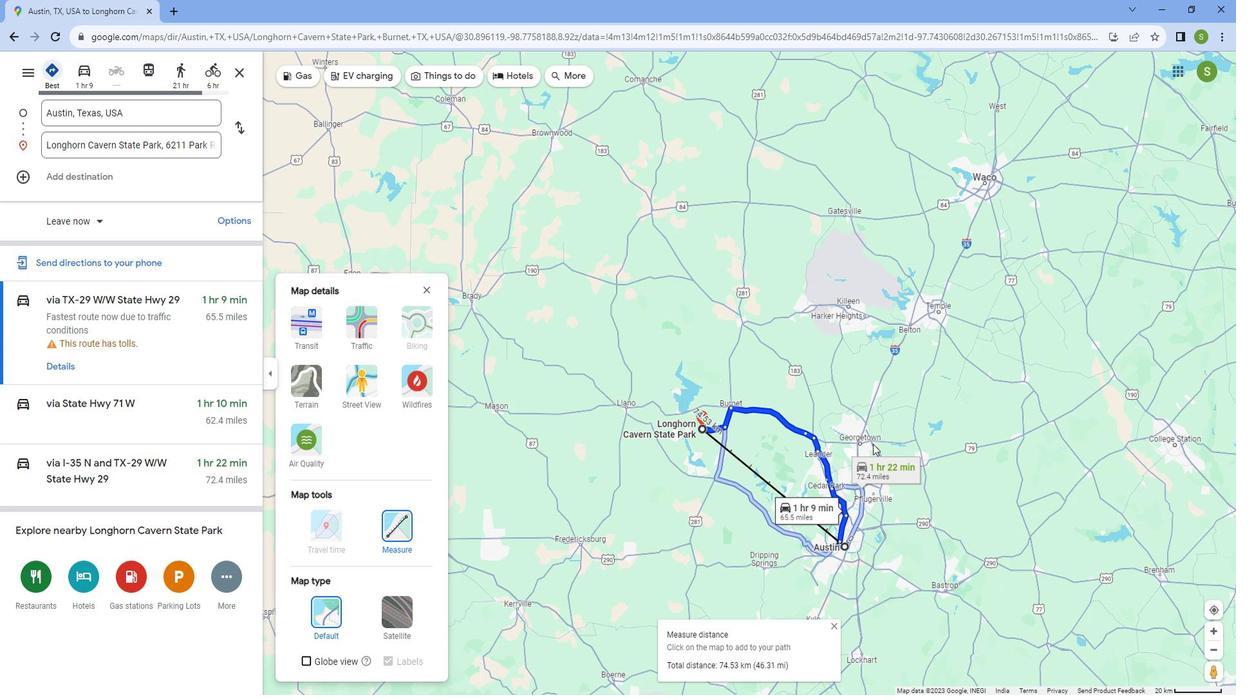 
Action: Mouse scrolled (881, 438) with delta (0, 0)
Screenshot: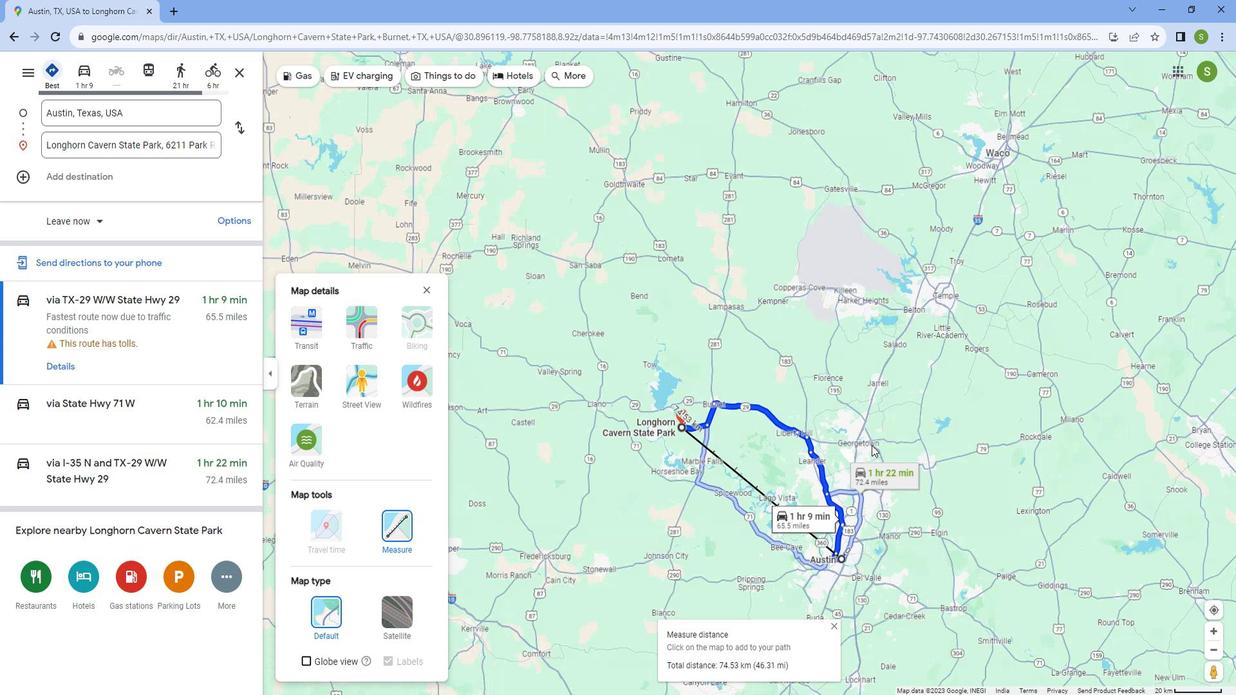 
Action: Mouse scrolled (881, 437) with delta (0, 0)
Screenshot: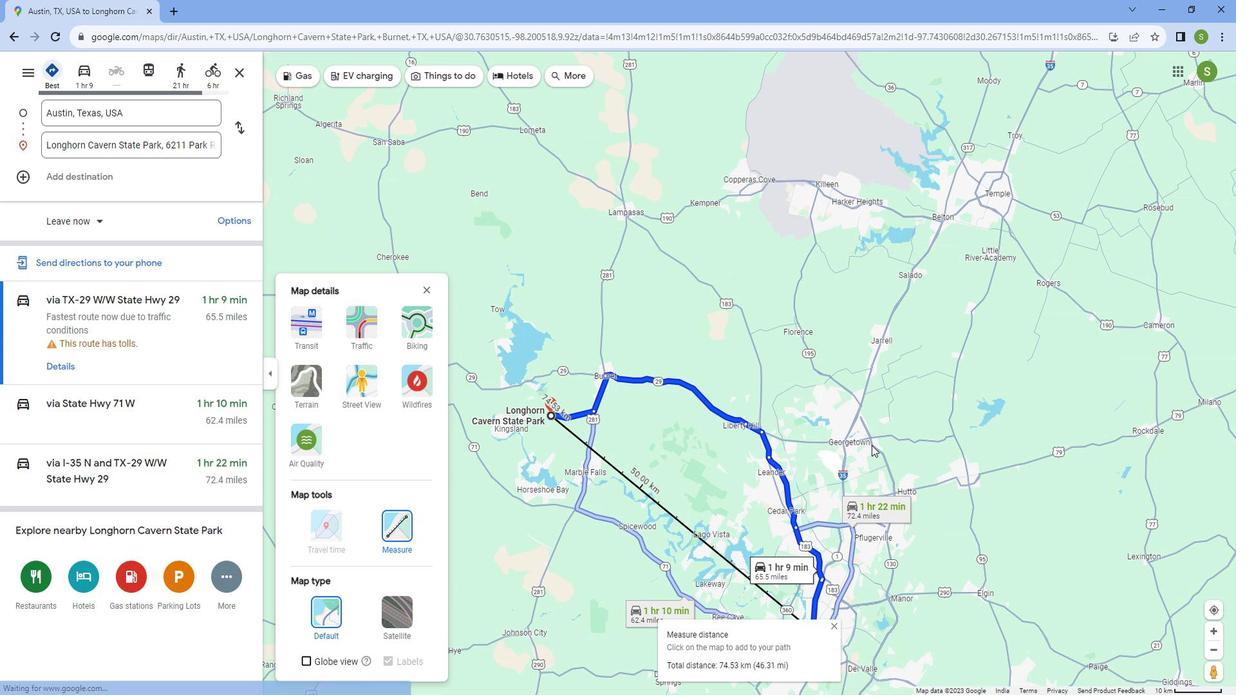 
Action: Mouse moved to (880, 437)
Screenshot: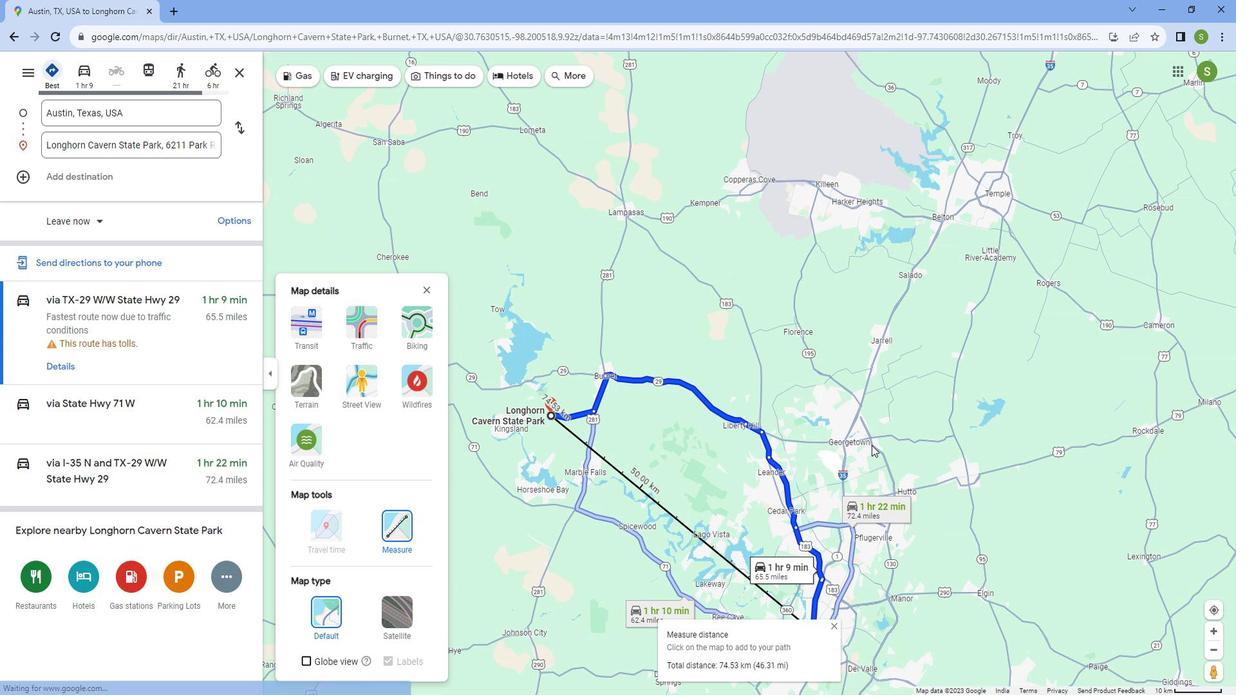 
Action: Mouse scrolled (880, 437) with delta (0, 0)
Screenshot: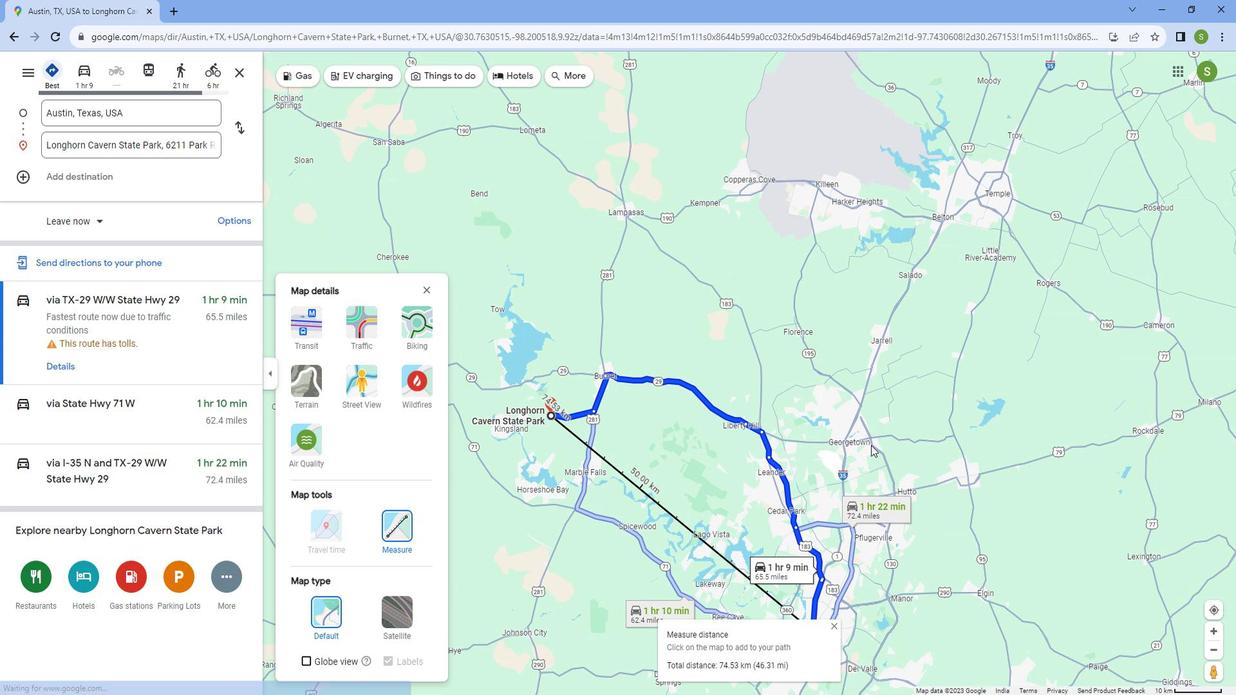 
Action: Mouse scrolled (880, 438) with delta (0, 0)
Screenshot: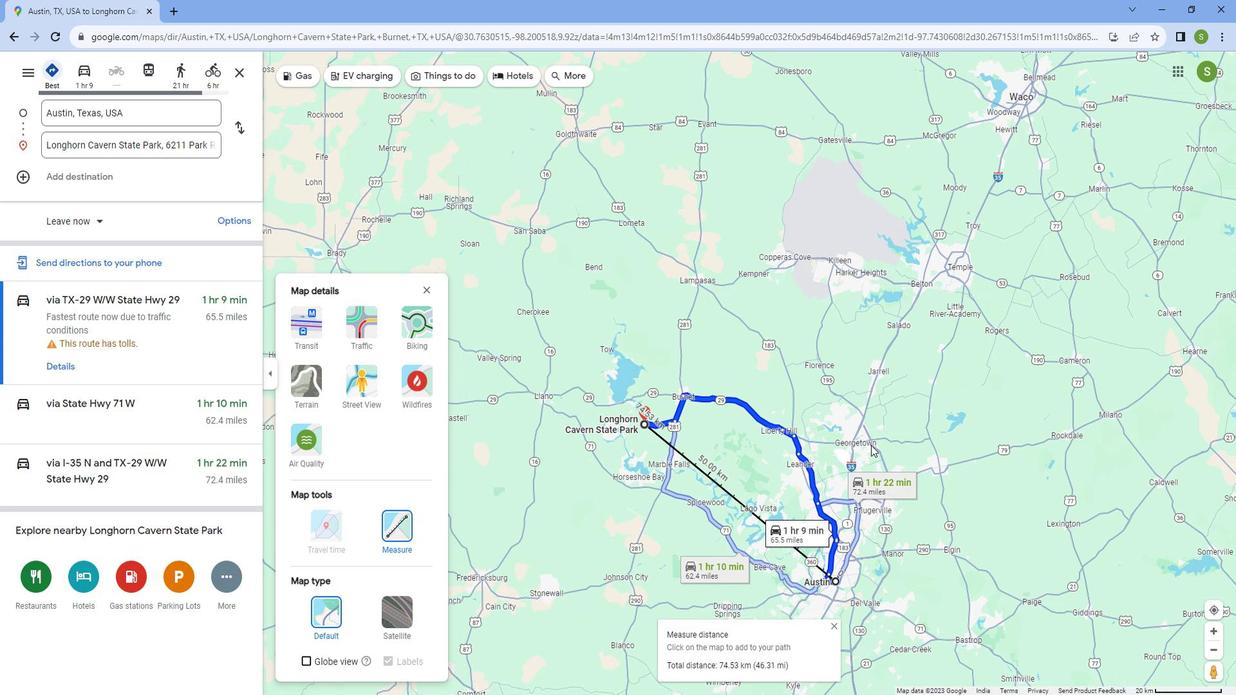 
Action: Mouse scrolled (880, 438) with delta (0, 0)
Screenshot: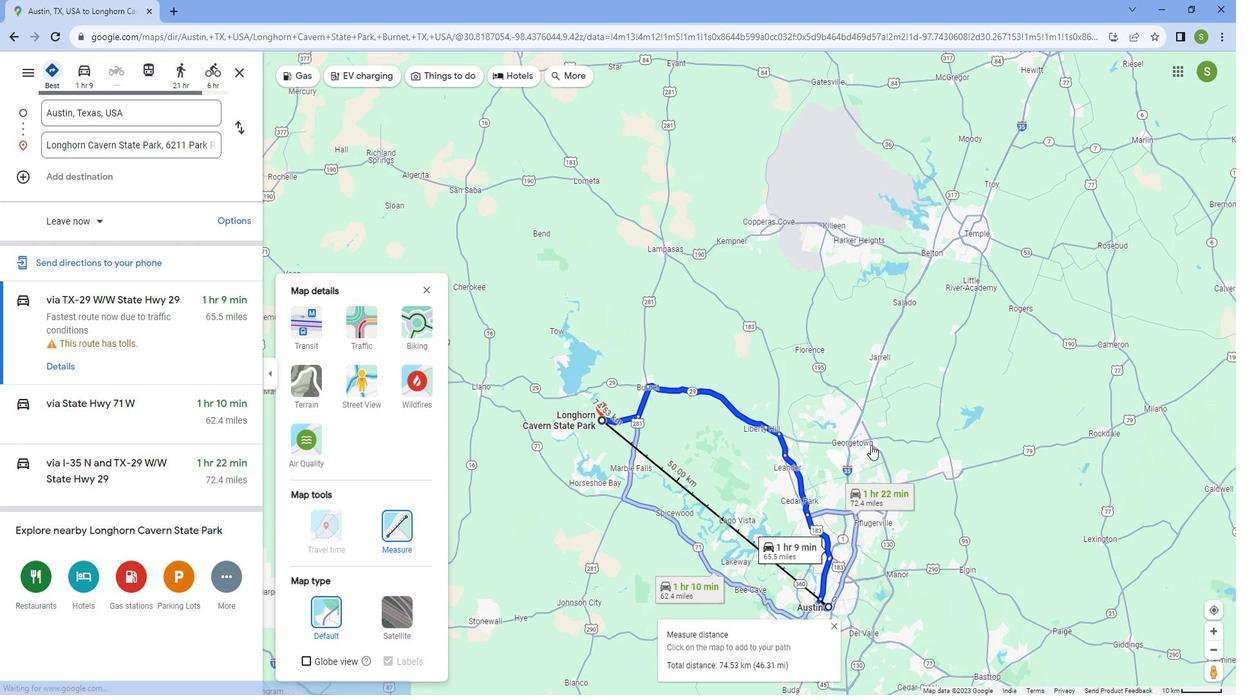 
Action: Mouse scrolled (880, 437) with delta (0, 0)
Screenshot: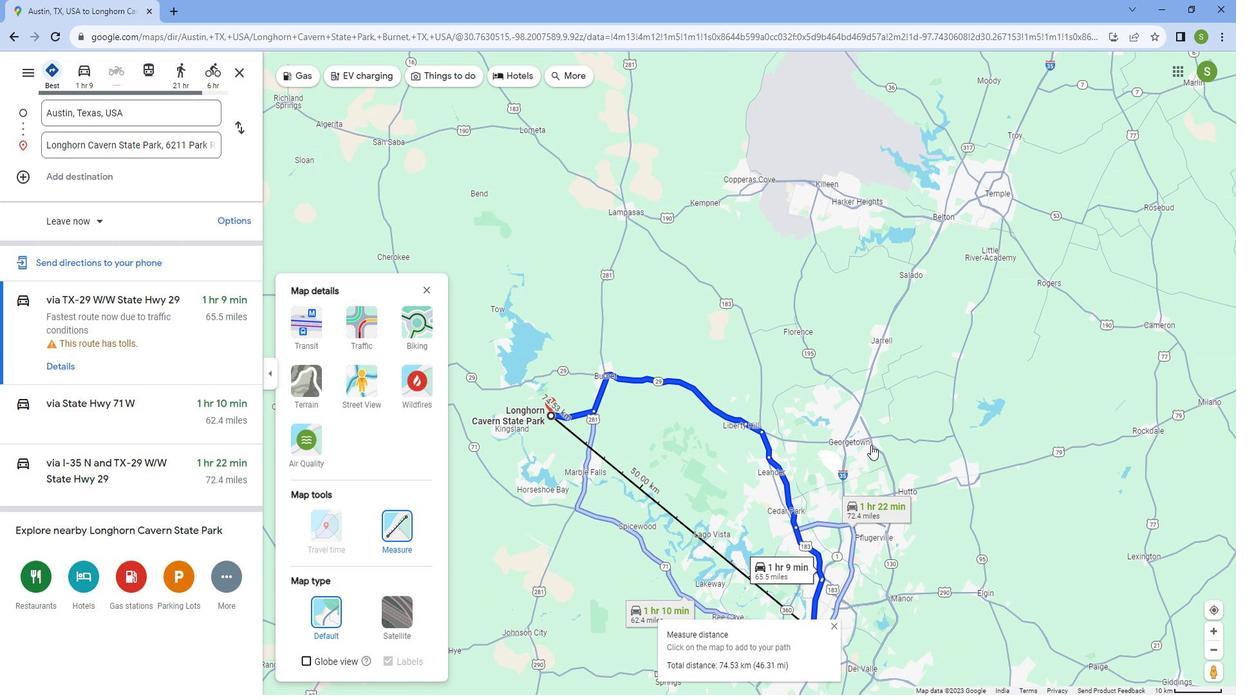
